 Task: Set the Currency to "USD (US Doller)" under new customer in creating a New Invoice.
Action: Mouse moved to (194, 23)
Screenshot: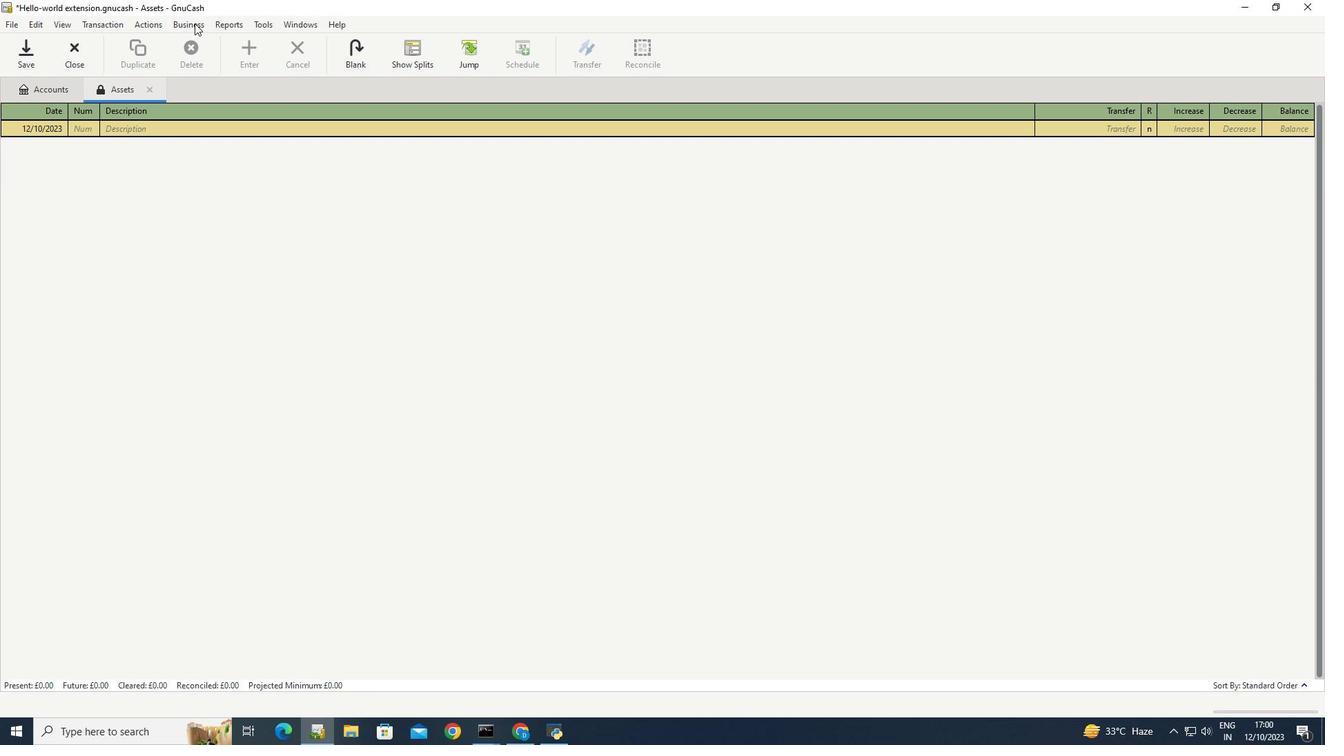 
Action: Mouse pressed left at (194, 23)
Screenshot: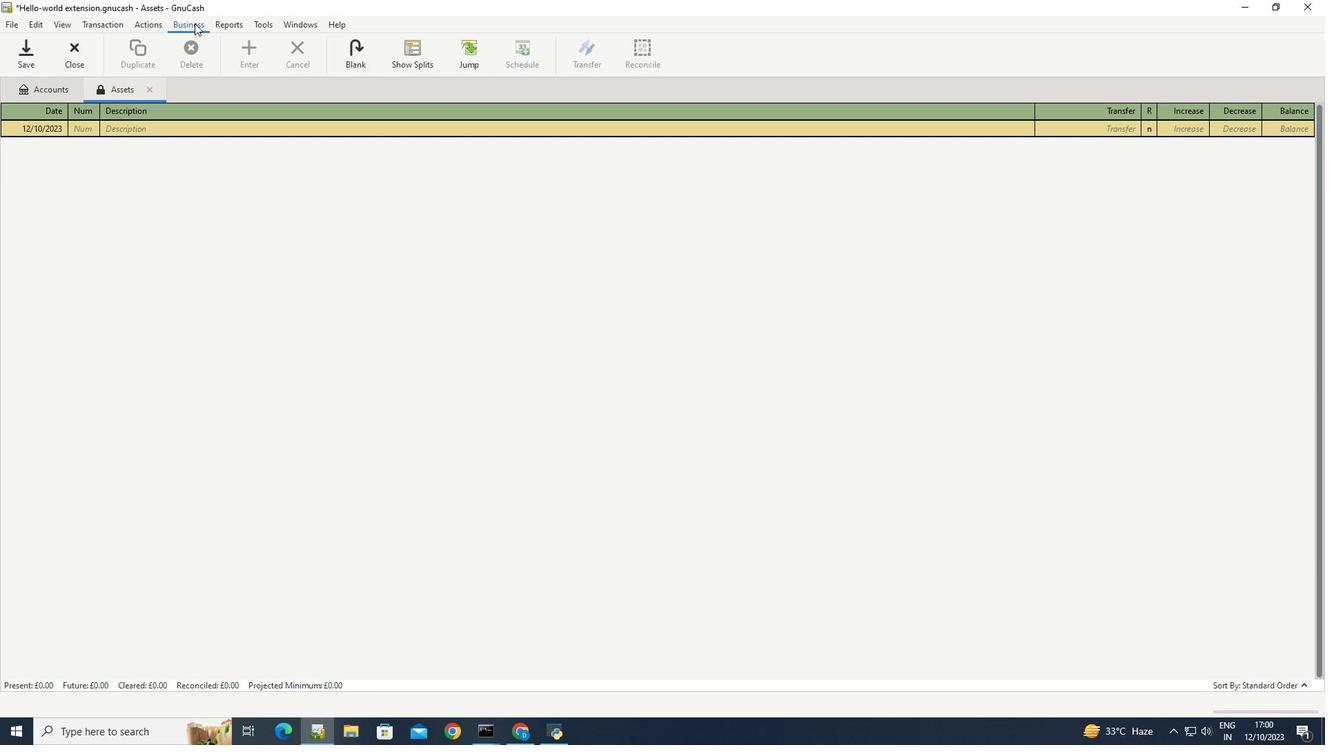 
Action: Mouse moved to (355, 93)
Screenshot: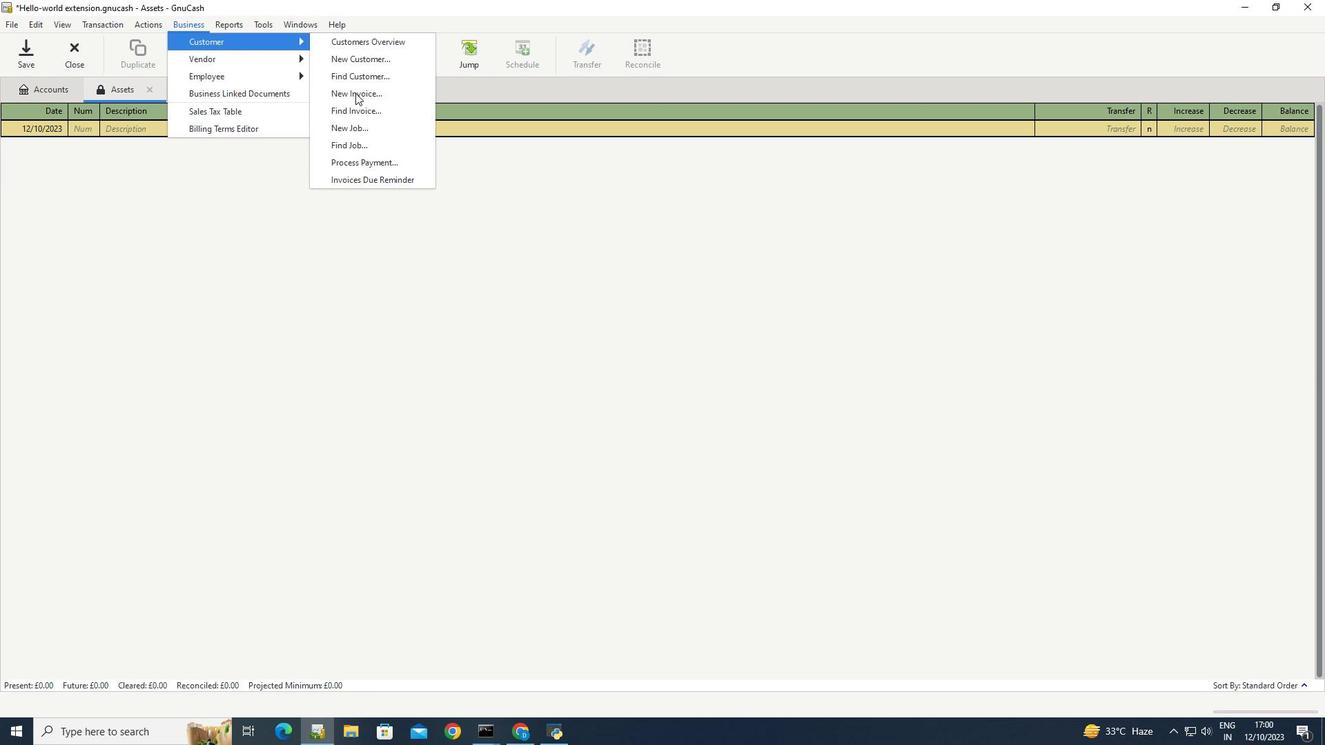 
Action: Mouse pressed left at (355, 93)
Screenshot: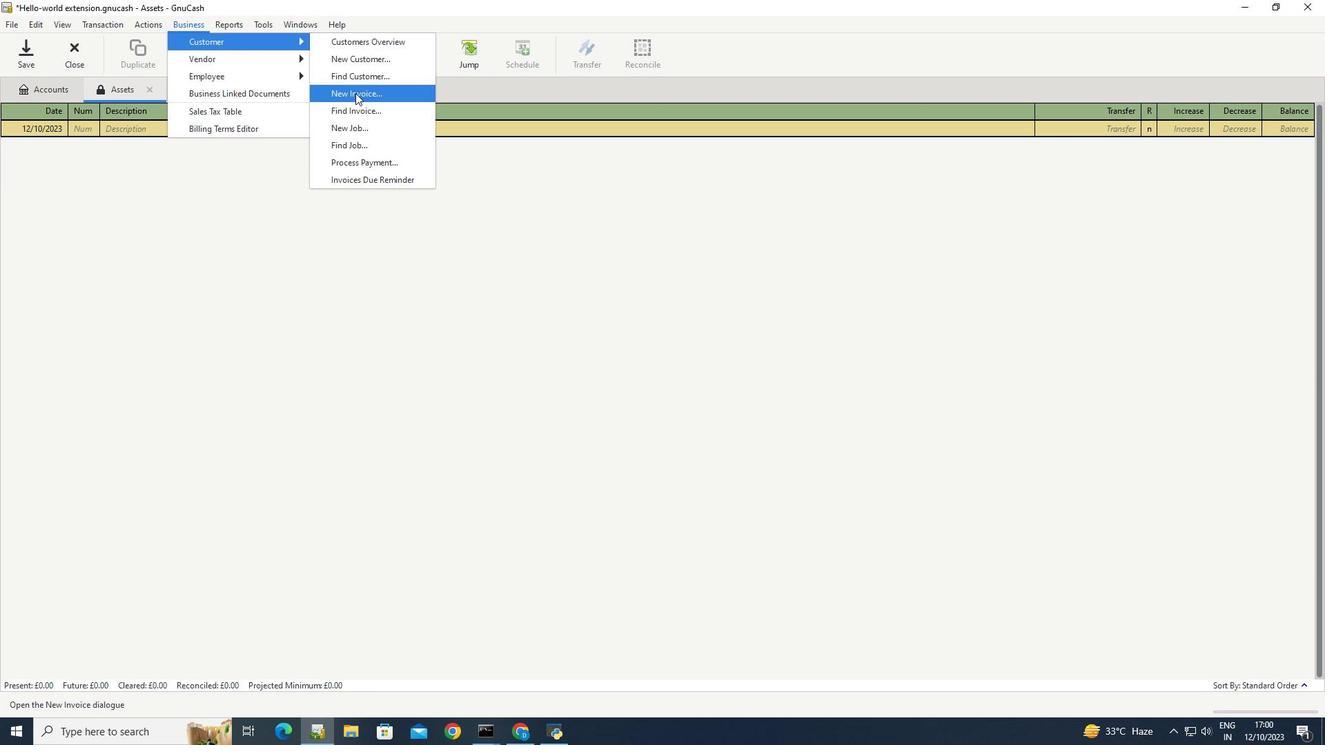 
Action: Mouse moved to (744, 365)
Screenshot: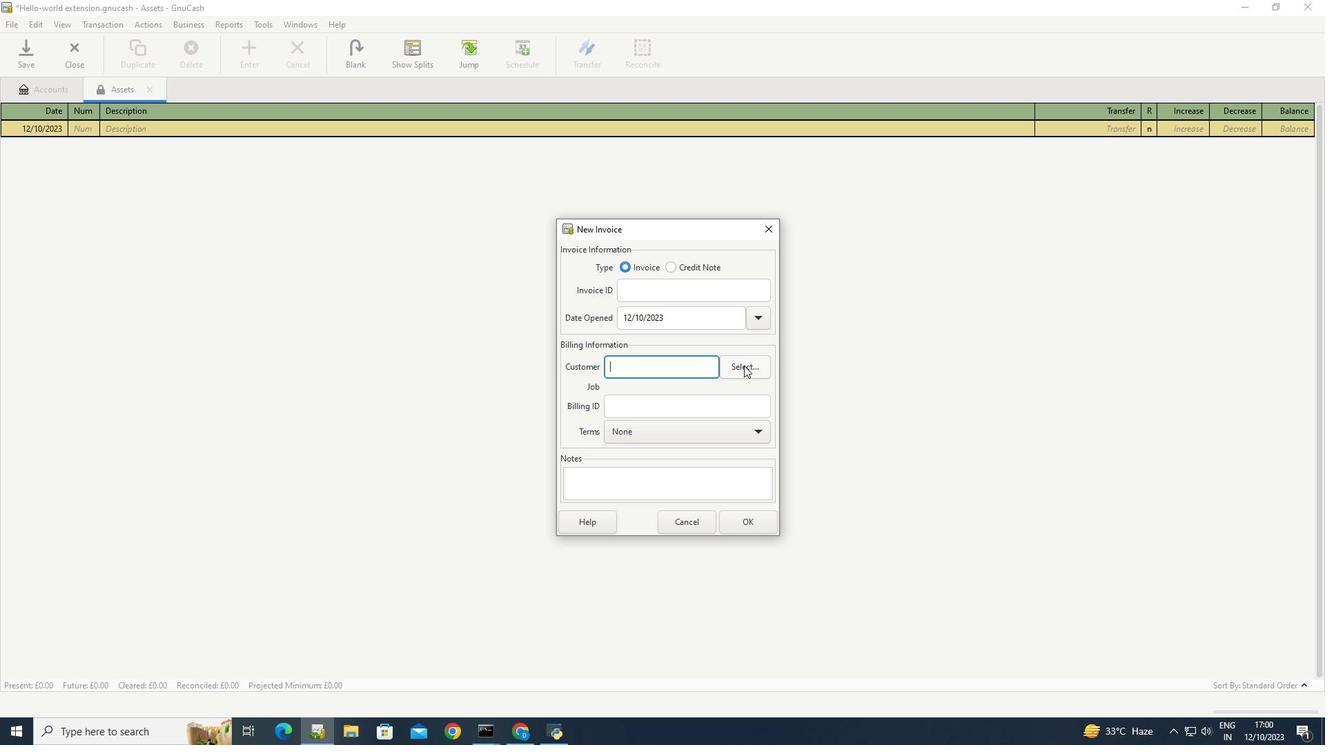 
Action: Mouse pressed left at (744, 365)
Screenshot: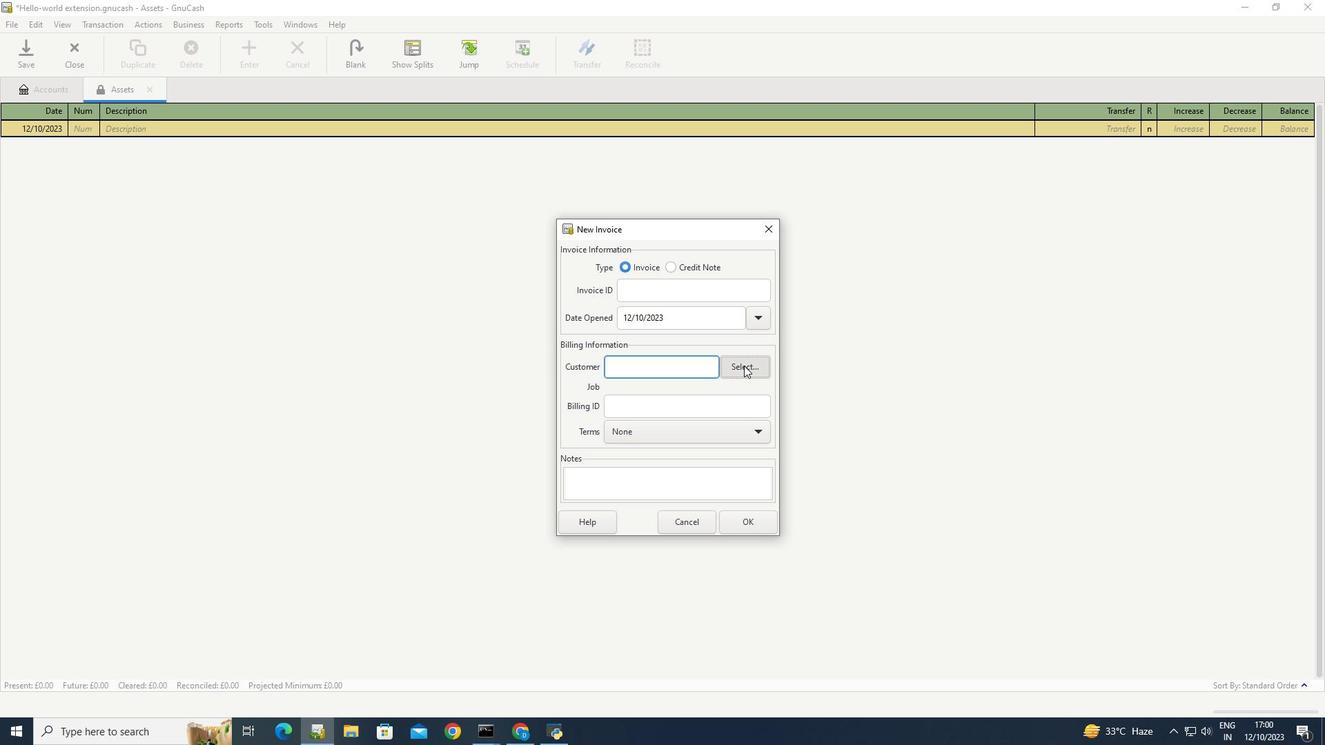 
Action: Mouse moved to (694, 470)
Screenshot: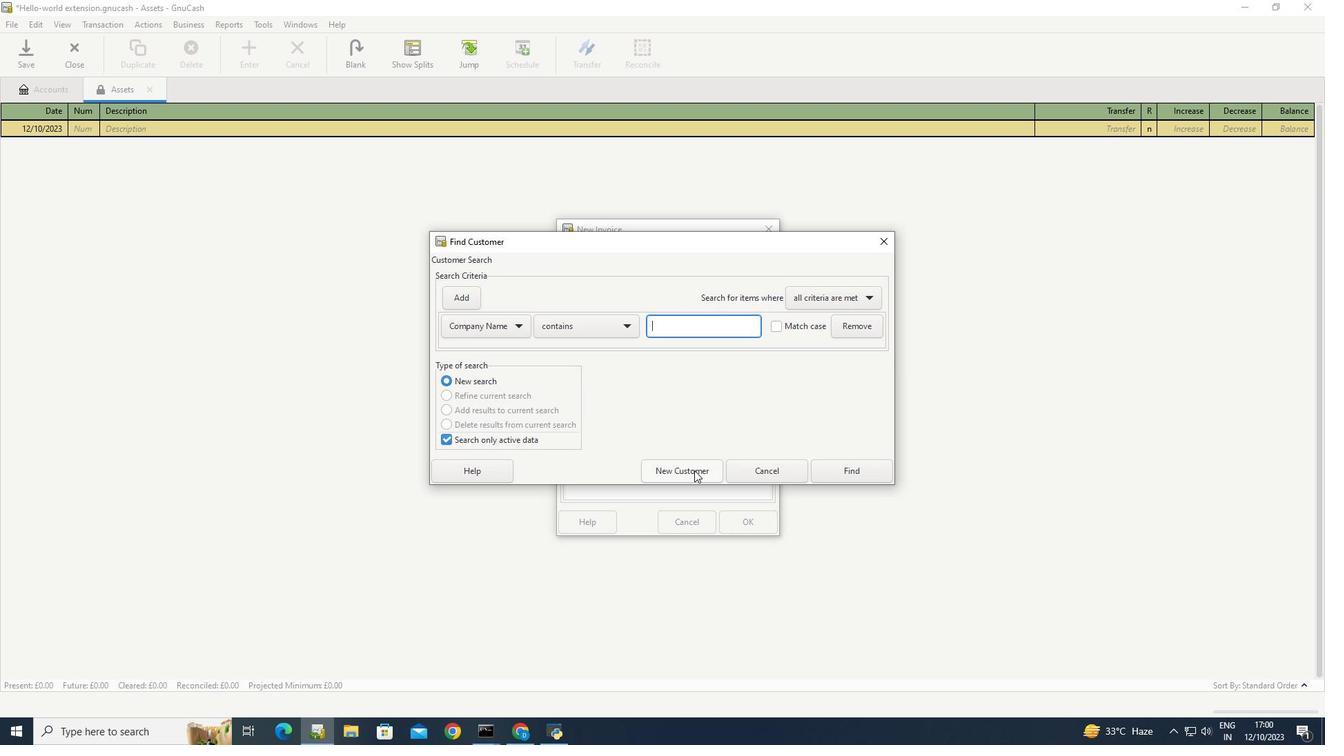 
Action: Mouse pressed left at (694, 470)
Screenshot: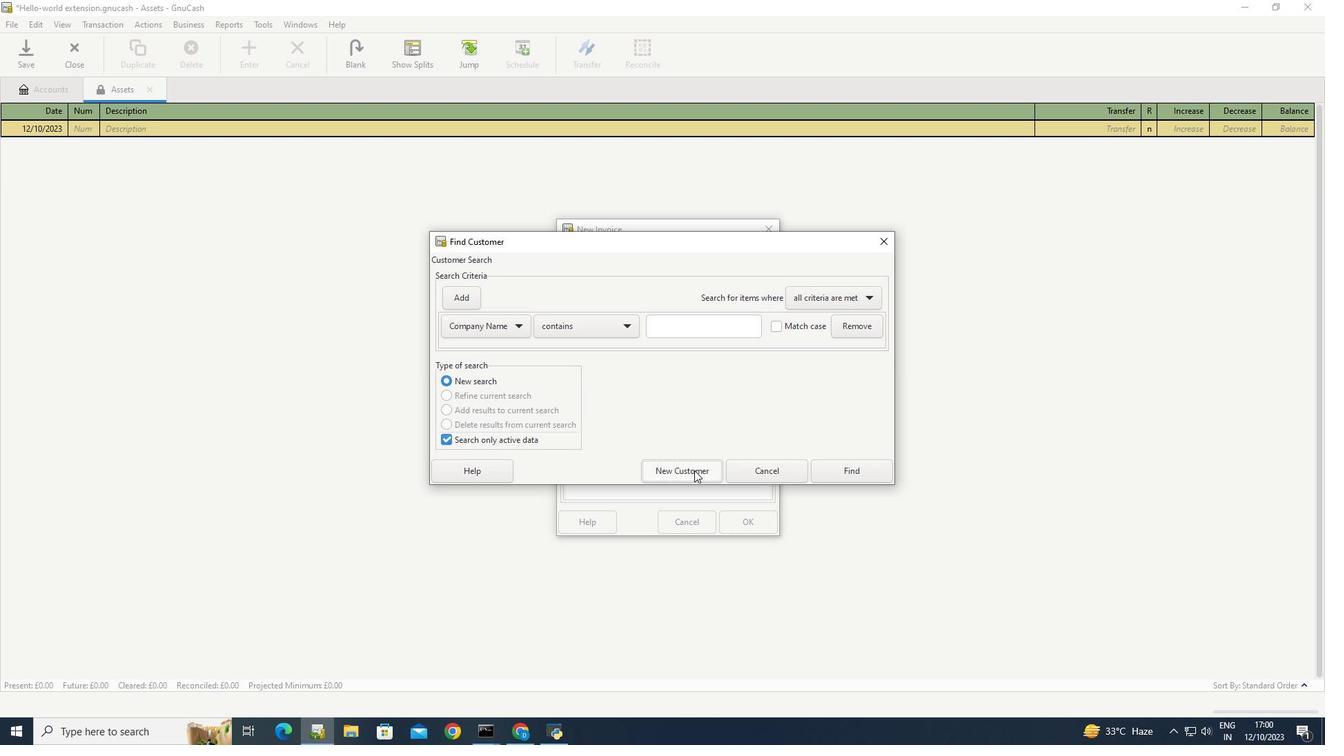 
Action: Mouse moved to (645, 197)
Screenshot: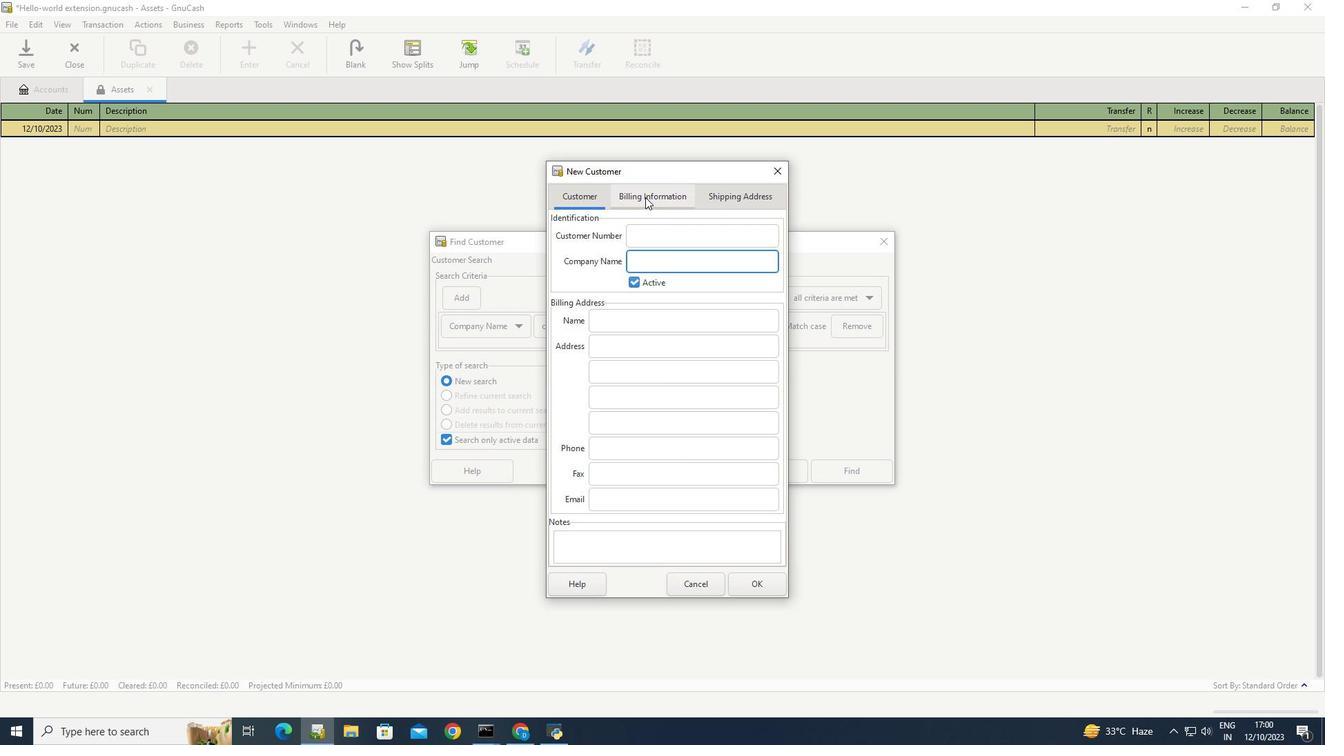
Action: Mouse pressed left at (645, 197)
Screenshot: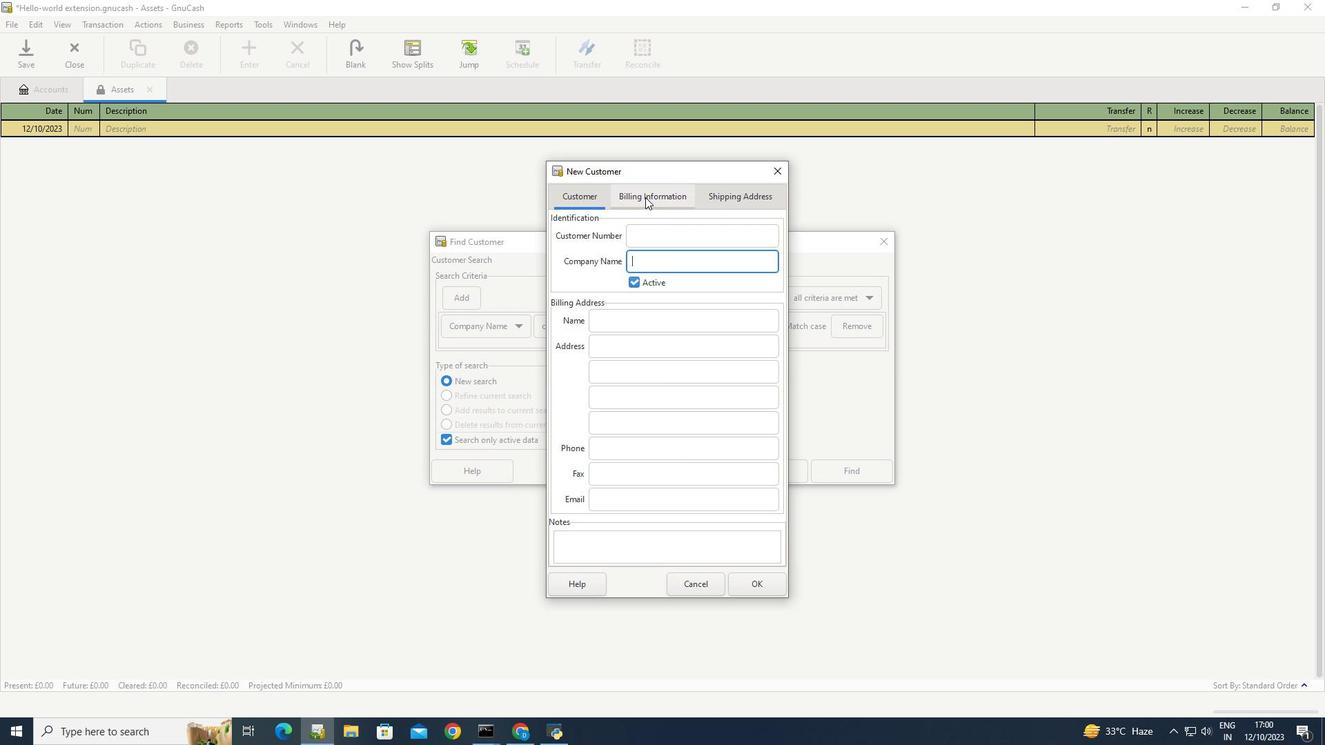 
Action: Mouse moved to (763, 238)
Screenshot: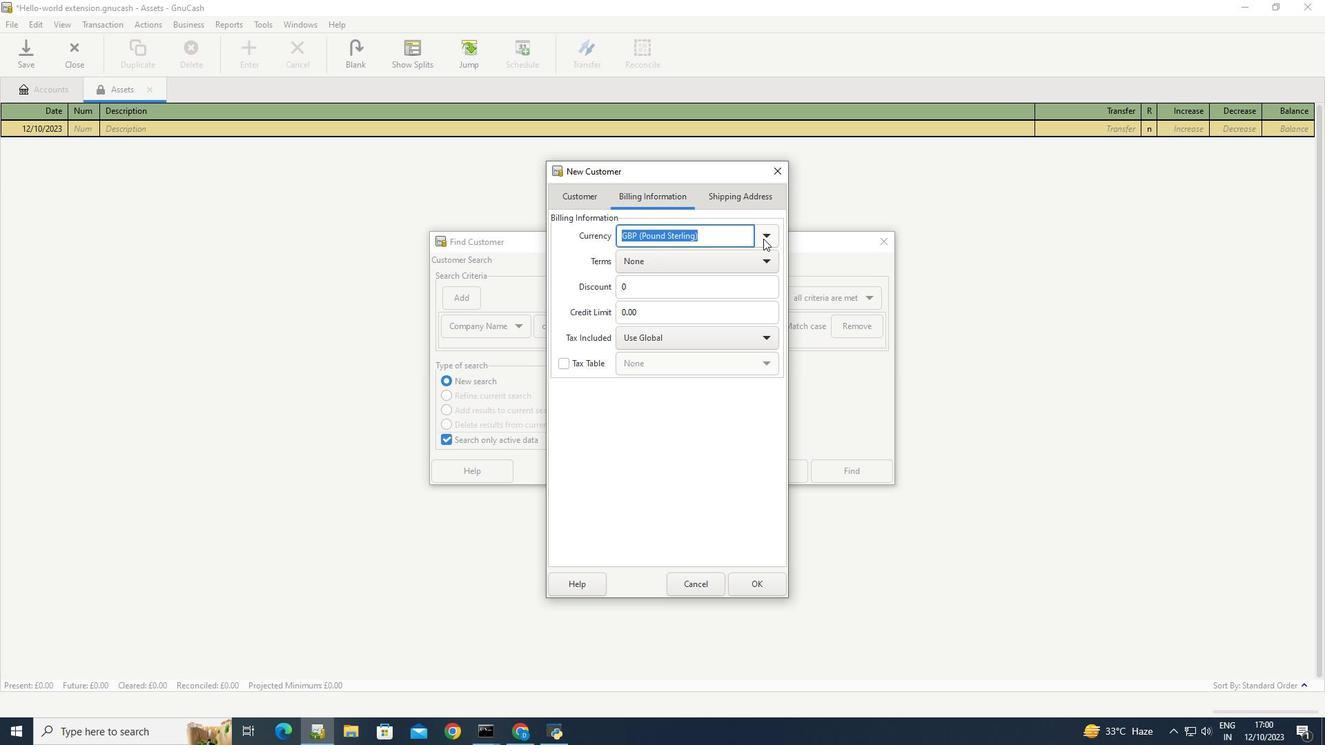 
Action: Mouse pressed left at (763, 238)
Screenshot: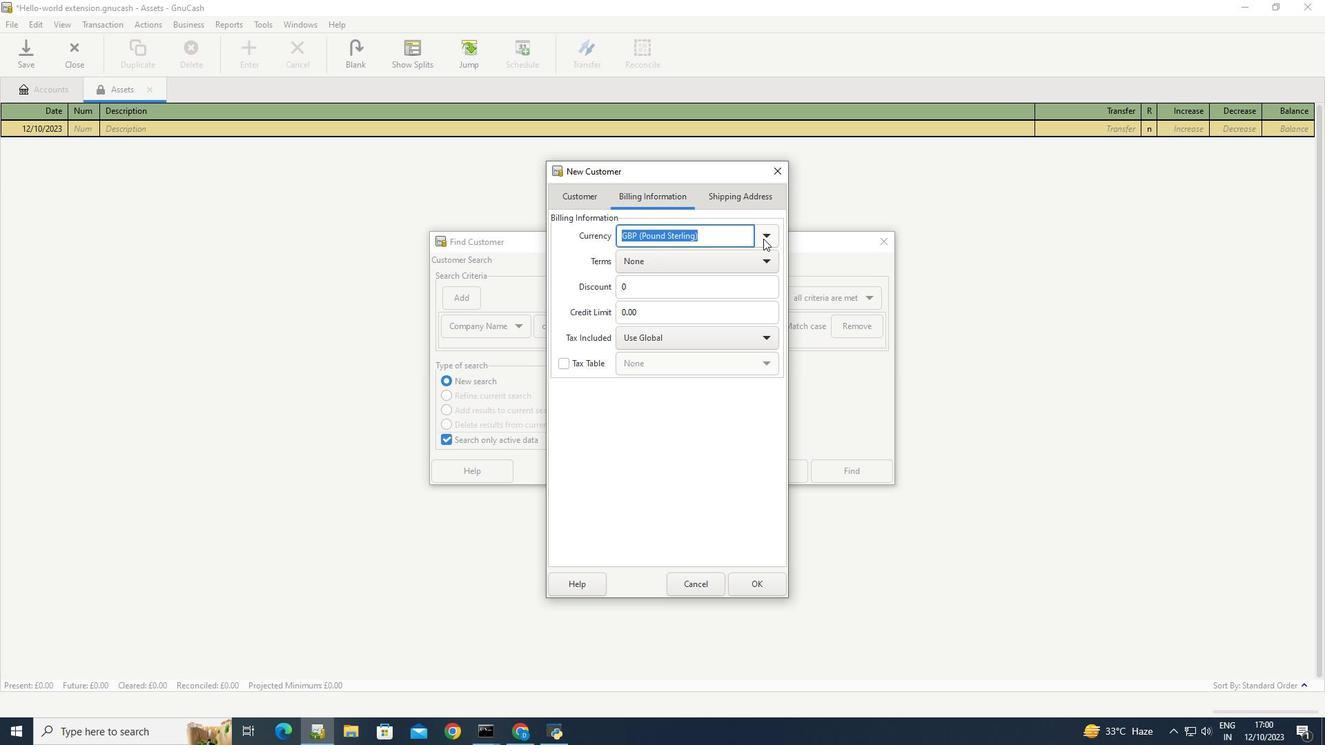 
Action: Mouse moved to (705, 488)
Screenshot: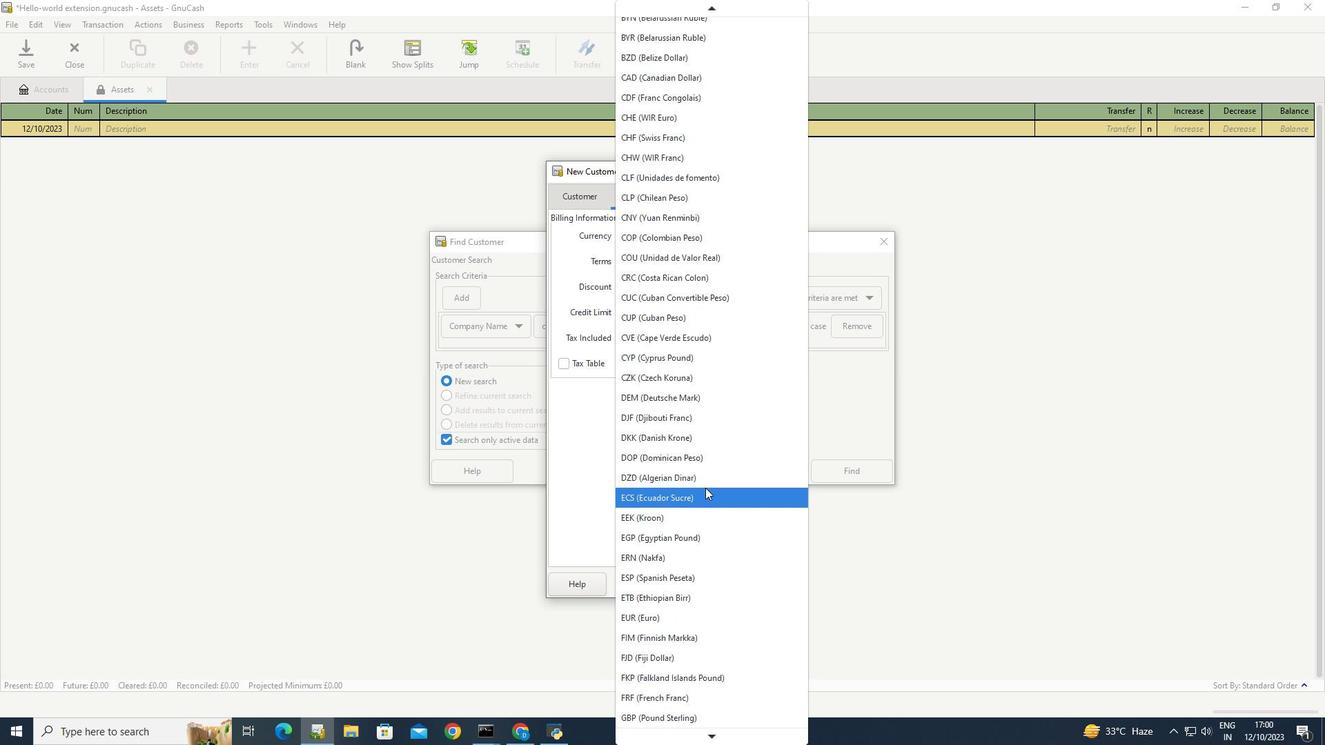 
Action: Mouse scrolled (705, 487) with delta (0, 0)
Screenshot: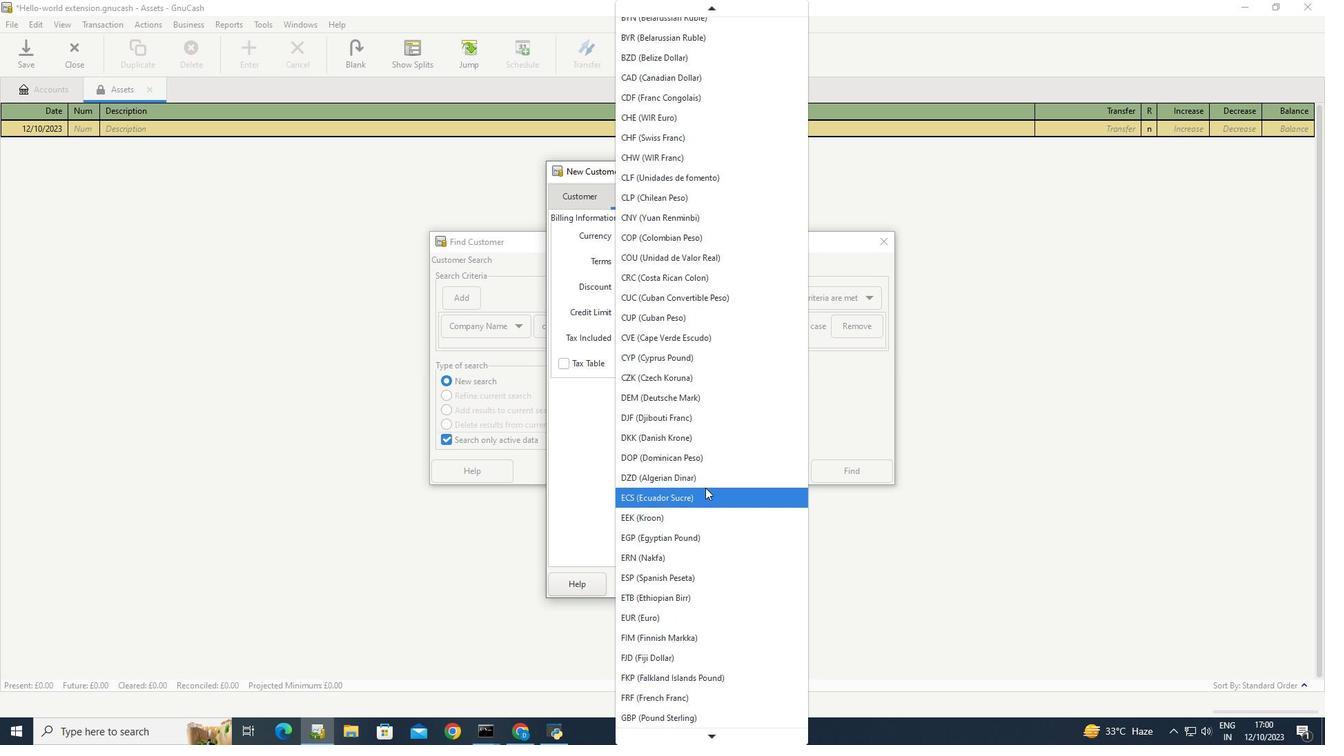 
Action: Mouse scrolled (705, 487) with delta (0, 0)
Screenshot: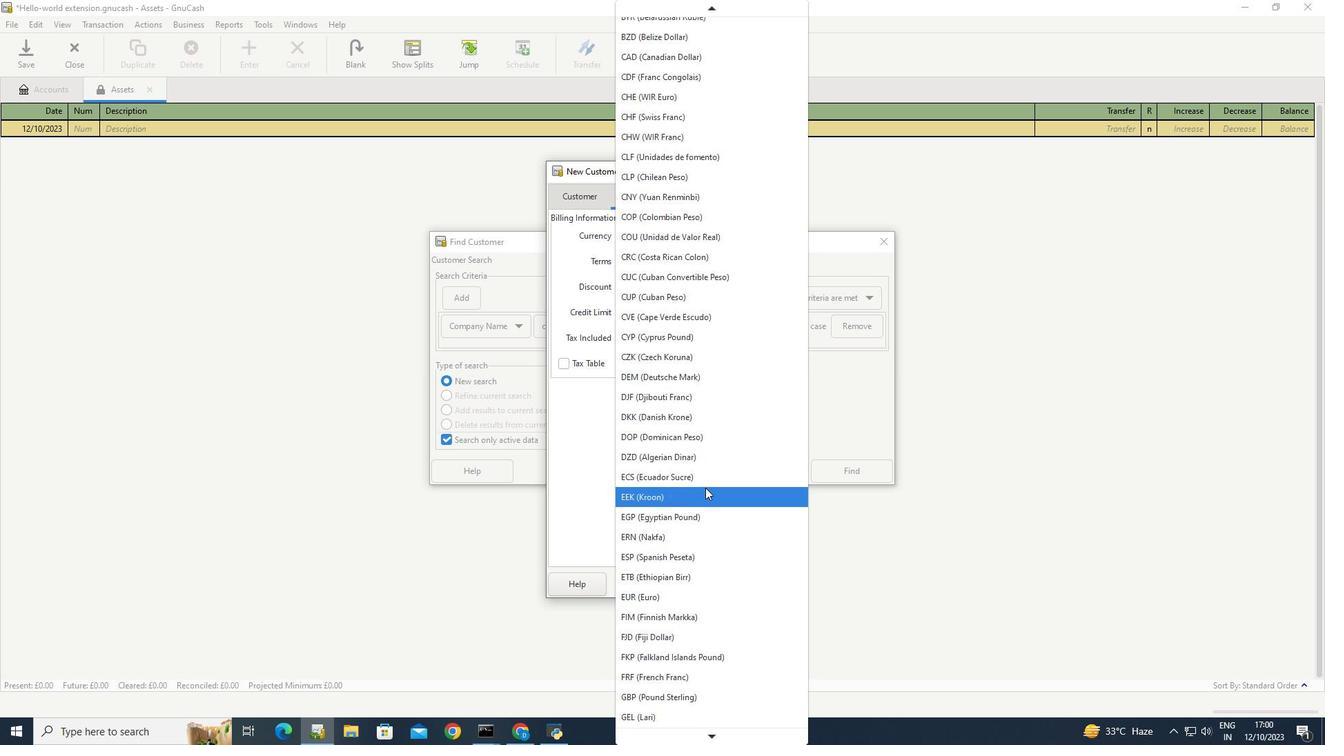 
Action: Mouse moved to (705, 488)
Screenshot: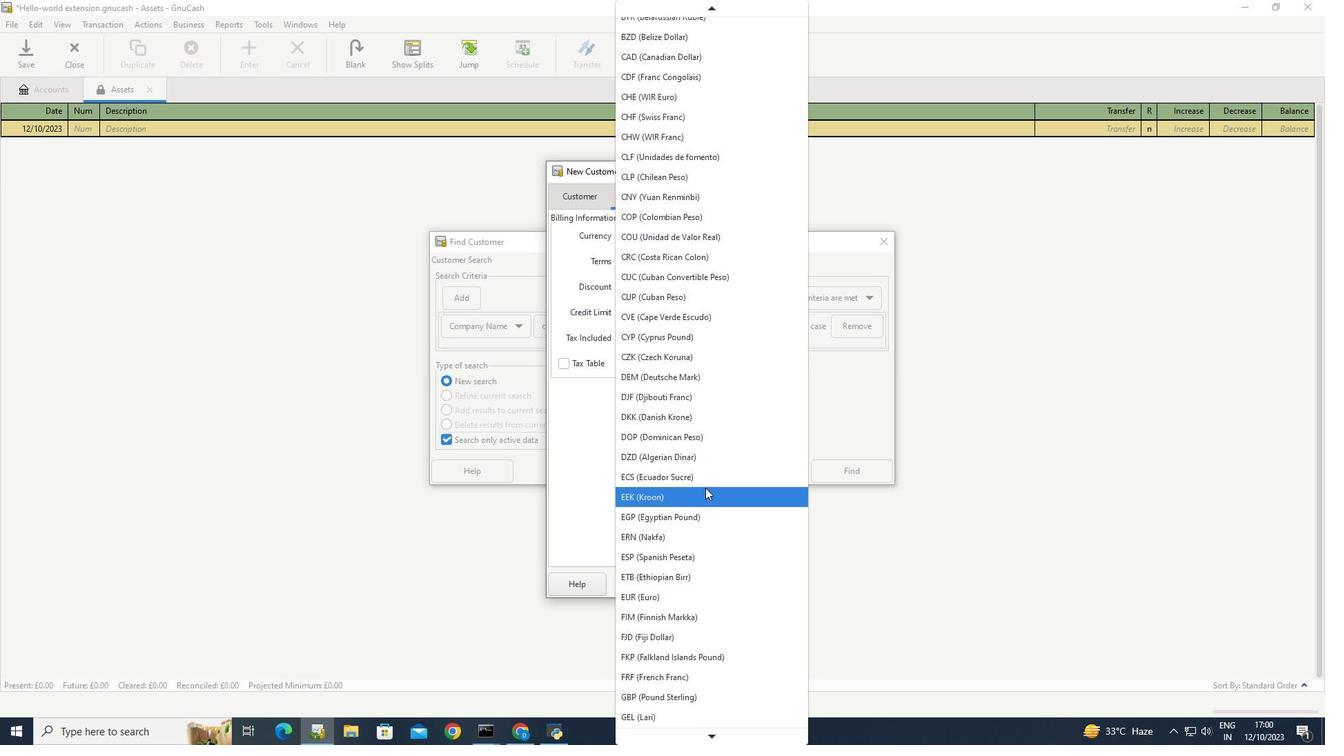 
Action: Mouse scrolled (705, 487) with delta (0, 0)
Screenshot: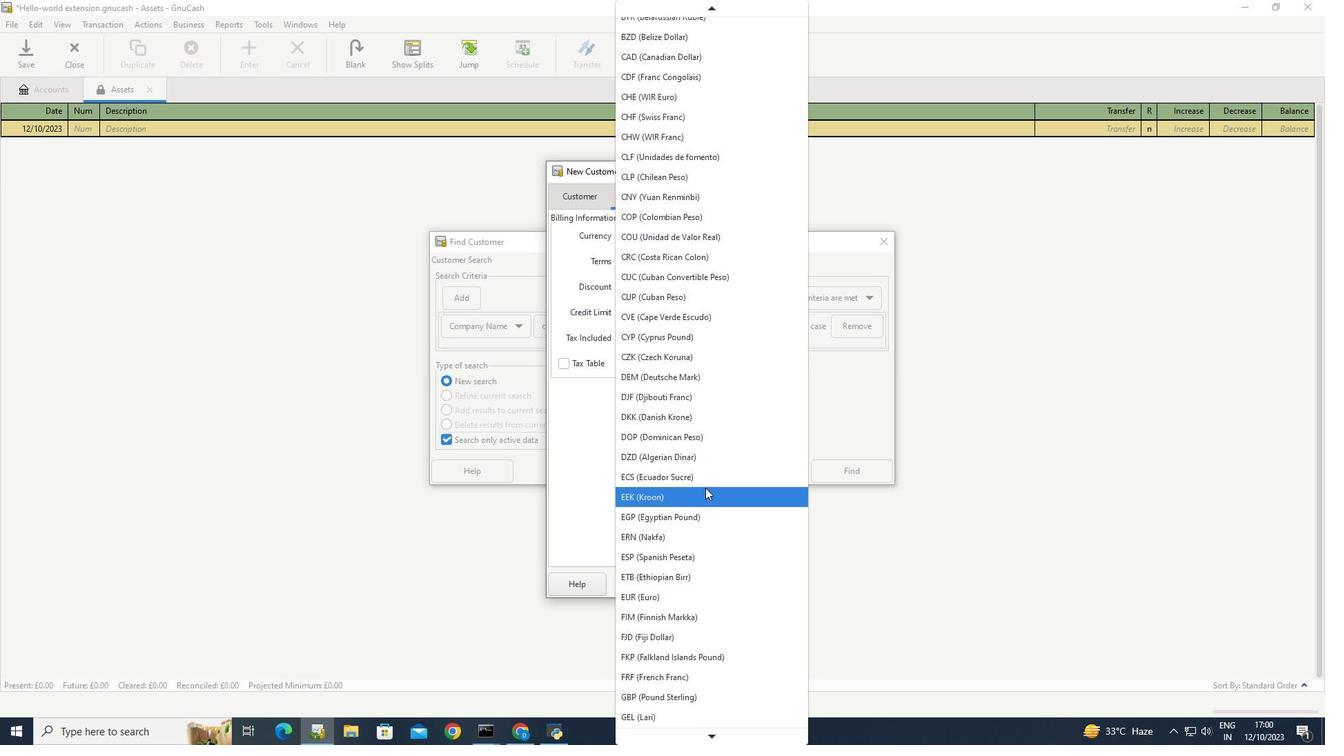 
Action: Mouse scrolled (705, 487) with delta (0, 0)
Screenshot: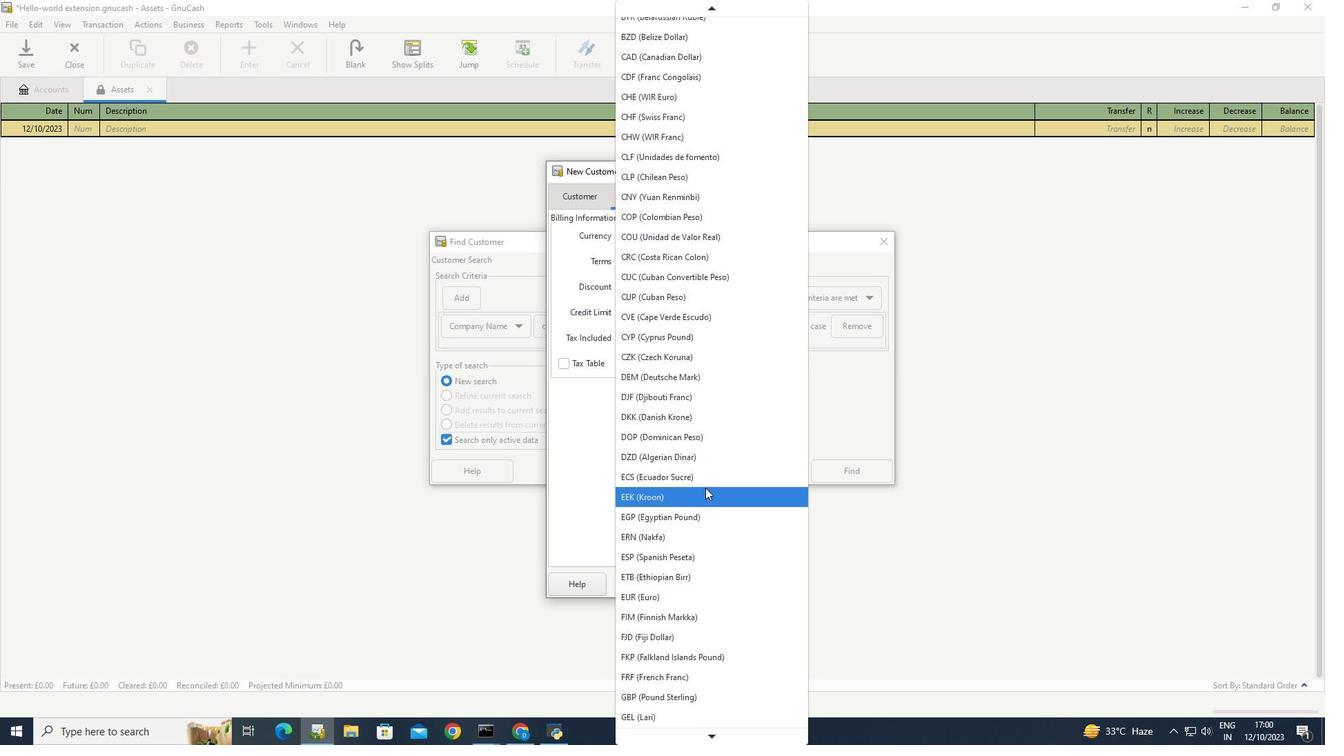 
Action: Mouse moved to (701, 485)
Screenshot: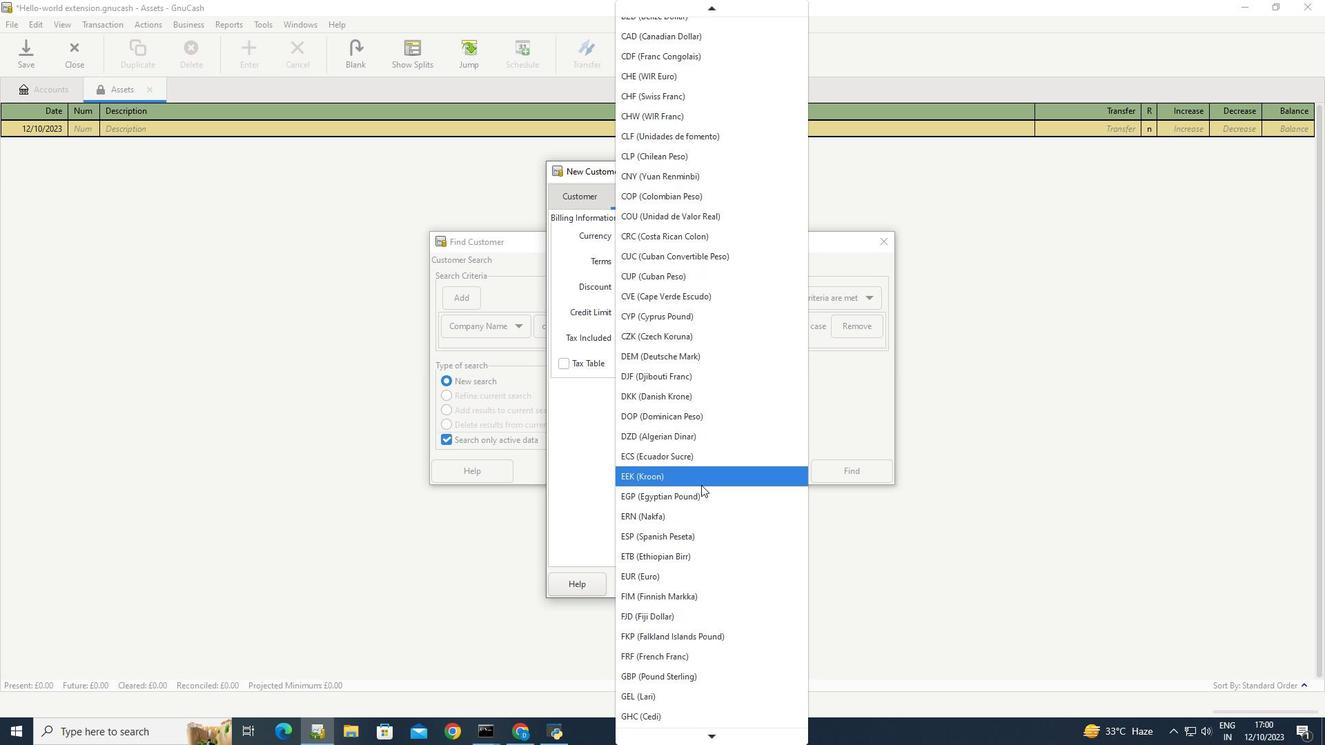
Action: Mouse scrolled (701, 484) with delta (0, 0)
Screenshot: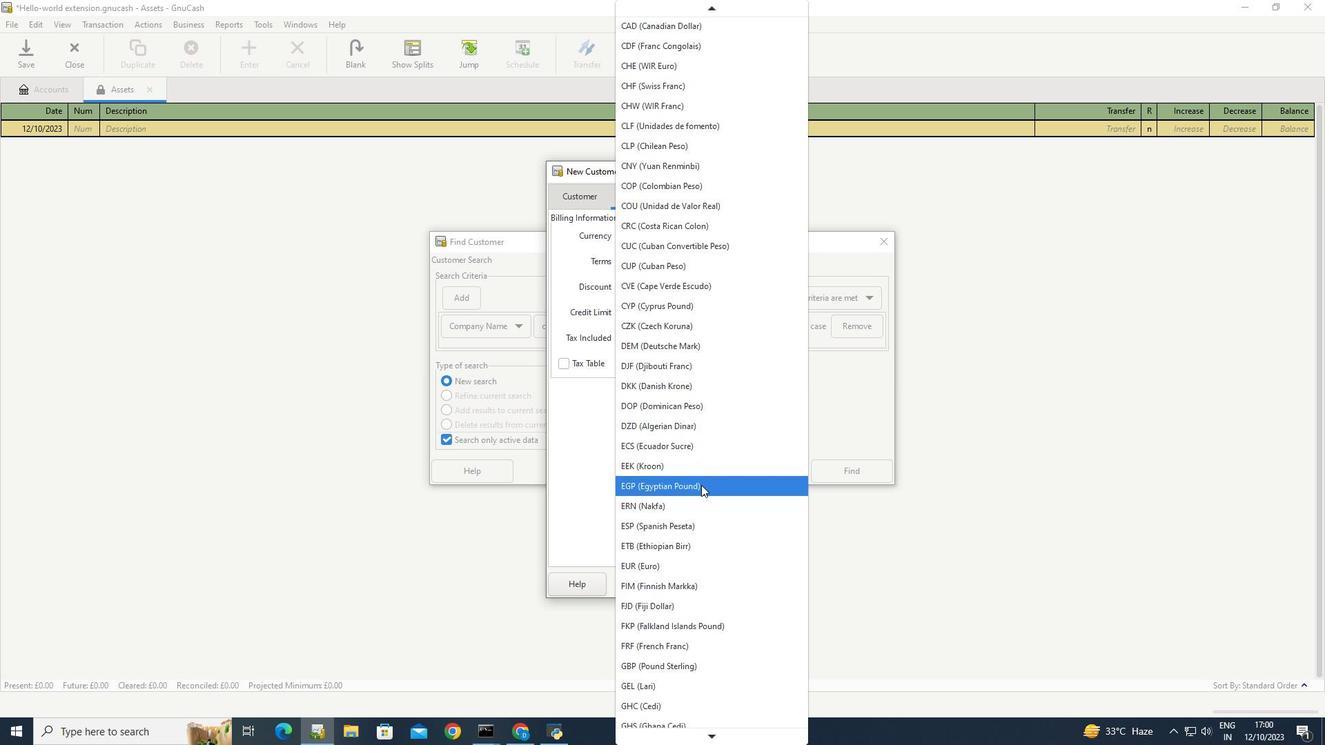 
Action: Mouse scrolled (701, 484) with delta (0, 0)
Screenshot: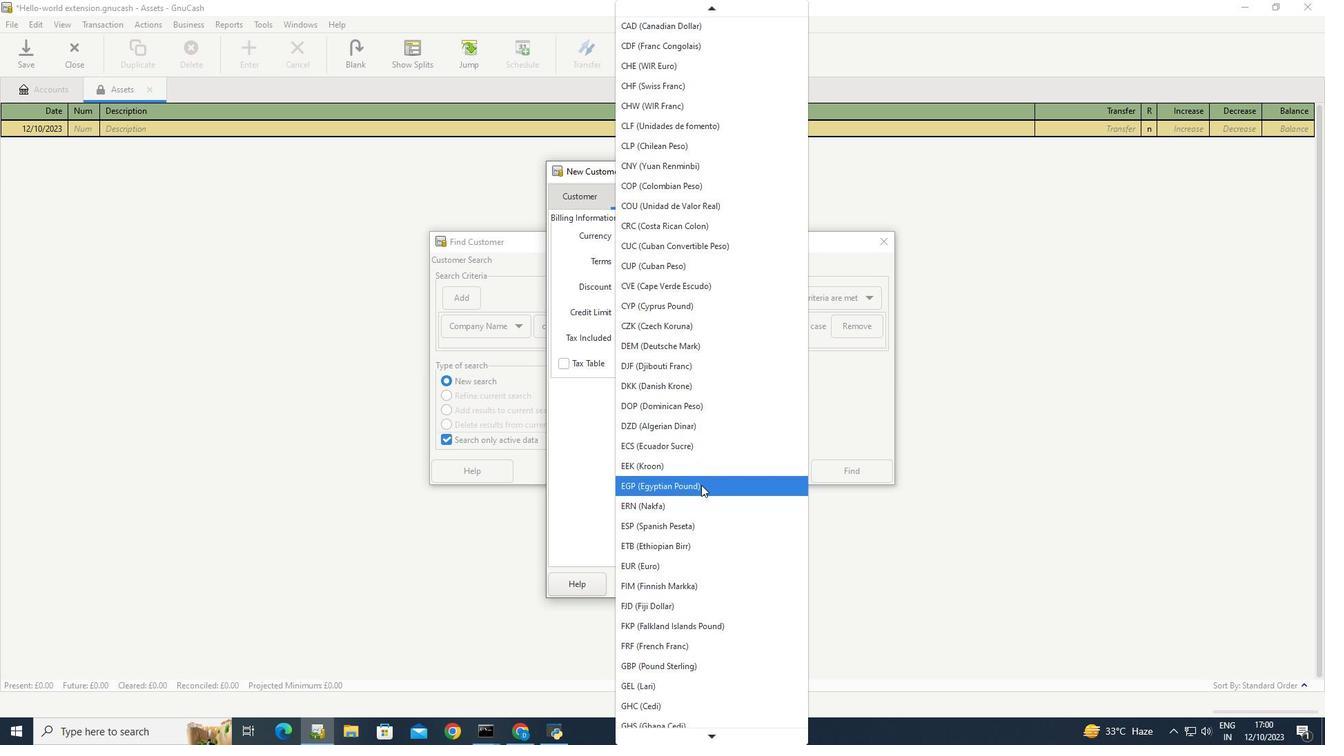 
Action: Mouse scrolled (701, 484) with delta (0, 0)
Screenshot: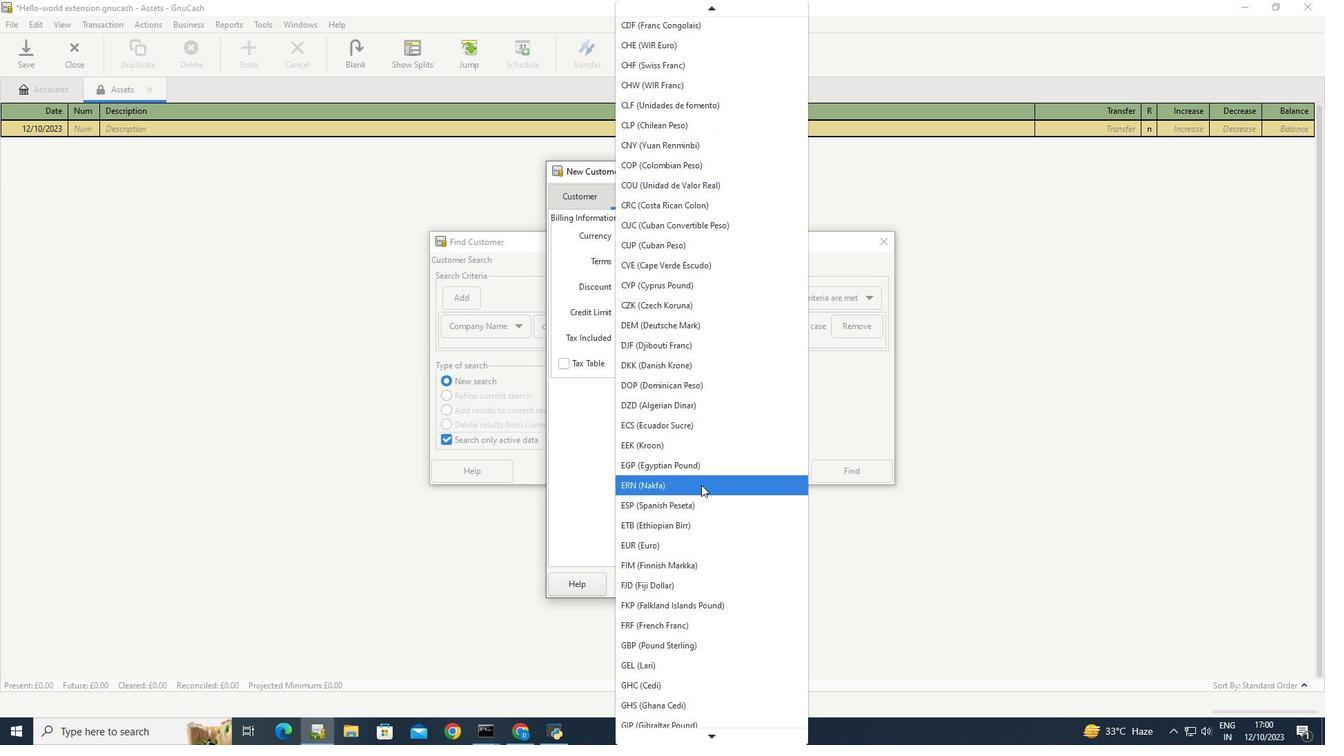 
Action: Mouse scrolled (701, 484) with delta (0, 0)
Screenshot: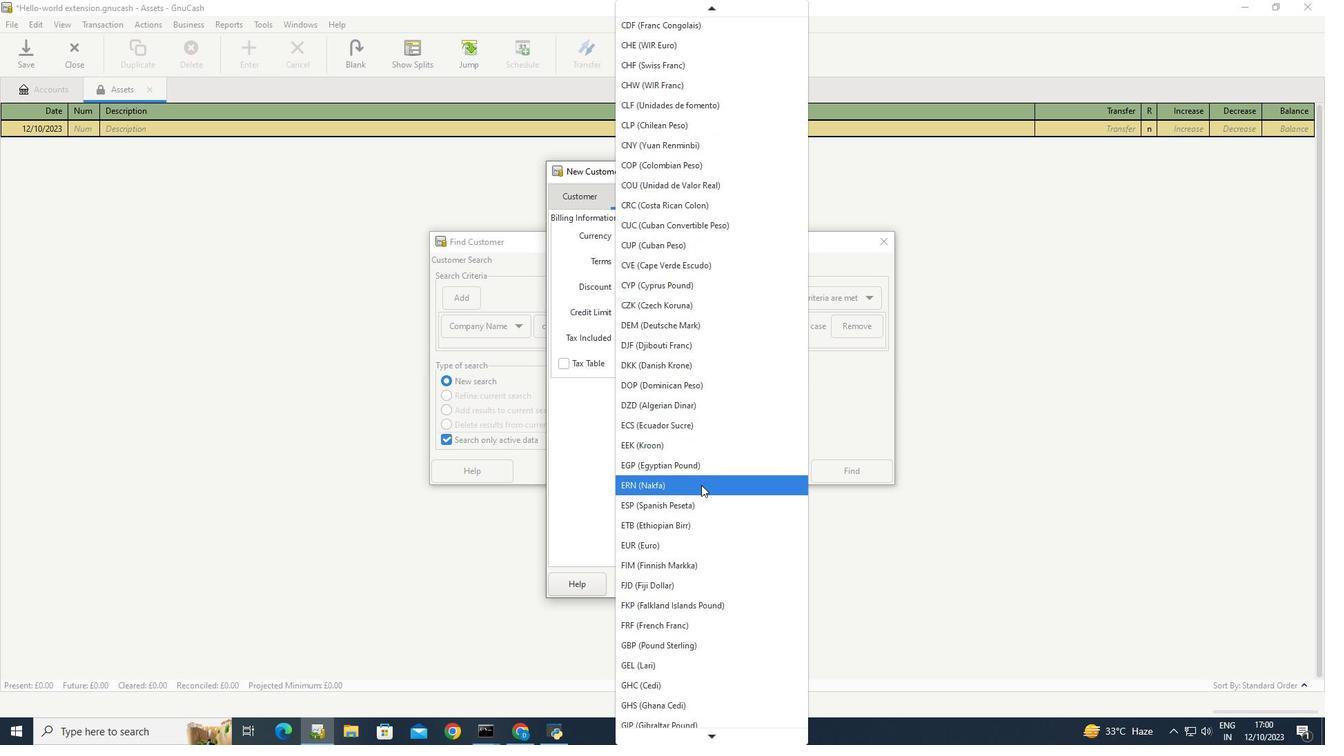 
Action: Mouse scrolled (701, 484) with delta (0, 0)
Screenshot: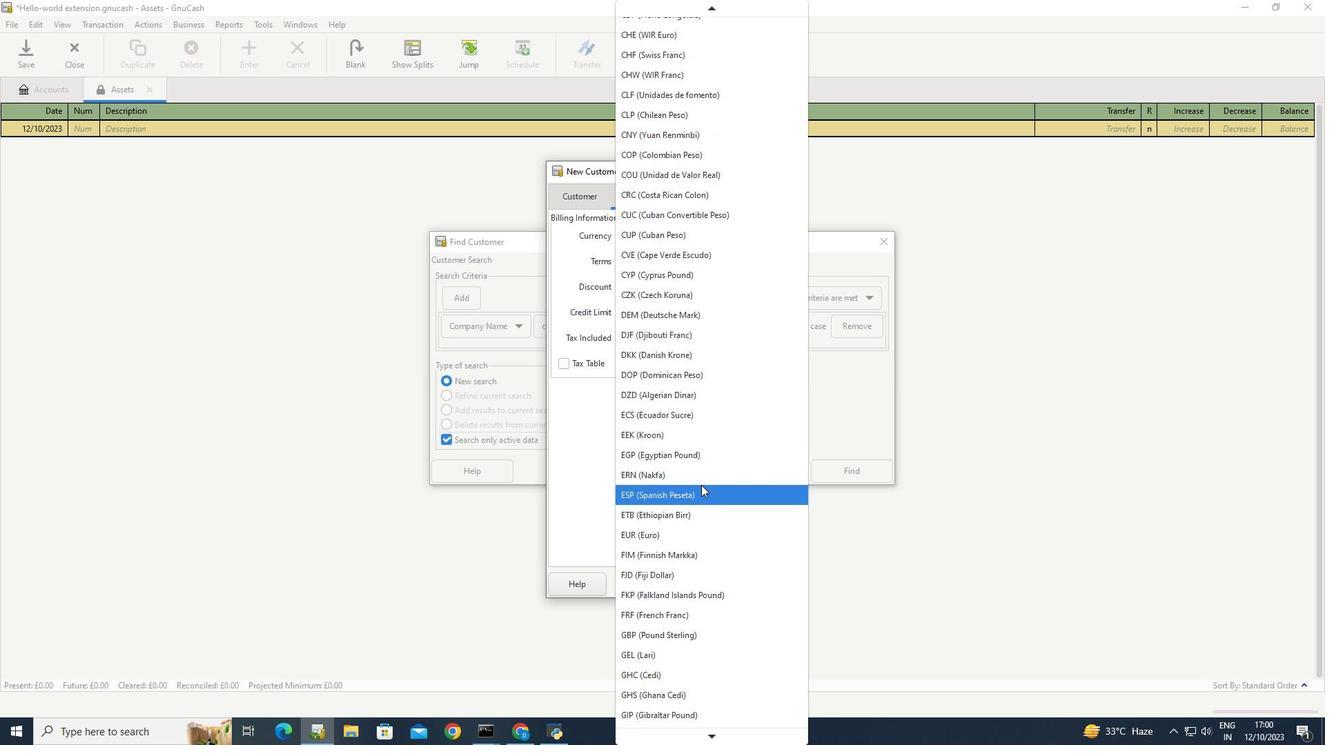 
Action: Mouse scrolled (701, 484) with delta (0, 0)
Screenshot: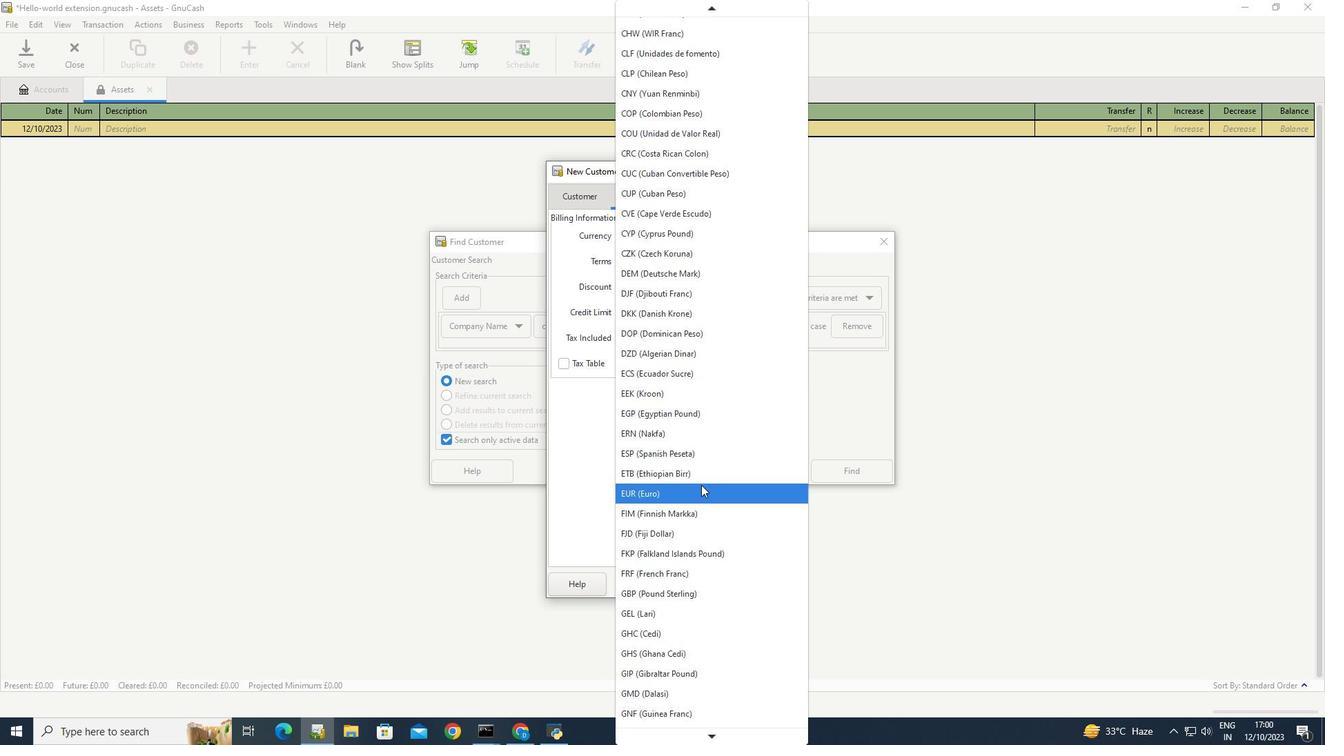 
Action: Mouse scrolled (701, 484) with delta (0, 0)
Screenshot: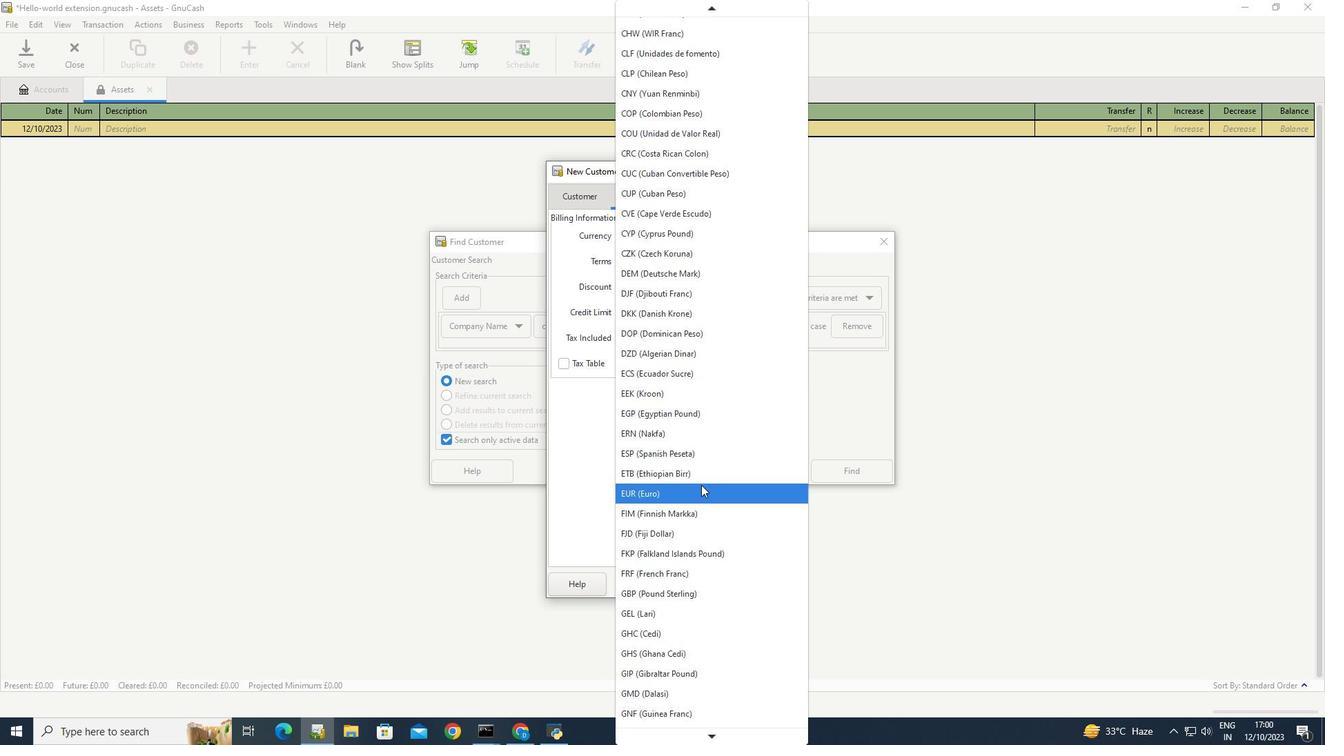 
Action: Mouse scrolled (701, 484) with delta (0, 0)
Screenshot: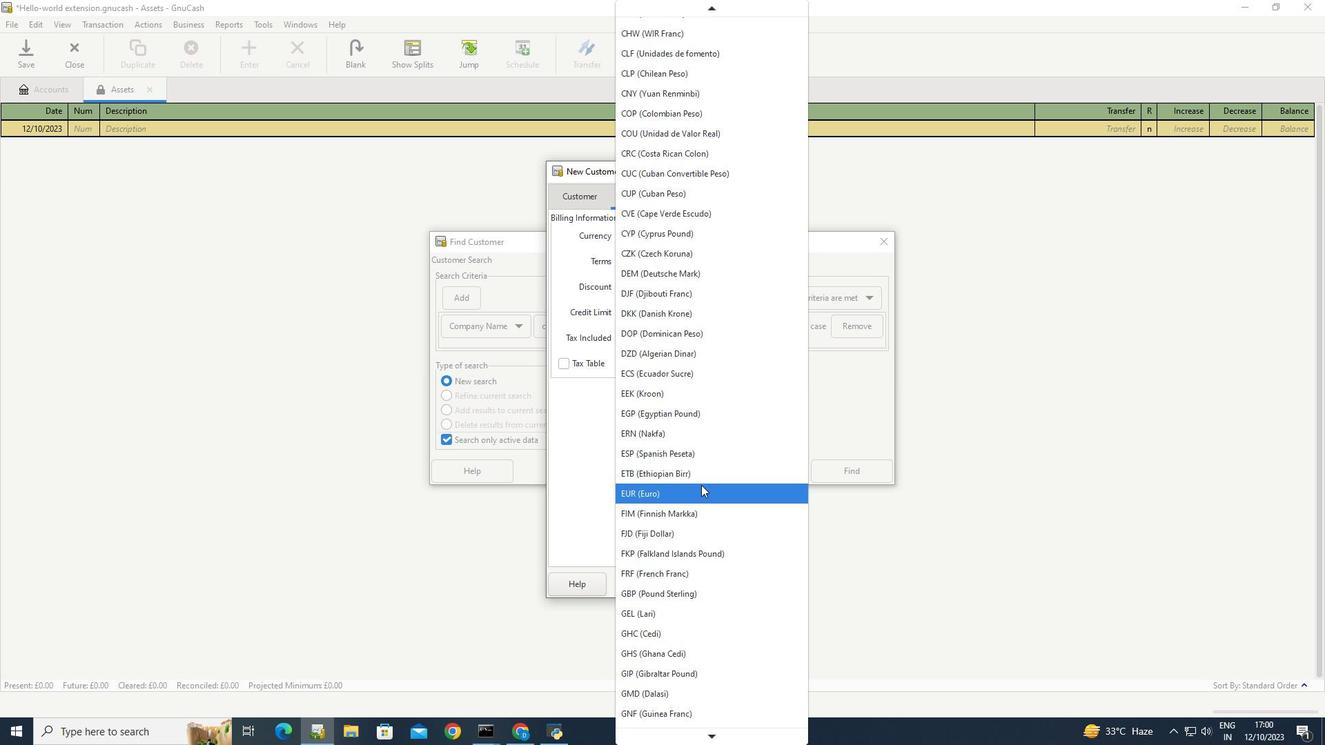 
Action: Mouse scrolled (701, 484) with delta (0, 0)
Screenshot: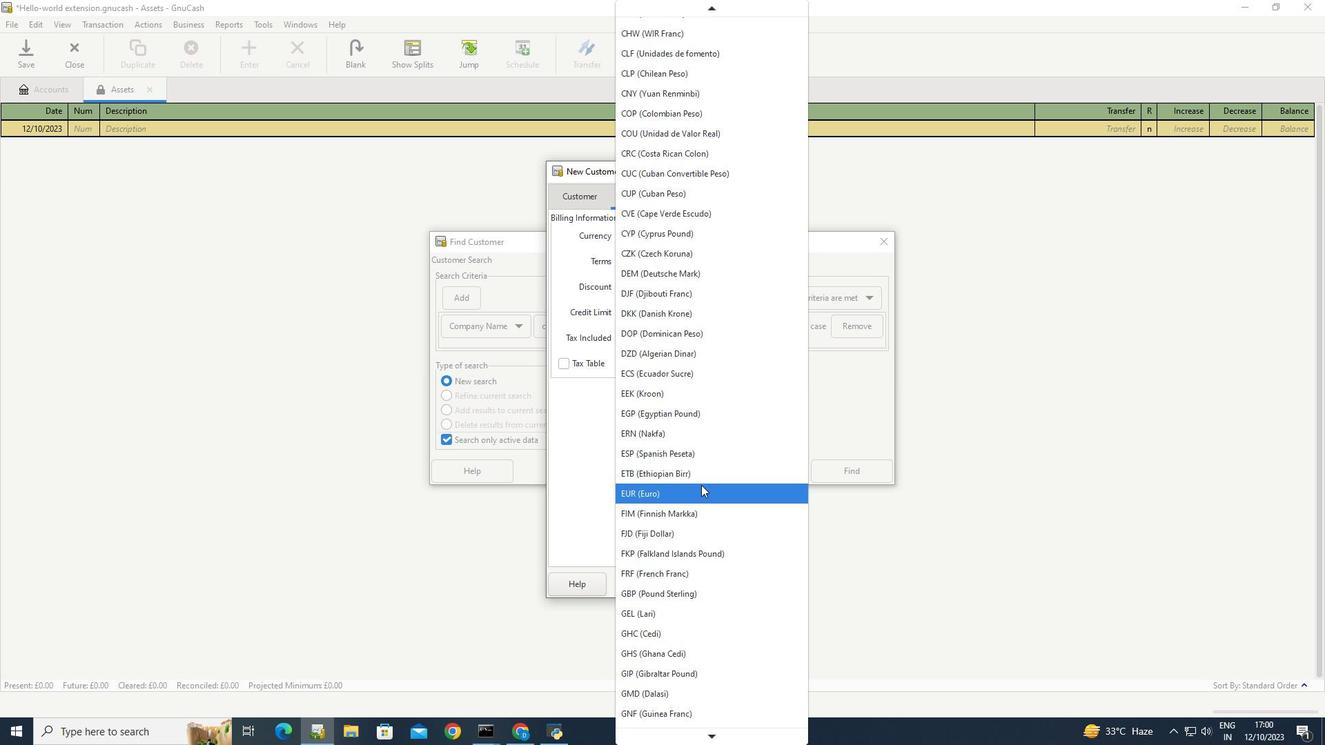 
Action: Mouse scrolled (701, 484) with delta (0, 0)
Screenshot: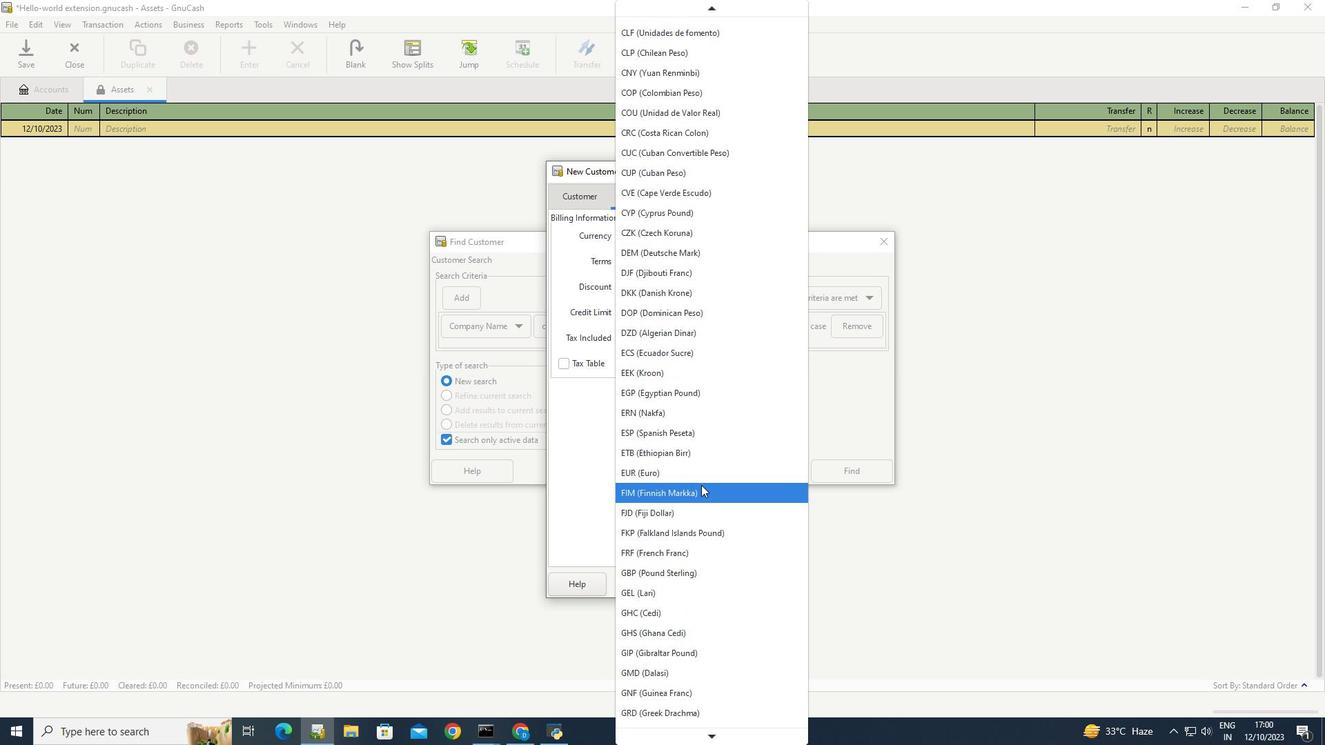 
Action: Mouse scrolled (701, 484) with delta (0, 0)
Screenshot: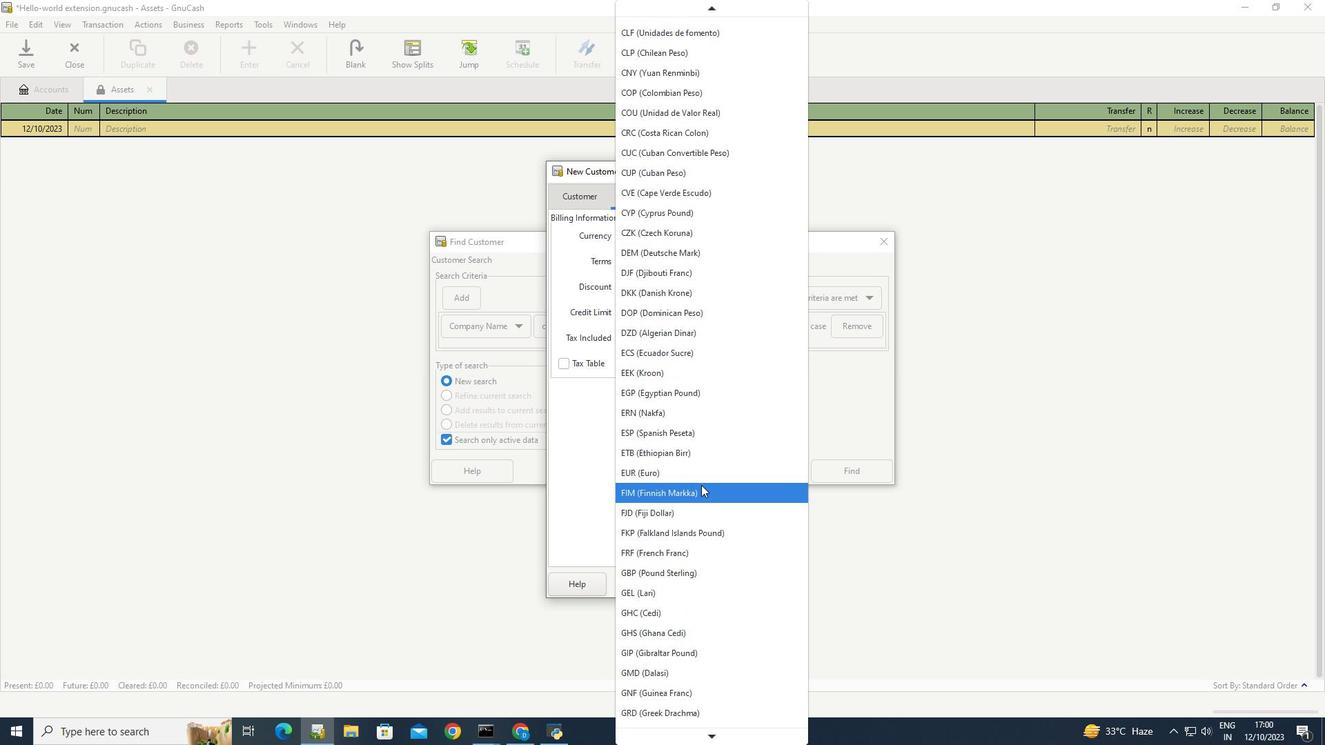 
Action: Mouse scrolled (701, 484) with delta (0, 0)
Screenshot: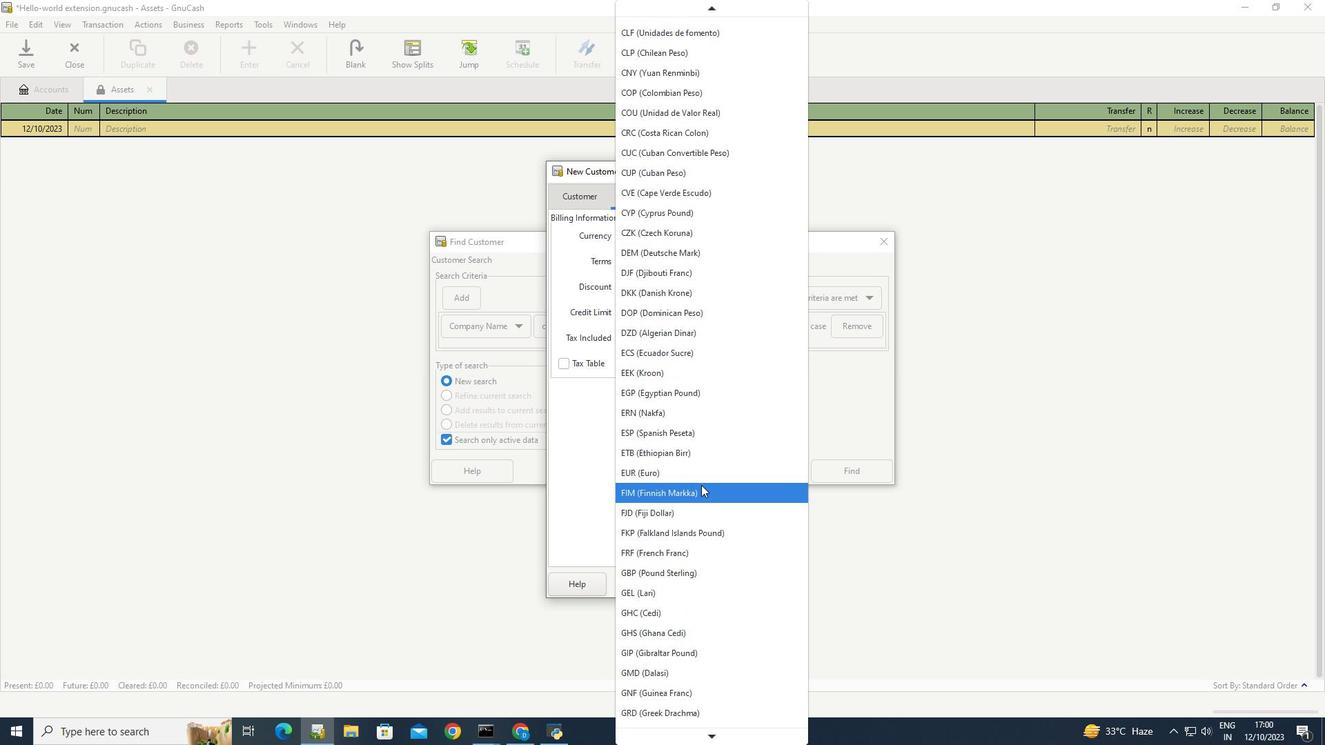 
Action: Mouse scrolled (701, 484) with delta (0, 0)
Screenshot: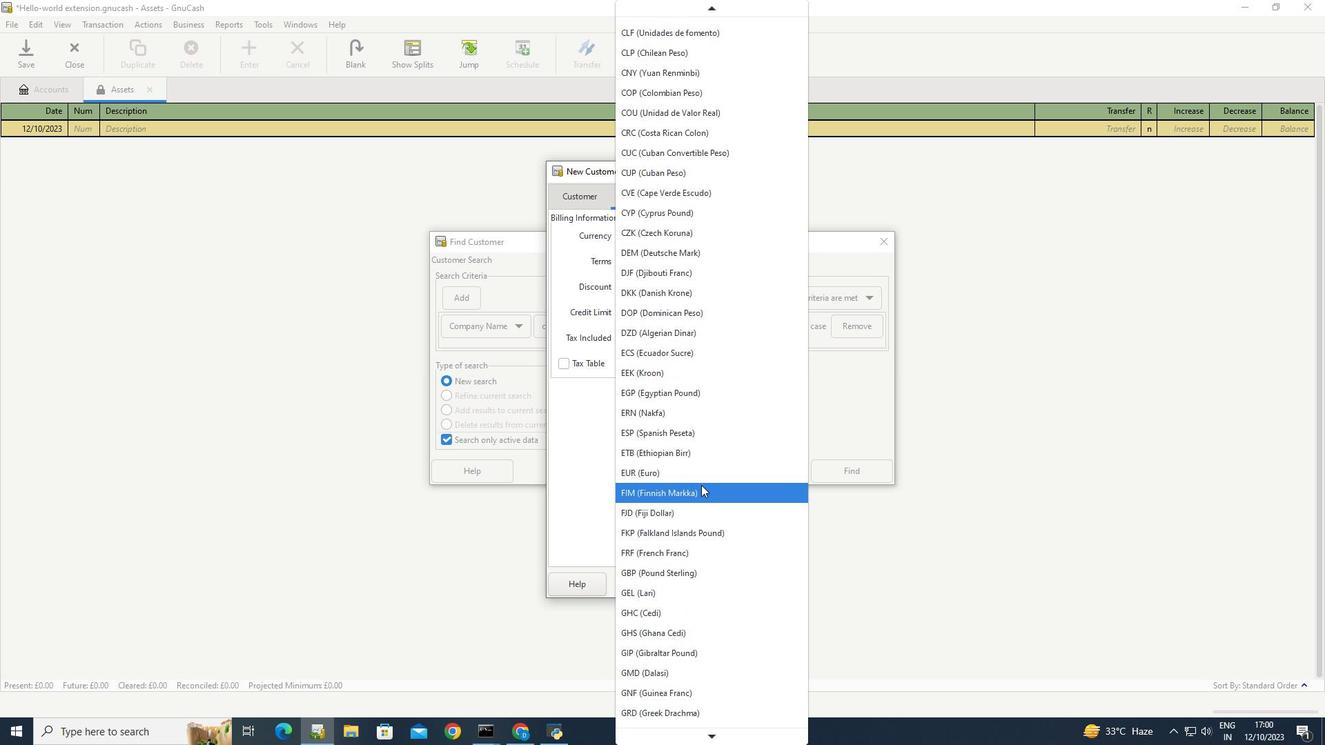 
Action: Mouse scrolled (701, 484) with delta (0, 0)
Screenshot: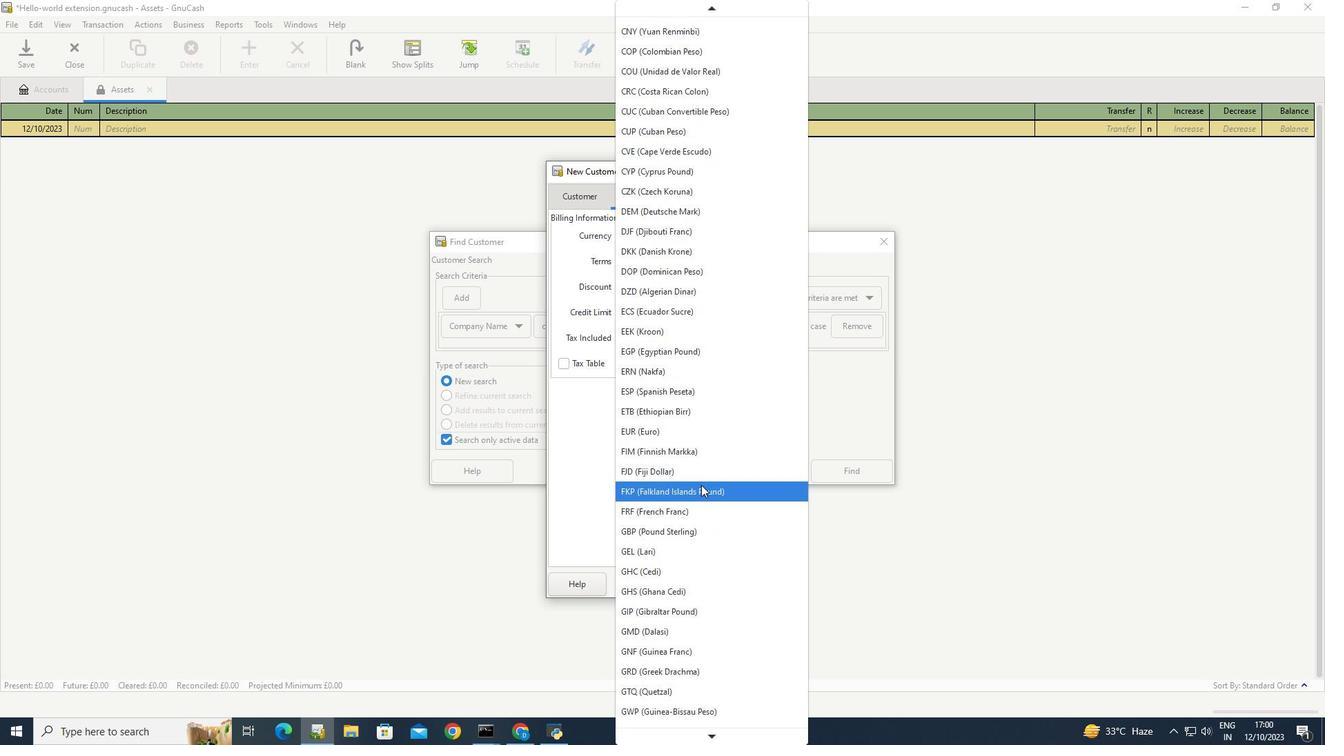 
Action: Mouse scrolled (701, 484) with delta (0, 0)
Screenshot: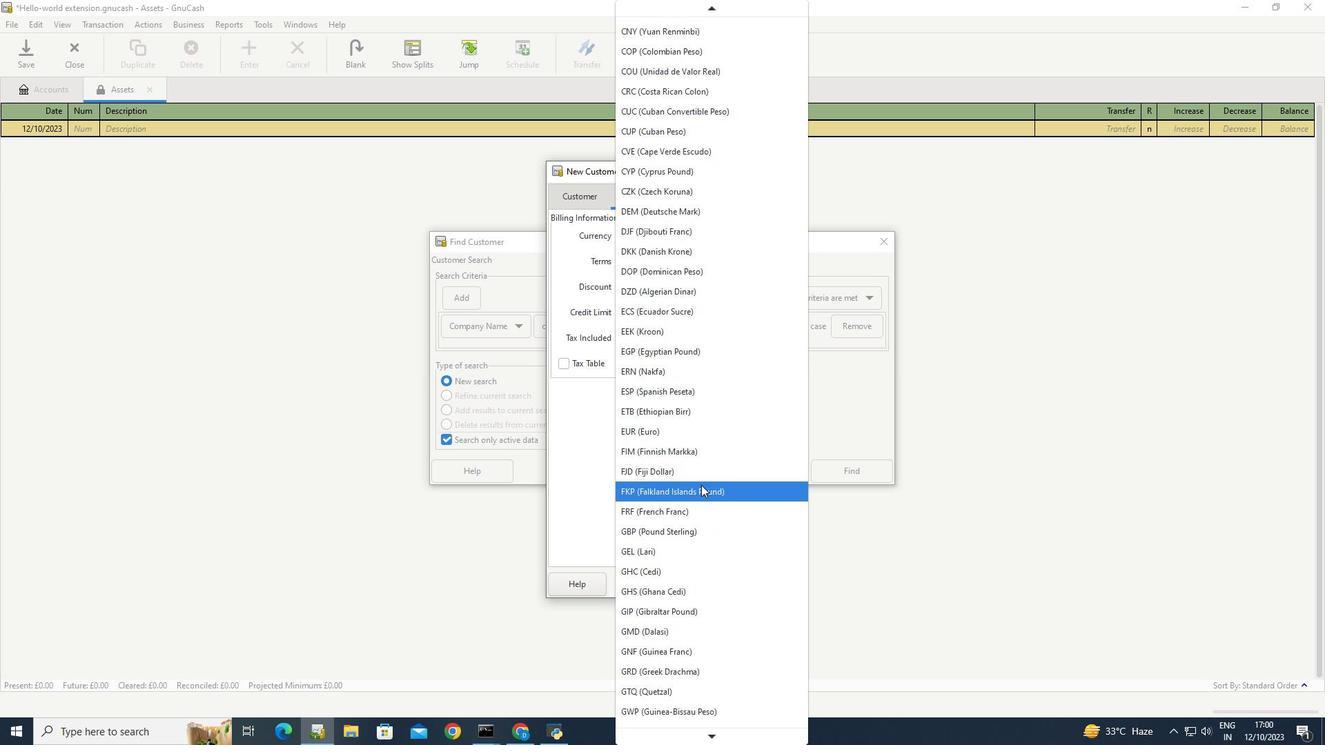 
Action: Mouse scrolled (701, 484) with delta (0, 0)
Screenshot: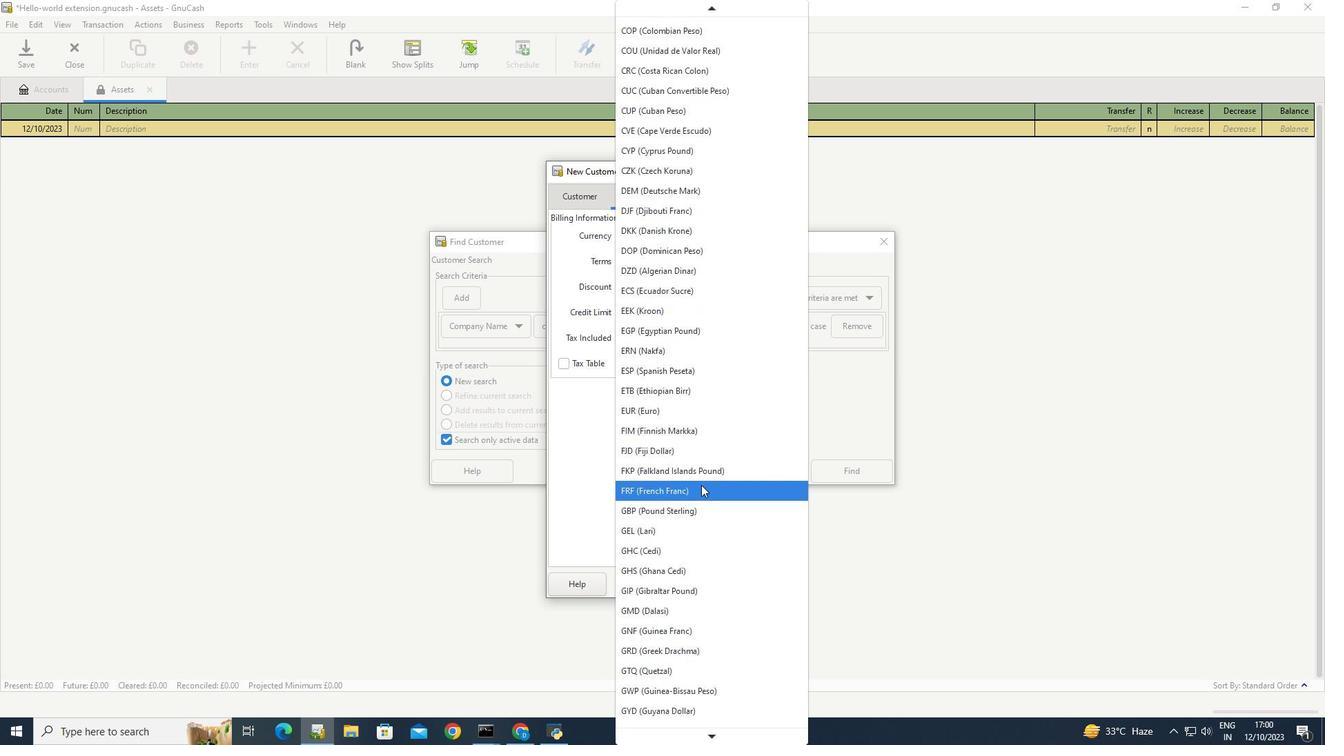 
Action: Mouse scrolled (701, 484) with delta (0, 0)
Screenshot: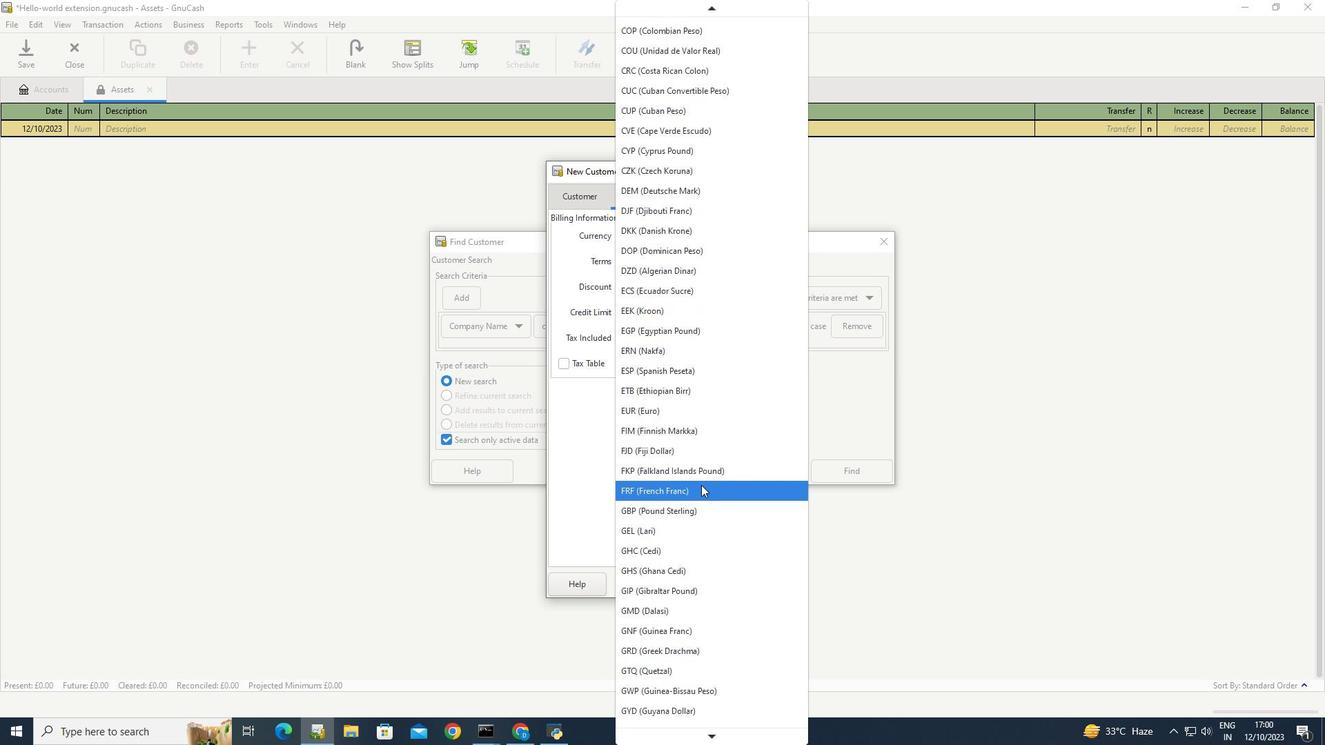 
Action: Mouse scrolled (701, 484) with delta (0, 0)
Screenshot: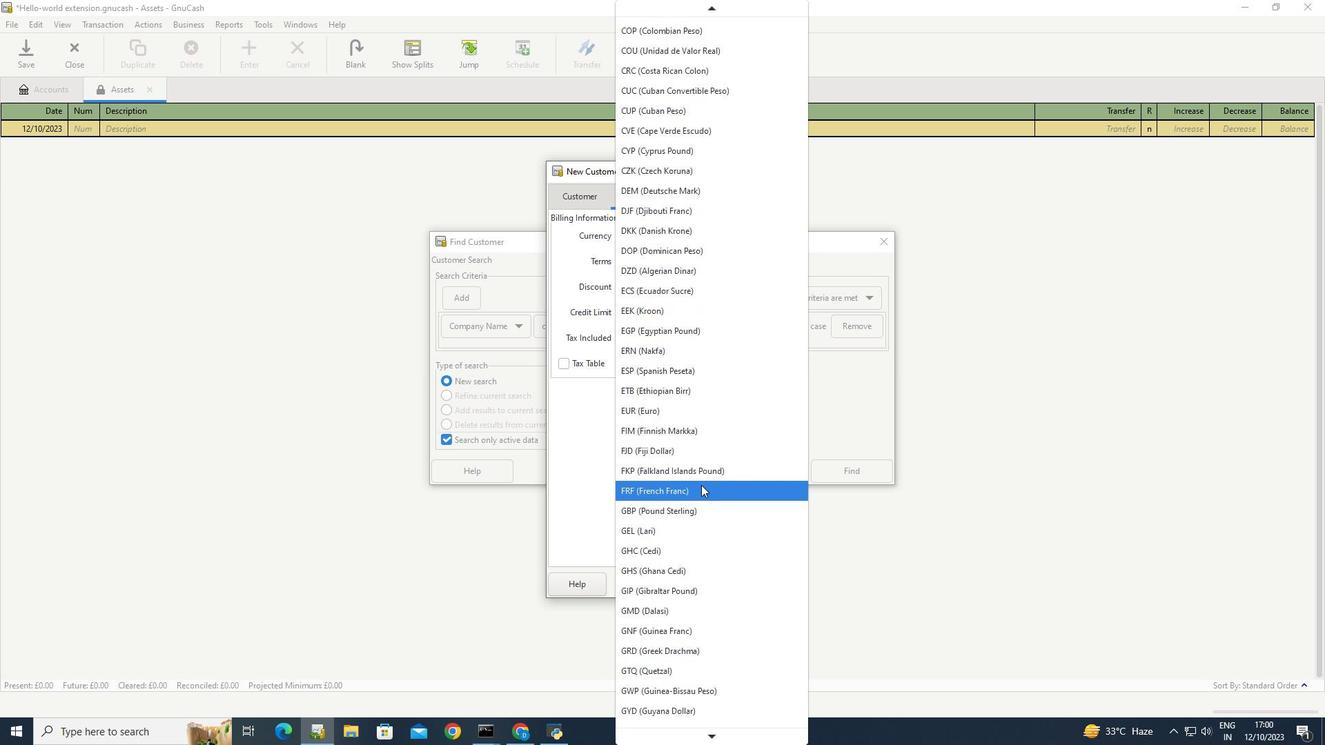 
Action: Mouse scrolled (701, 484) with delta (0, 0)
Screenshot: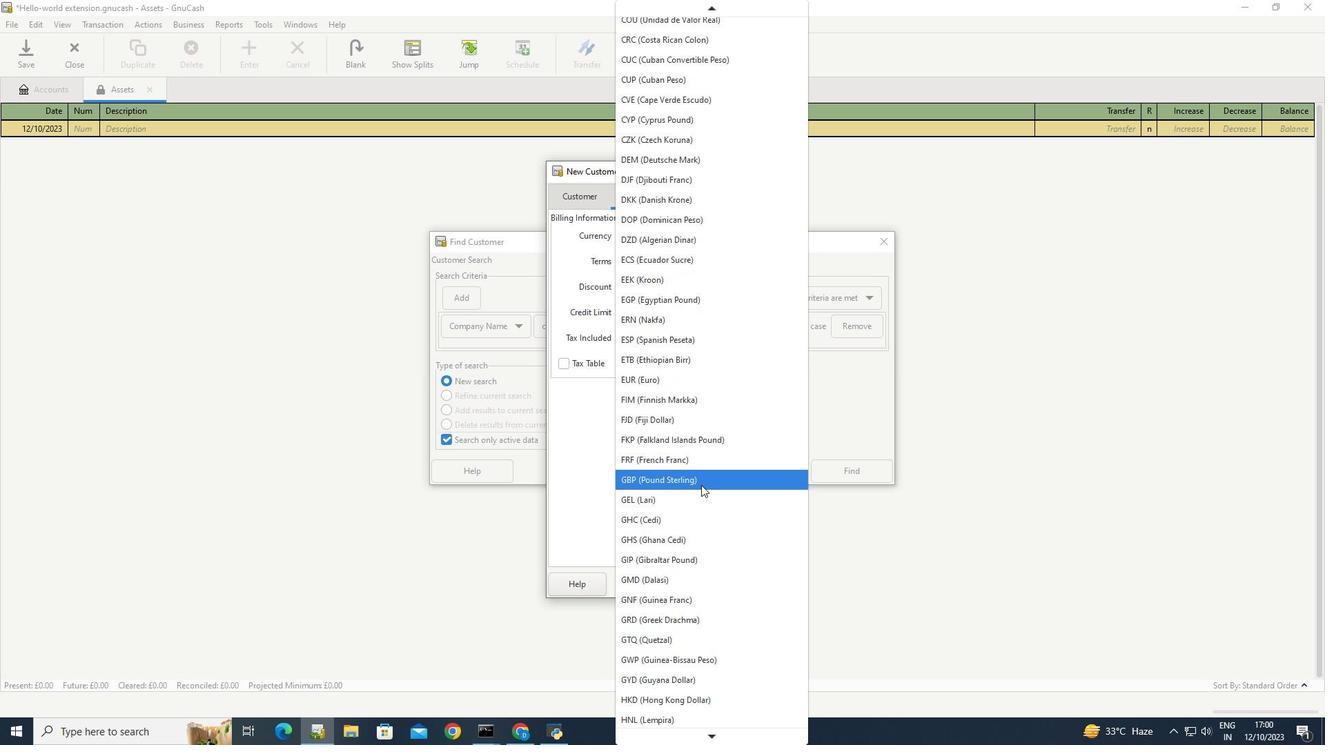 
Action: Mouse scrolled (701, 484) with delta (0, 0)
Screenshot: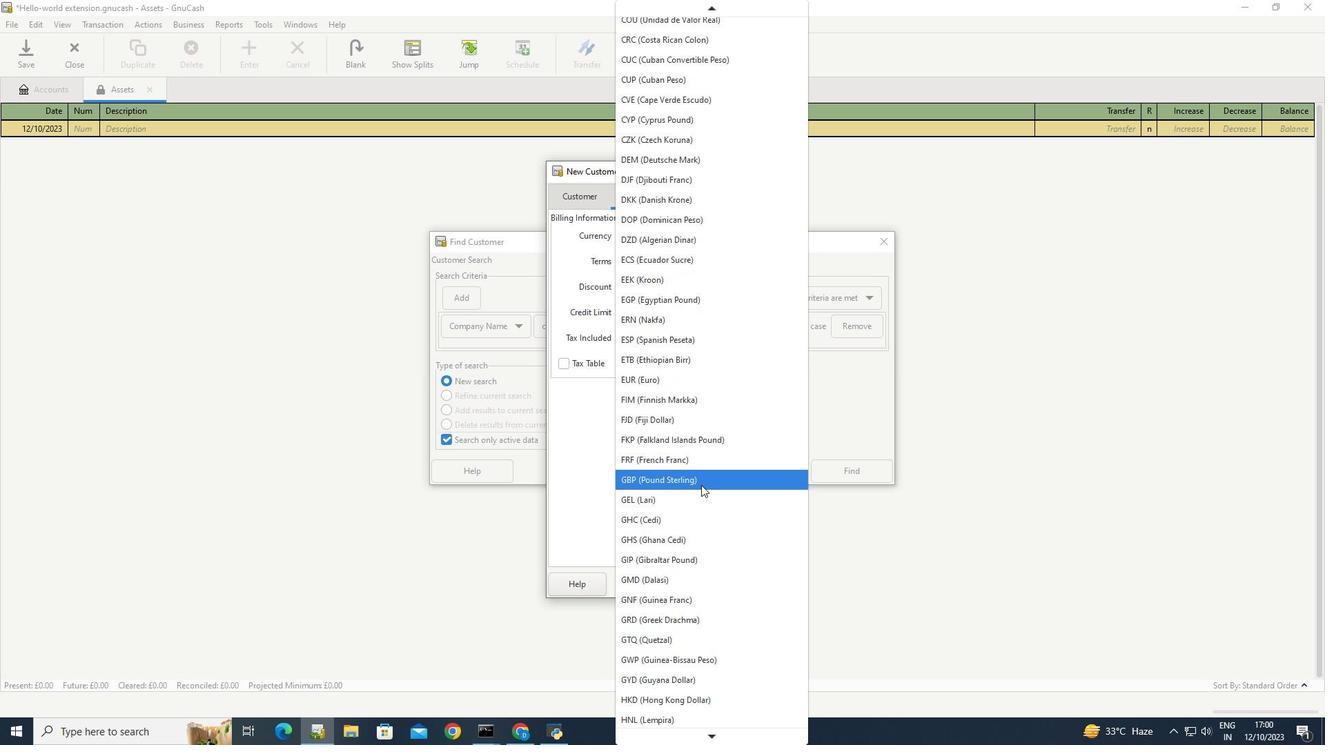 
Action: Mouse scrolled (701, 484) with delta (0, 0)
Screenshot: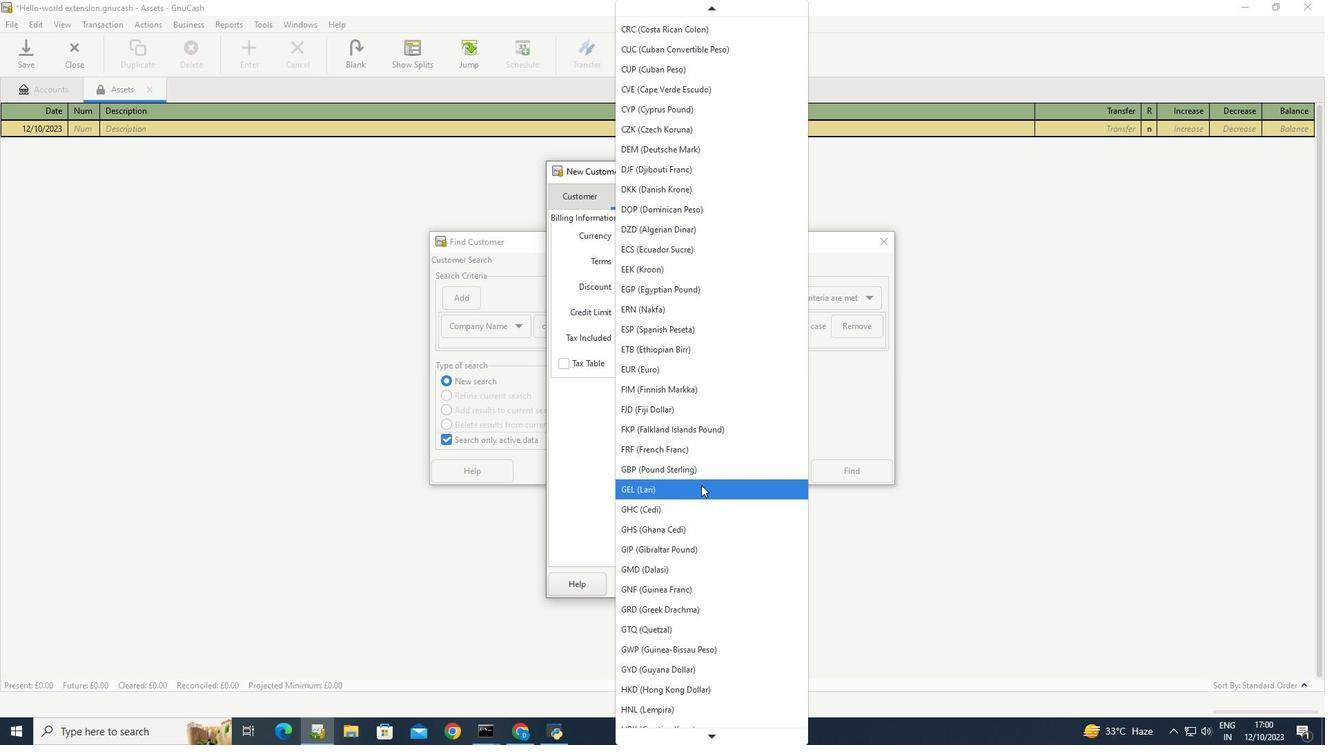 
Action: Mouse scrolled (701, 484) with delta (0, 0)
Screenshot: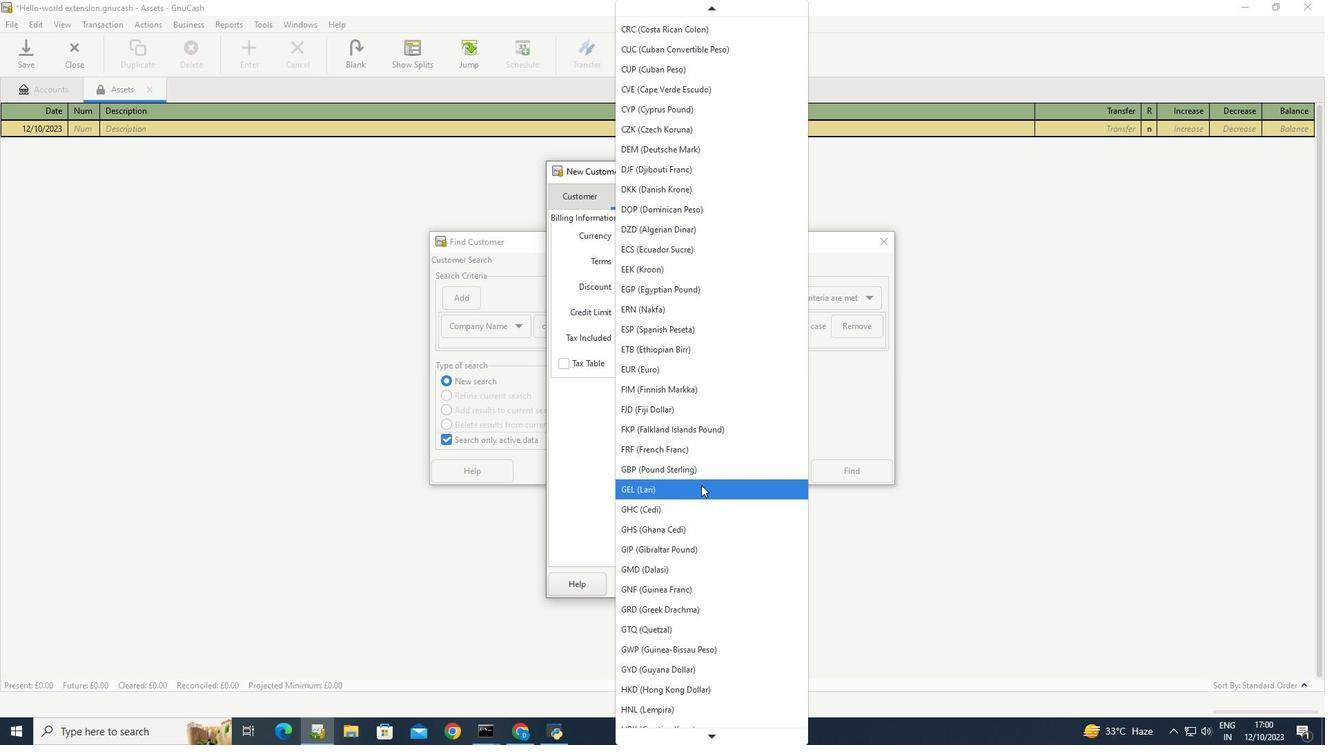 
Action: Mouse scrolled (701, 484) with delta (0, 0)
Screenshot: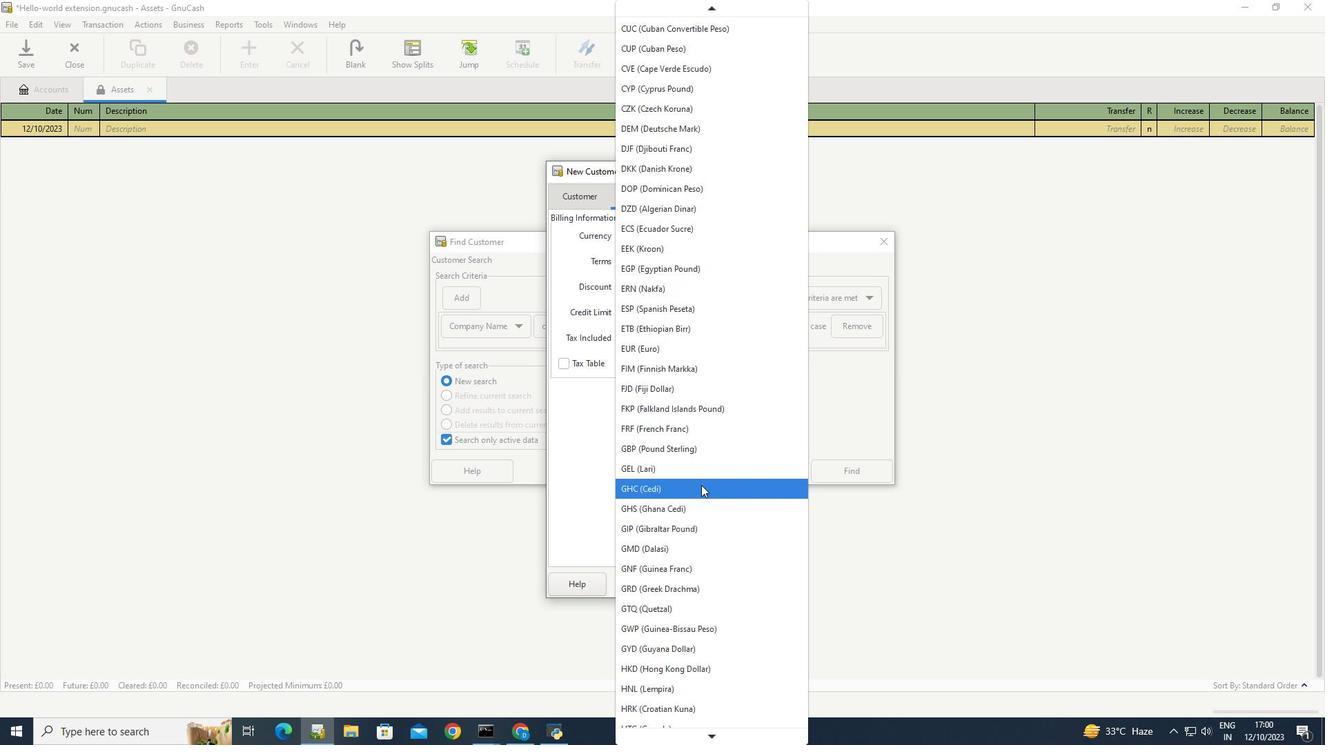 
Action: Mouse scrolled (701, 484) with delta (0, 0)
Screenshot: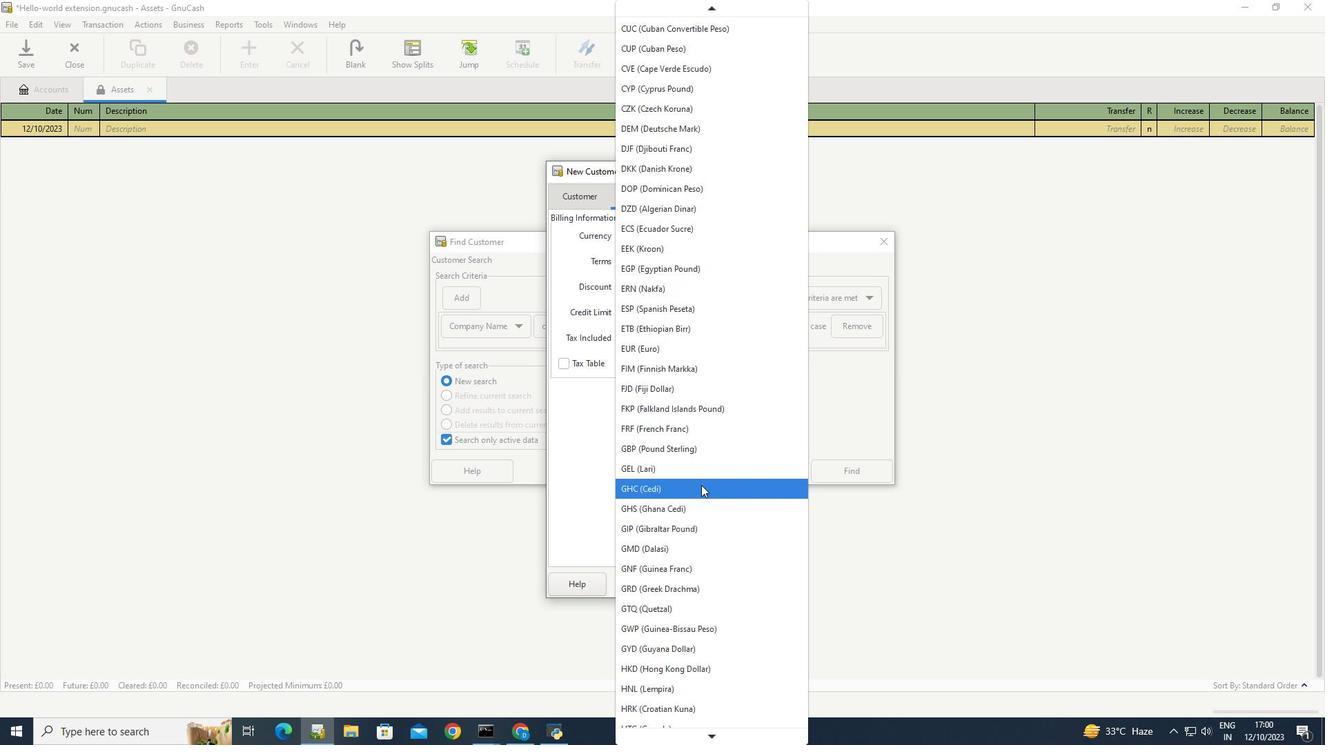 
Action: Mouse scrolled (701, 484) with delta (0, 0)
Screenshot: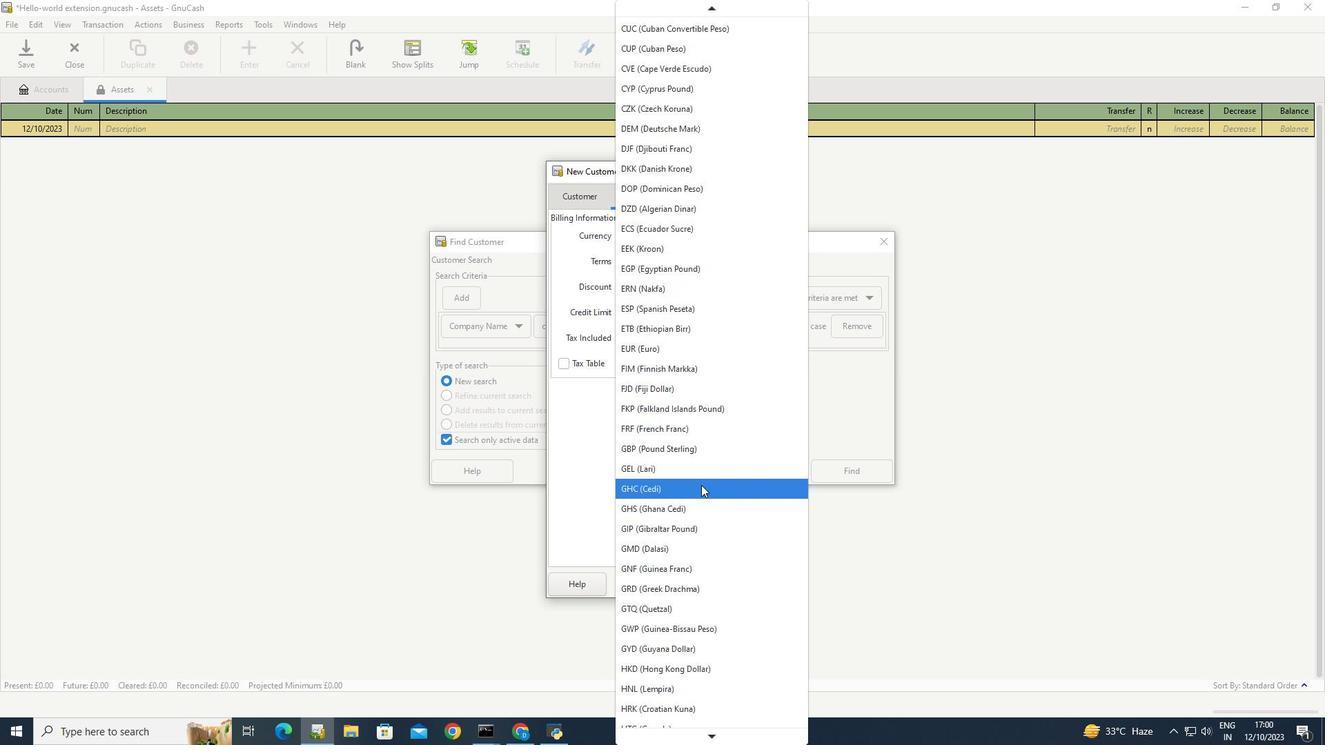 
Action: Mouse scrolled (701, 484) with delta (0, 0)
Screenshot: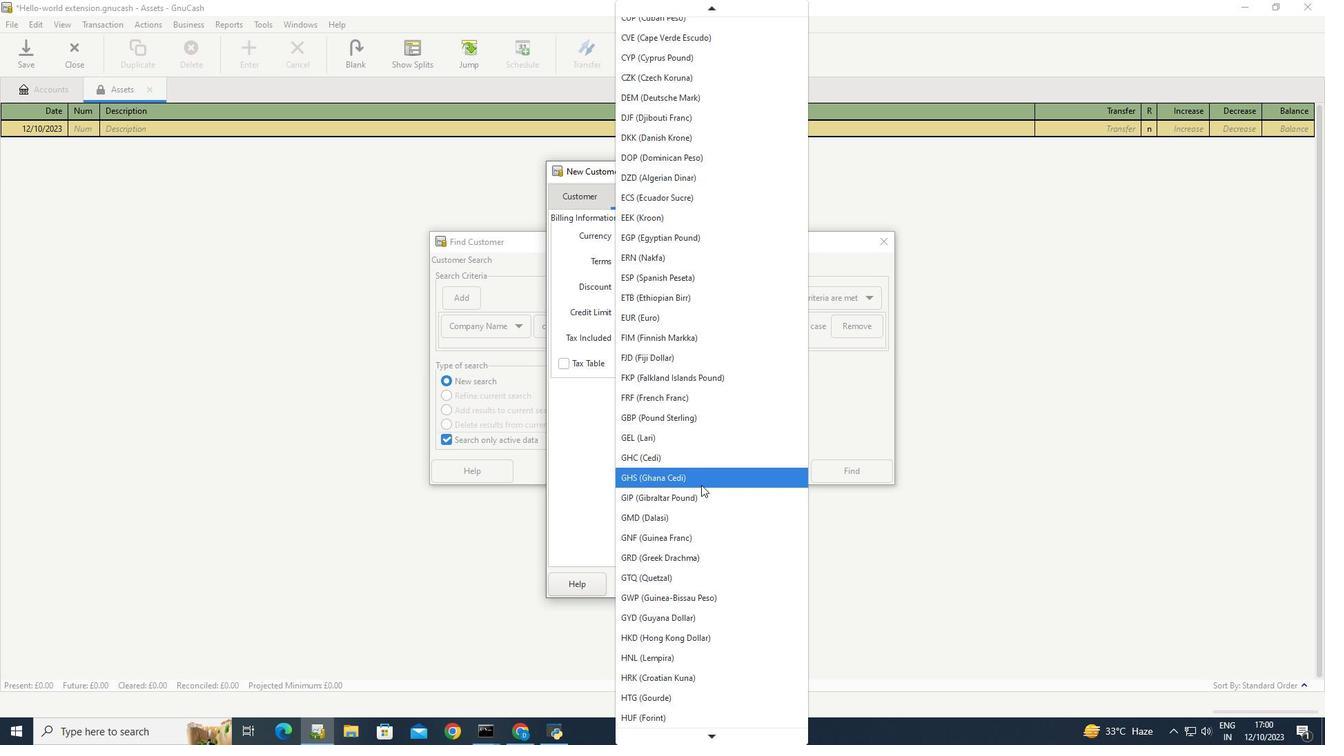 
Action: Mouse scrolled (701, 484) with delta (0, 0)
Screenshot: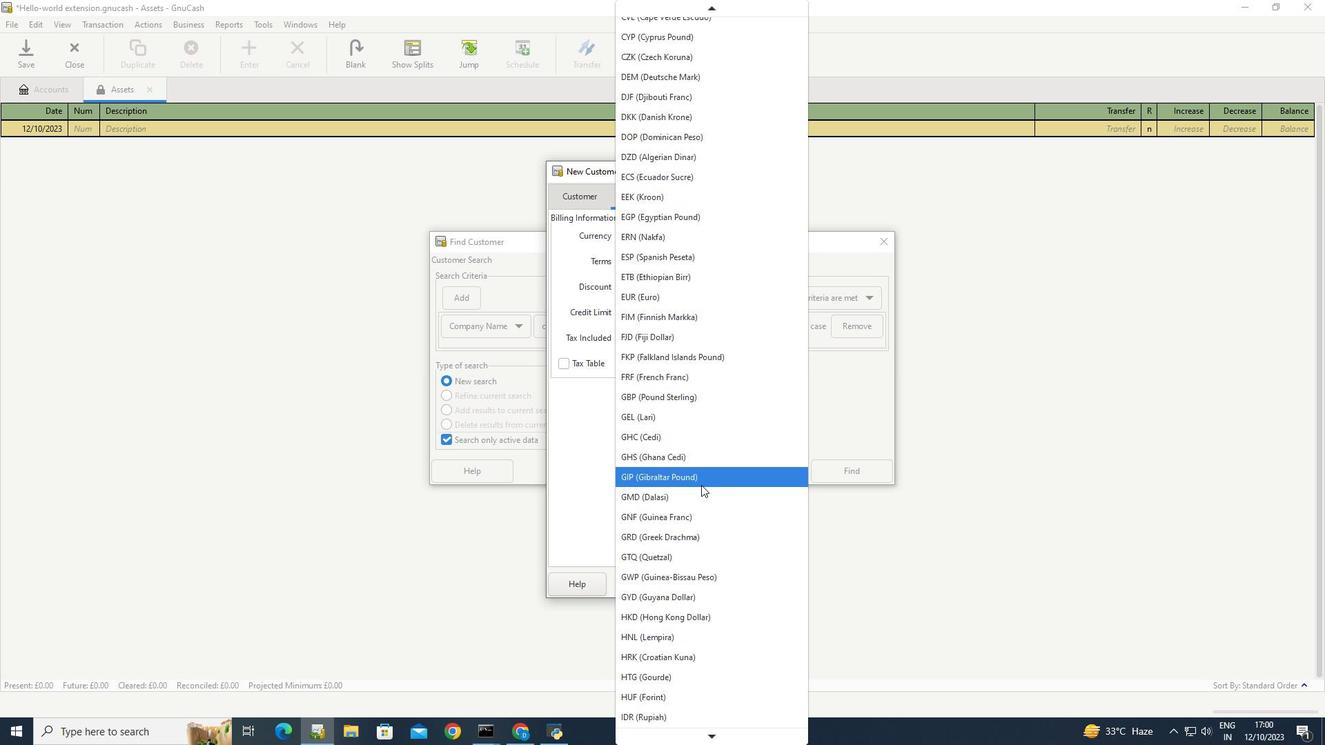 
Action: Mouse scrolled (701, 484) with delta (0, 0)
Screenshot: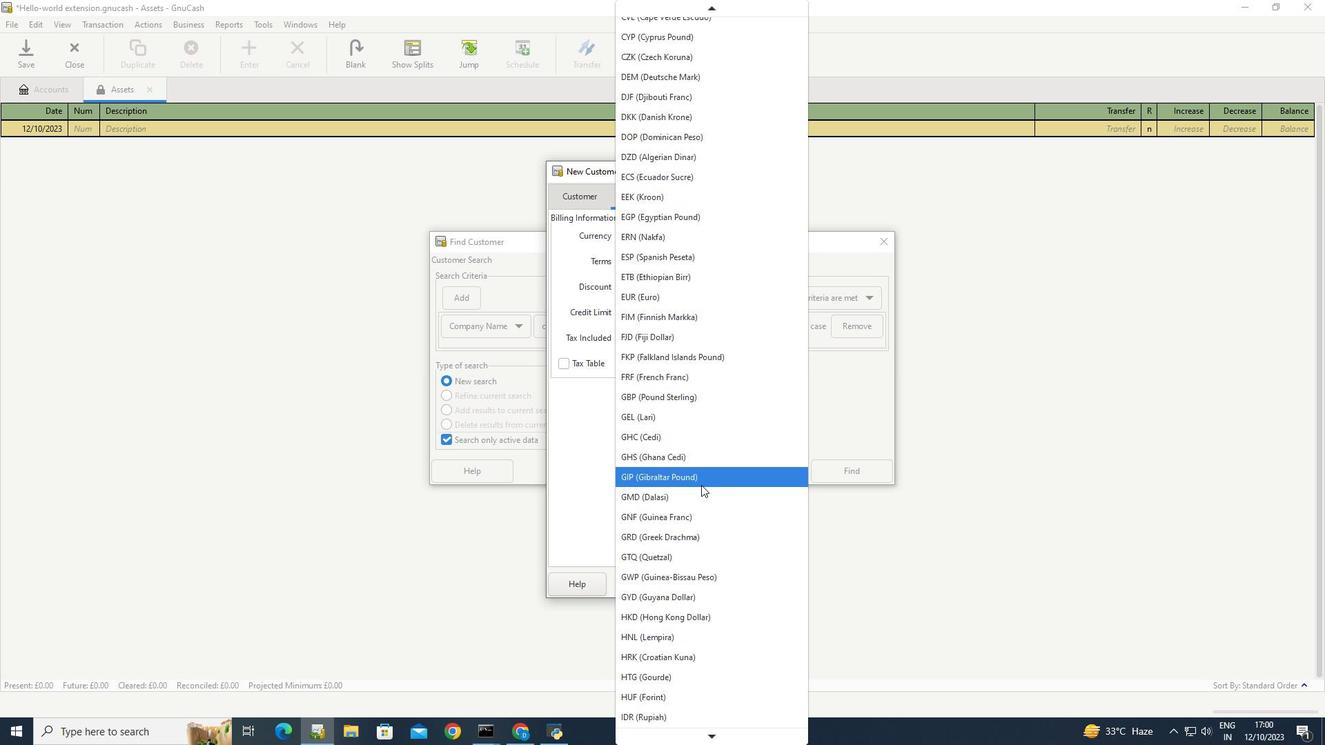 
Action: Mouse scrolled (701, 484) with delta (0, 0)
Screenshot: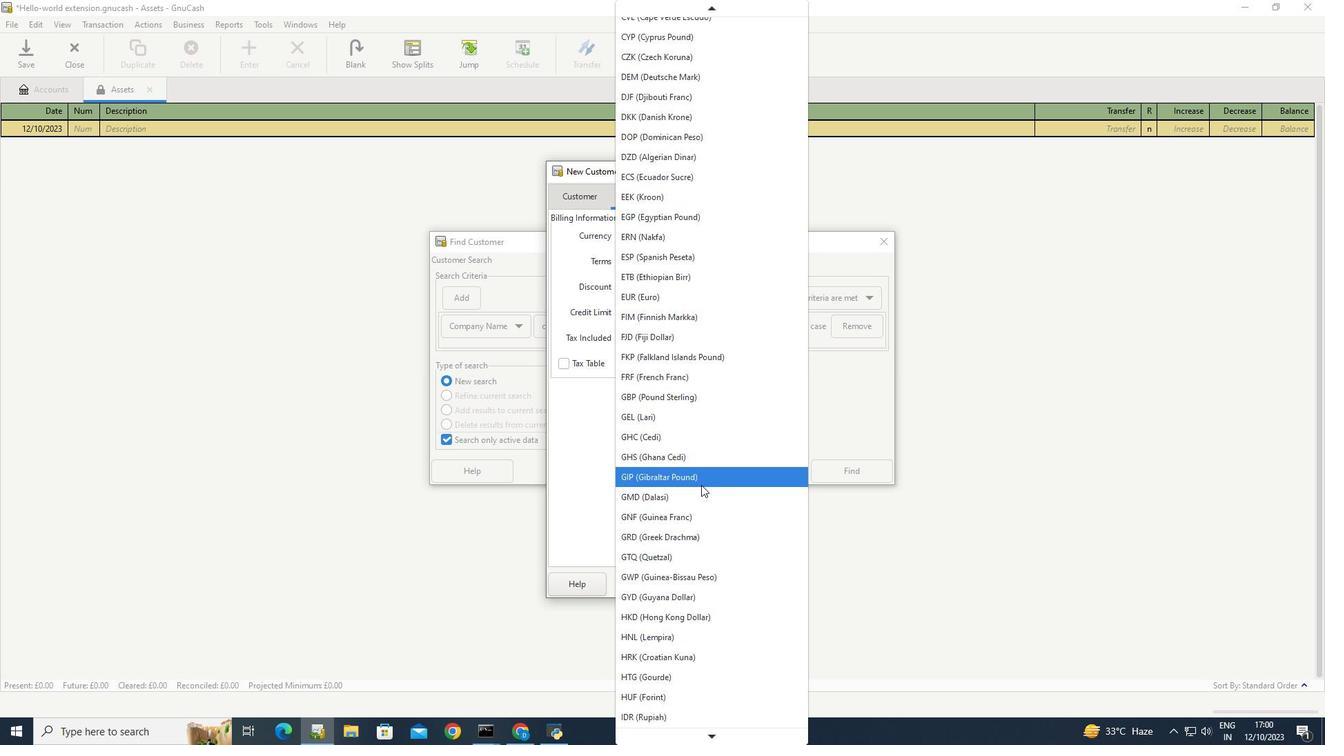 
Action: Mouse scrolled (701, 484) with delta (0, 0)
Screenshot: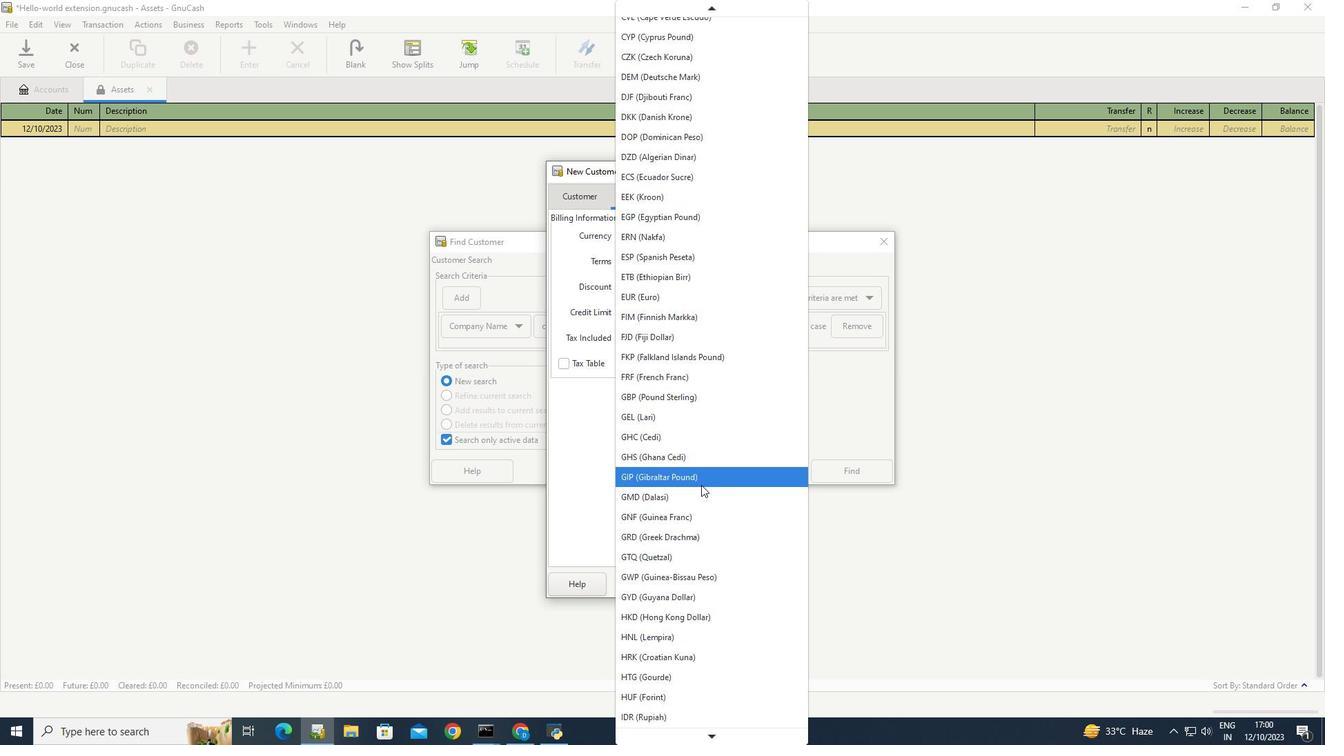 
Action: Mouse scrolled (701, 484) with delta (0, 0)
Screenshot: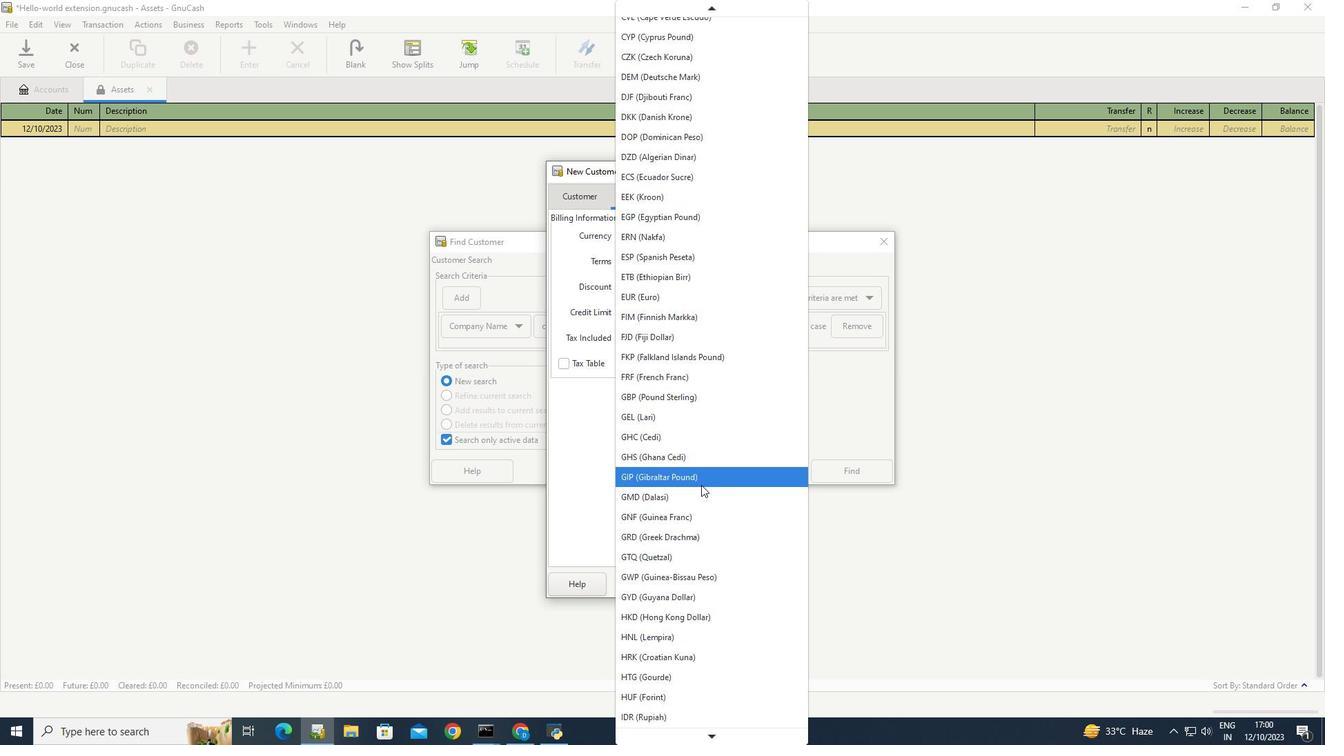 
Action: Mouse scrolled (701, 484) with delta (0, 0)
Screenshot: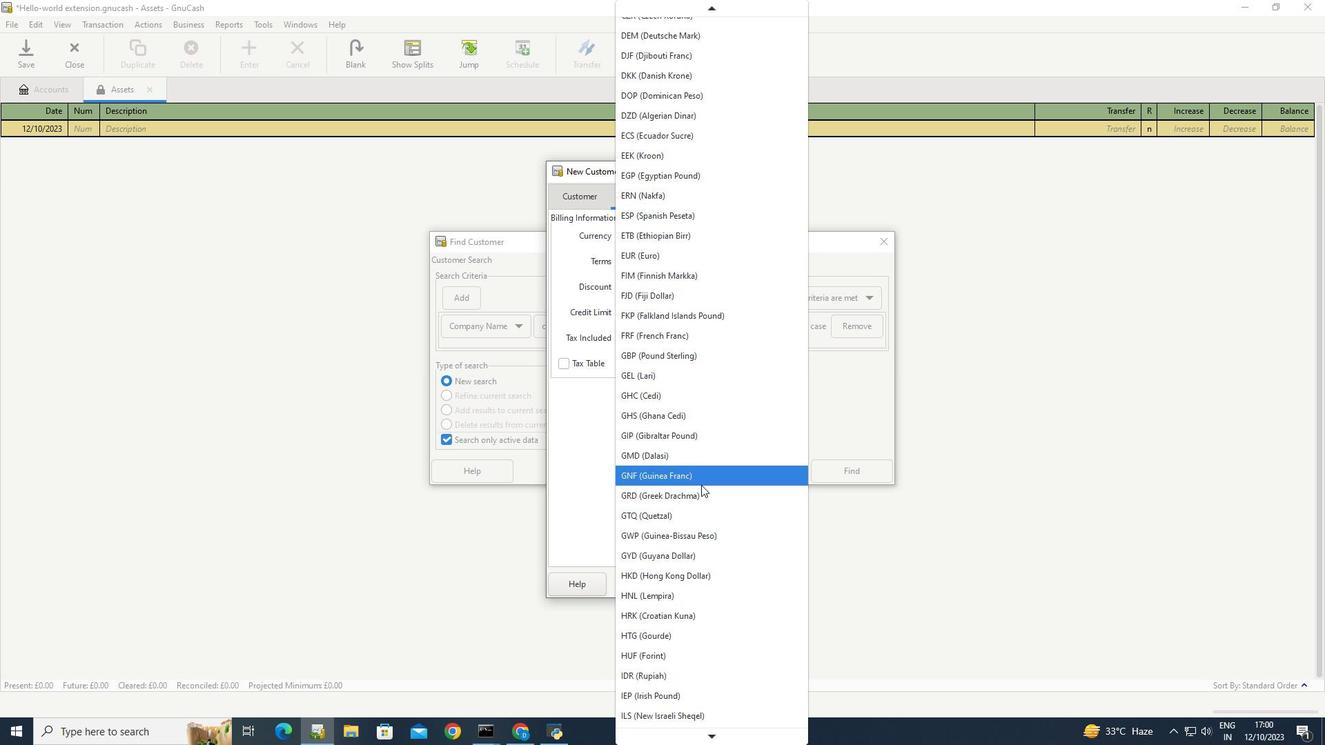 
Action: Mouse scrolled (701, 484) with delta (0, 0)
Screenshot: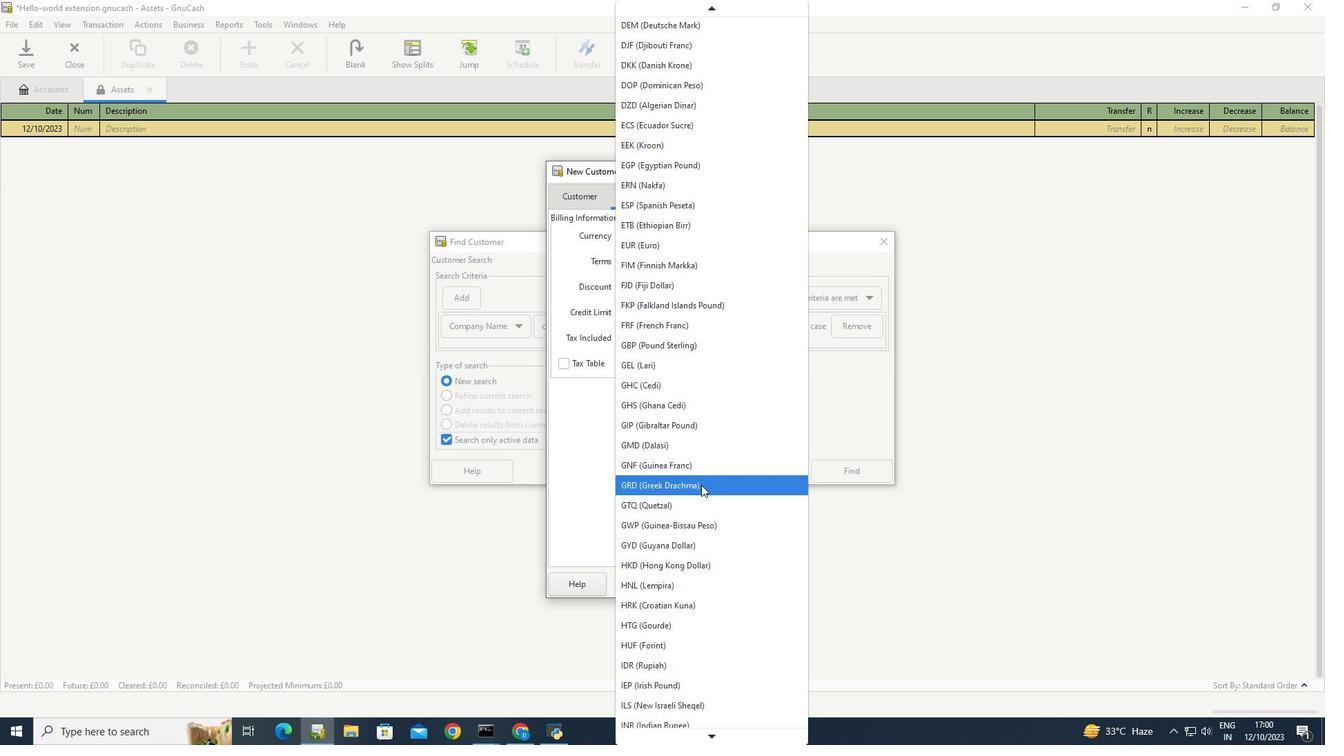 
Action: Mouse scrolled (701, 484) with delta (0, 0)
Screenshot: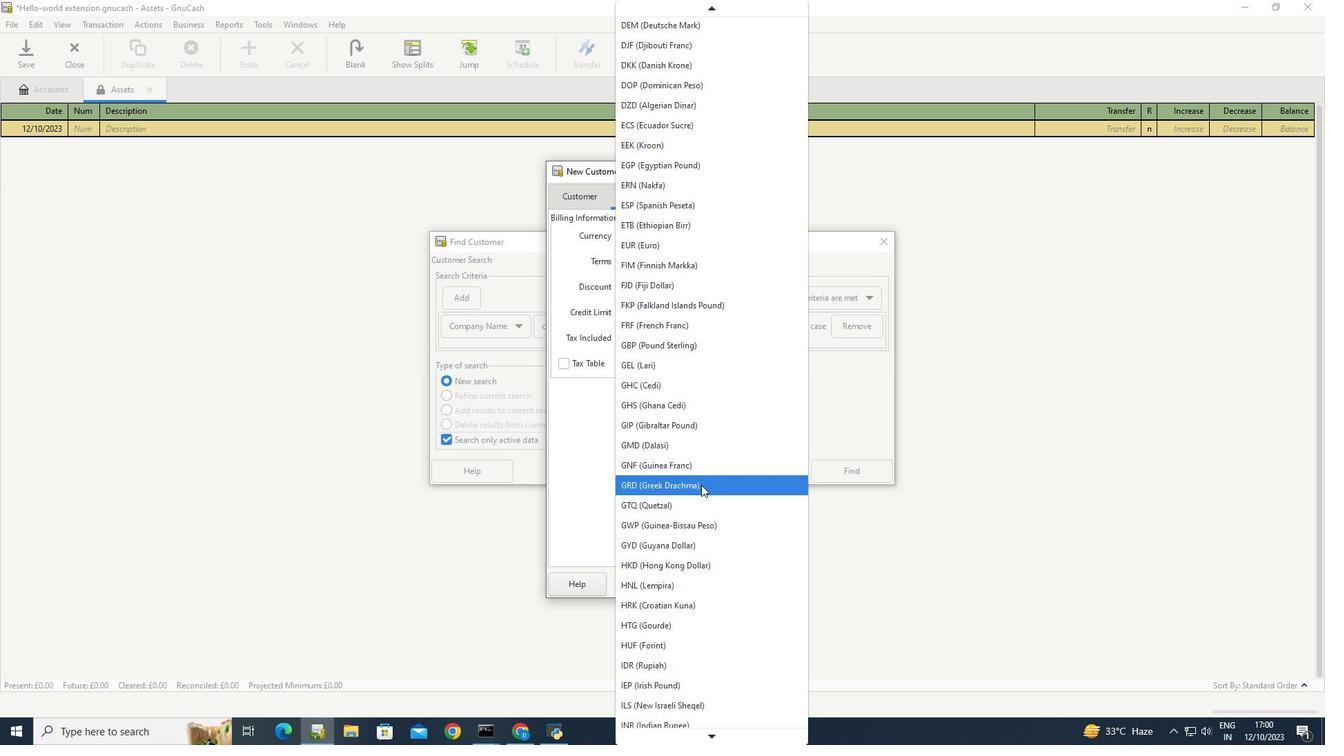 
Action: Mouse scrolled (701, 484) with delta (0, 0)
Screenshot: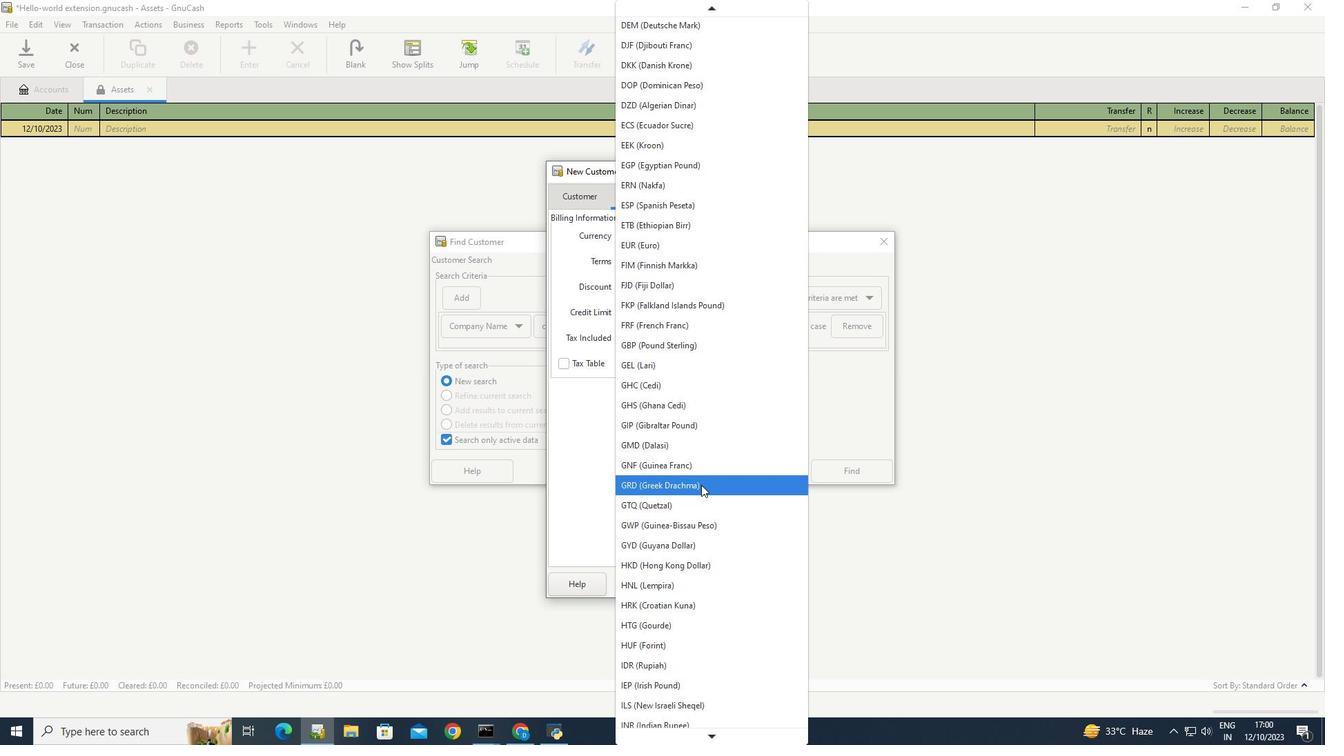 
Action: Mouse scrolled (701, 484) with delta (0, 0)
Screenshot: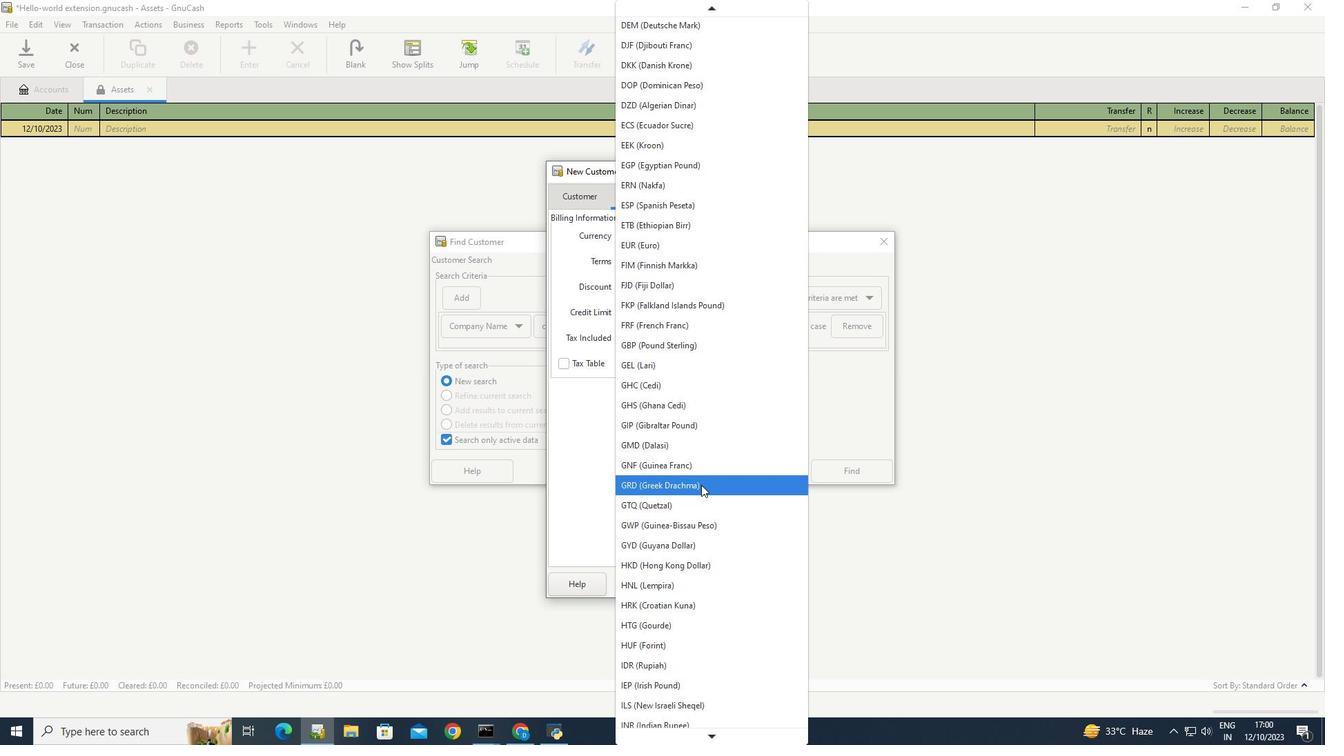 
Action: Mouse scrolled (701, 484) with delta (0, 0)
Screenshot: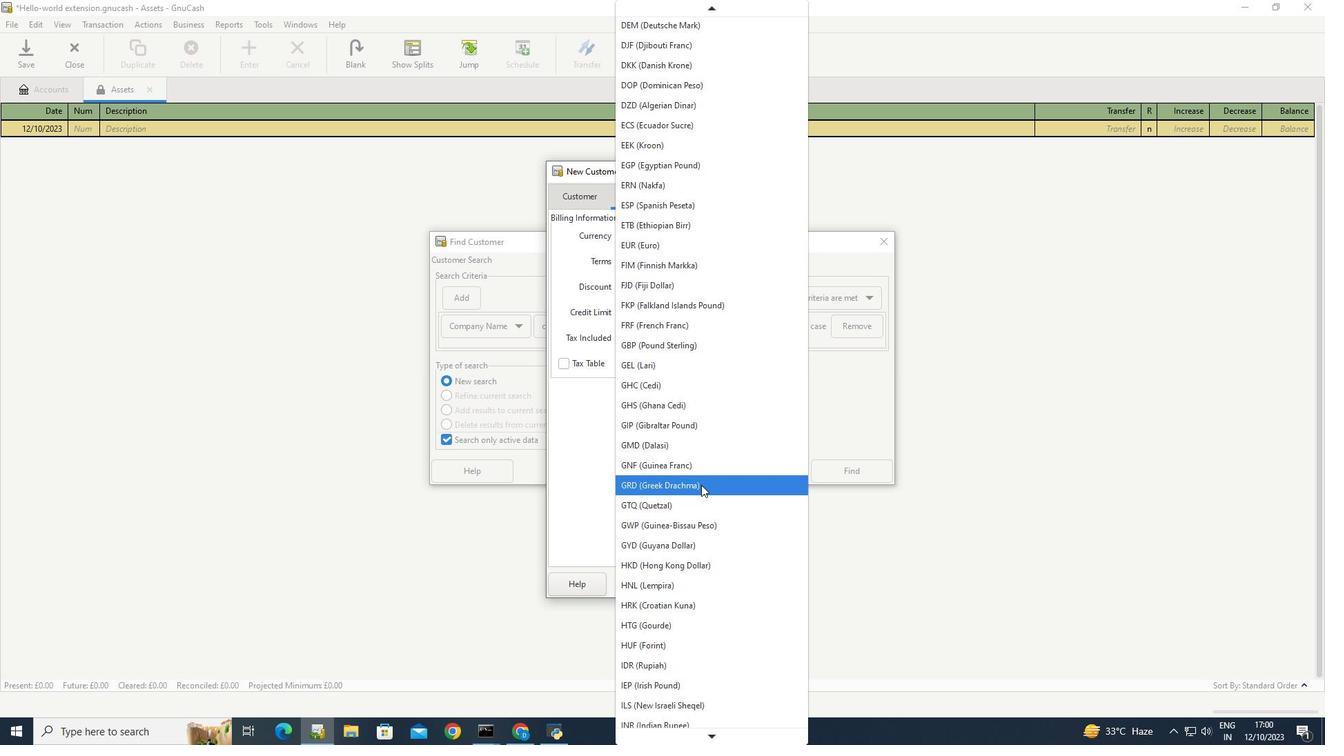
Action: Mouse scrolled (701, 484) with delta (0, 0)
Screenshot: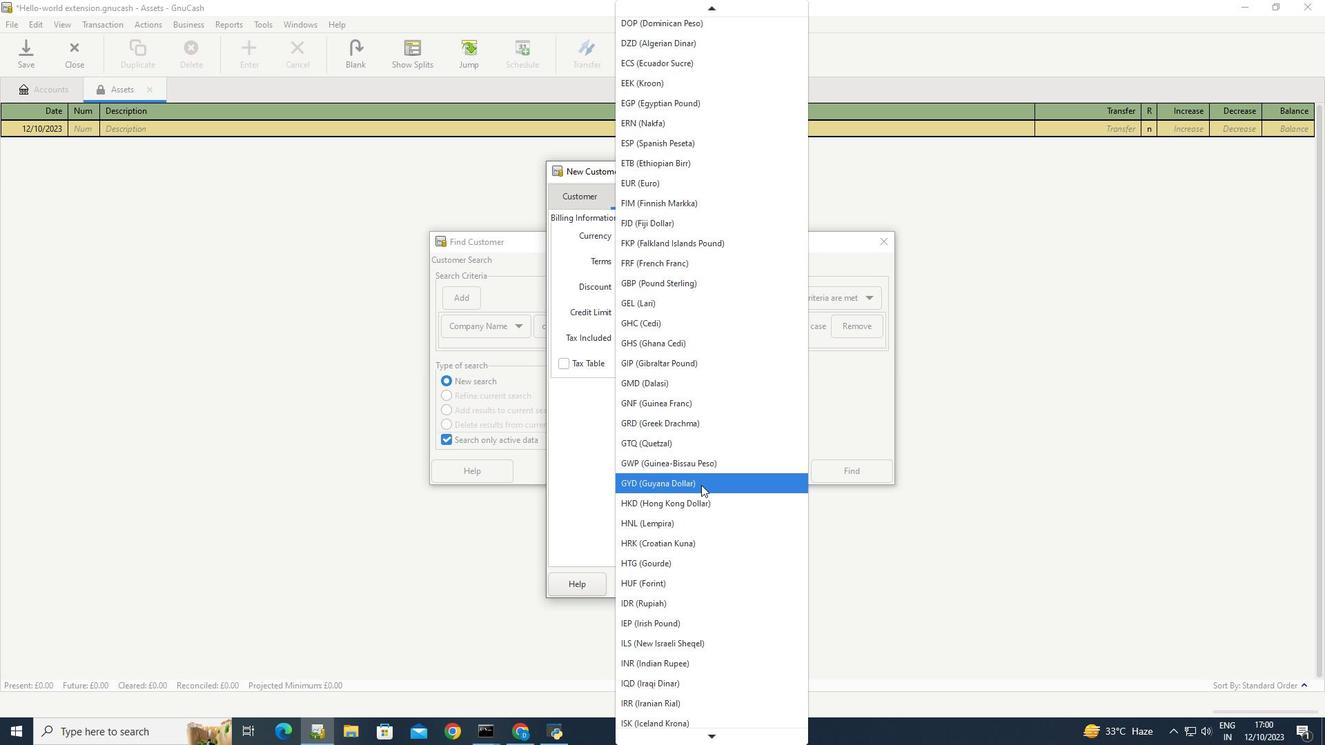
Action: Mouse scrolled (701, 484) with delta (0, 0)
Screenshot: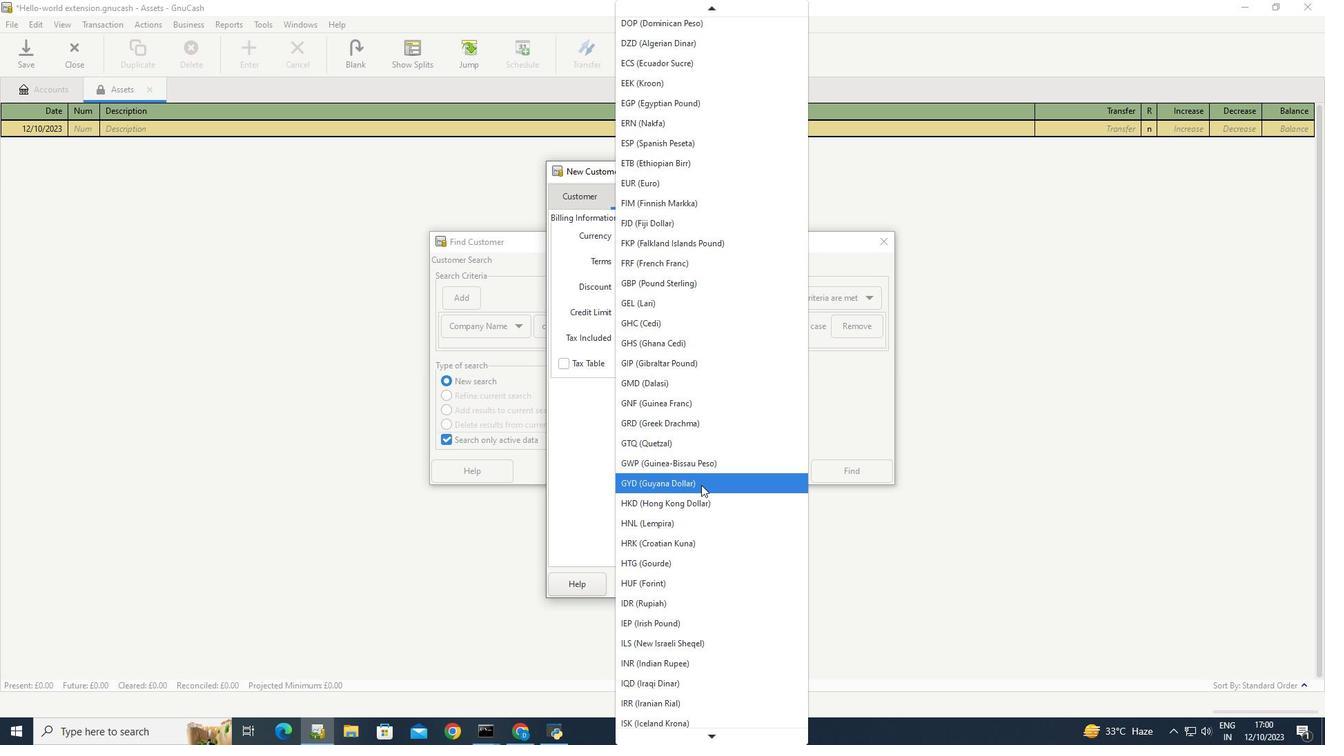 
Action: Mouse scrolled (701, 484) with delta (0, 0)
Screenshot: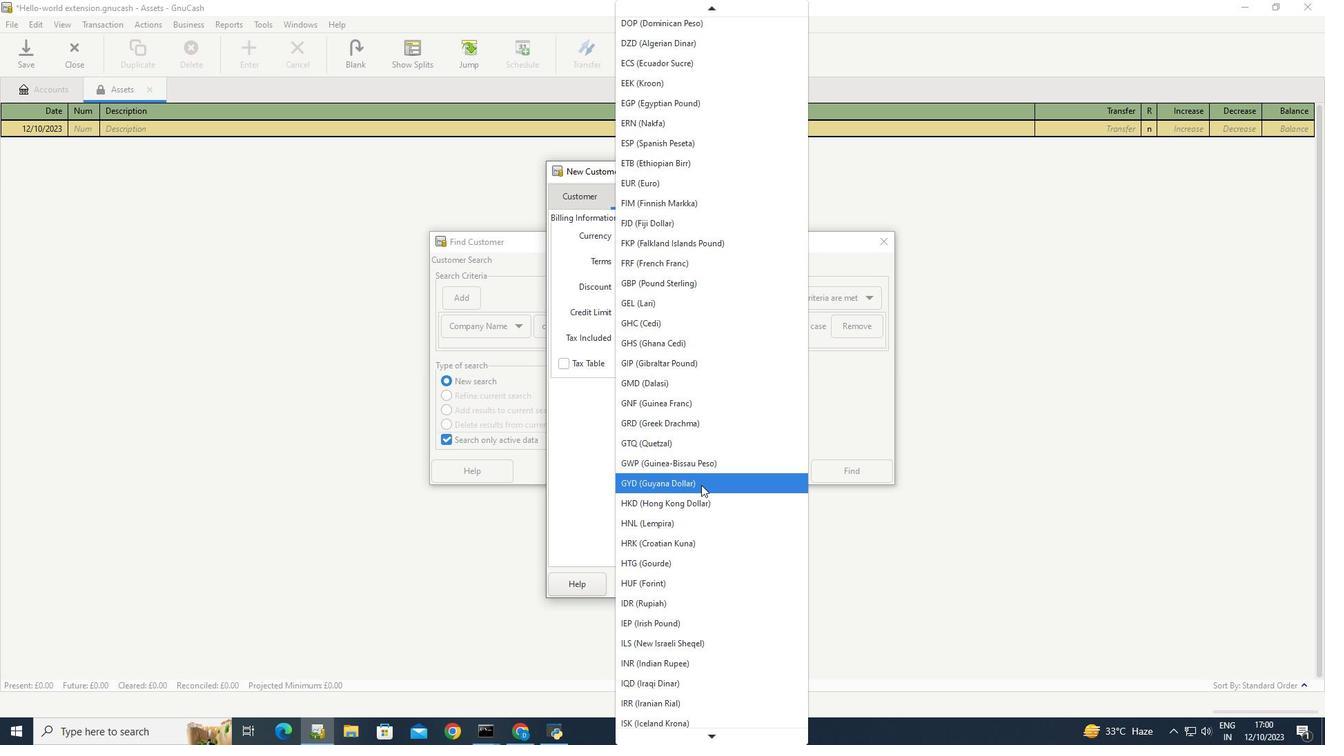 
Action: Mouse scrolled (701, 484) with delta (0, 0)
Screenshot: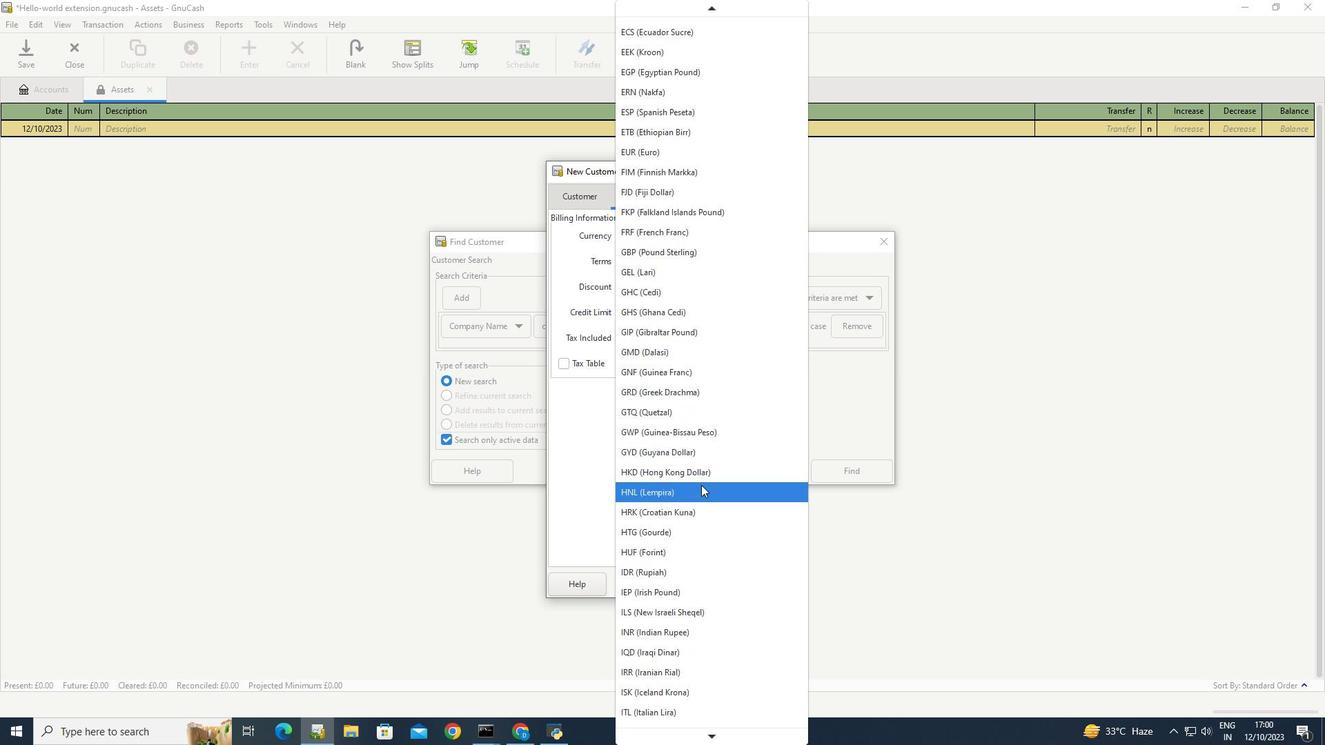 
Action: Mouse scrolled (701, 484) with delta (0, 0)
Screenshot: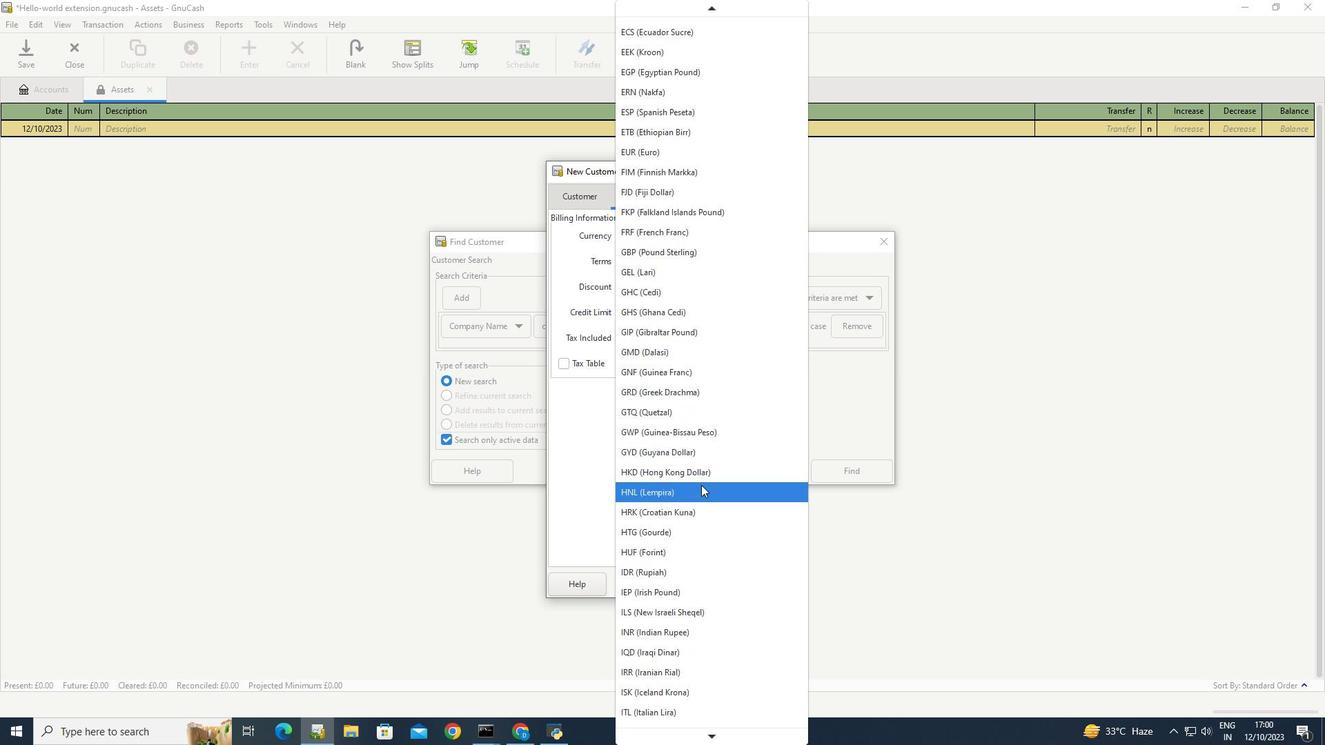 
Action: Mouse scrolled (701, 484) with delta (0, 0)
Screenshot: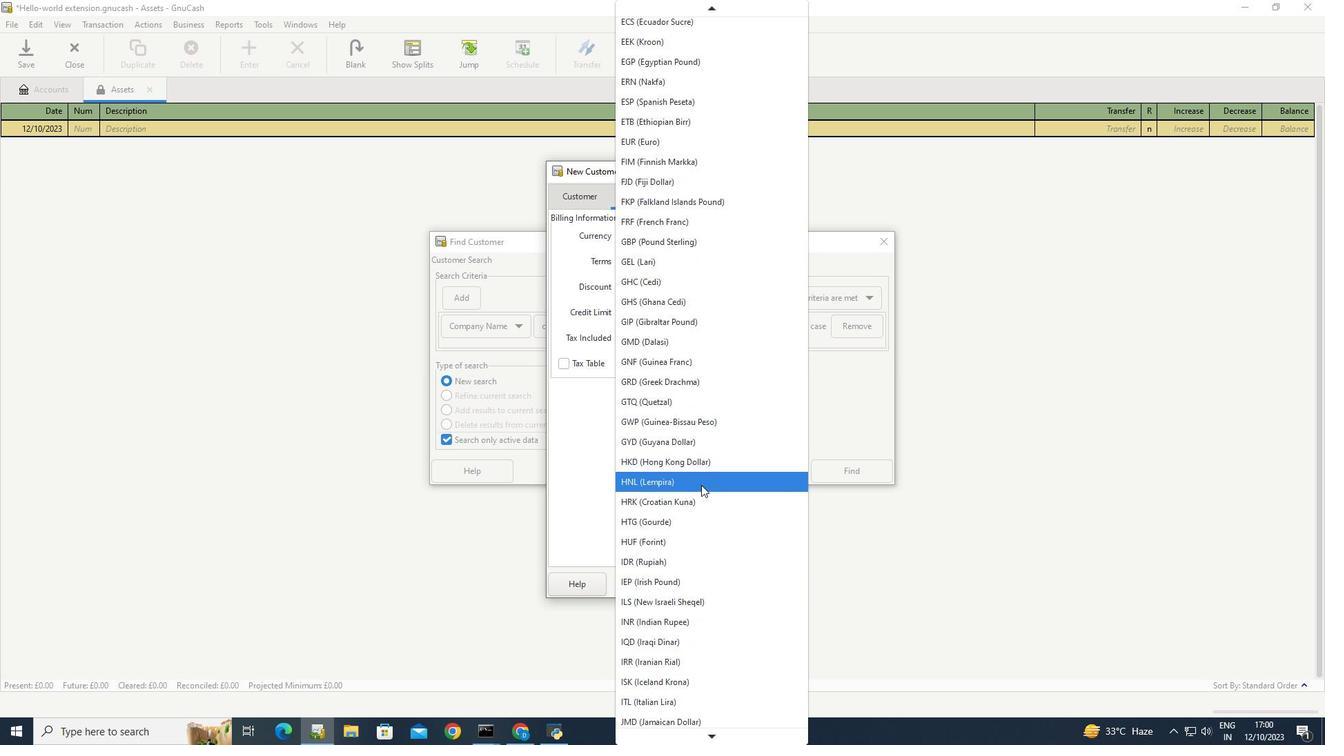 
Action: Mouse scrolled (701, 484) with delta (0, 0)
Screenshot: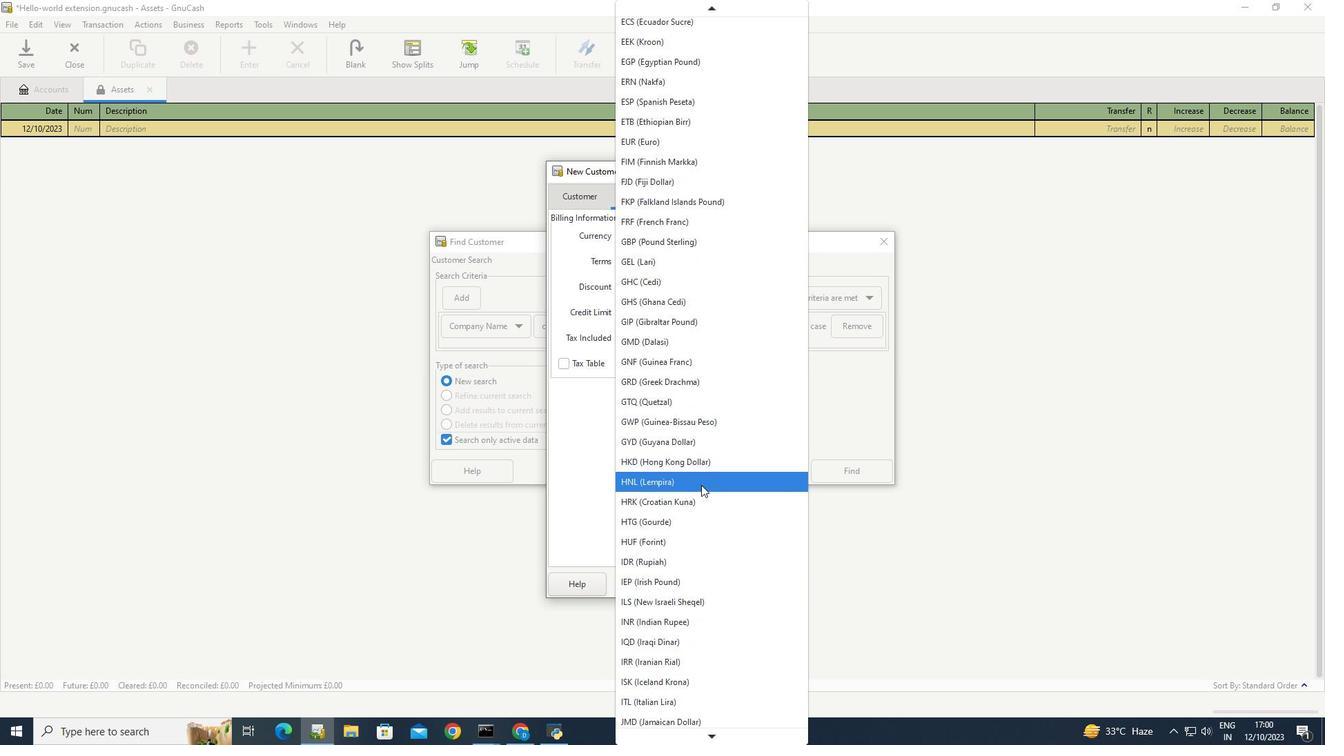
Action: Mouse scrolled (701, 484) with delta (0, 0)
Screenshot: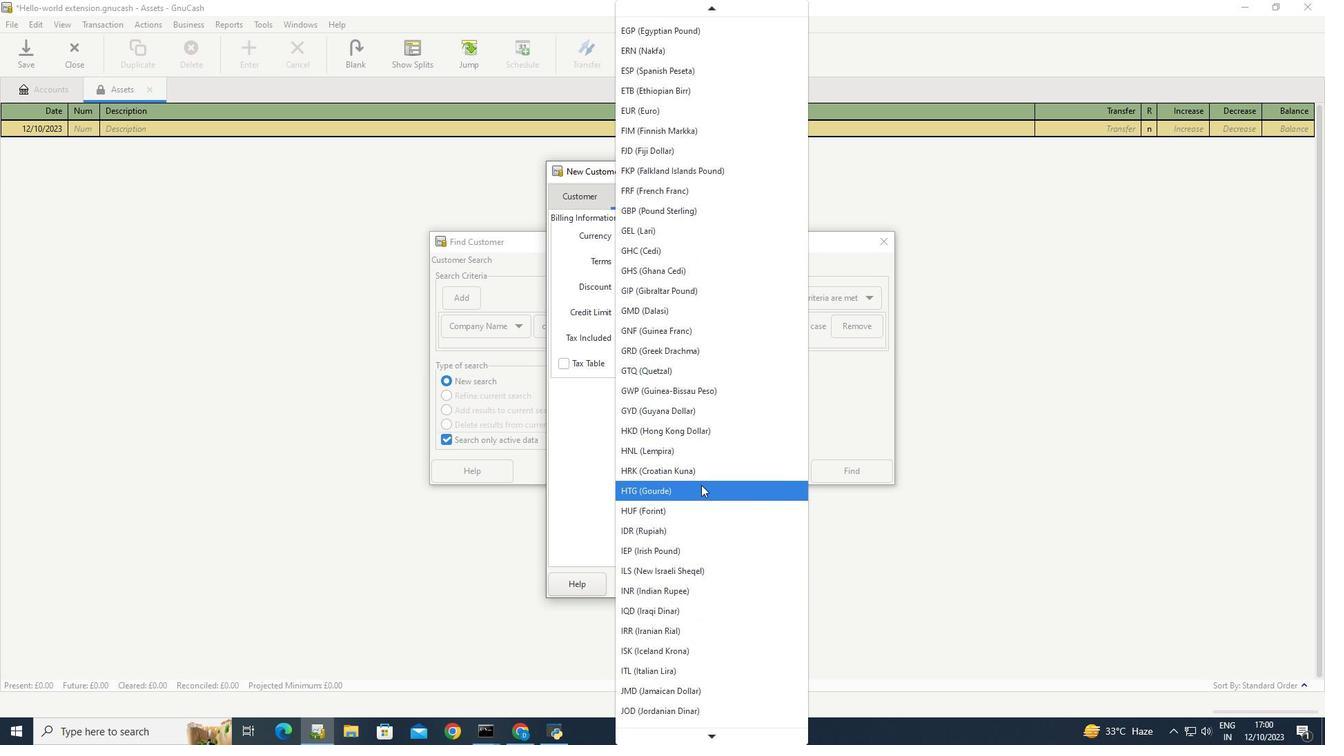 
Action: Mouse scrolled (701, 484) with delta (0, 0)
Screenshot: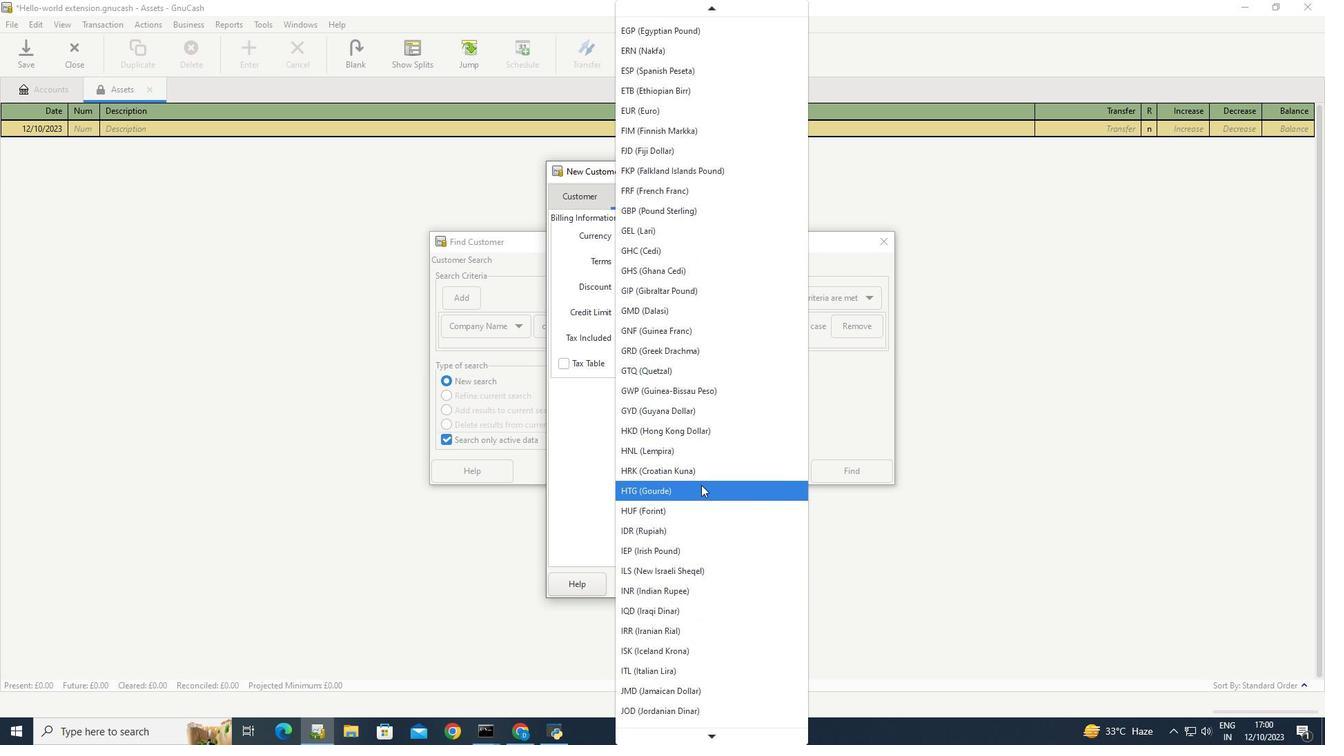 
Action: Mouse scrolled (701, 484) with delta (0, 0)
Screenshot: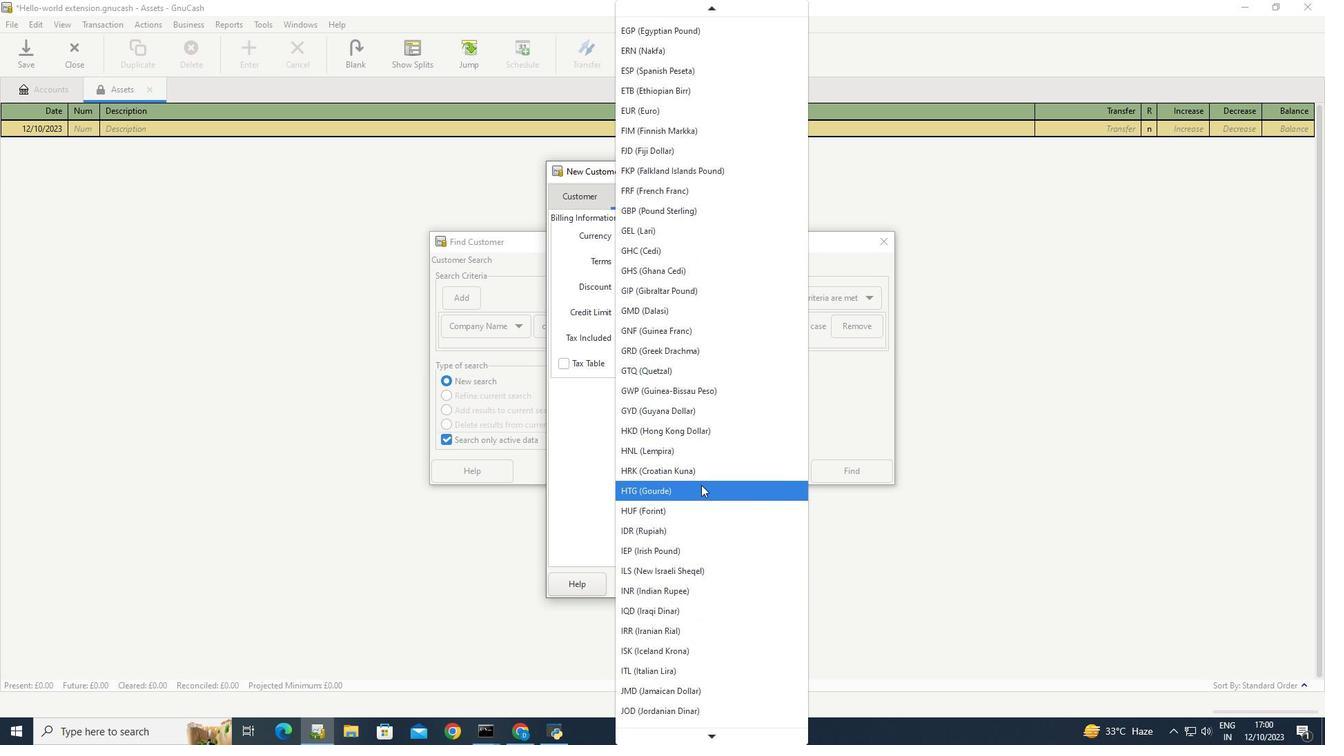 
Action: Mouse scrolled (701, 484) with delta (0, 0)
Screenshot: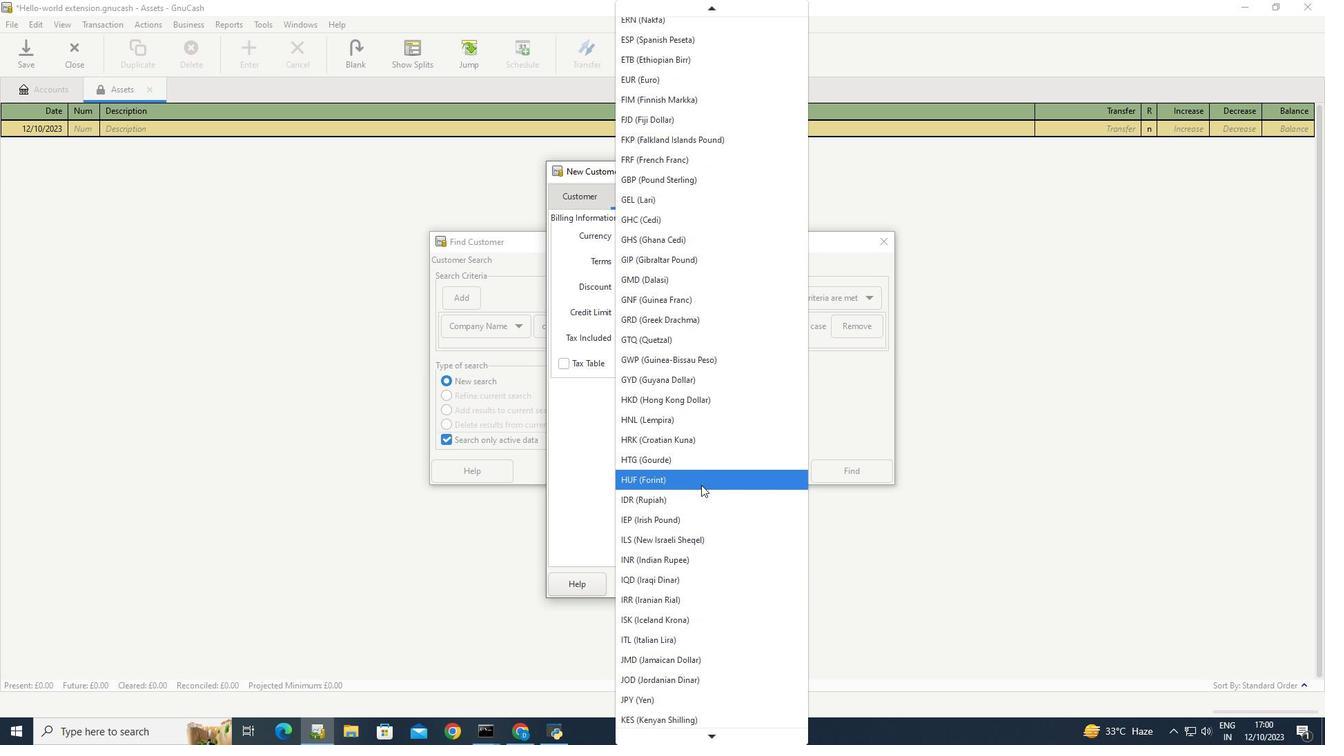 
Action: Mouse scrolled (701, 484) with delta (0, 0)
Screenshot: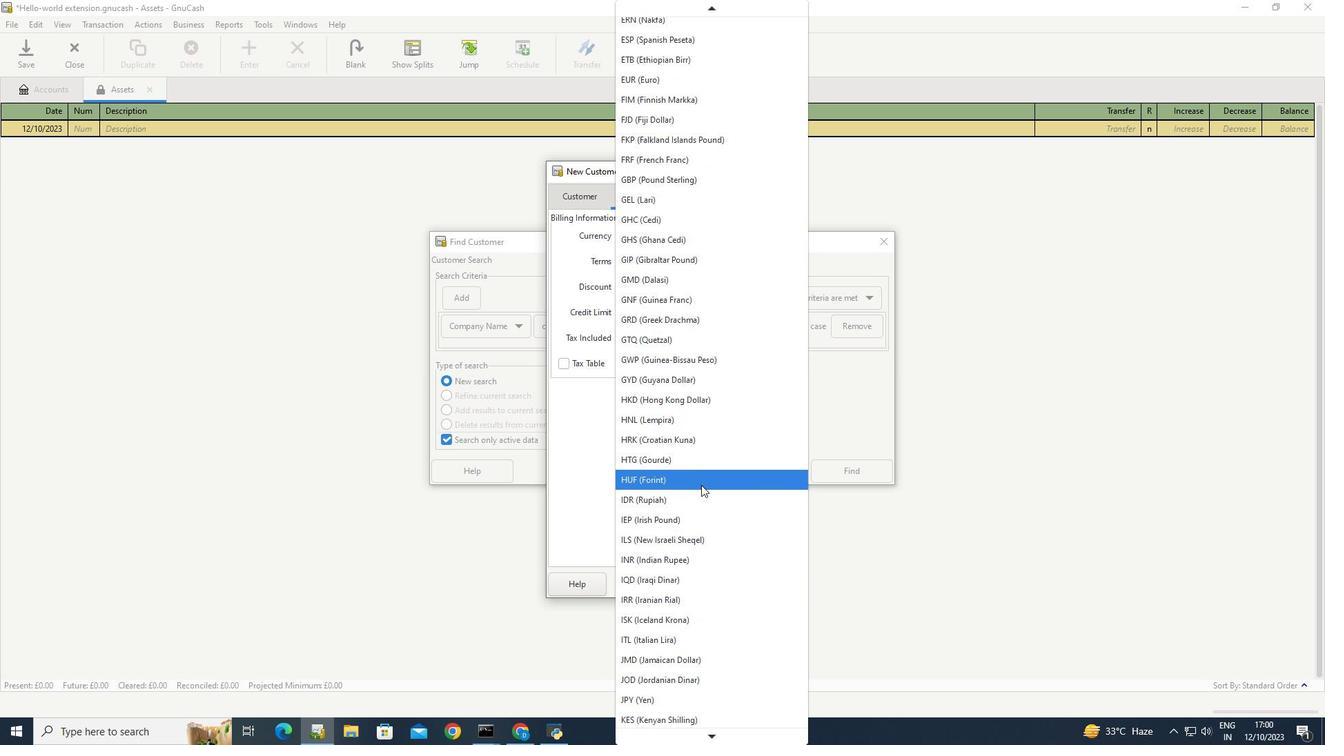 
Action: Mouse scrolled (701, 484) with delta (0, 0)
Screenshot: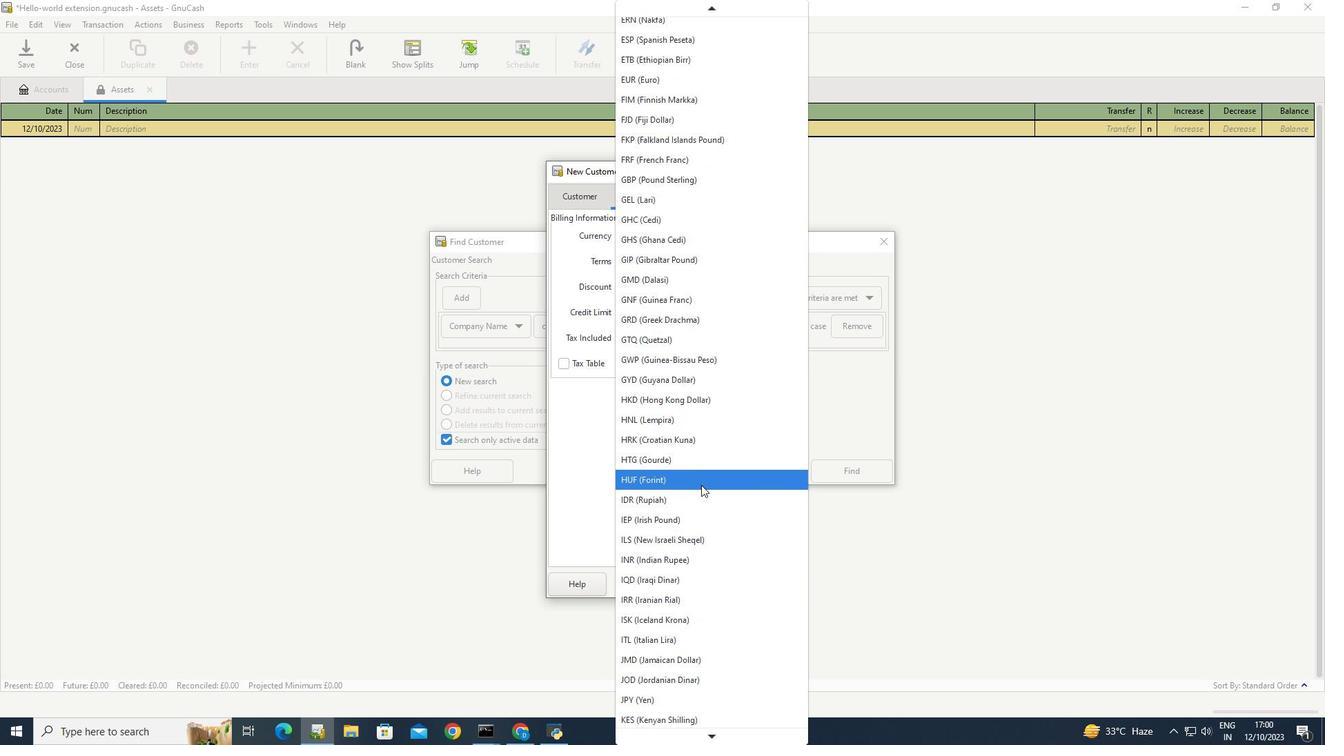 
Action: Mouse scrolled (701, 484) with delta (0, 0)
Screenshot: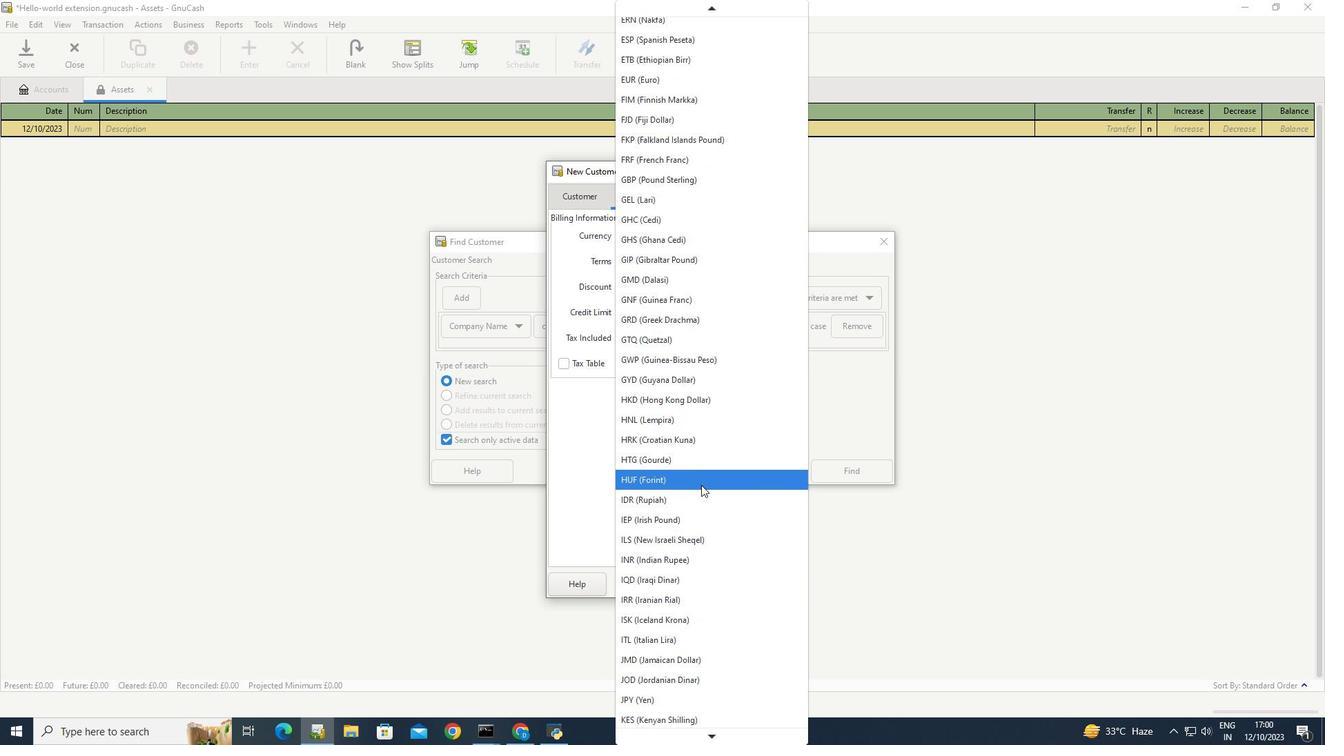 
Action: Mouse scrolled (701, 484) with delta (0, 0)
Screenshot: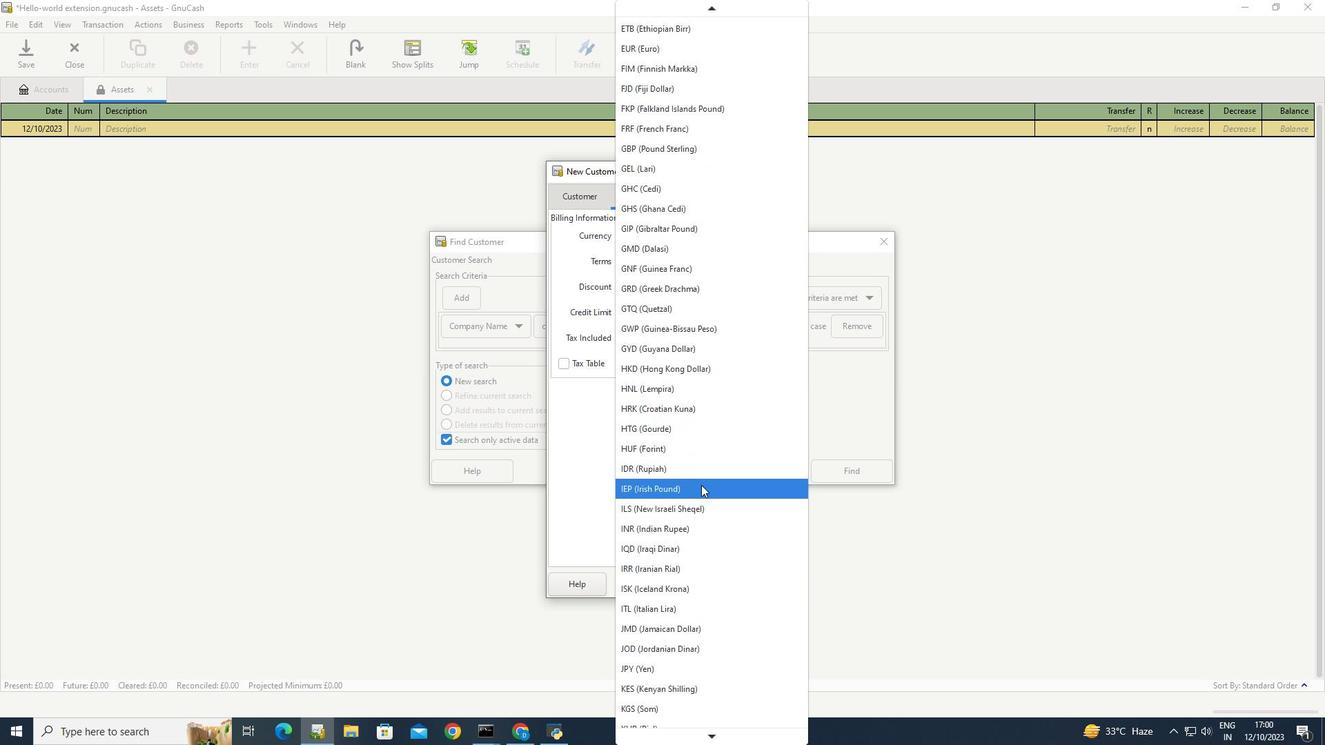
Action: Mouse scrolled (701, 484) with delta (0, 0)
Screenshot: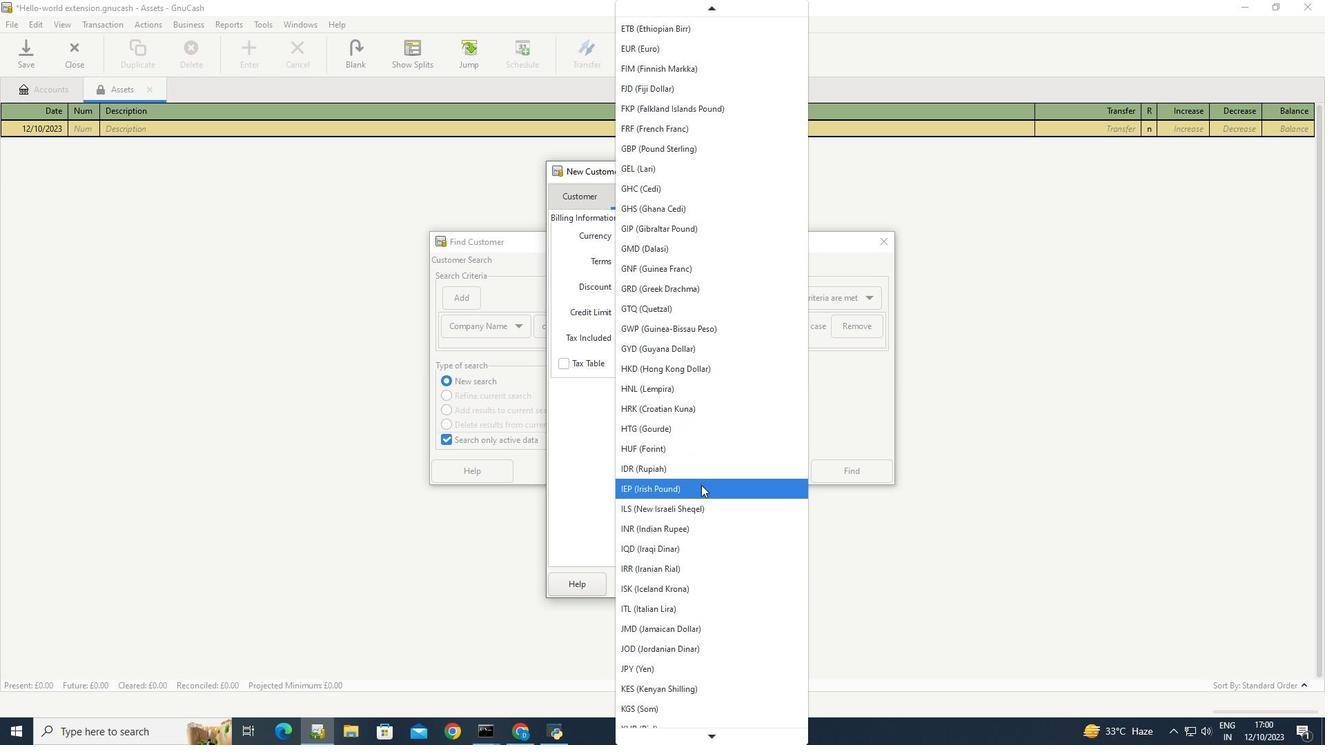 
Action: Mouse scrolled (701, 484) with delta (0, 0)
Screenshot: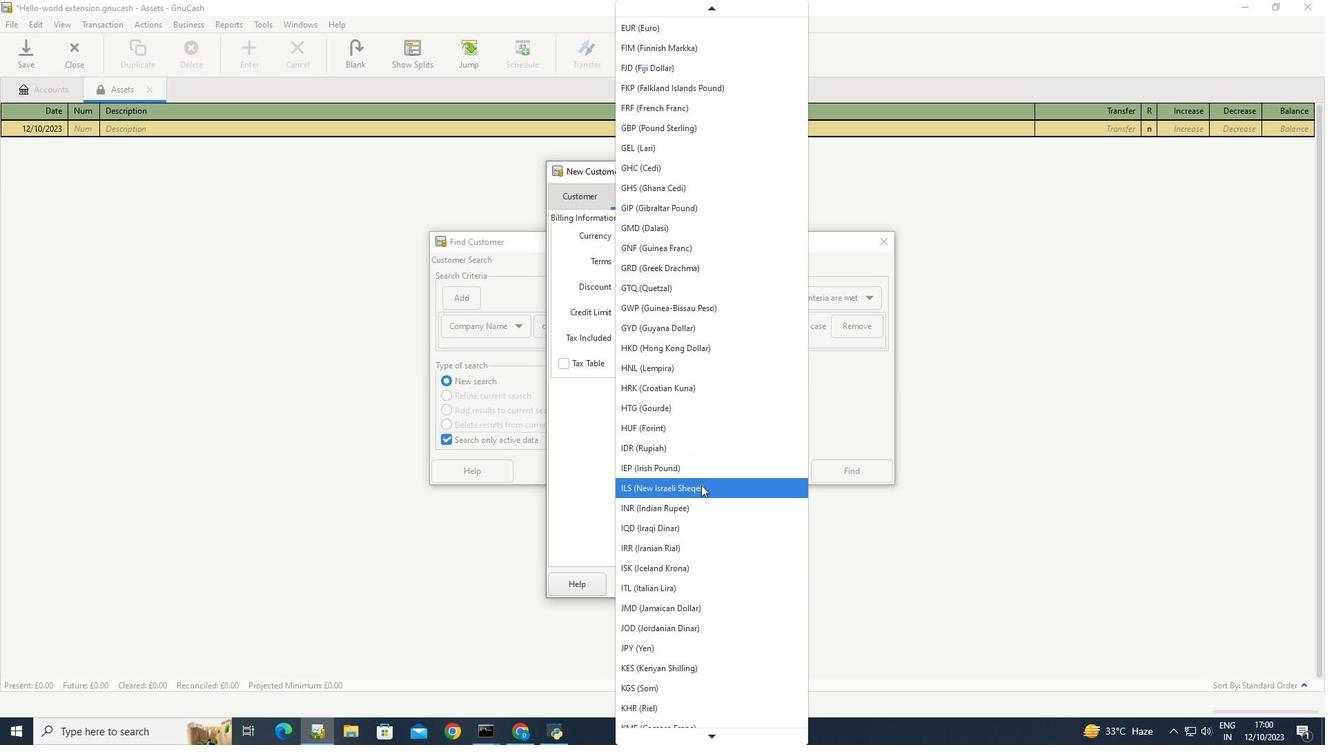 
Action: Mouse scrolled (701, 484) with delta (0, 0)
Screenshot: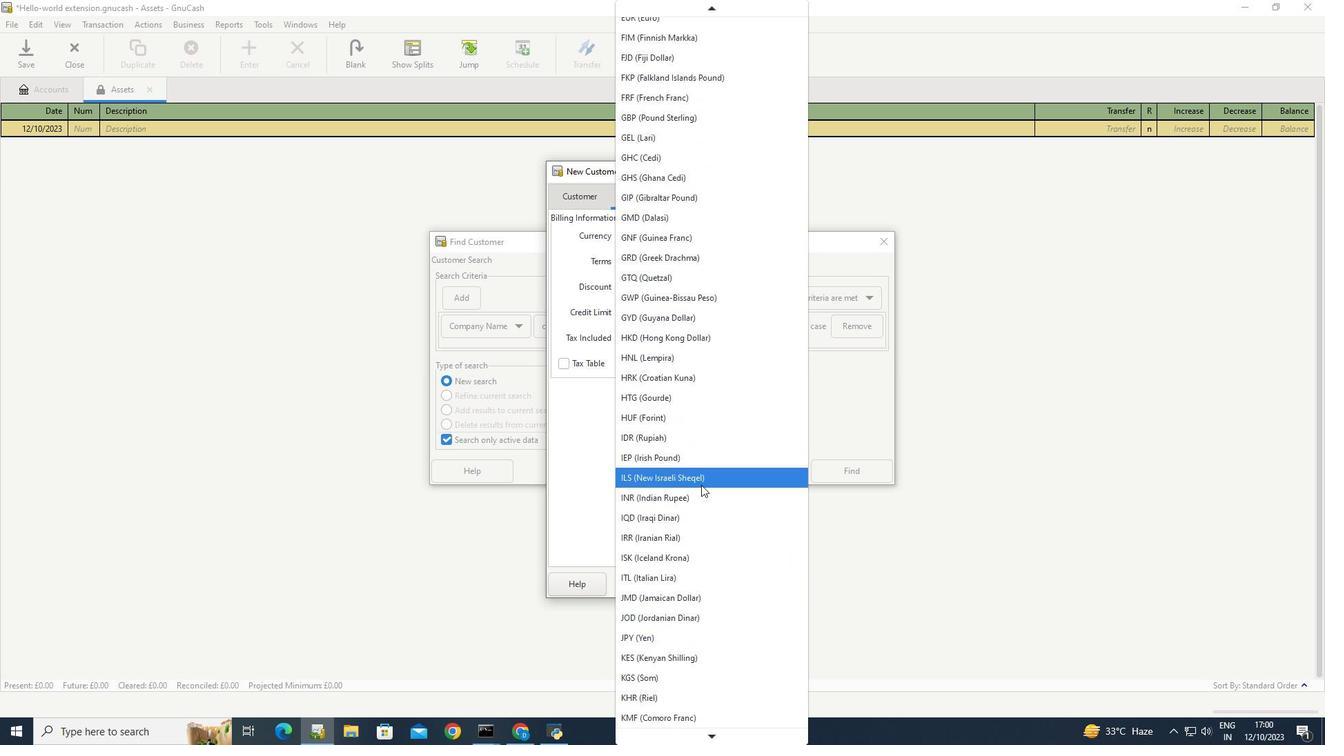 
Action: Mouse scrolled (701, 484) with delta (0, 0)
Screenshot: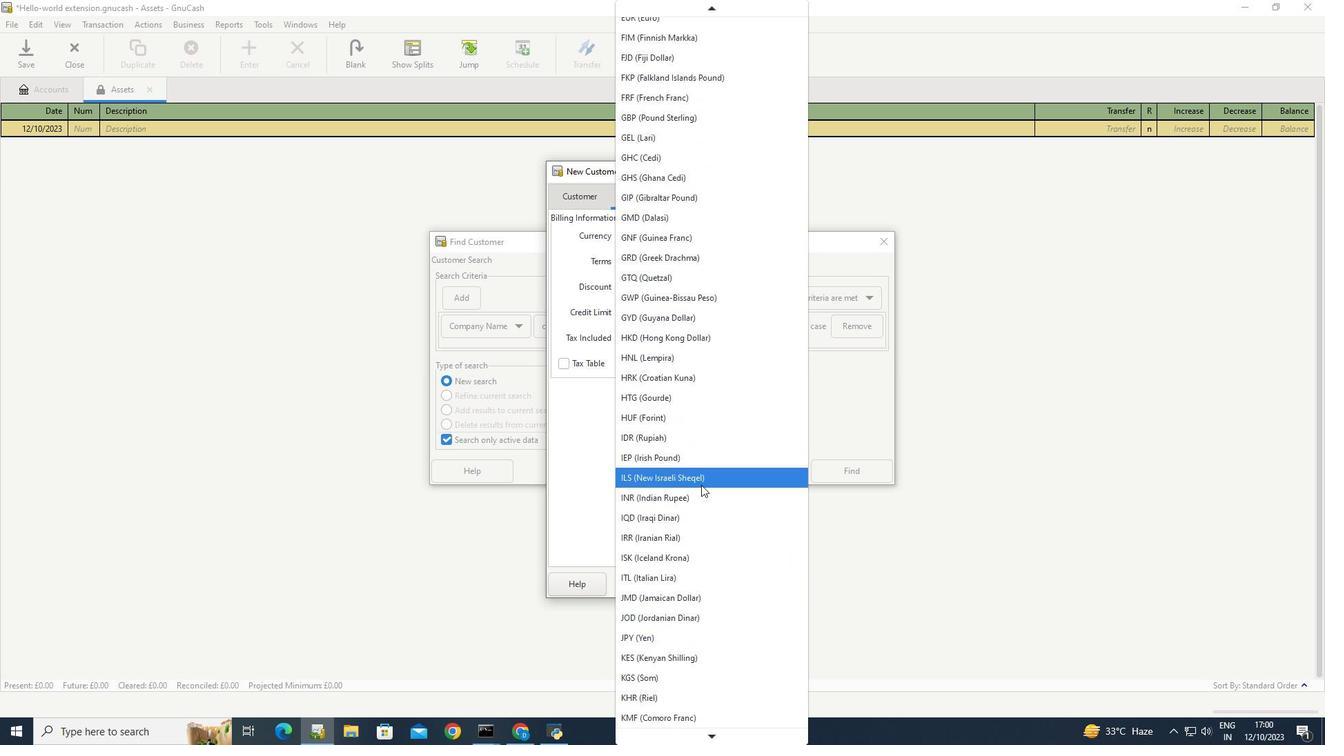 
Action: Mouse scrolled (701, 484) with delta (0, 0)
Screenshot: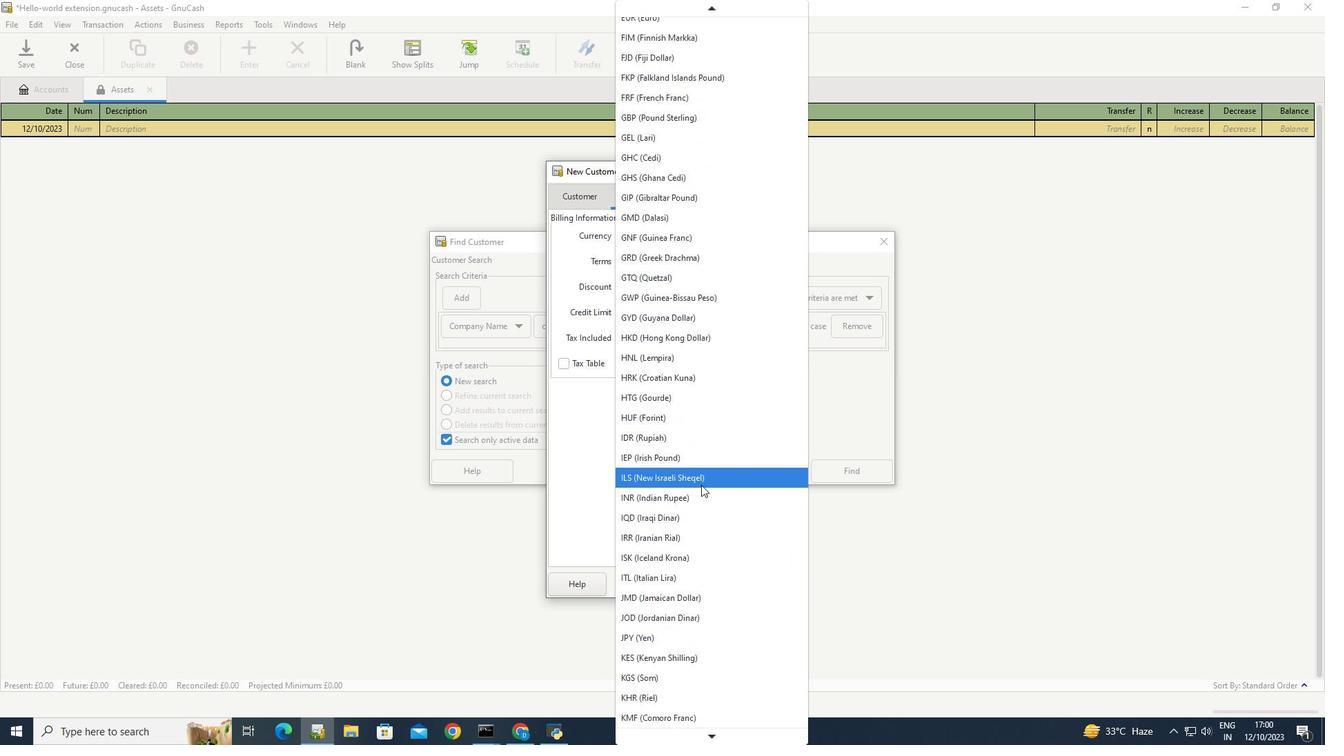 
Action: Mouse scrolled (701, 484) with delta (0, 0)
Screenshot: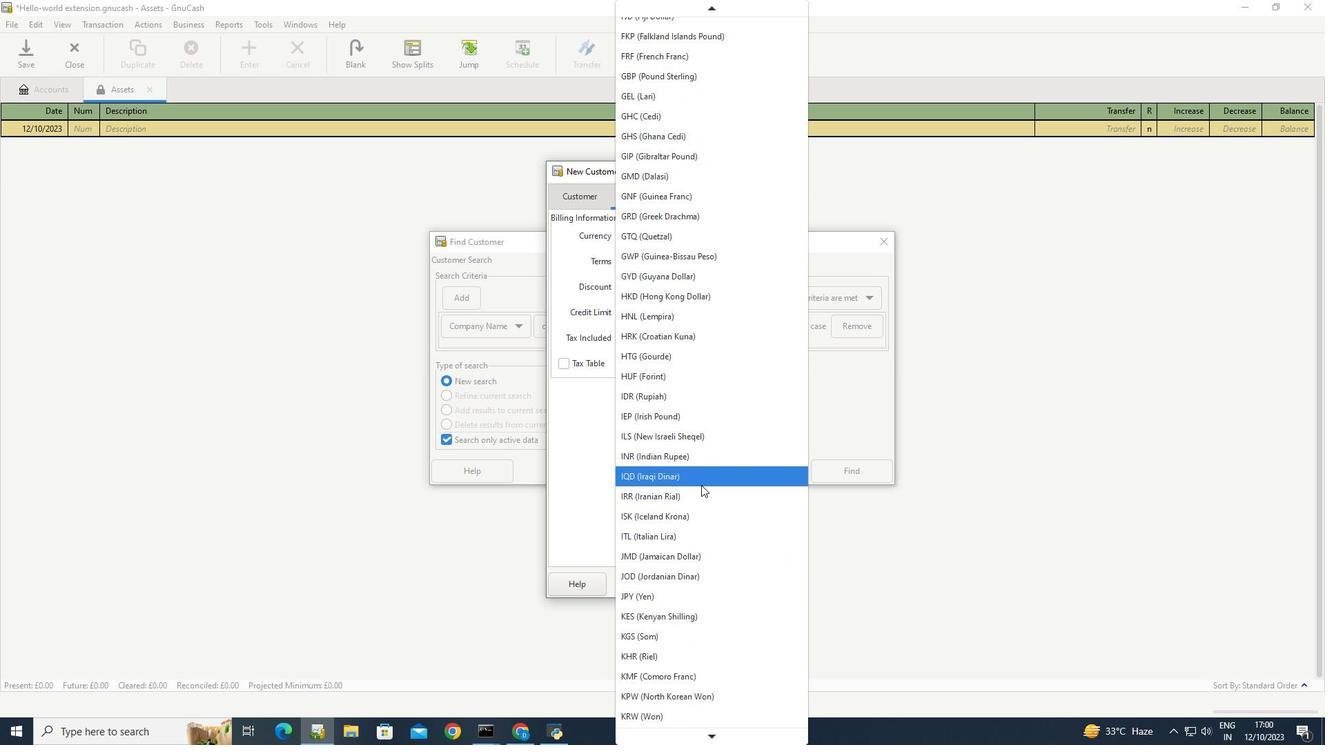 
Action: Mouse scrolled (701, 484) with delta (0, 0)
Screenshot: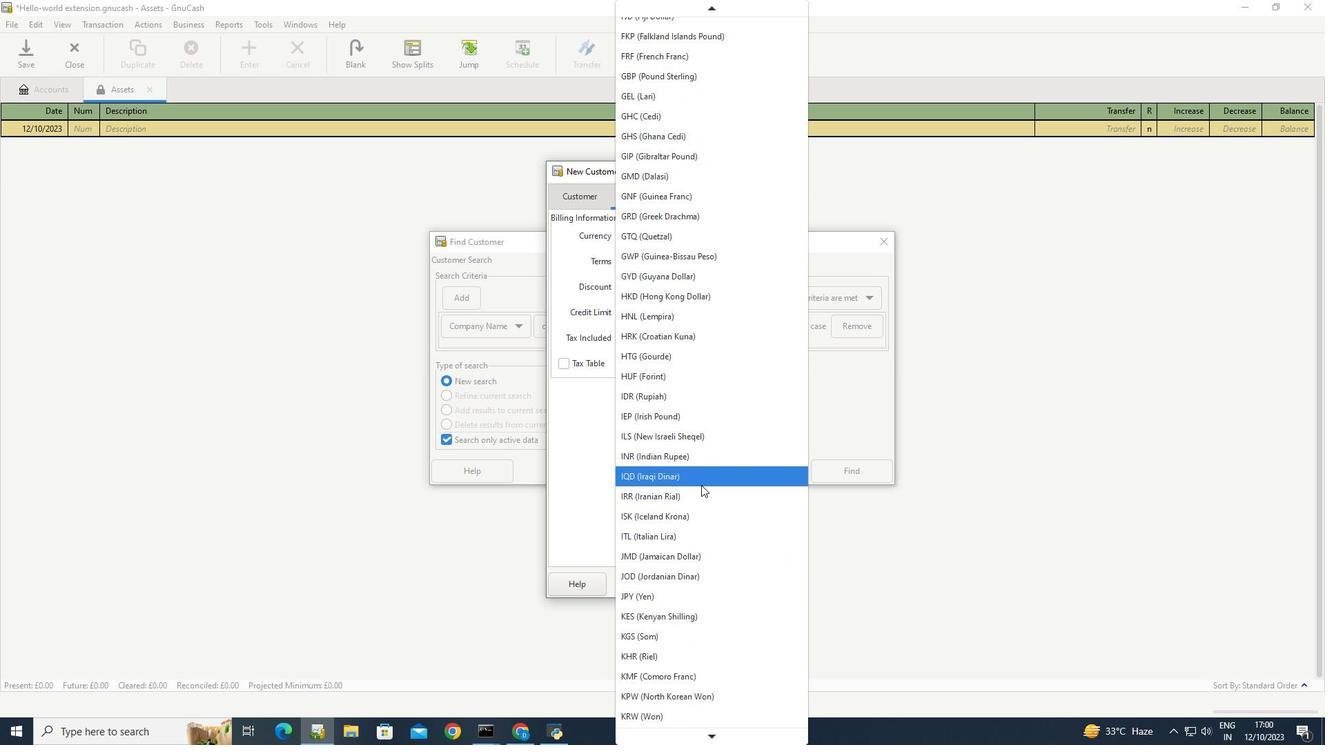 
Action: Mouse scrolled (701, 484) with delta (0, 0)
Screenshot: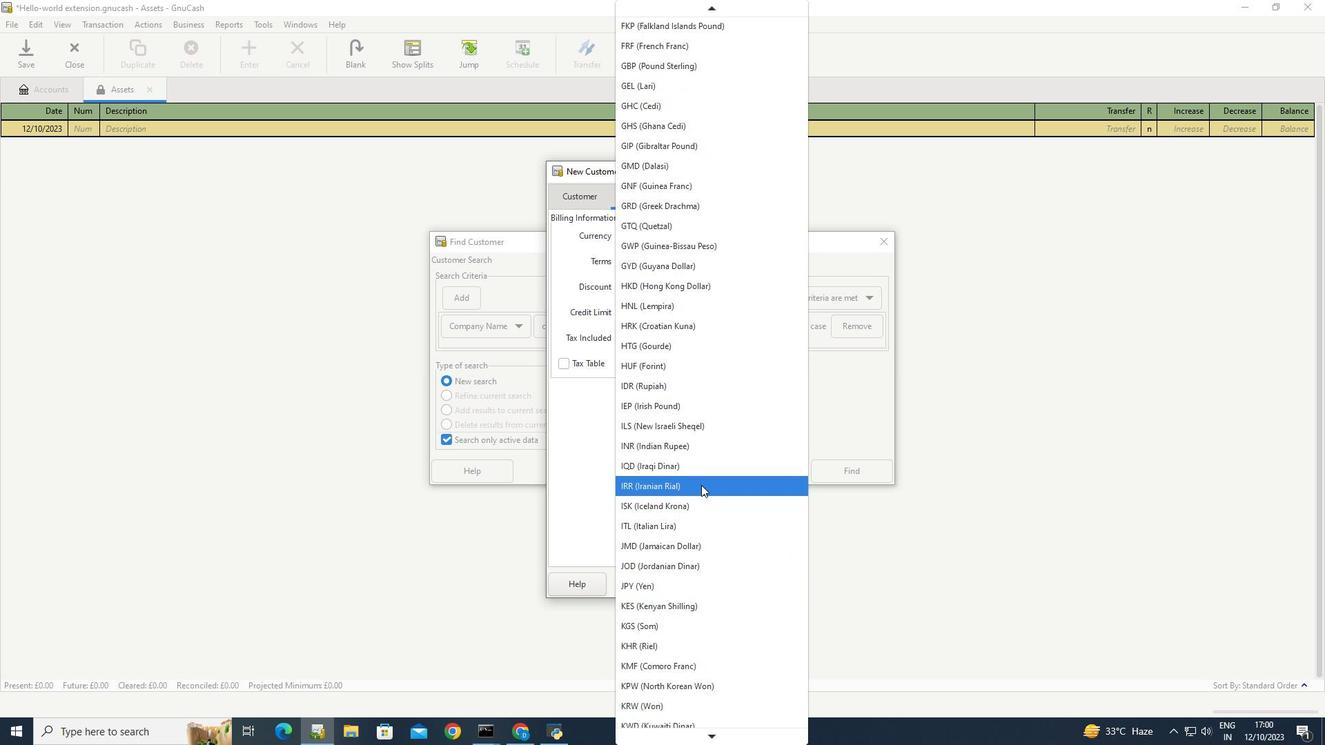
Action: Mouse scrolled (701, 484) with delta (0, 0)
Screenshot: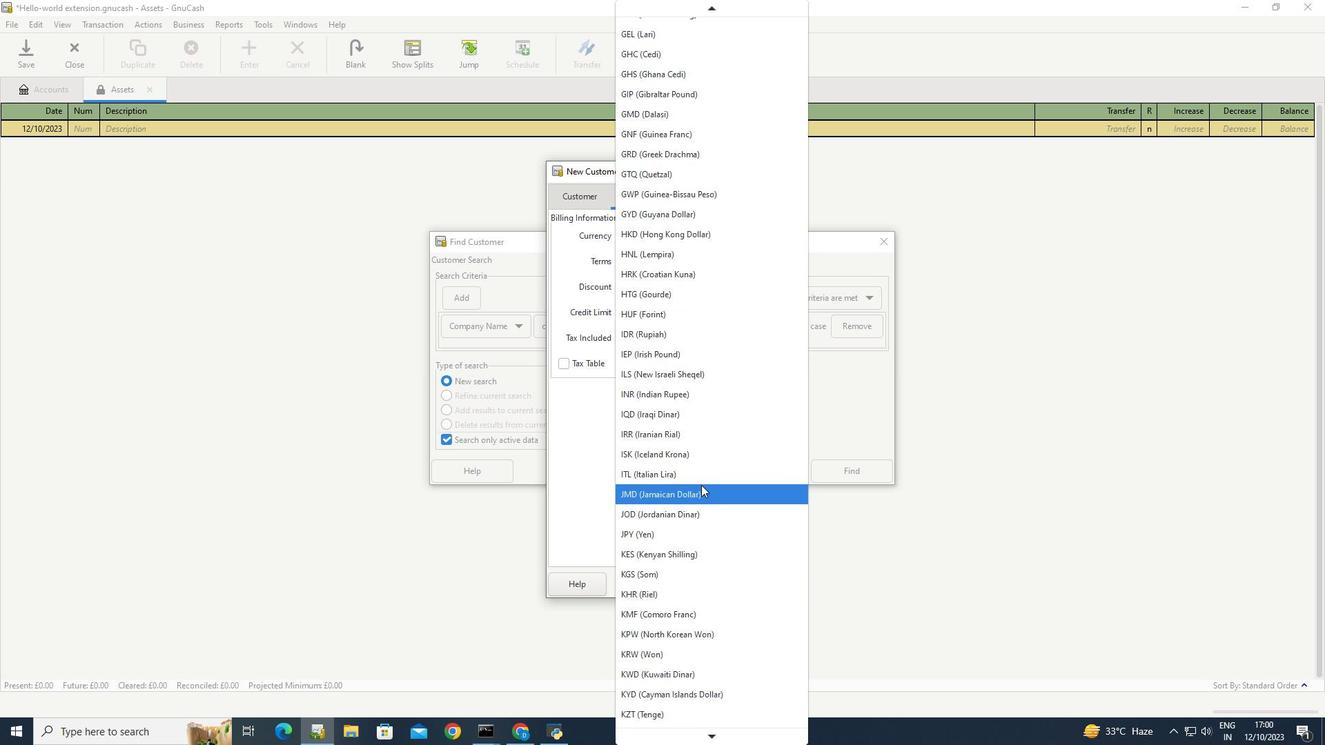 
Action: Mouse scrolled (701, 484) with delta (0, 0)
Screenshot: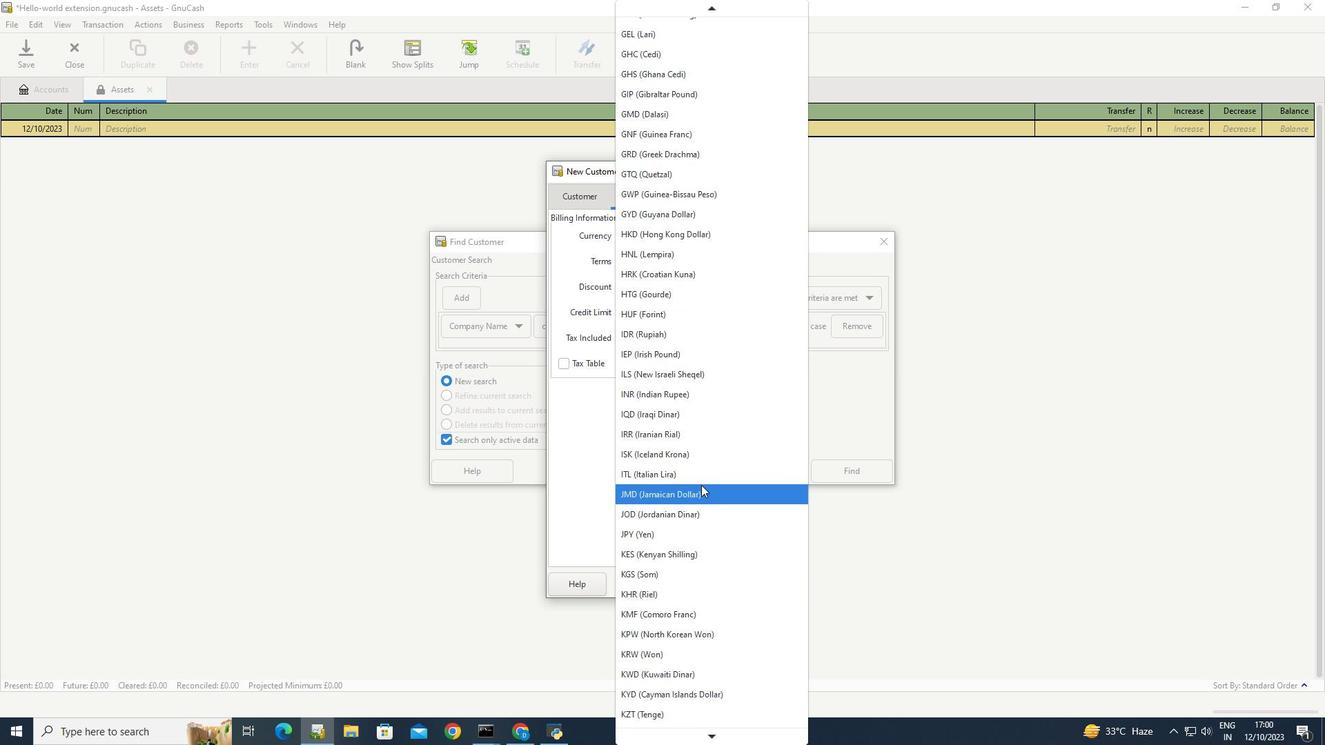 
Action: Mouse scrolled (701, 484) with delta (0, 0)
Screenshot: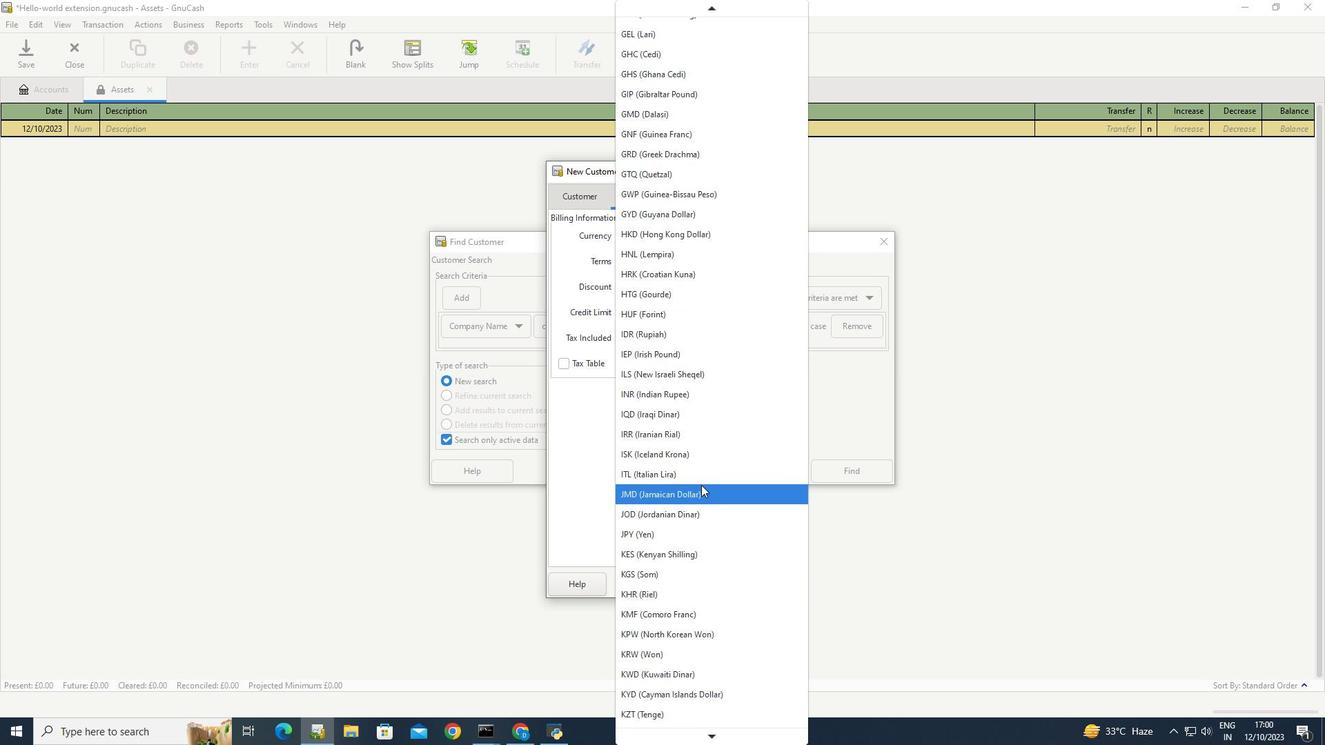 
Action: Mouse scrolled (701, 484) with delta (0, 0)
Screenshot: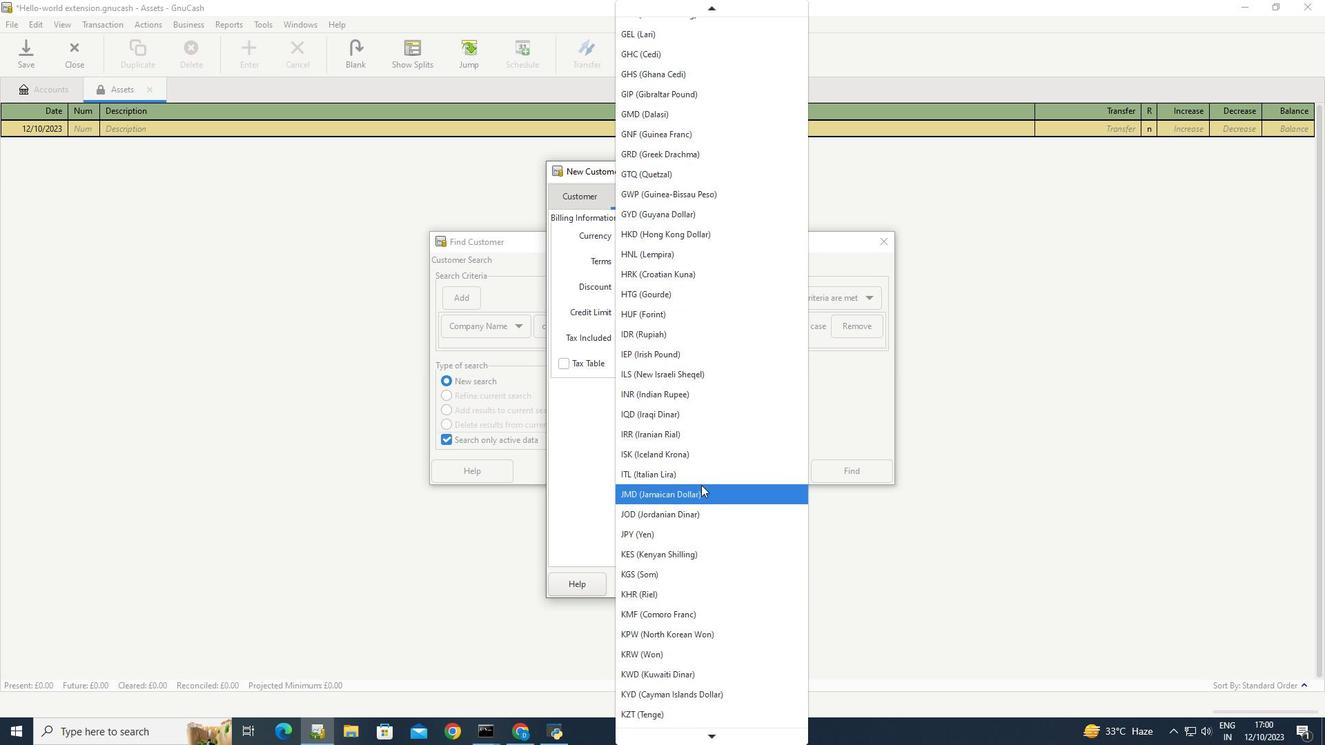 
Action: Mouse scrolled (701, 484) with delta (0, 0)
Screenshot: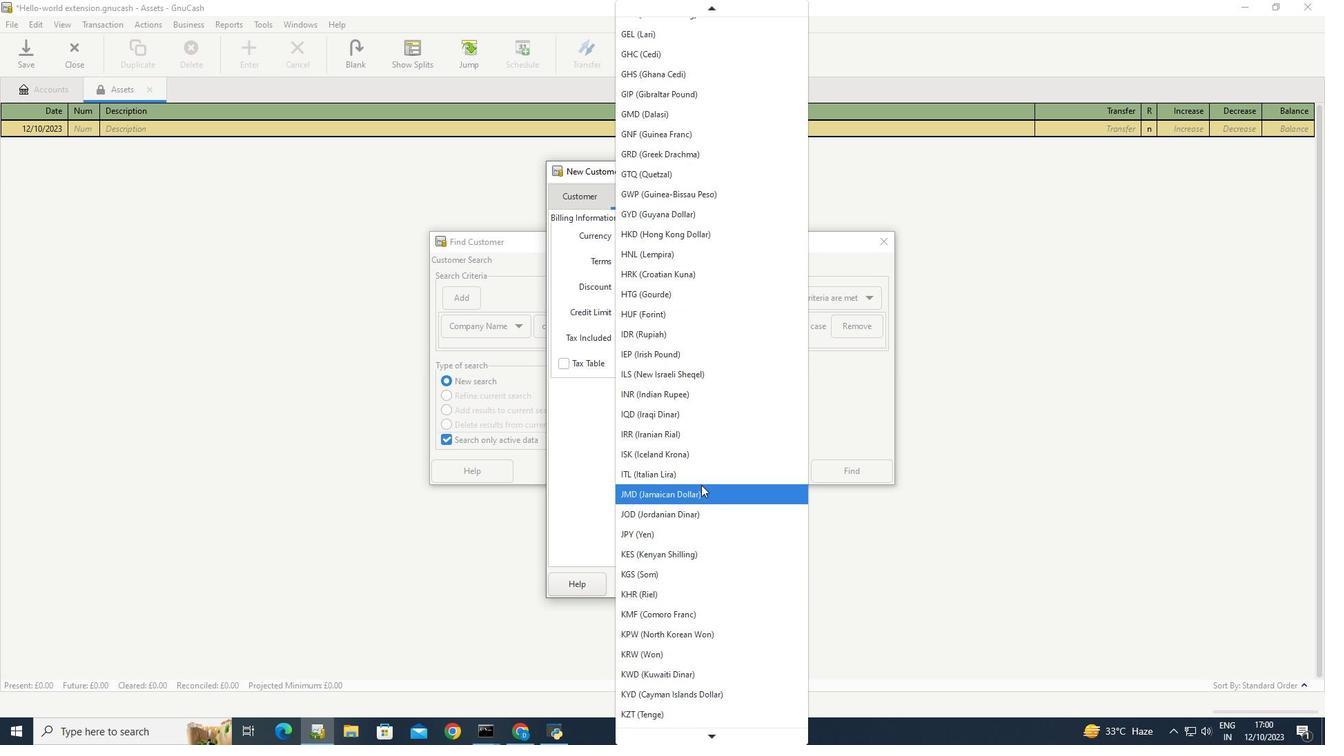 
Action: Mouse scrolled (701, 484) with delta (0, 0)
Screenshot: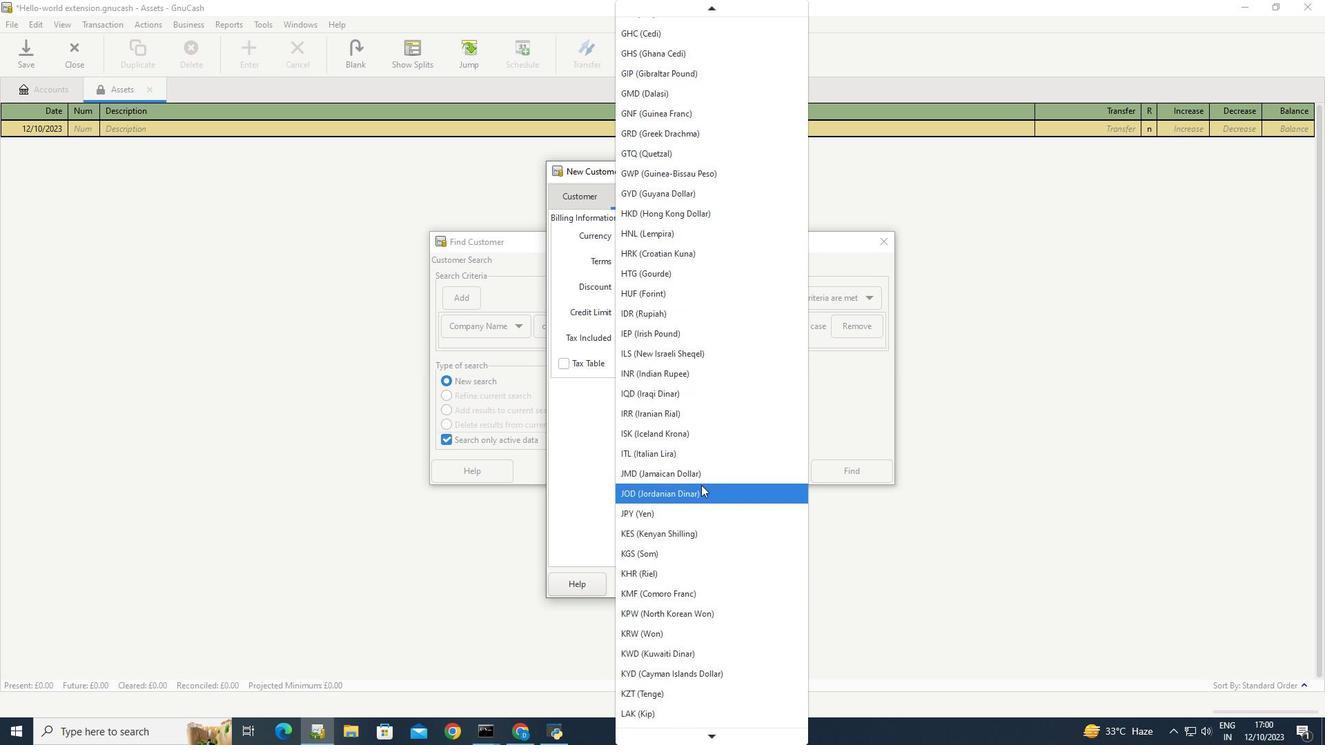 
Action: Mouse scrolled (701, 484) with delta (0, 0)
Screenshot: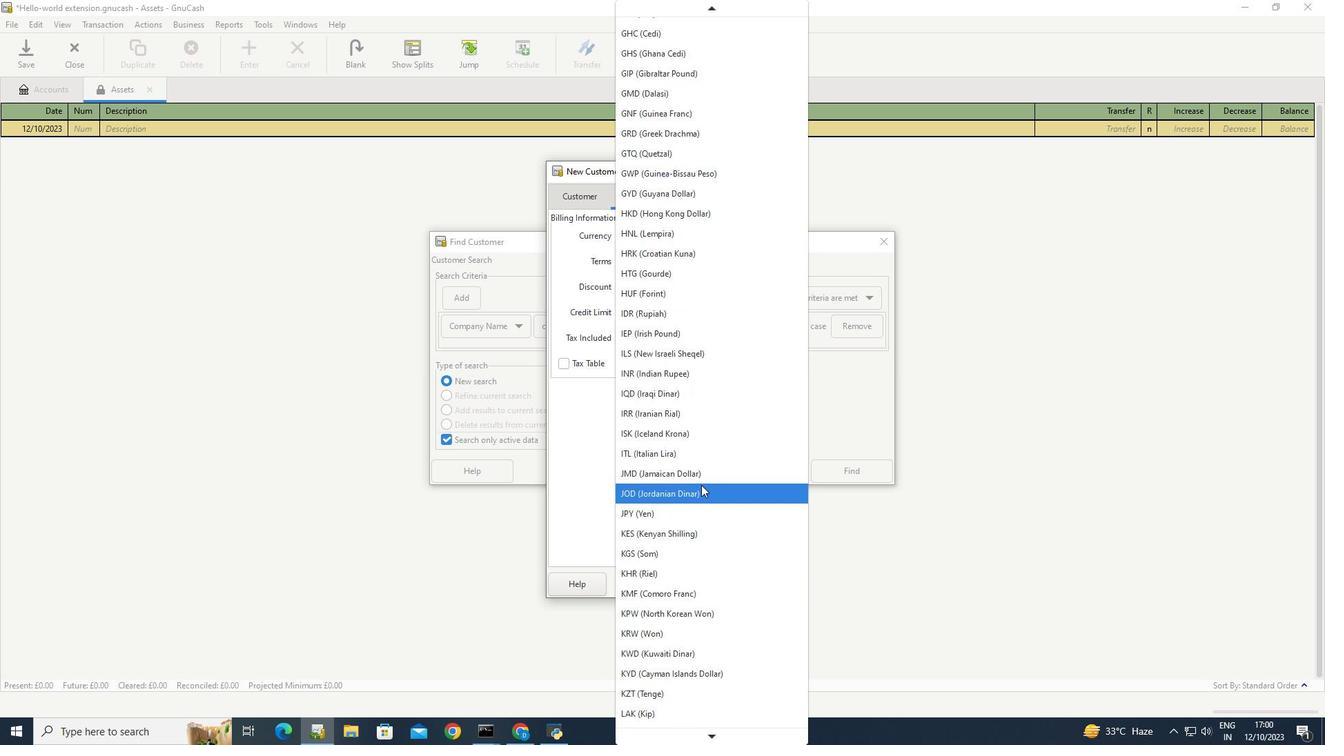 
Action: Mouse scrolled (701, 484) with delta (0, 0)
Screenshot: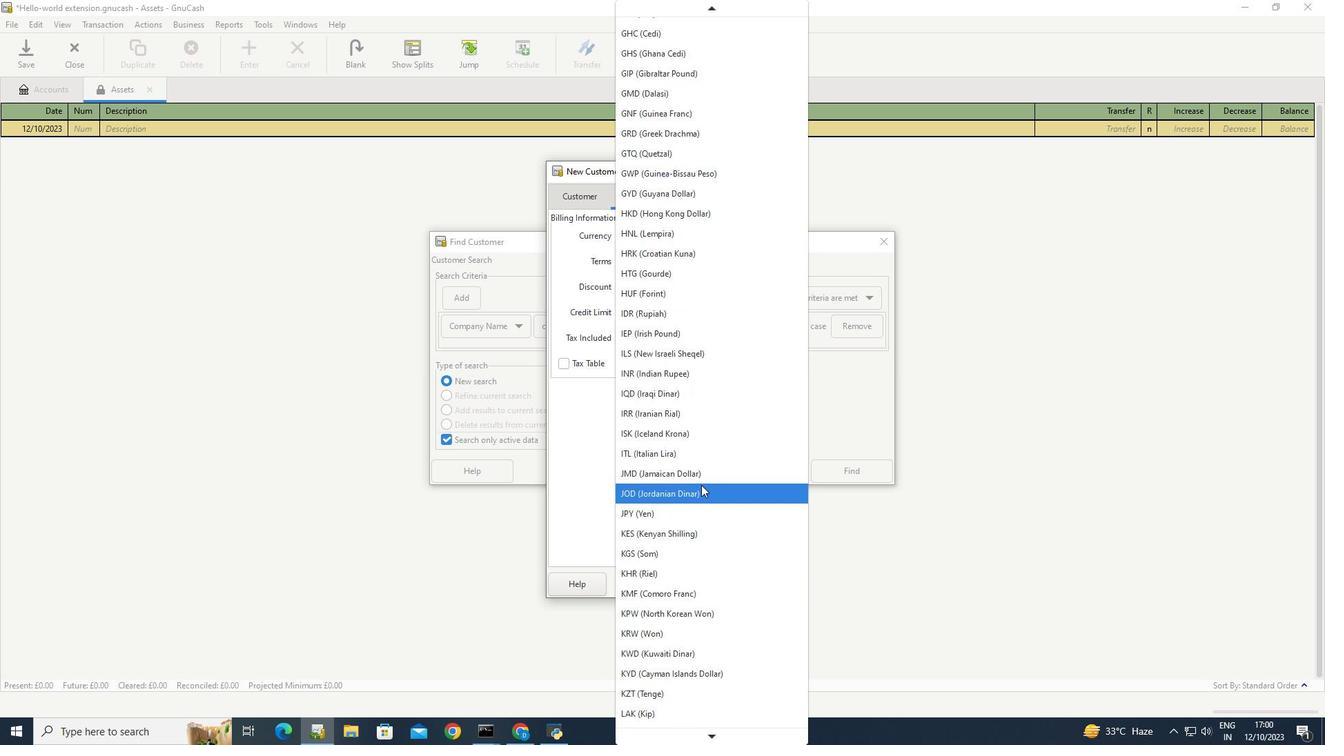 
Action: Mouse scrolled (701, 484) with delta (0, 0)
Screenshot: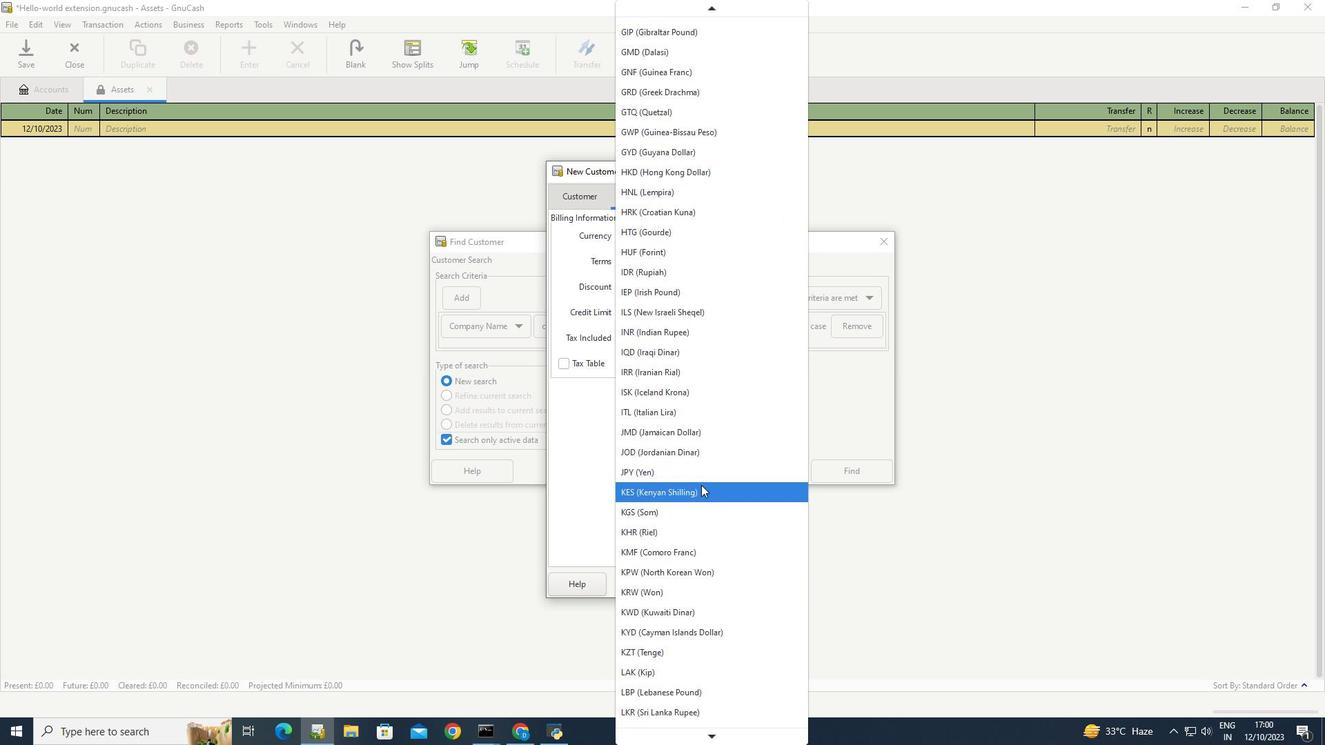 
Action: Mouse scrolled (701, 484) with delta (0, 0)
Screenshot: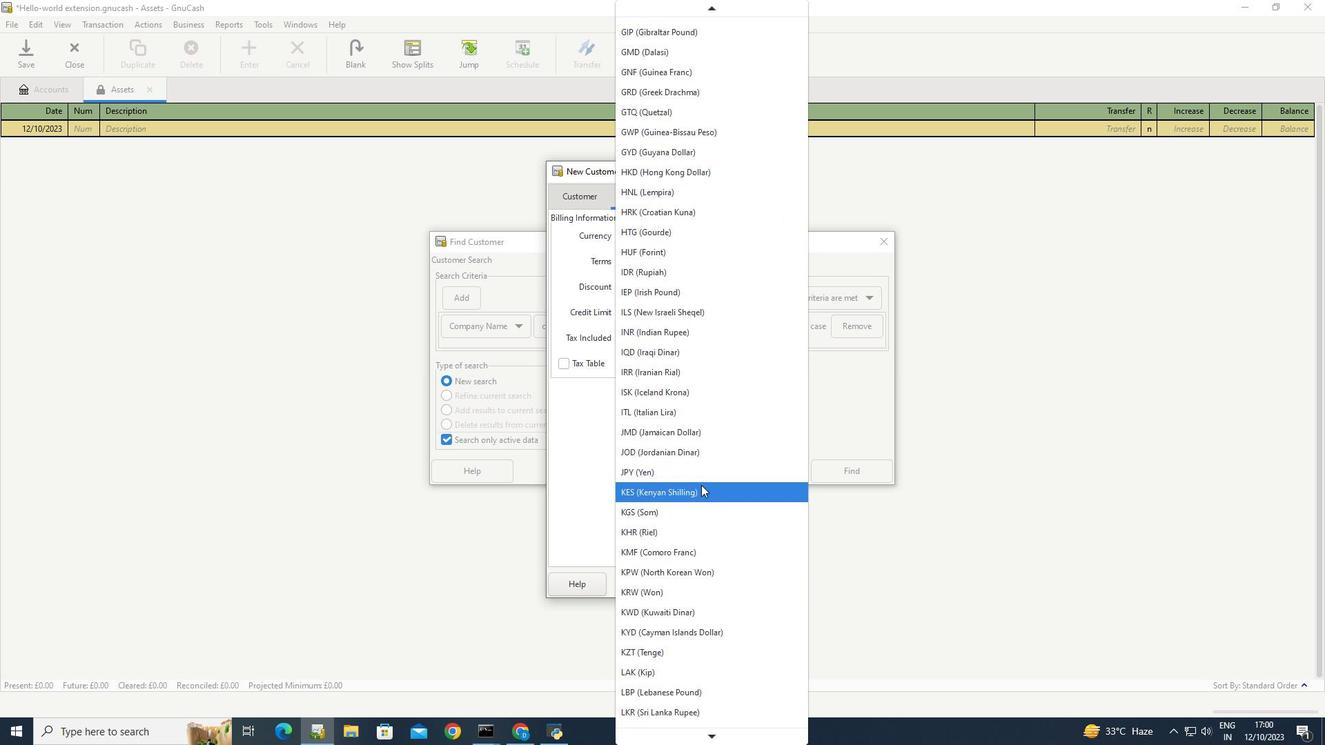
Action: Mouse scrolled (701, 484) with delta (0, 0)
Screenshot: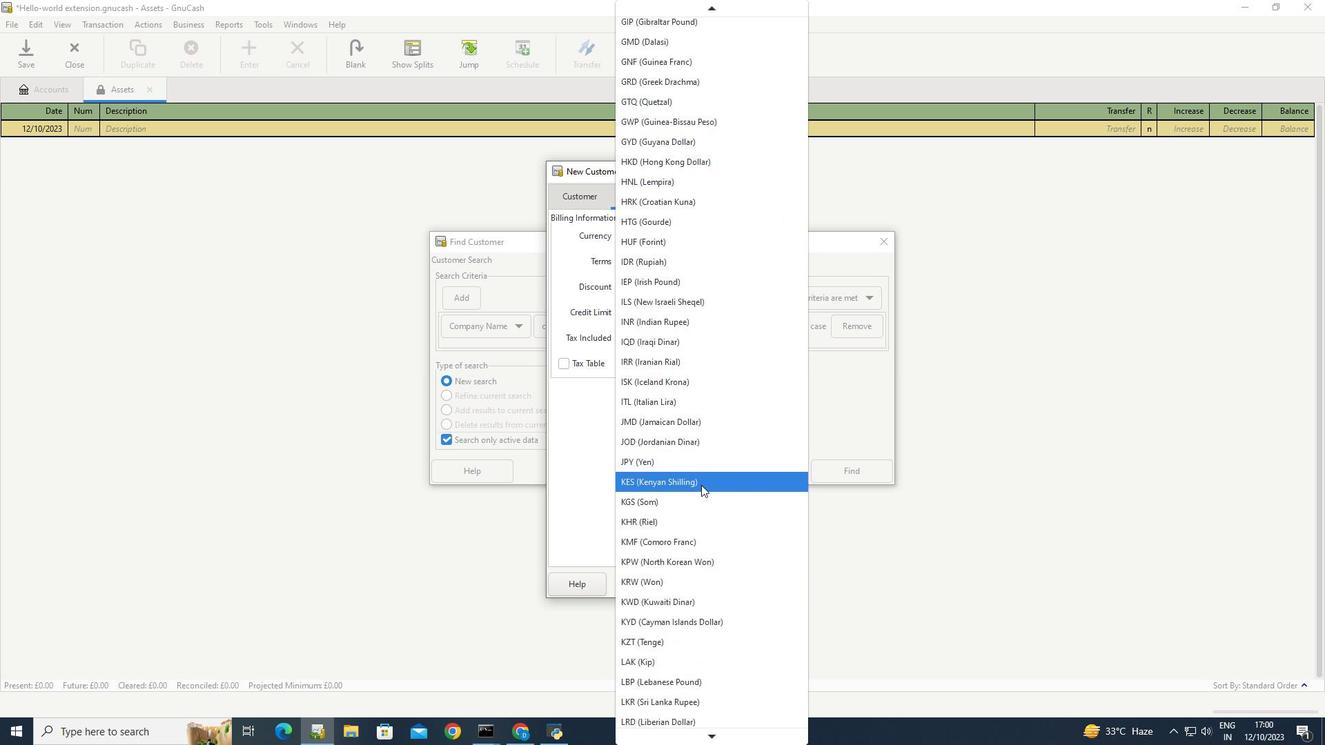 
Action: Mouse scrolled (701, 484) with delta (0, 0)
Screenshot: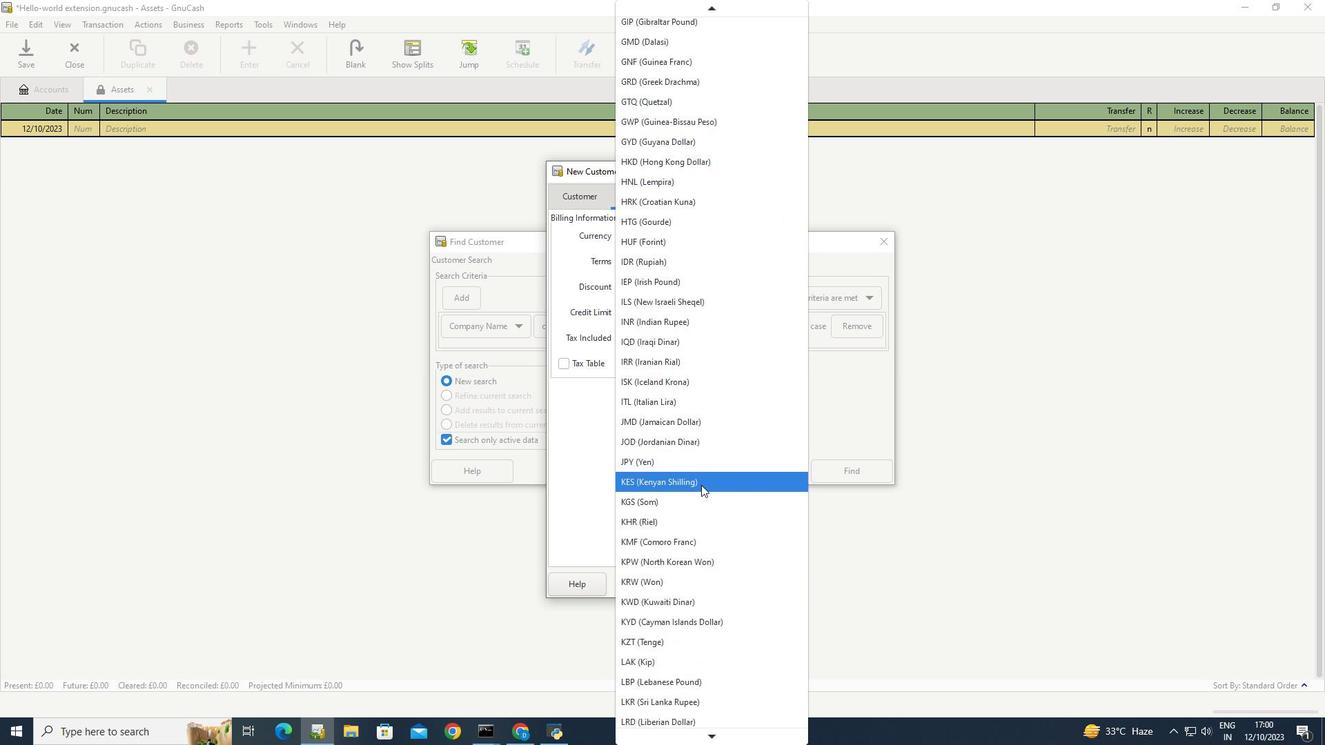 
Action: Mouse scrolled (701, 484) with delta (0, 0)
Screenshot: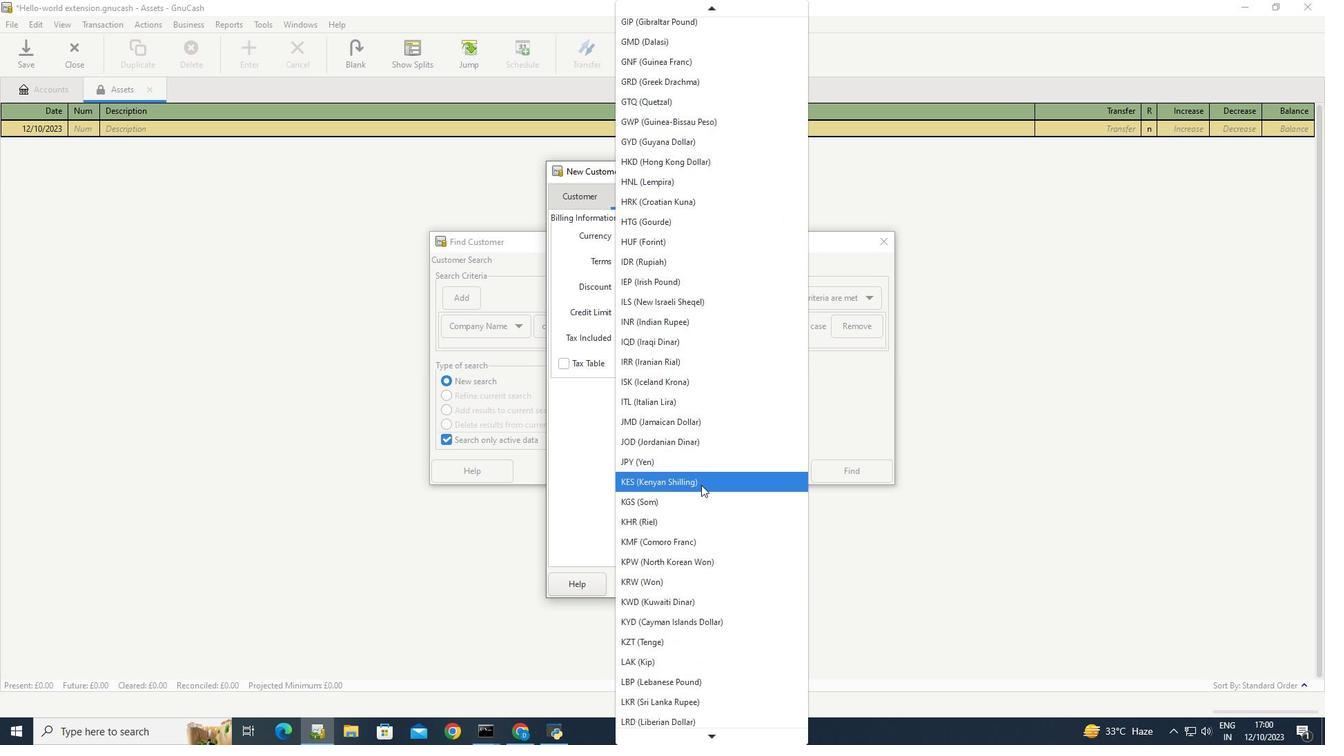
Action: Mouse scrolled (701, 484) with delta (0, 0)
Screenshot: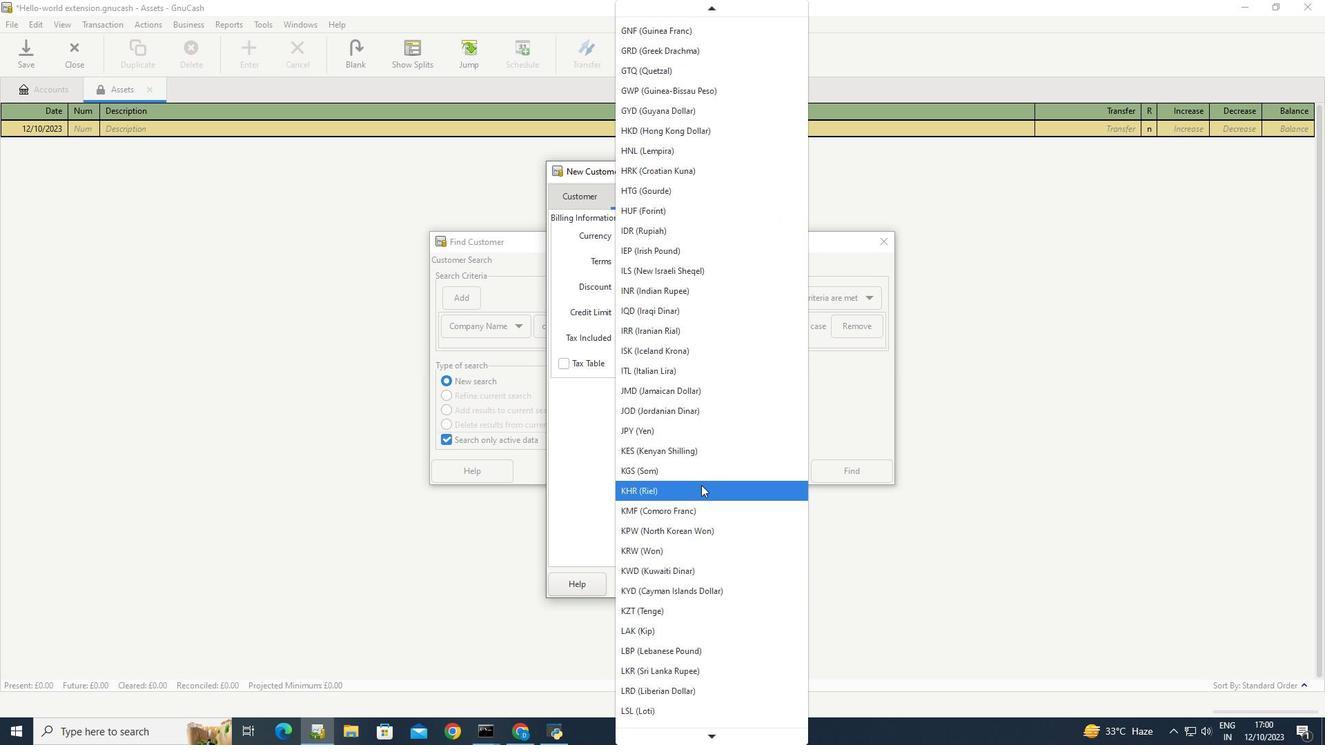 
Action: Mouse scrolled (701, 484) with delta (0, 0)
Screenshot: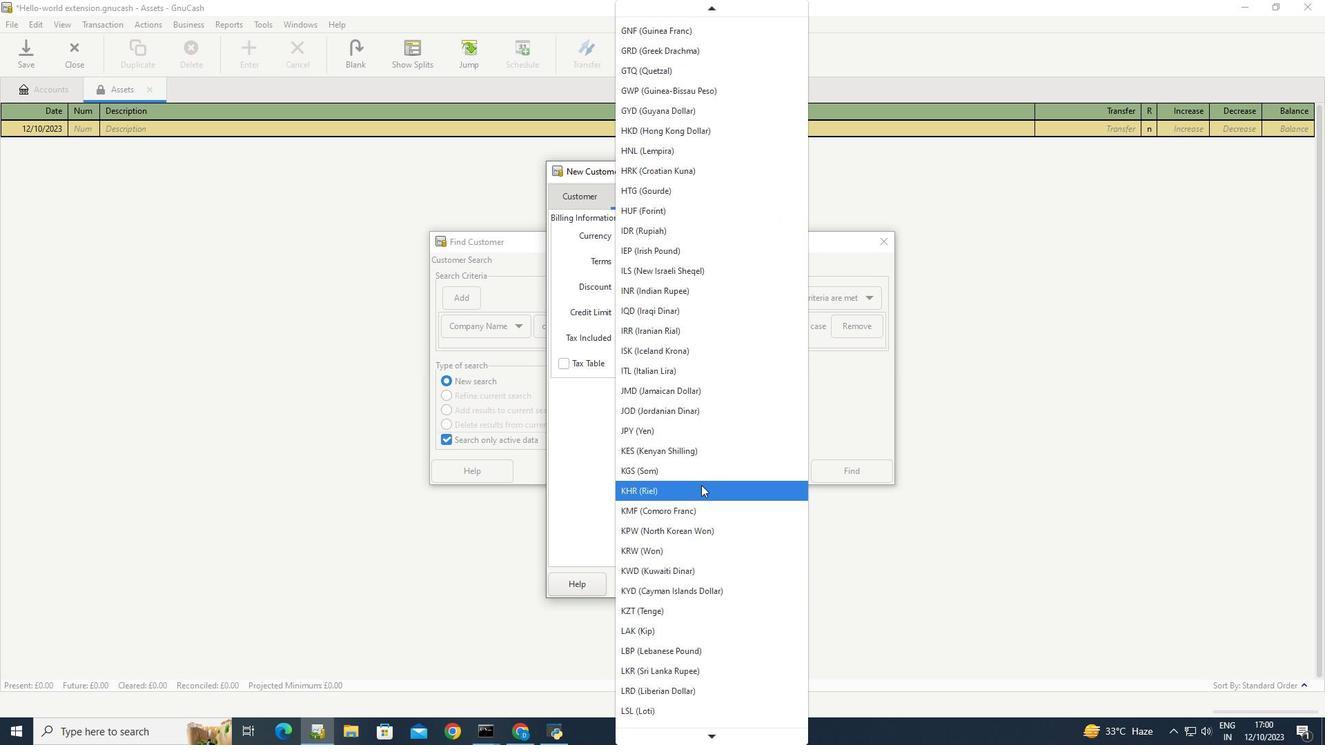 
Action: Mouse scrolled (701, 484) with delta (0, 0)
Screenshot: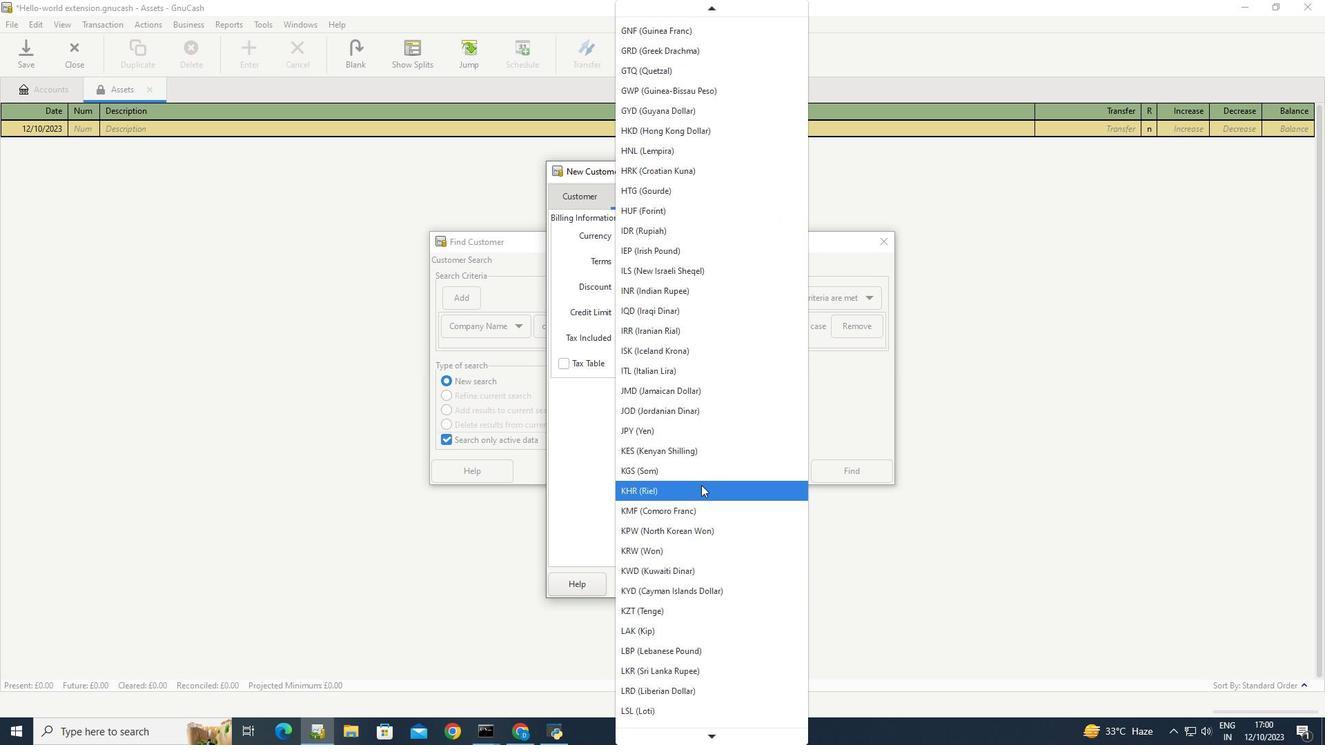 
Action: Mouse scrolled (701, 484) with delta (0, 0)
Screenshot: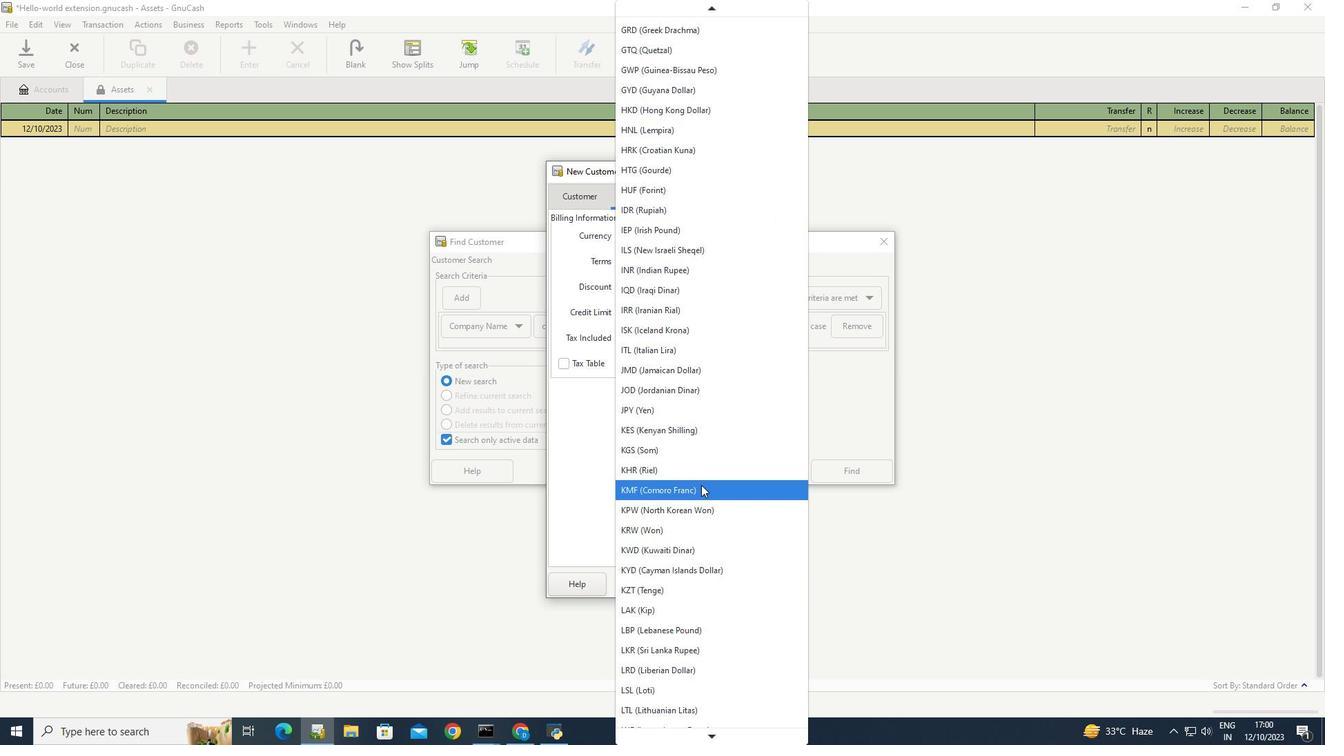 
Action: Mouse scrolled (701, 484) with delta (0, 0)
Screenshot: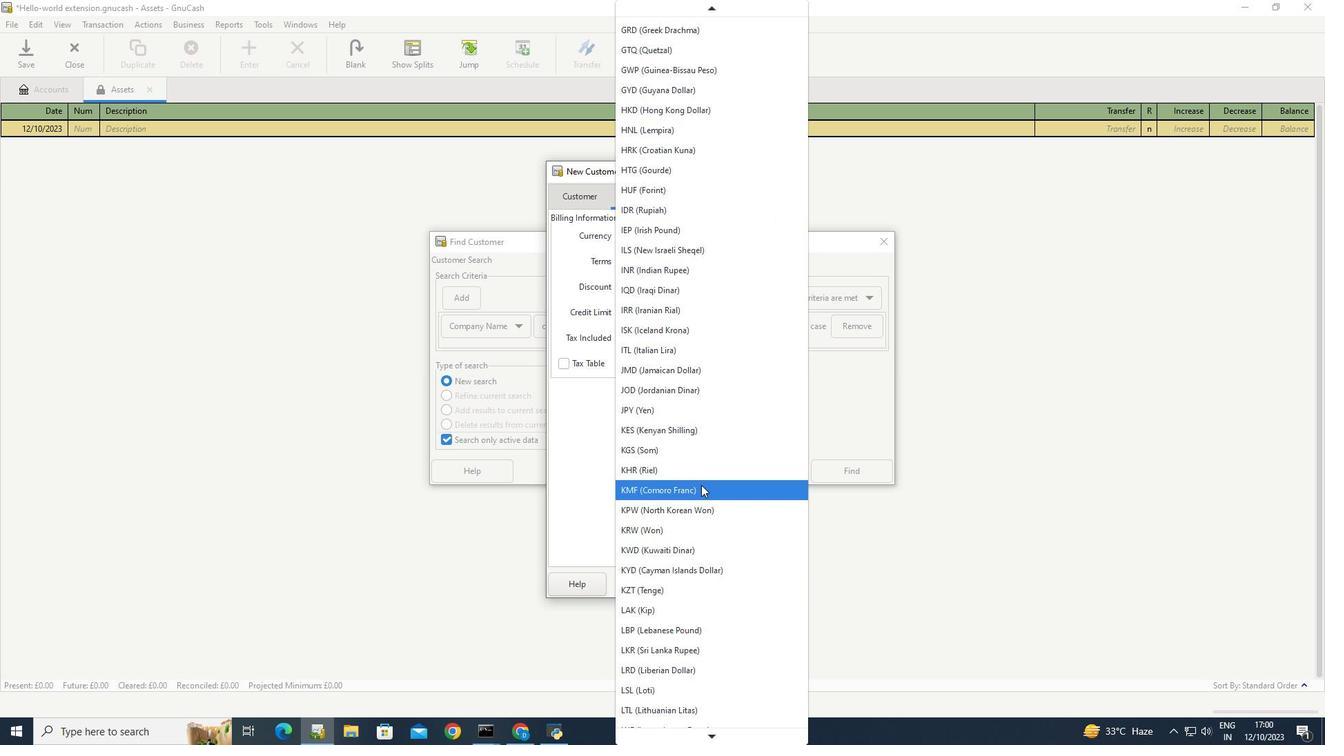 
Action: Mouse scrolled (701, 484) with delta (0, 0)
Screenshot: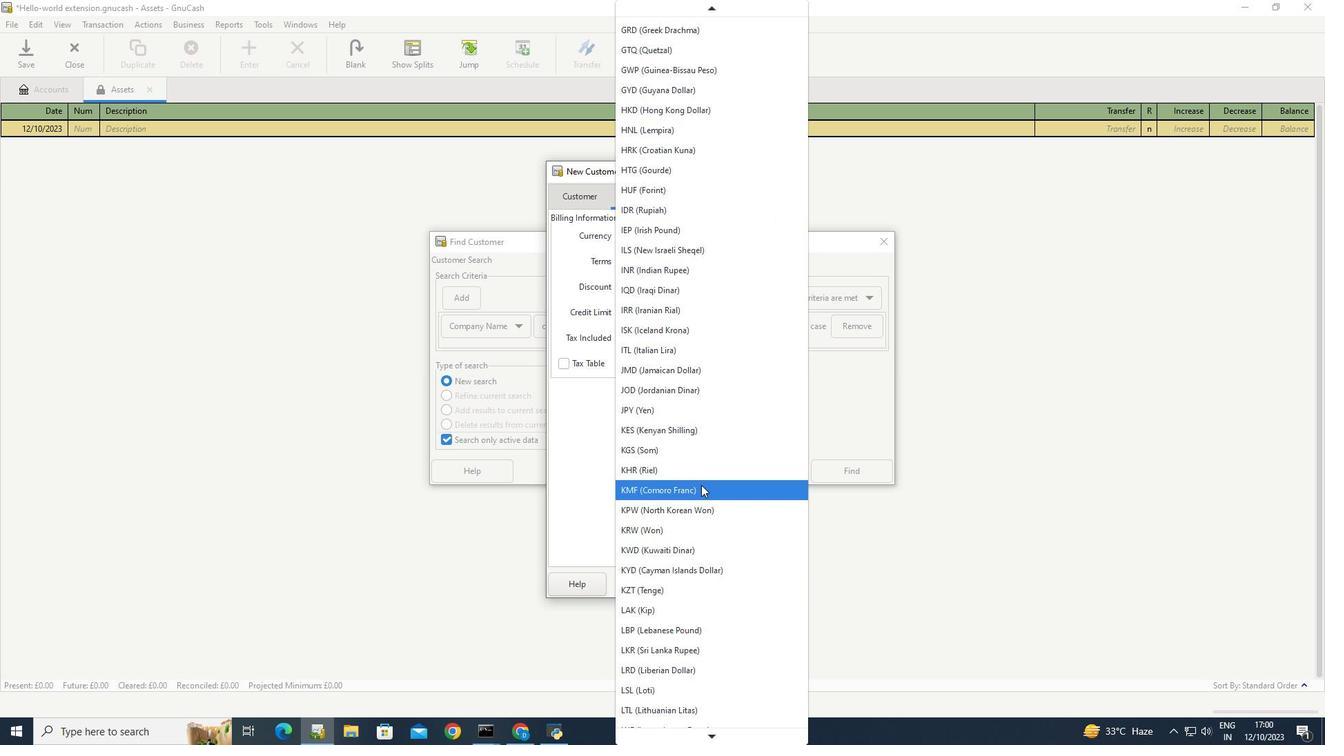 
Action: Mouse scrolled (701, 484) with delta (0, 0)
Screenshot: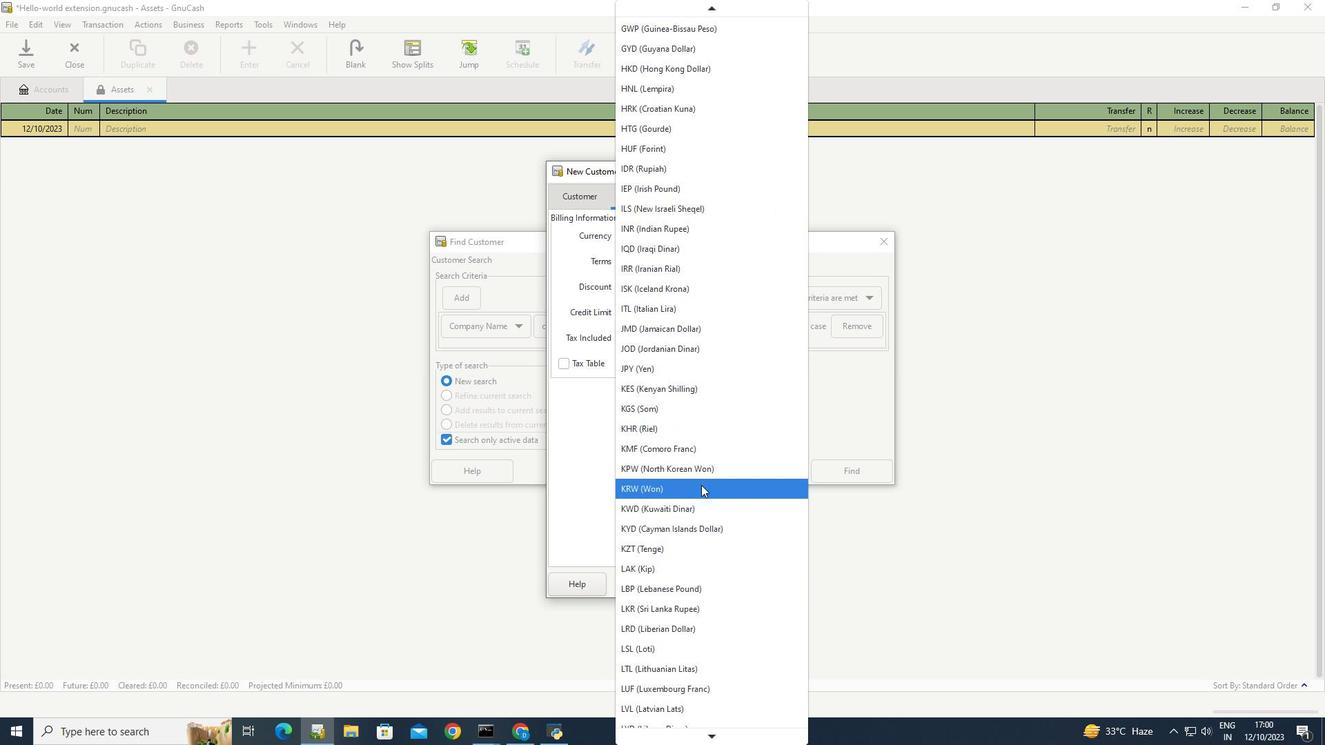 
Action: Mouse scrolled (701, 484) with delta (0, 0)
Screenshot: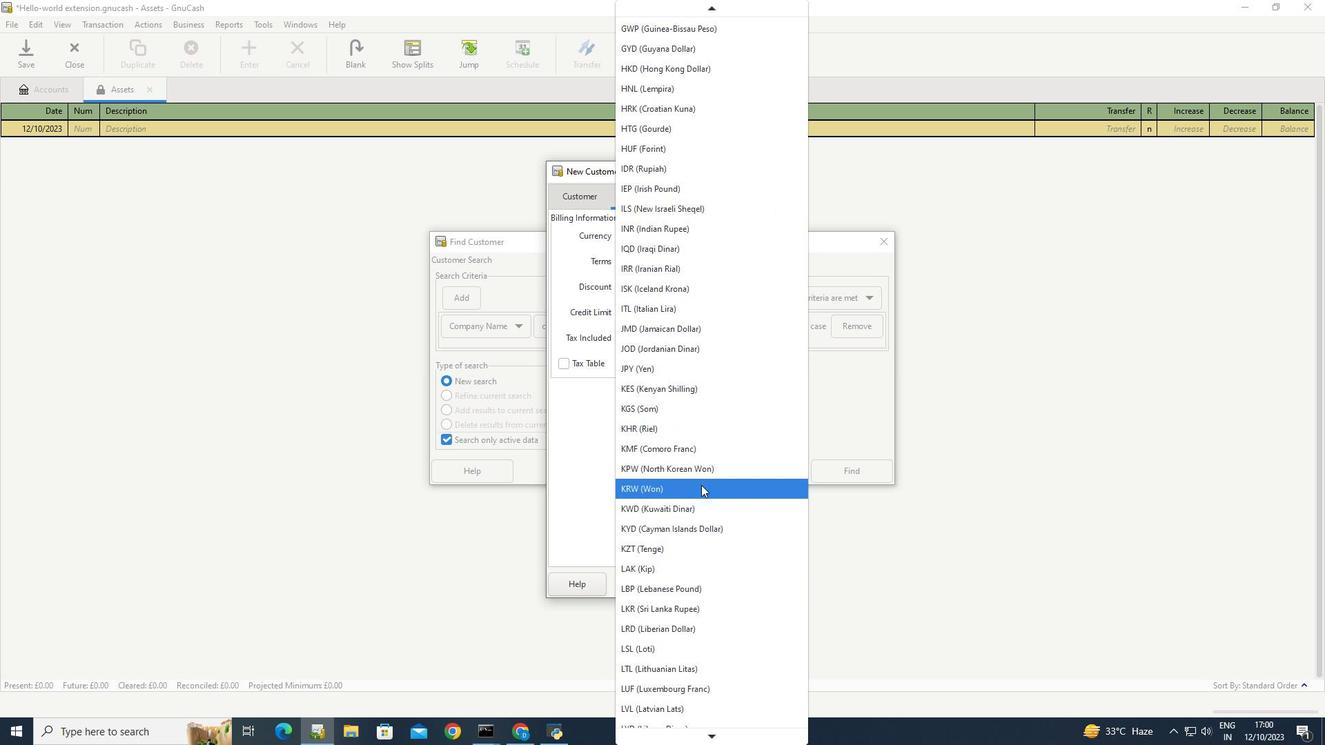 
Action: Mouse scrolled (701, 484) with delta (0, 0)
Screenshot: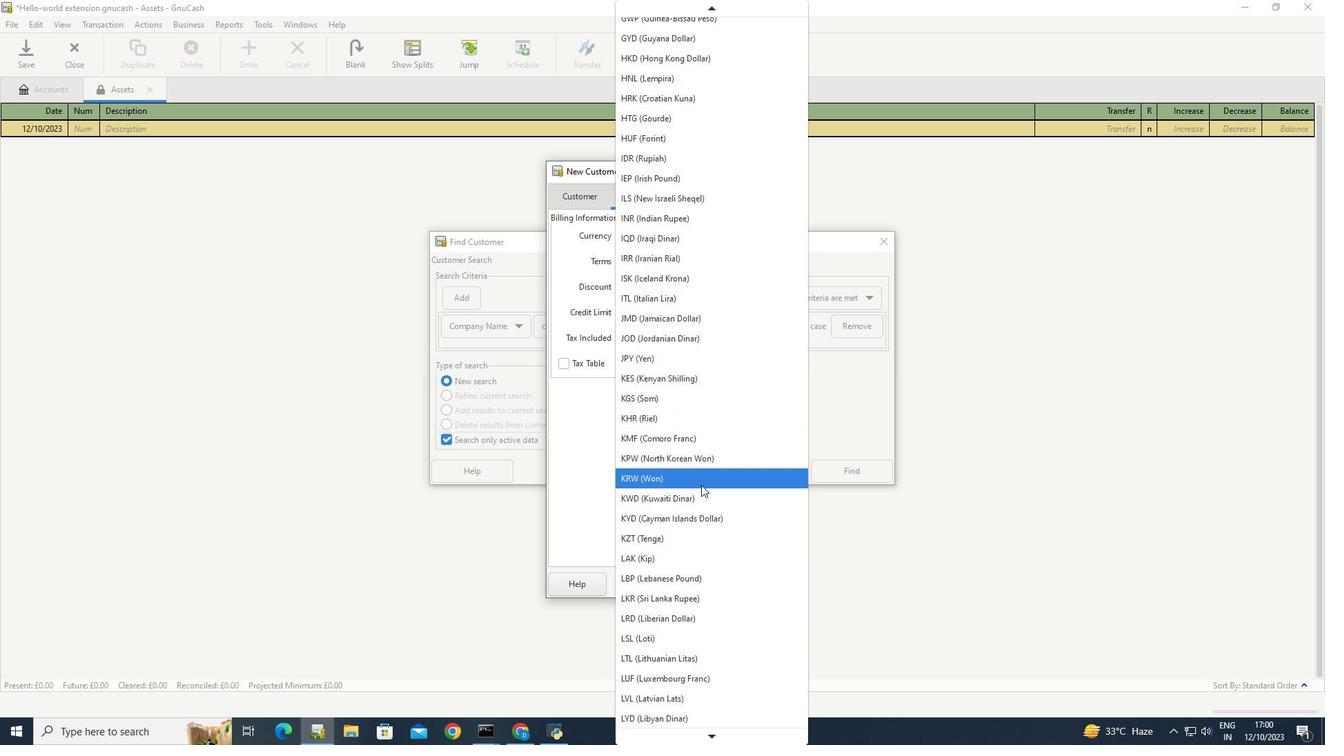 
Action: Mouse scrolled (701, 484) with delta (0, 0)
Screenshot: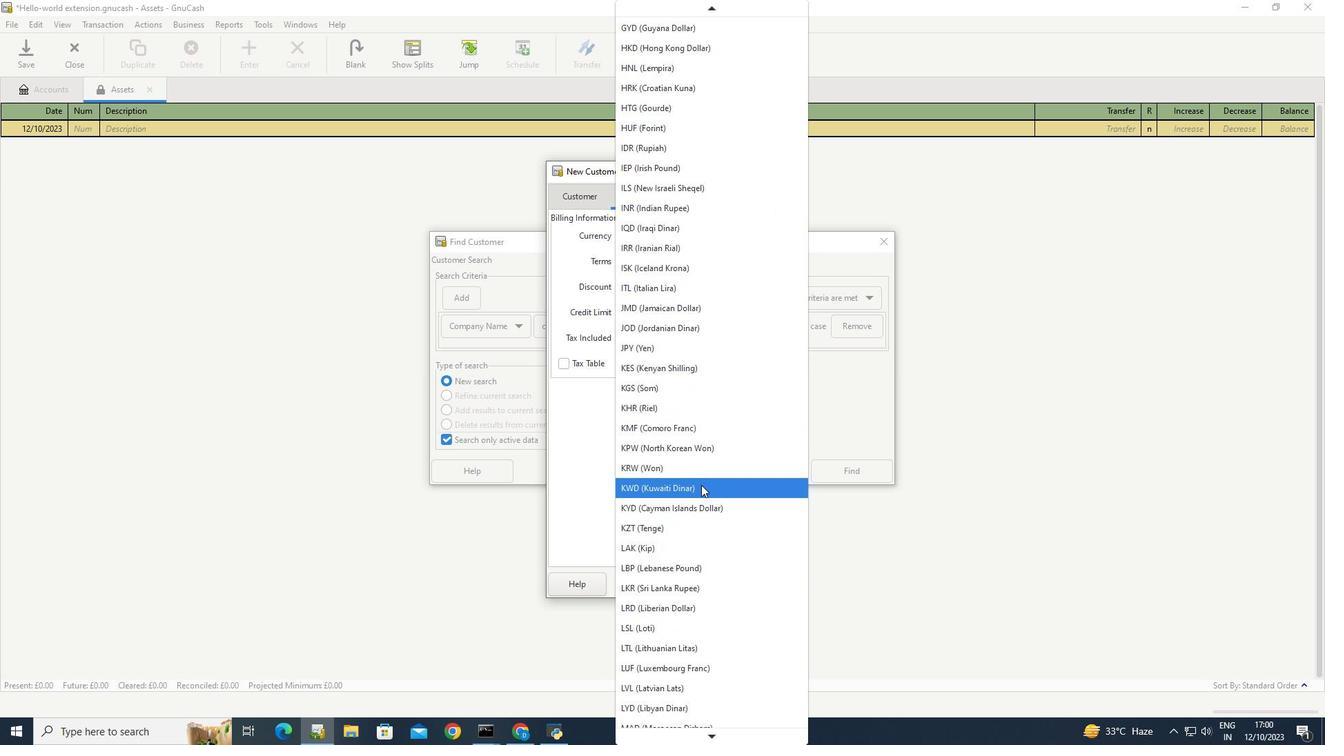 
Action: Mouse scrolled (701, 484) with delta (0, 0)
Screenshot: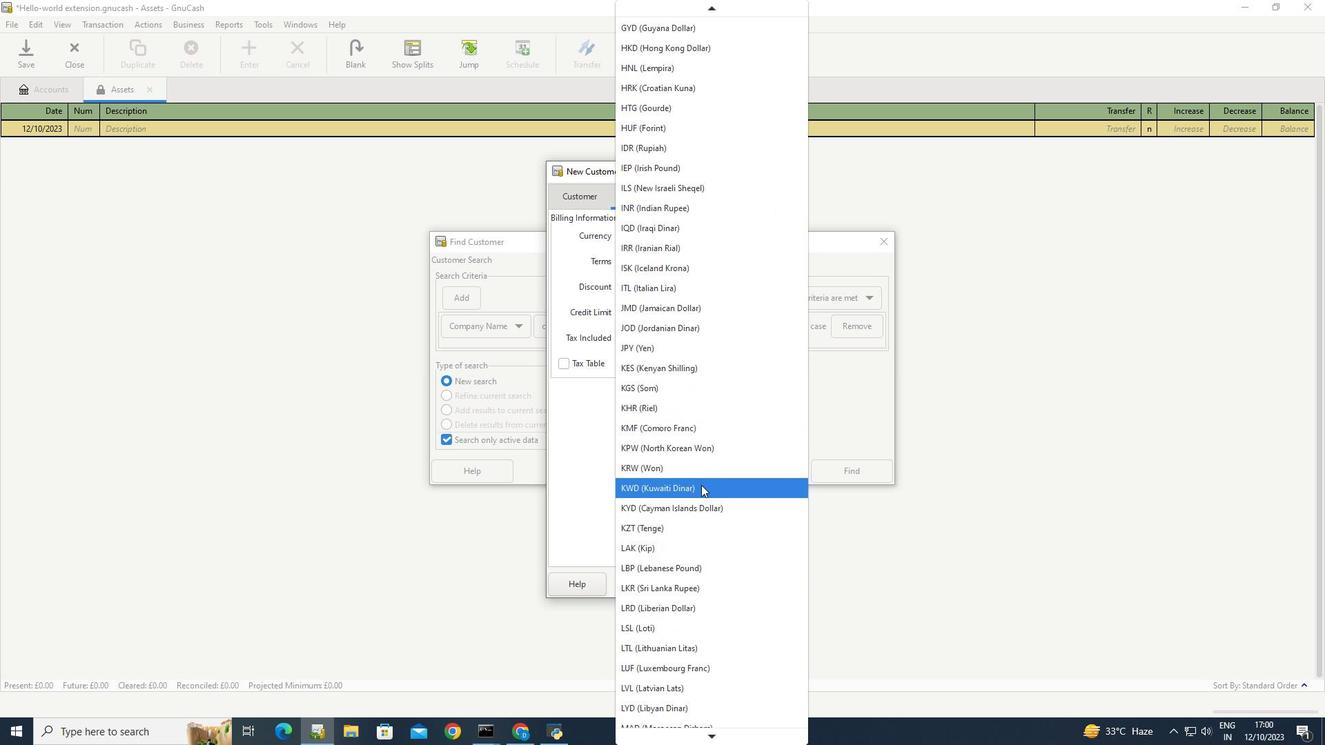 
Action: Mouse scrolled (701, 484) with delta (0, 0)
Screenshot: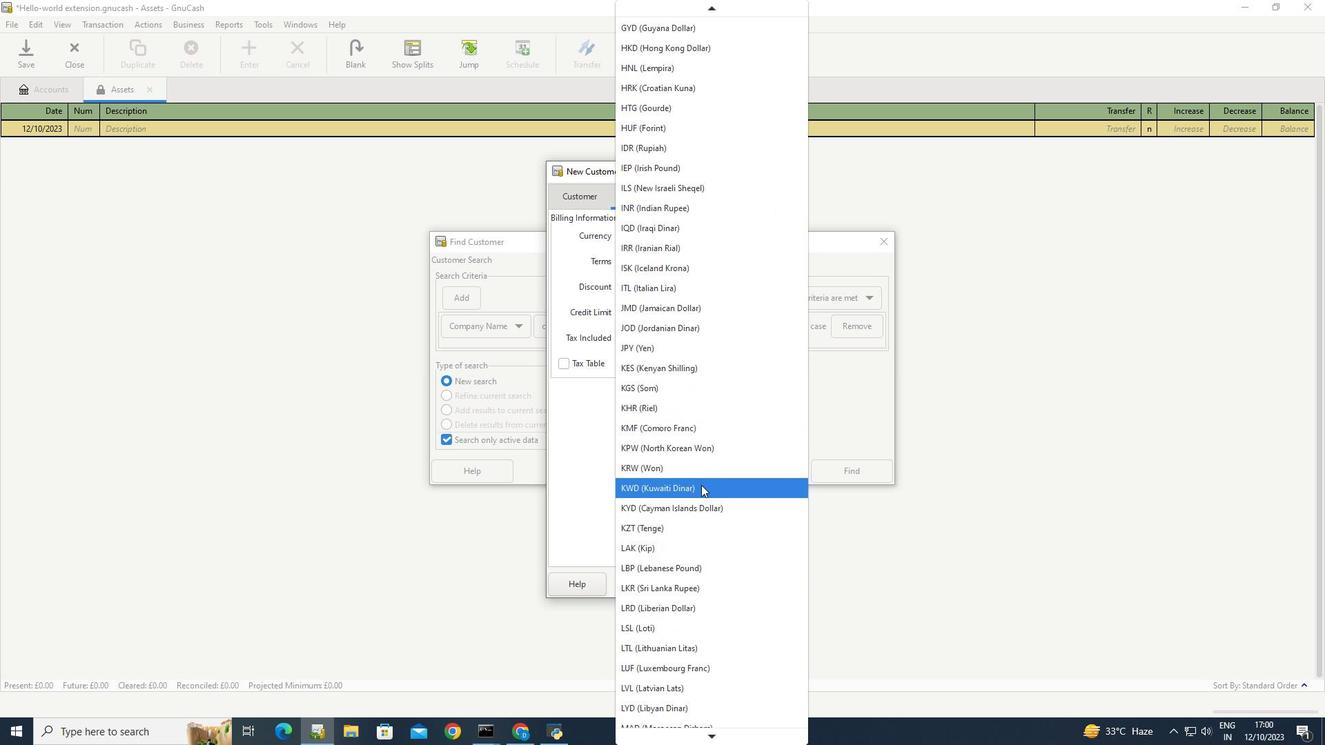 
Action: Mouse scrolled (701, 484) with delta (0, 0)
Screenshot: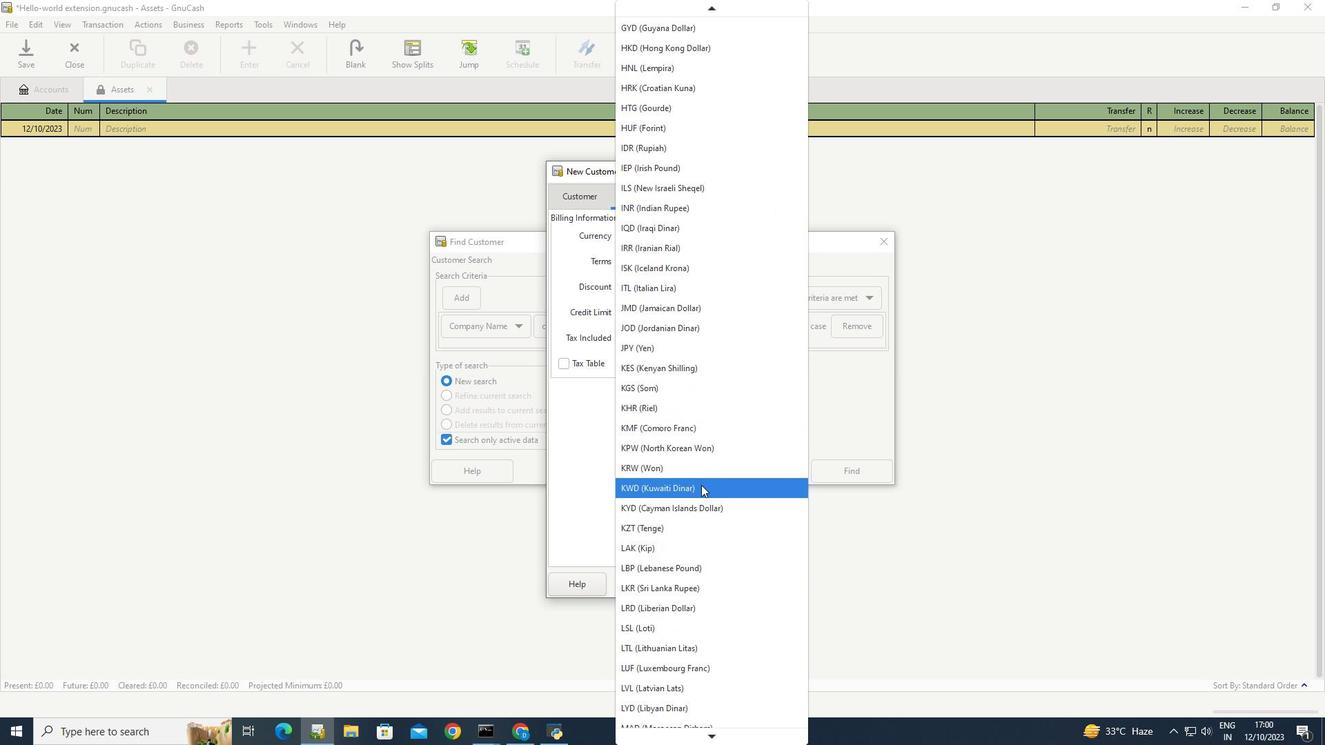 
Action: Mouse scrolled (701, 484) with delta (0, 0)
Screenshot: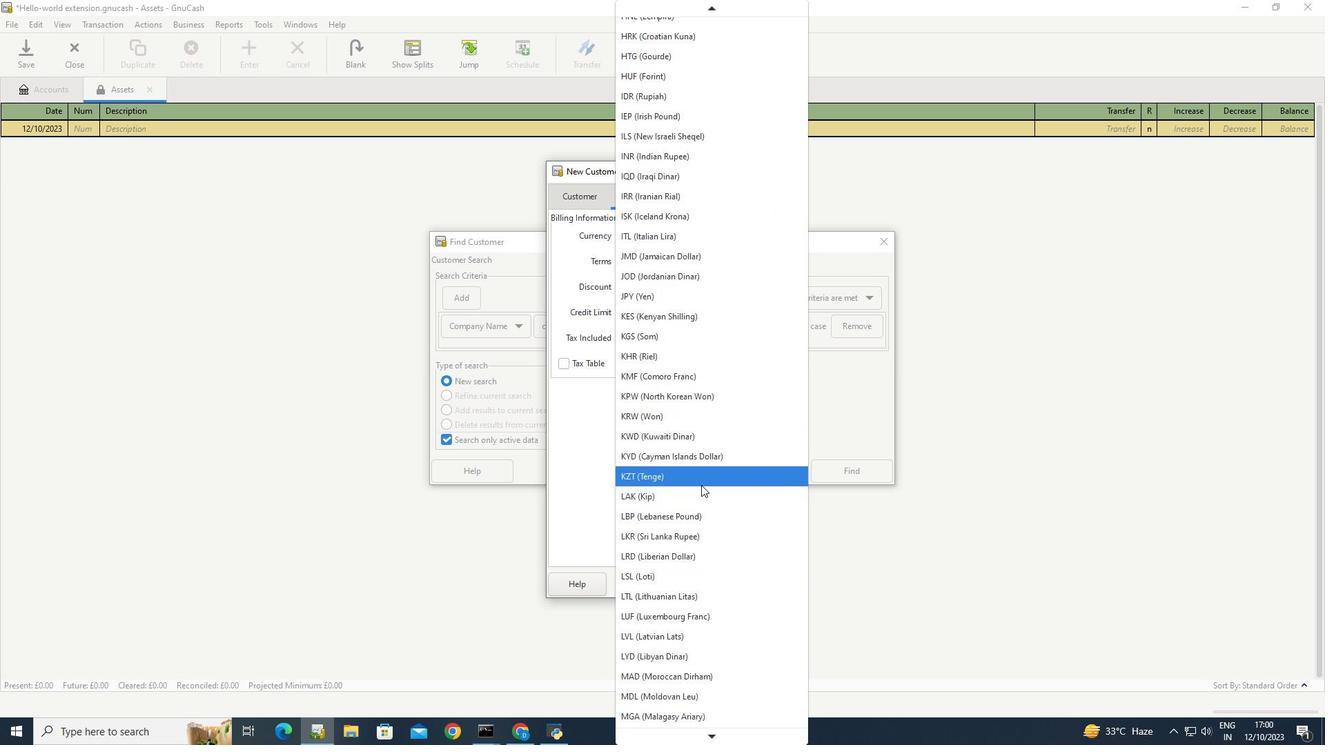 
Action: Mouse scrolled (701, 484) with delta (0, 0)
Screenshot: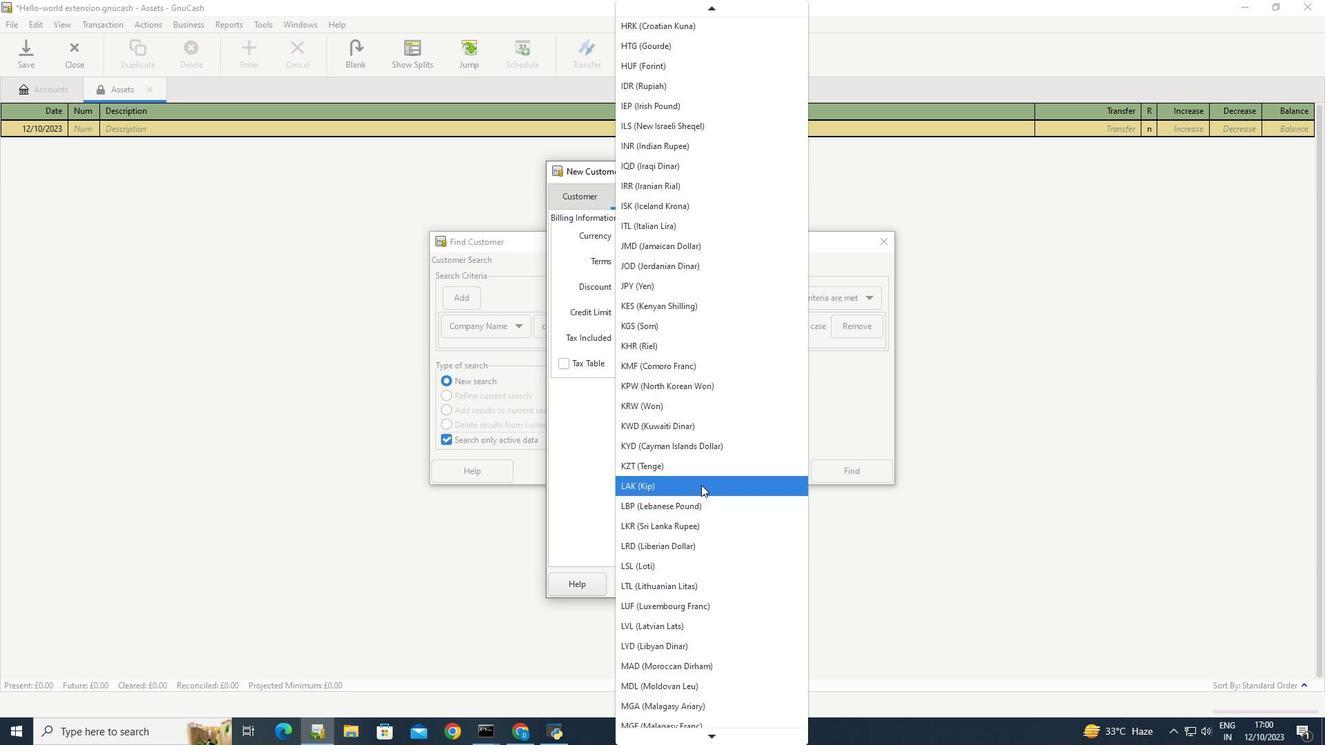 
Action: Mouse scrolled (701, 484) with delta (0, 0)
Screenshot: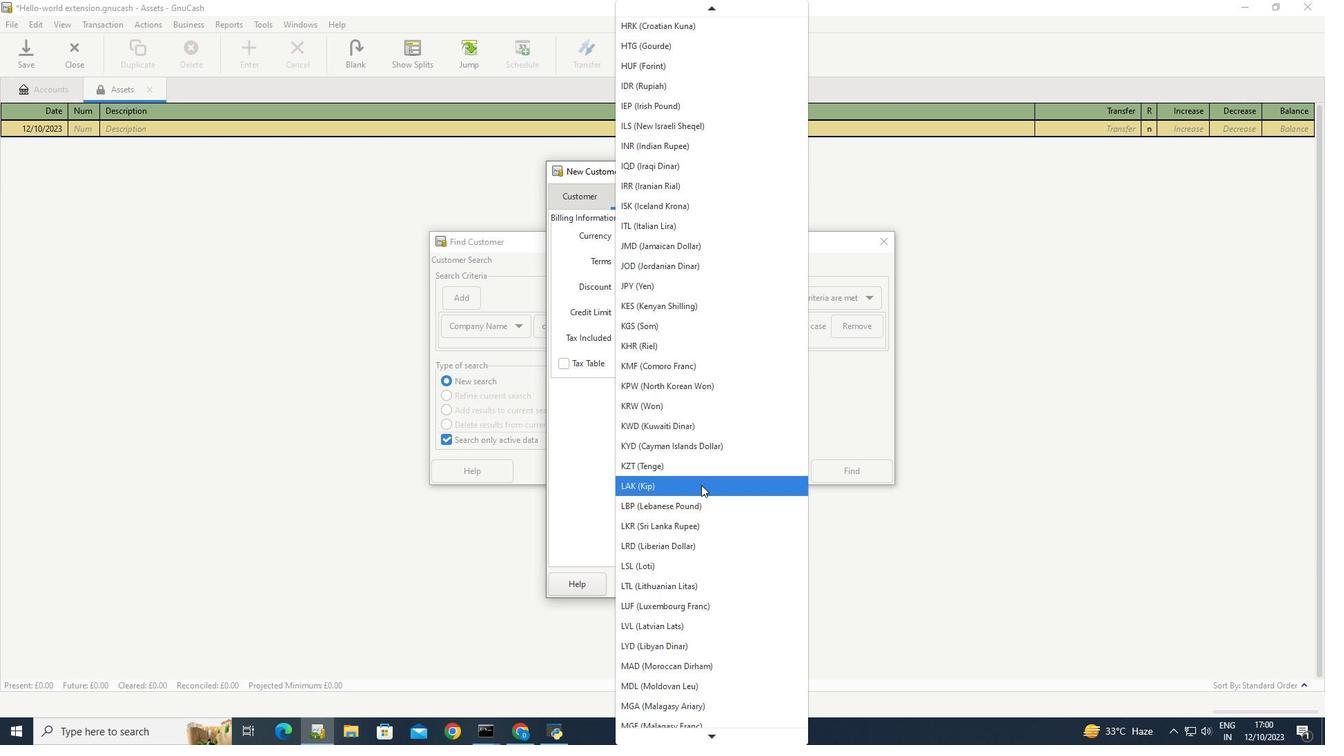 
Action: Mouse scrolled (701, 484) with delta (0, 0)
Screenshot: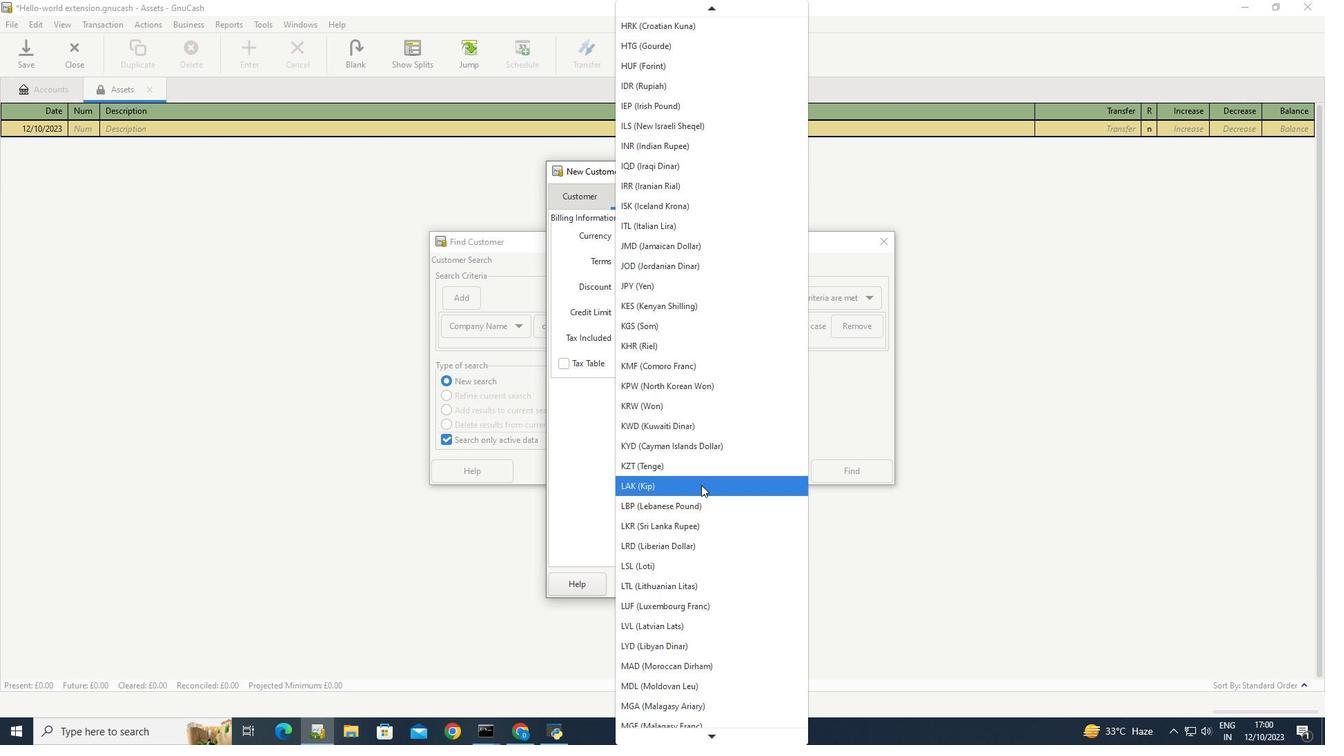 
Action: Mouse scrolled (701, 484) with delta (0, 0)
Screenshot: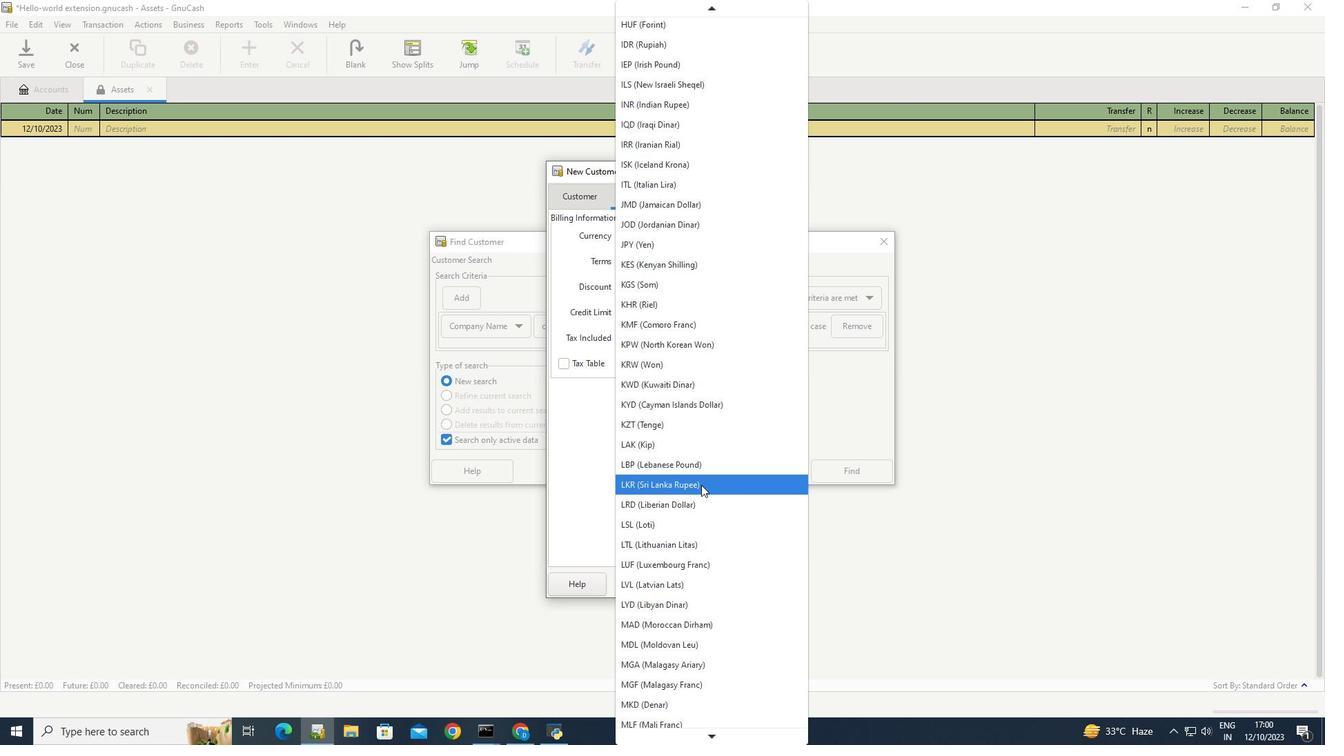 
Action: Mouse scrolled (701, 484) with delta (0, 0)
Screenshot: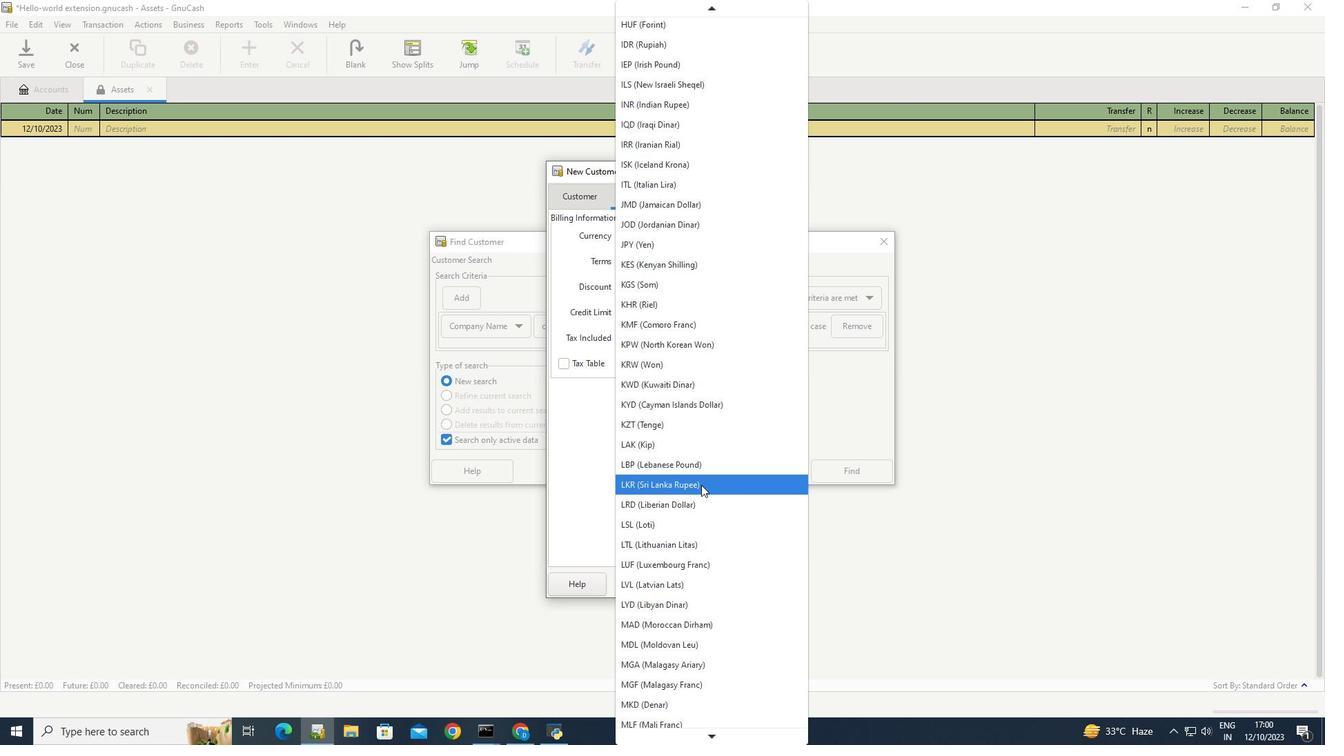 
Action: Mouse scrolled (701, 484) with delta (0, 0)
Screenshot: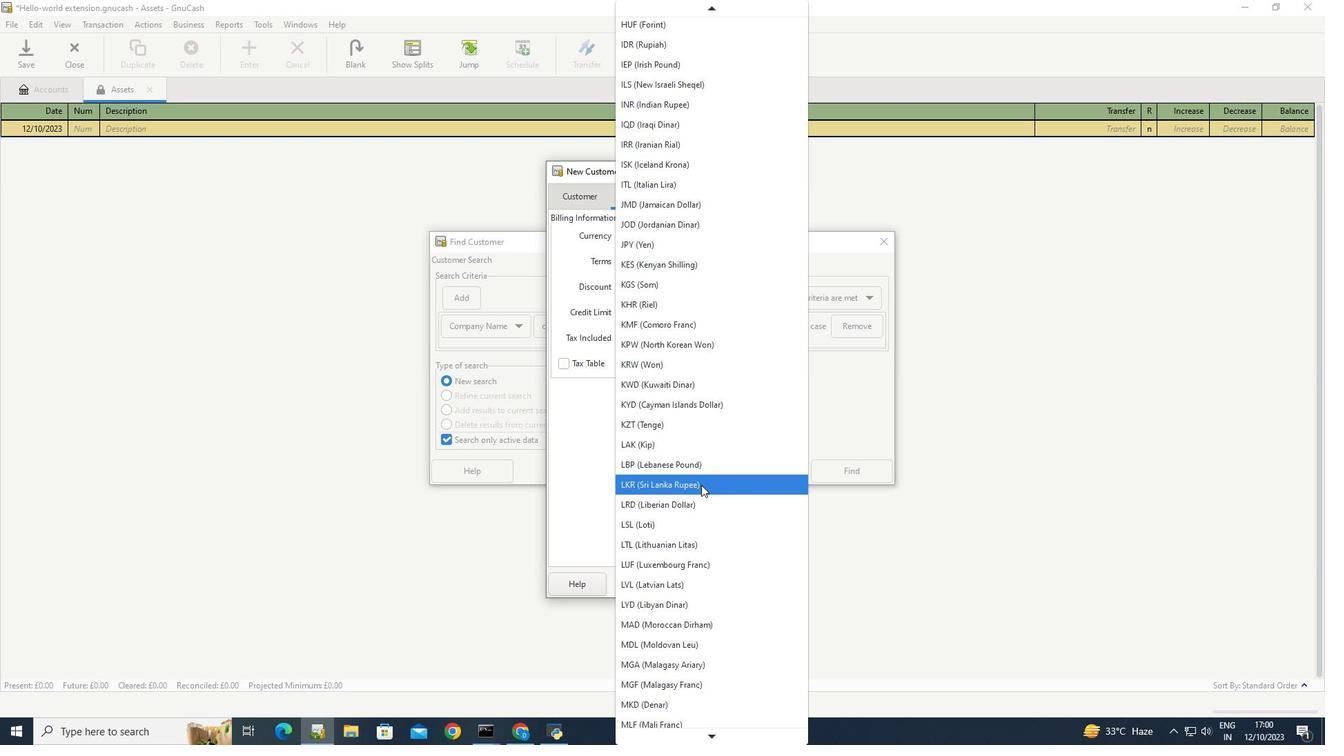 
Action: Mouse scrolled (701, 484) with delta (0, 0)
Screenshot: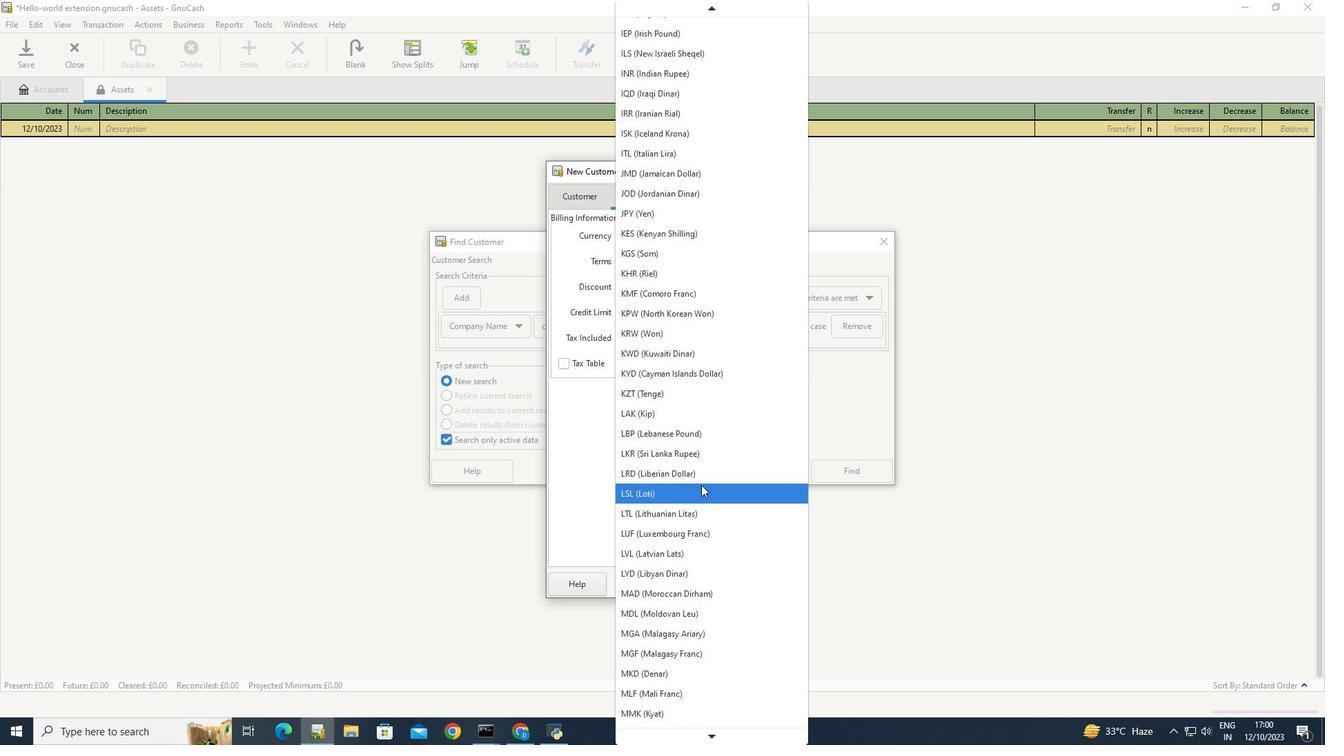 
Action: Mouse scrolled (701, 484) with delta (0, 0)
Screenshot: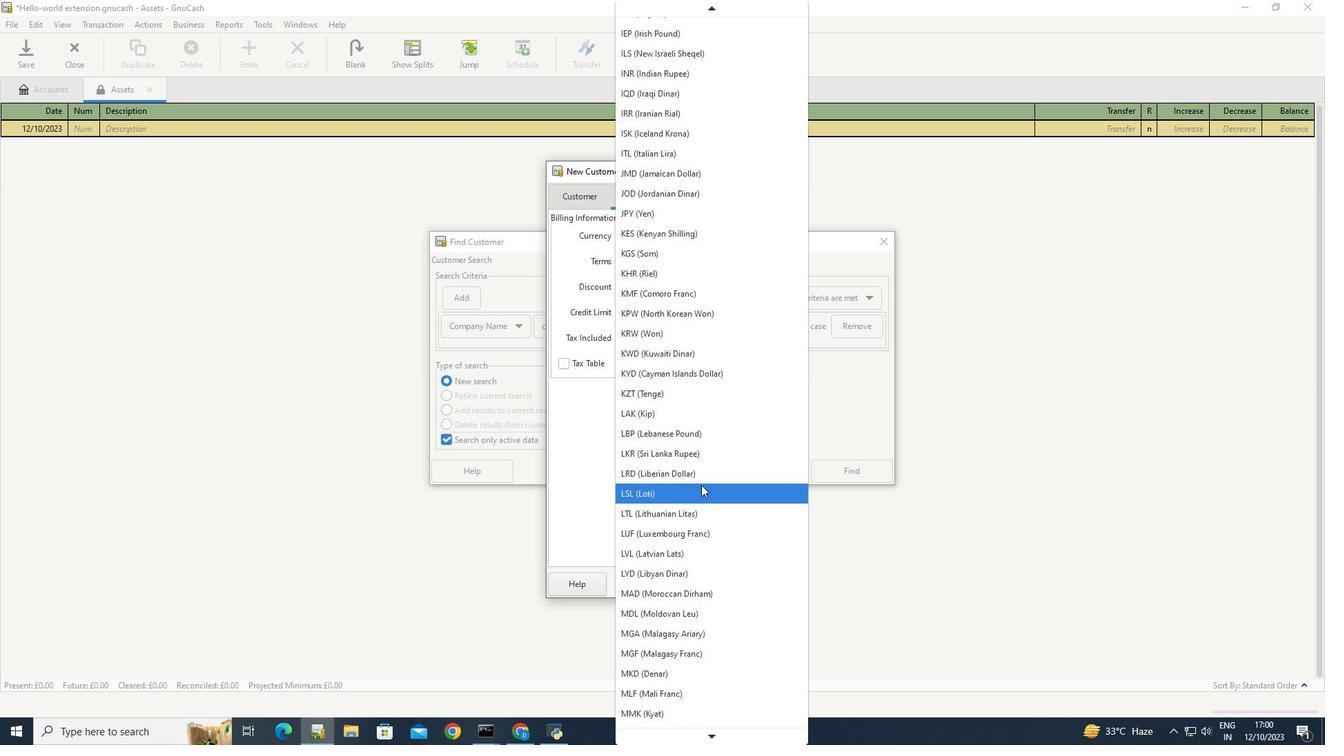 
Action: Mouse scrolled (701, 484) with delta (0, 0)
Screenshot: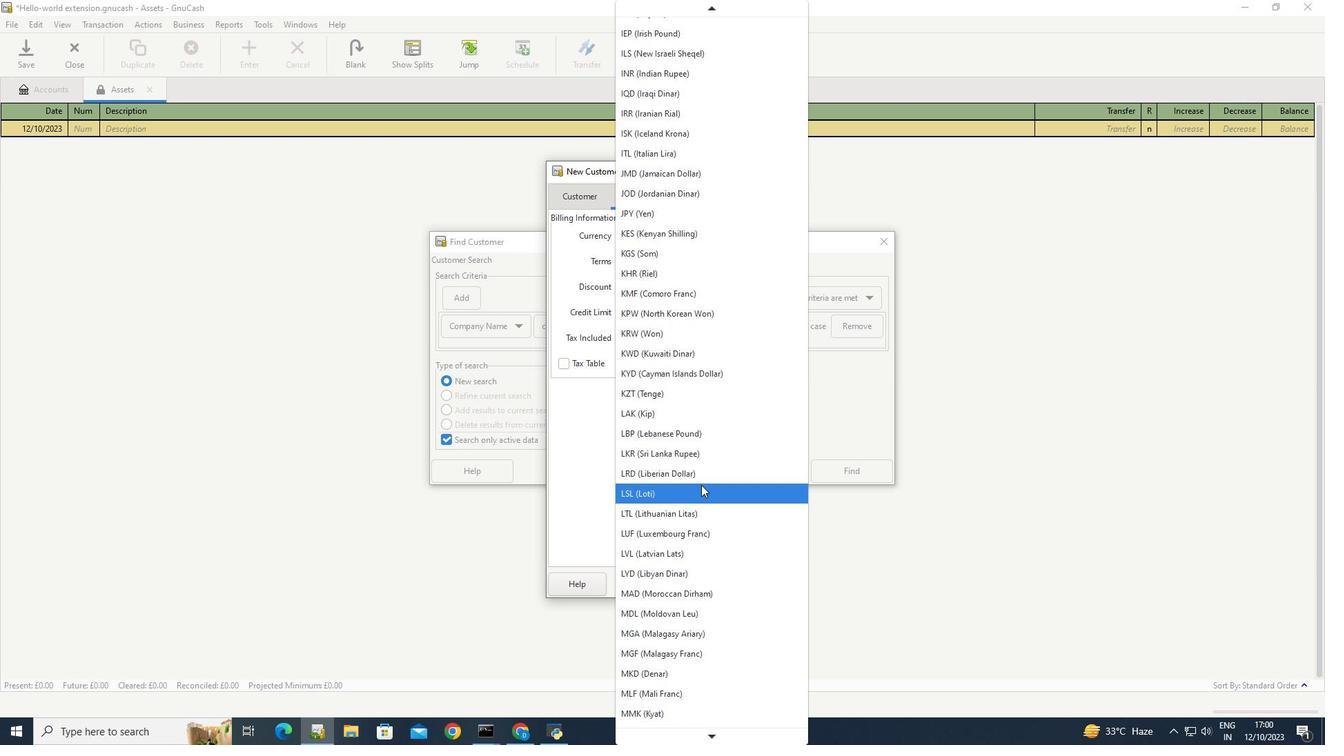 
Action: Mouse scrolled (701, 484) with delta (0, 0)
Screenshot: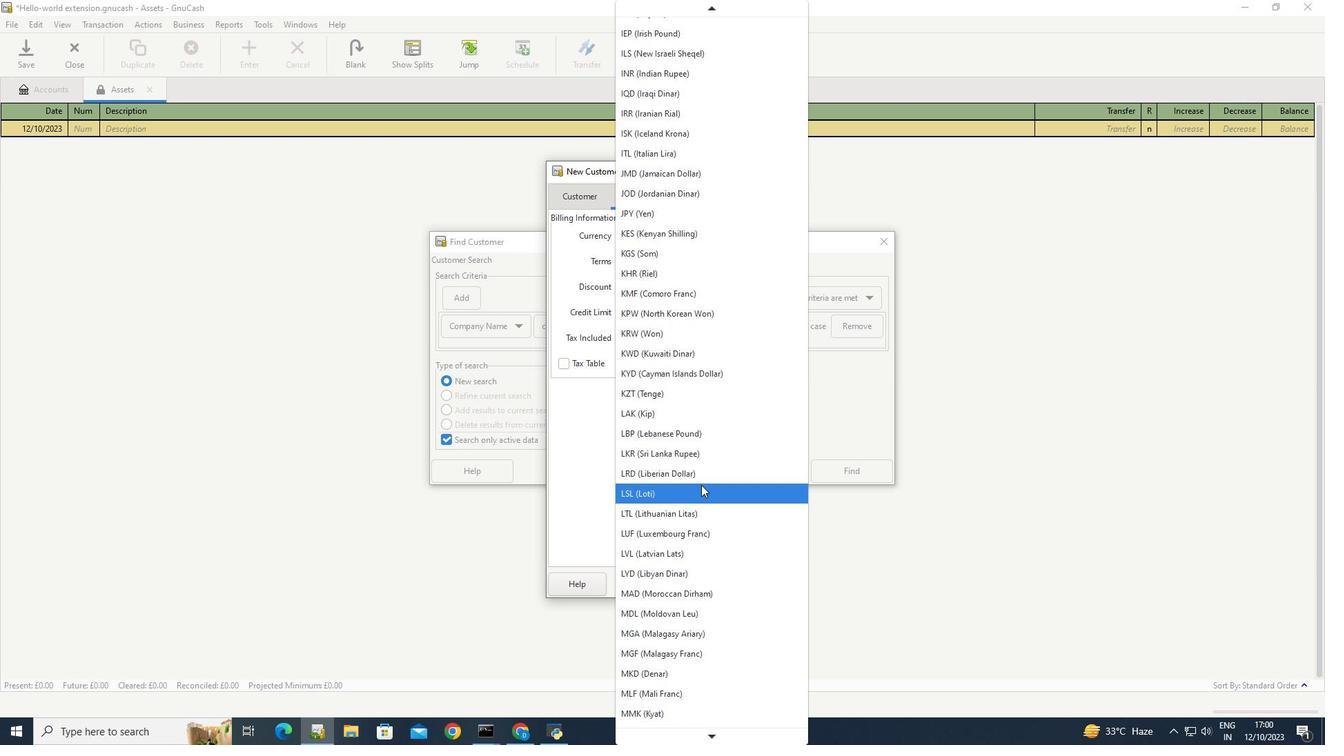 
Action: Mouse scrolled (701, 484) with delta (0, 0)
Screenshot: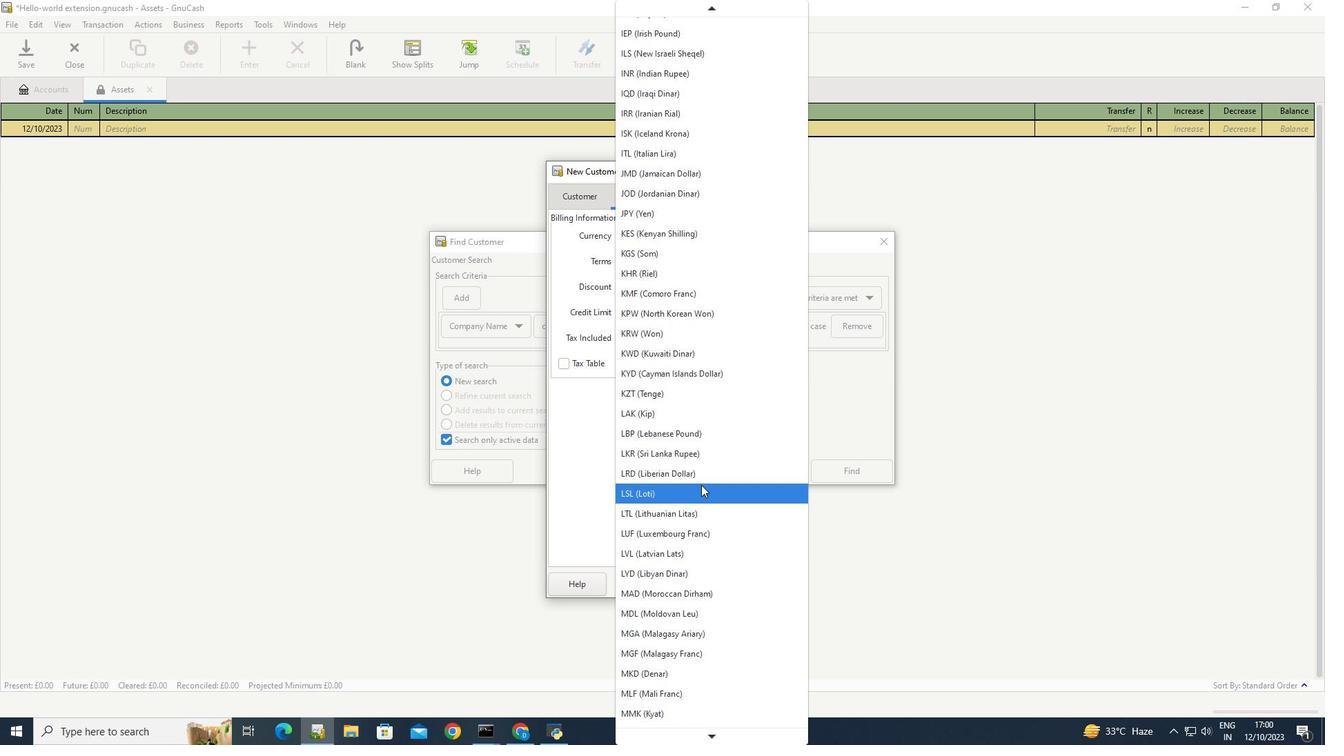 
Action: Mouse scrolled (701, 484) with delta (0, 0)
Screenshot: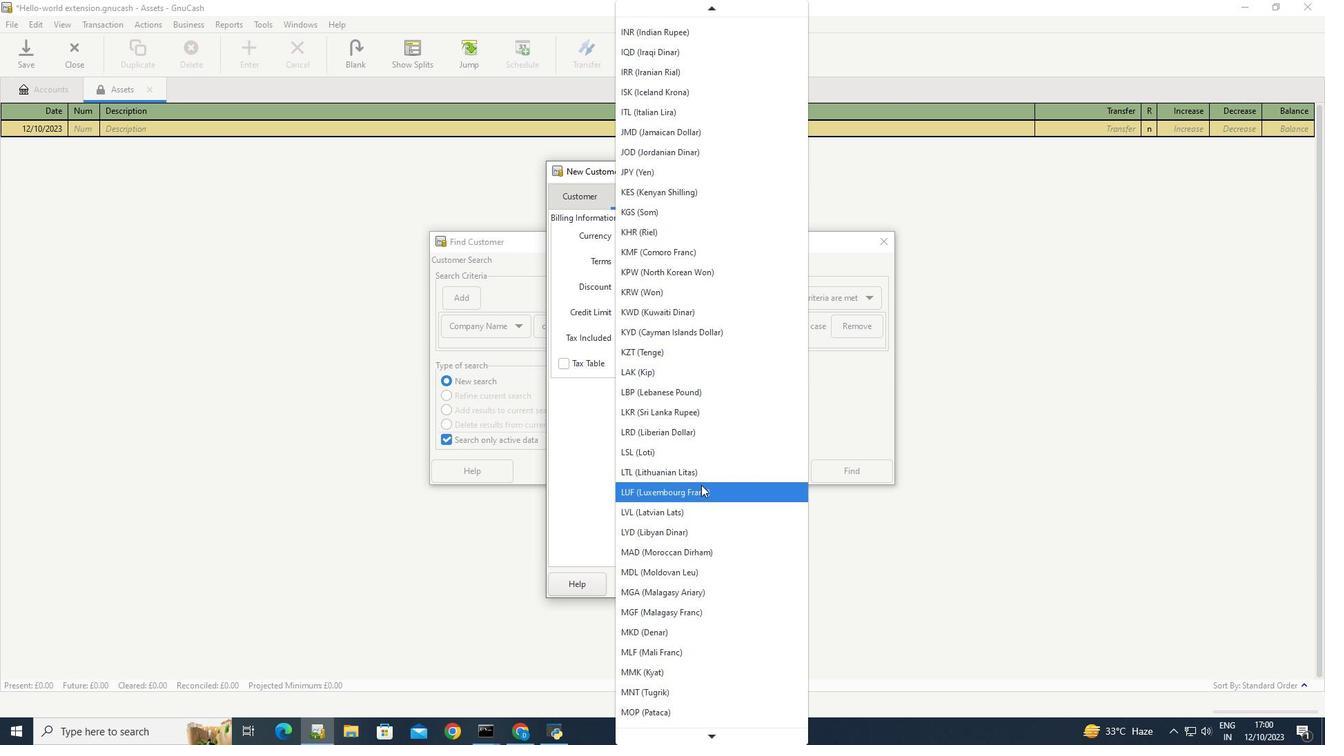 
Action: Mouse scrolled (701, 484) with delta (0, 0)
Screenshot: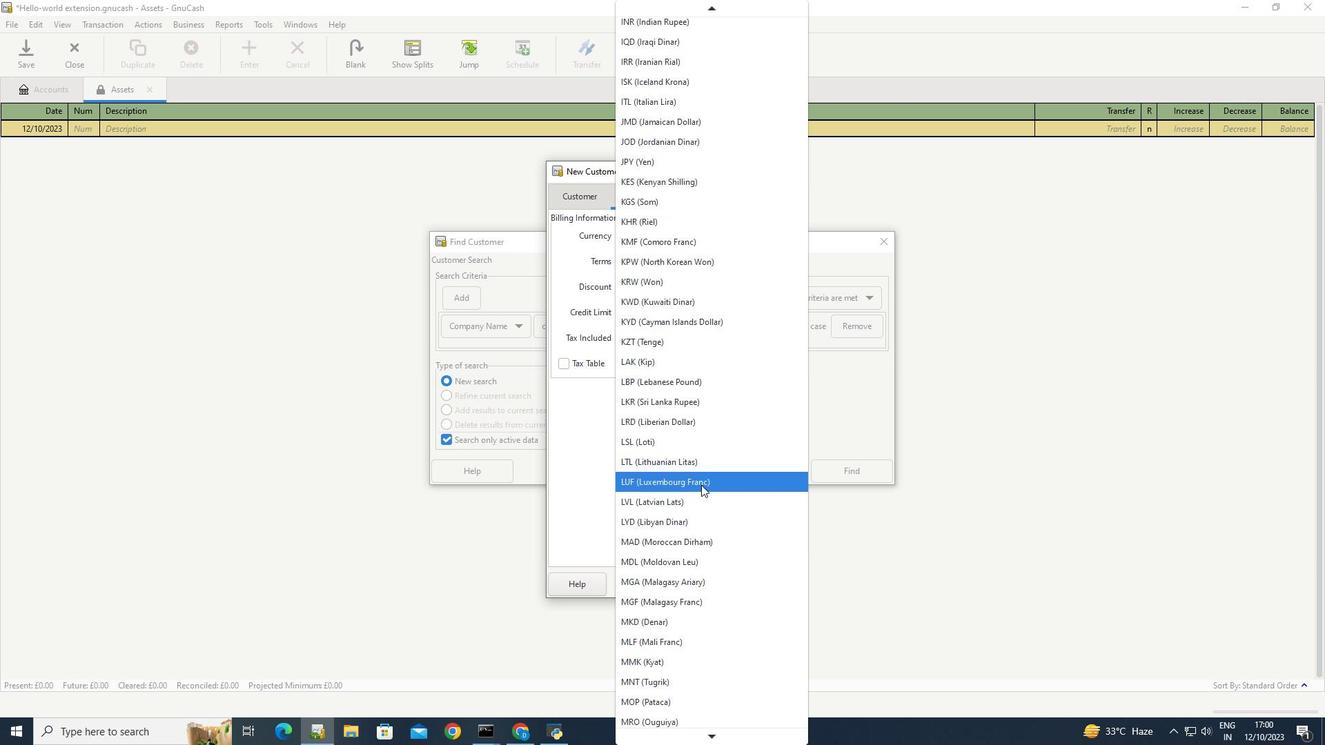 
Action: Mouse scrolled (701, 484) with delta (0, 0)
Screenshot: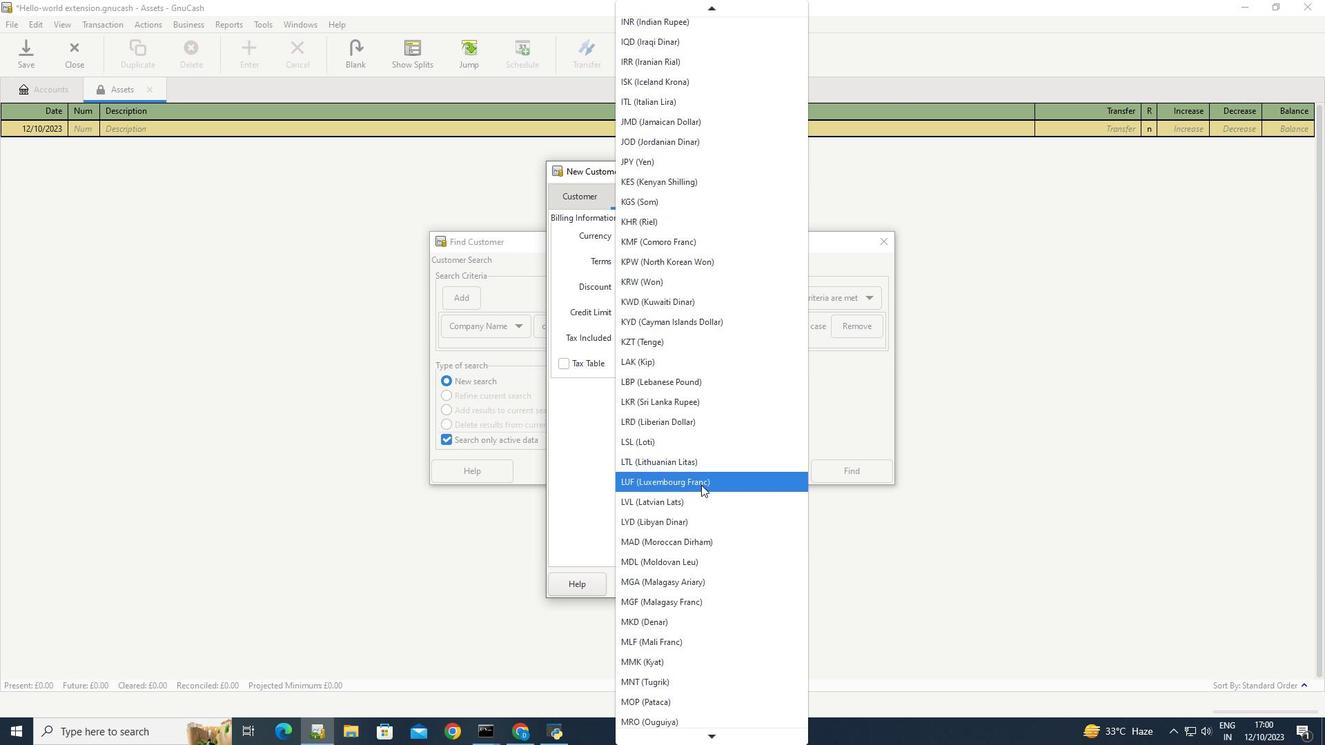
Action: Mouse scrolled (701, 484) with delta (0, 0)
Screenshot: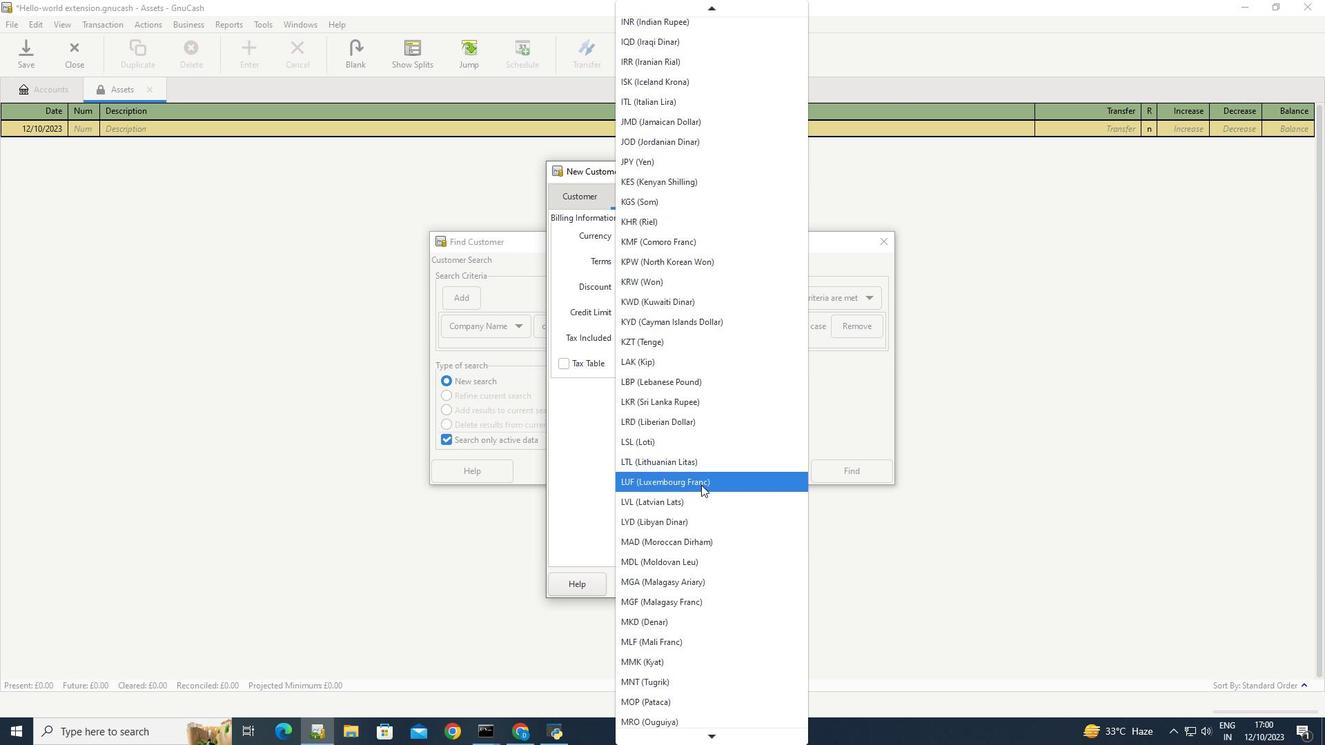 
Action: Mouse scrolled (701, 484) with delta (0, 0)
Screenshot: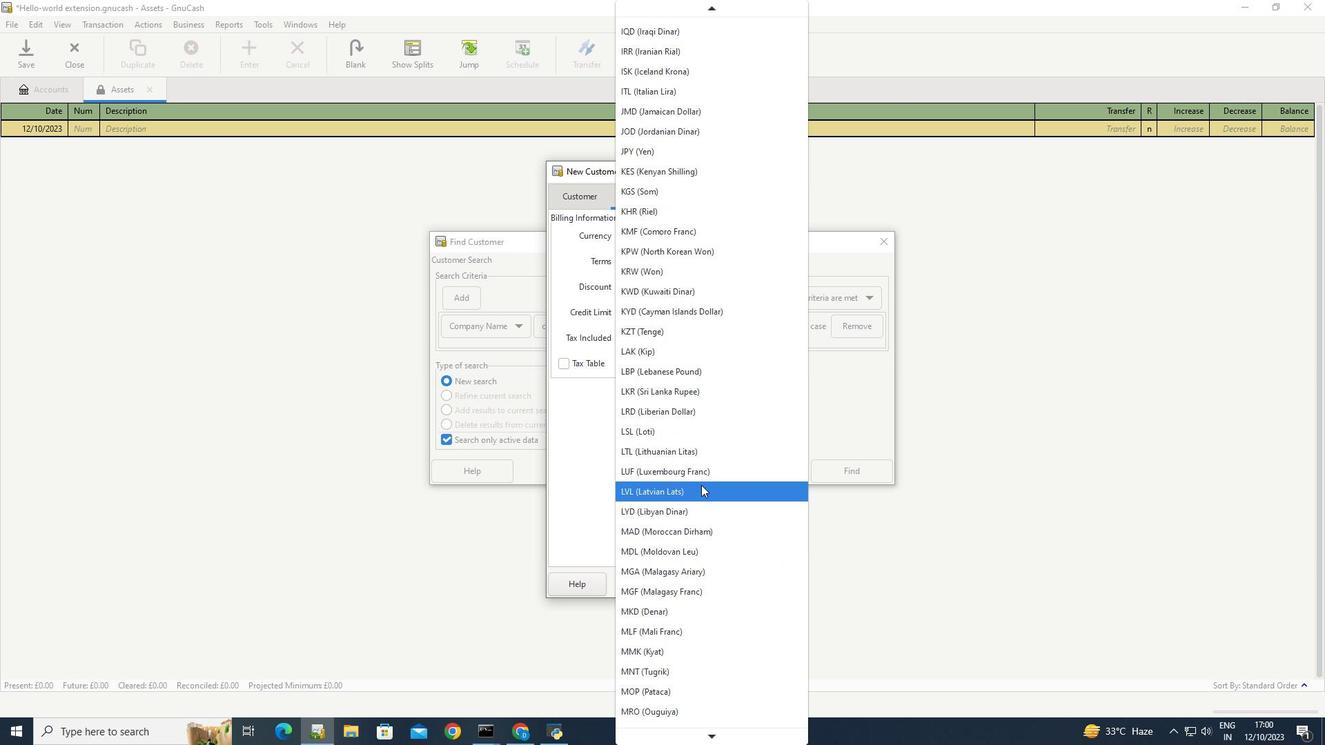 
Action: Mouse scrolled (701, 484) with delta (0, 0)
Screenshot: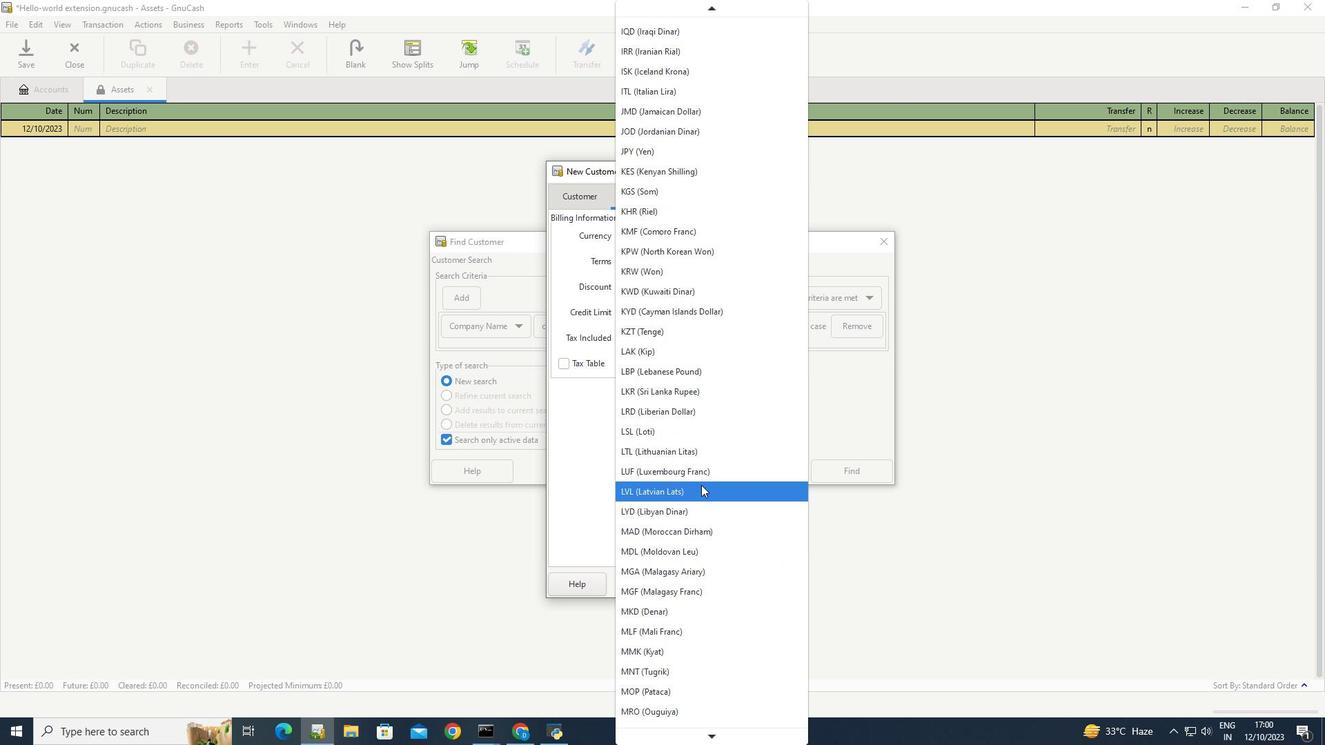 
Action: Mouse scrolled (701, 484) with delta (0, 0)
Screenshot: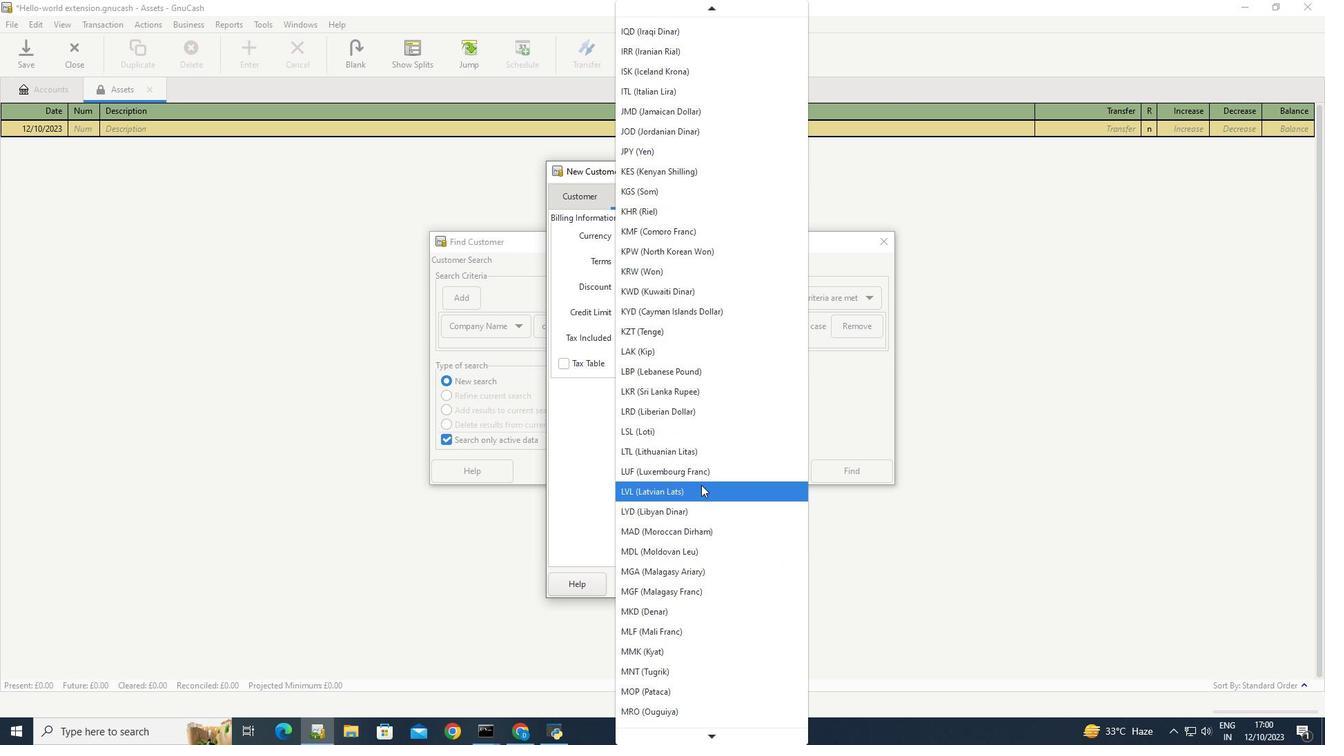 
Action: Mouse scrolled (701, 484) with delta (0, 0)
Screenshot: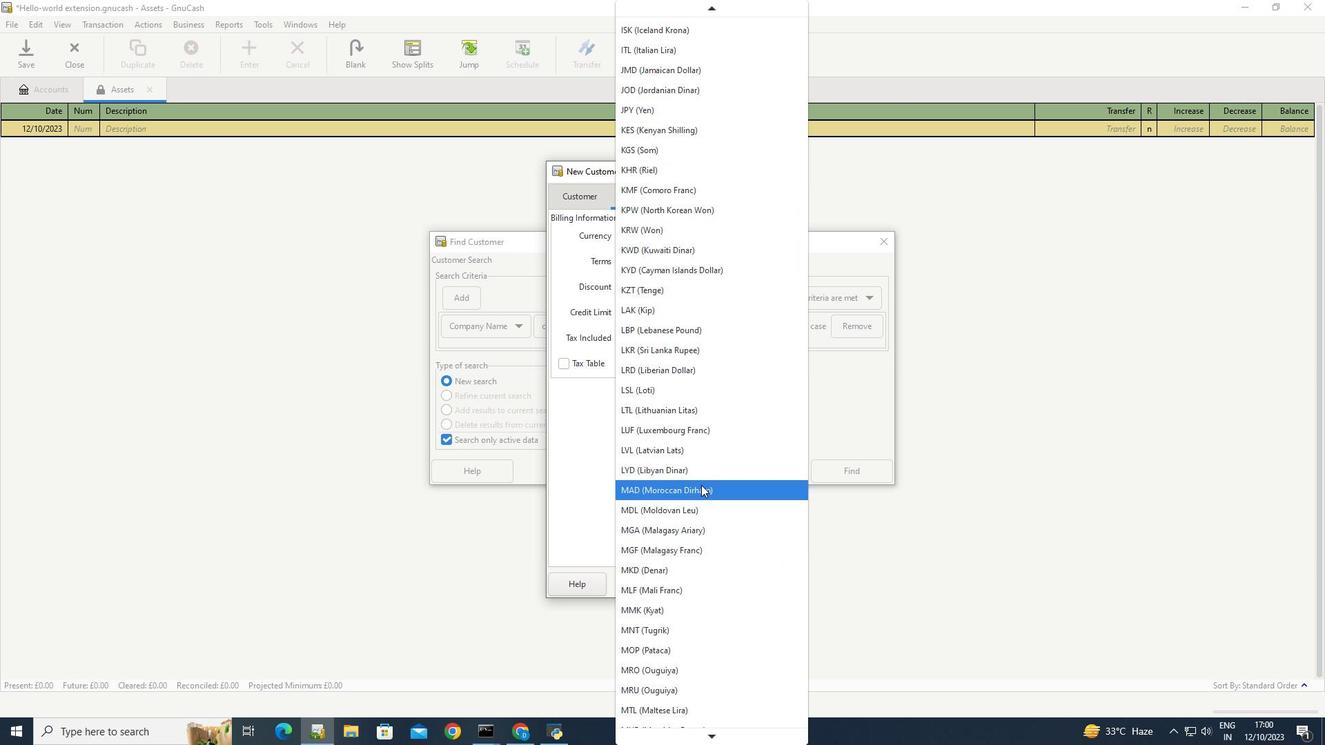 
Action: Mouse scrolled (701, 484) with delta (0, 0)
Screenshot: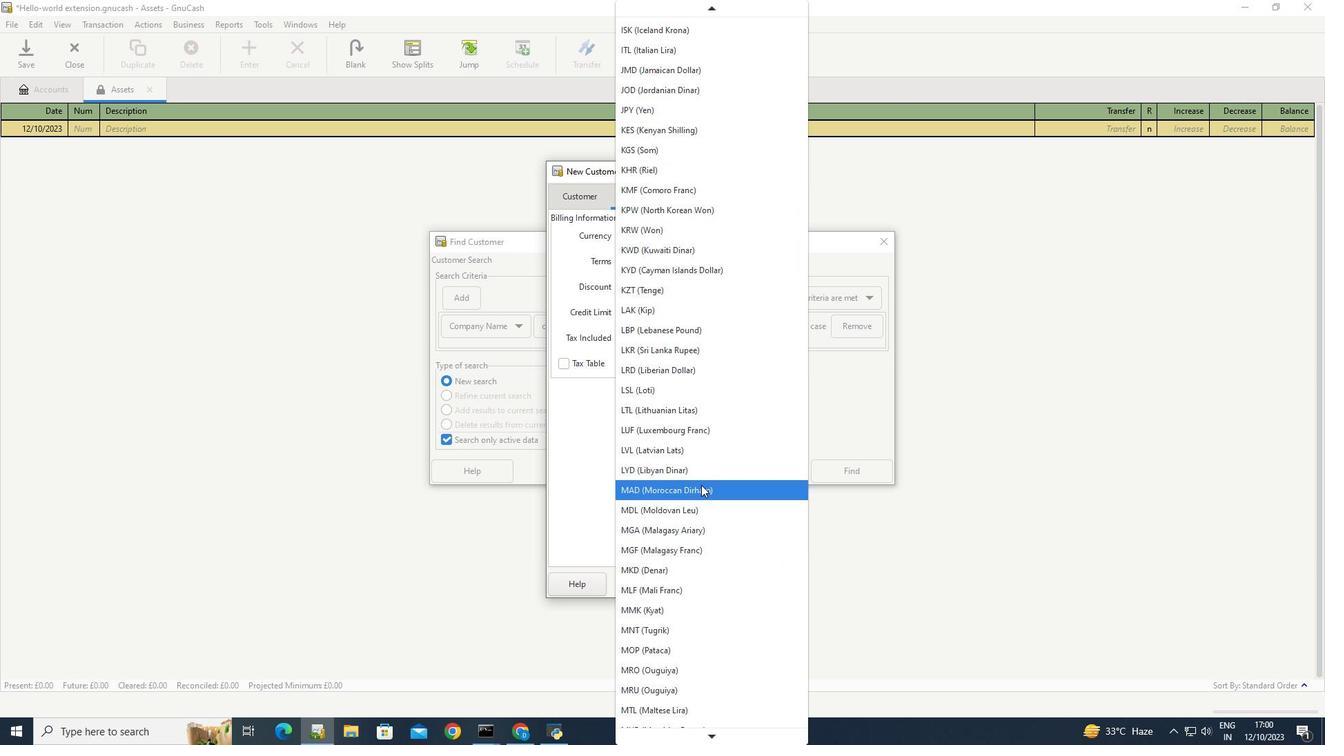 
Action: Mouse scrolled (701, 484) with delta (0, 0)
Screenshot: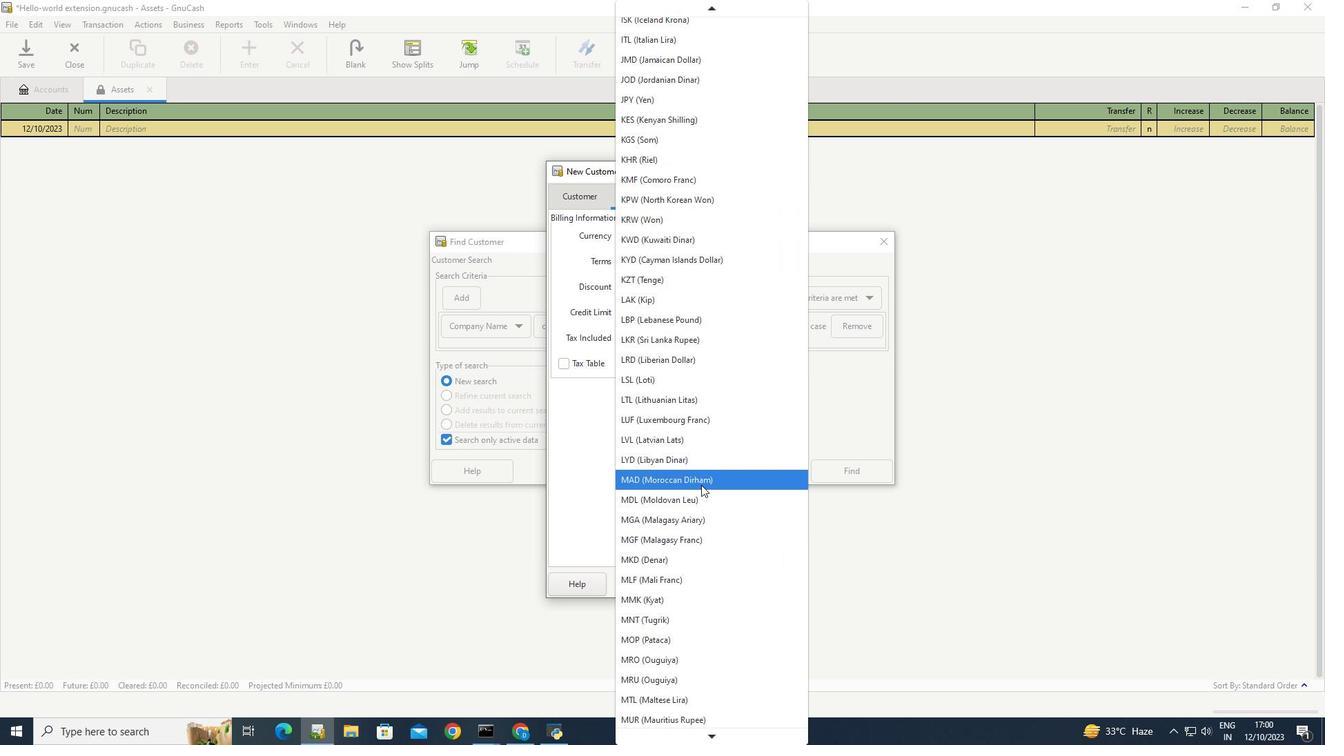 
Action: Mouse scrolled (701, 484) with delta (0, 0)
Screenshot: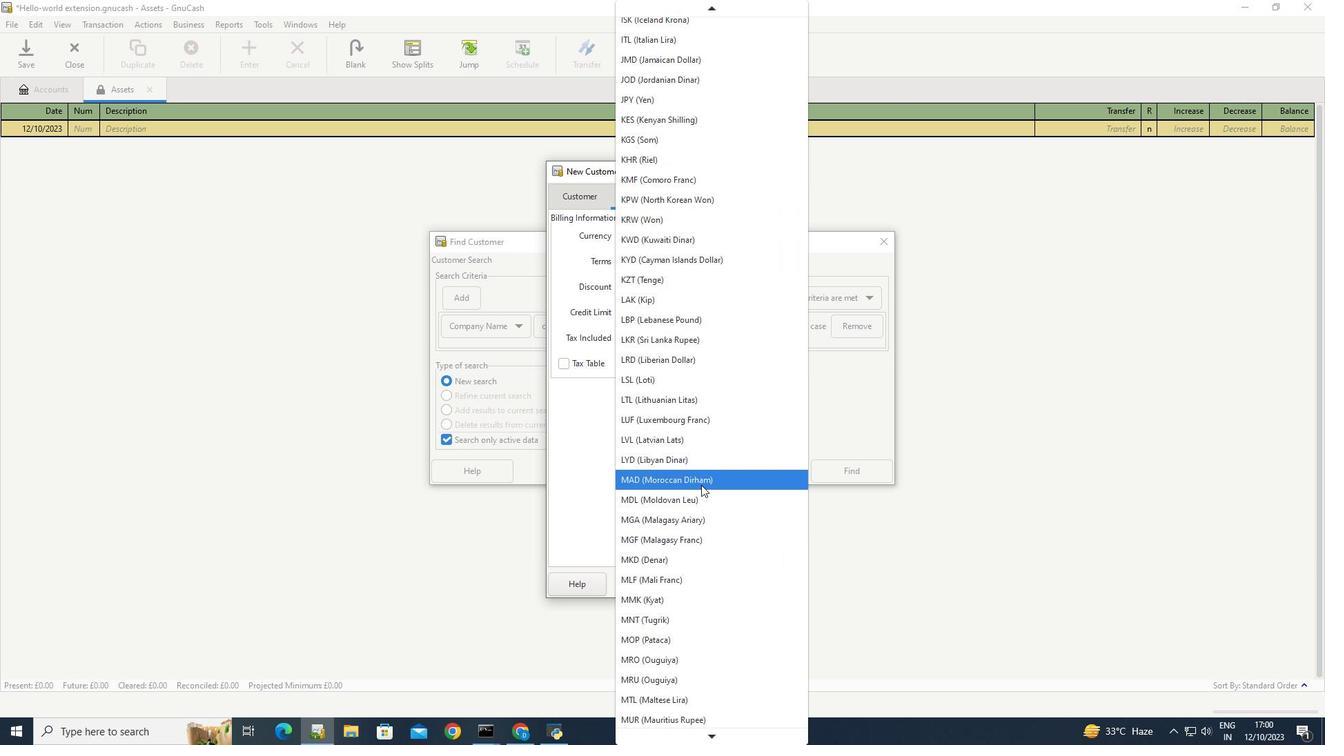 
Action: Mouse scrolled (701, 484) with delta (0, 0)
Screenshot: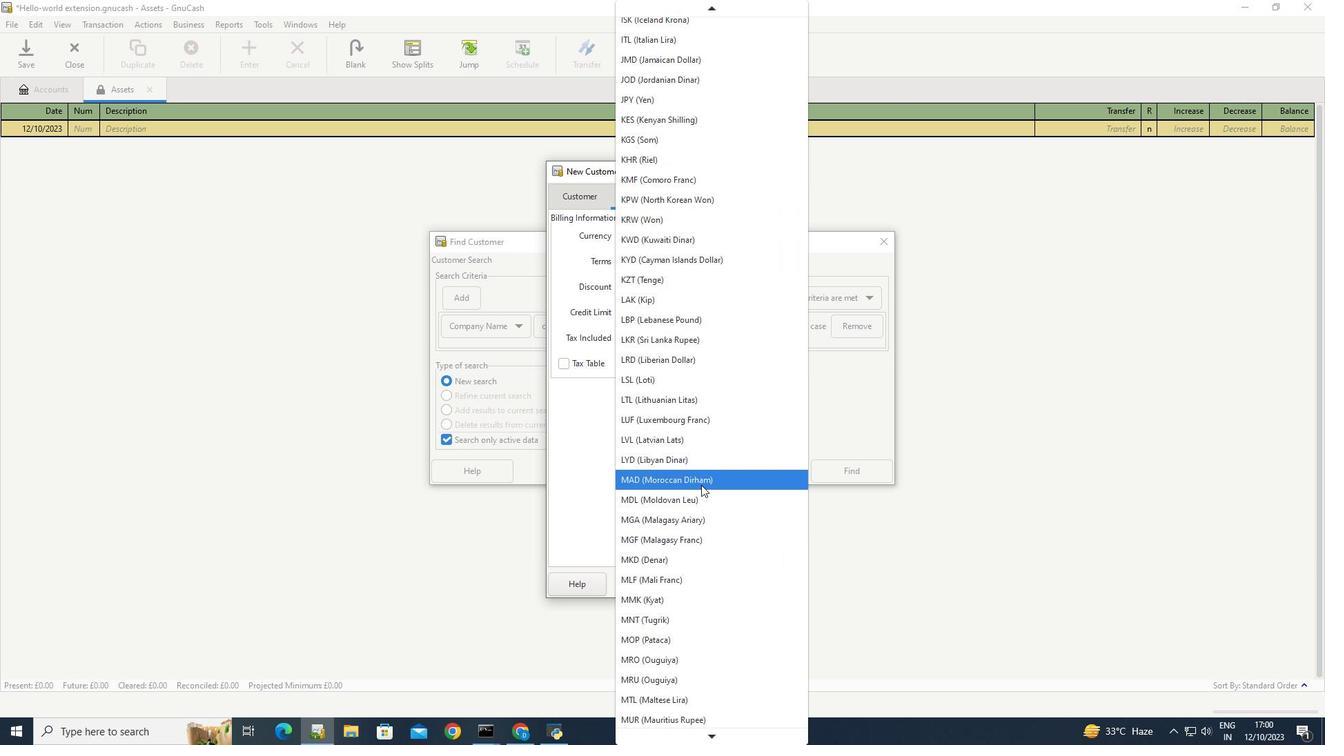 
Action: Mouse scrolled (701, 484) with delta (0, 0)
Screenshot: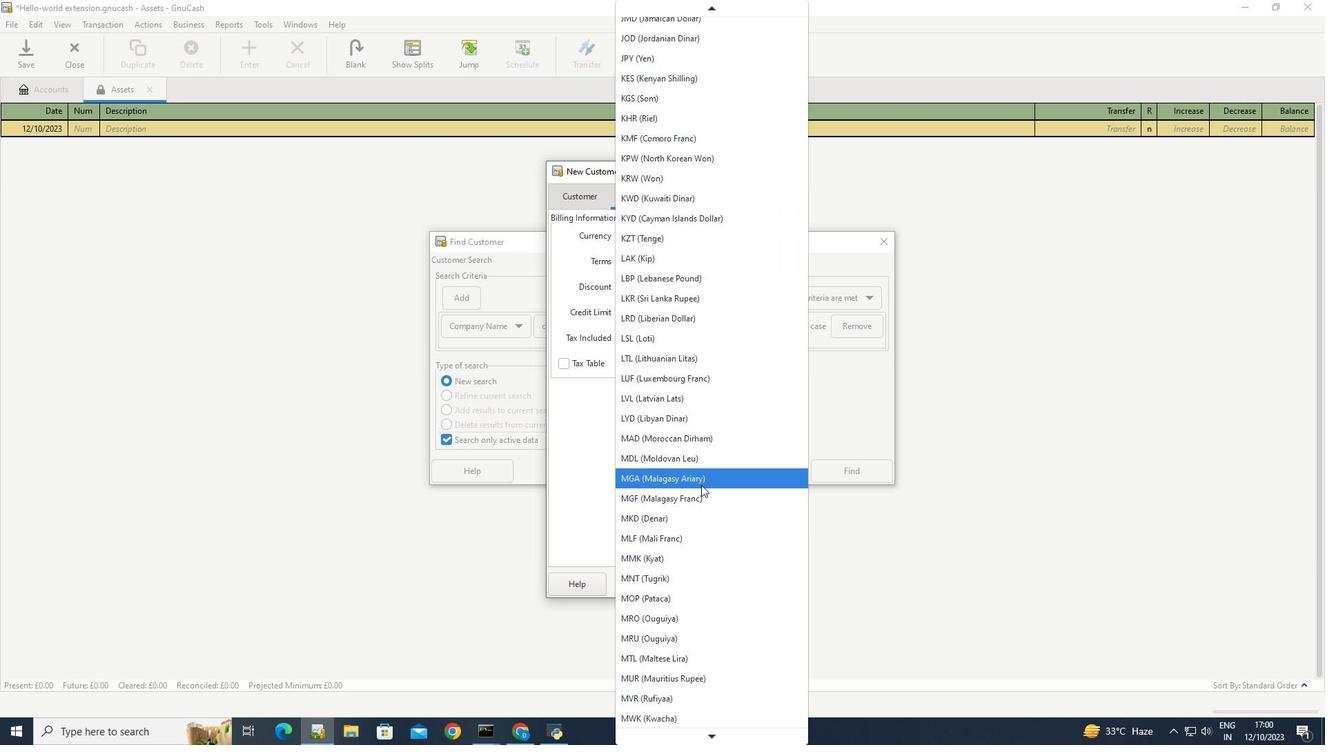 
Action: Mouse scrolled (701, 484) with delta (0, 0)
Screenshot: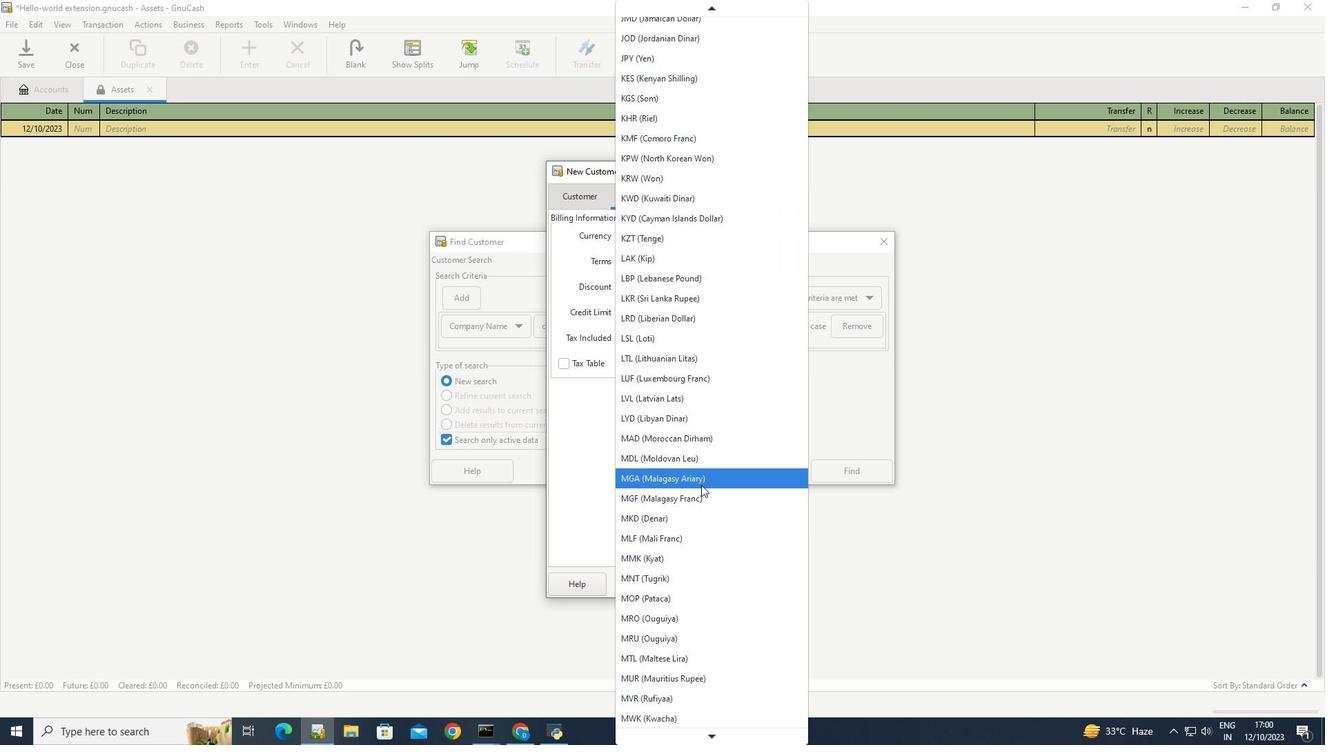 
Action: Mouse scrolled (701, 484) with delta (0, 0)
Screenshot: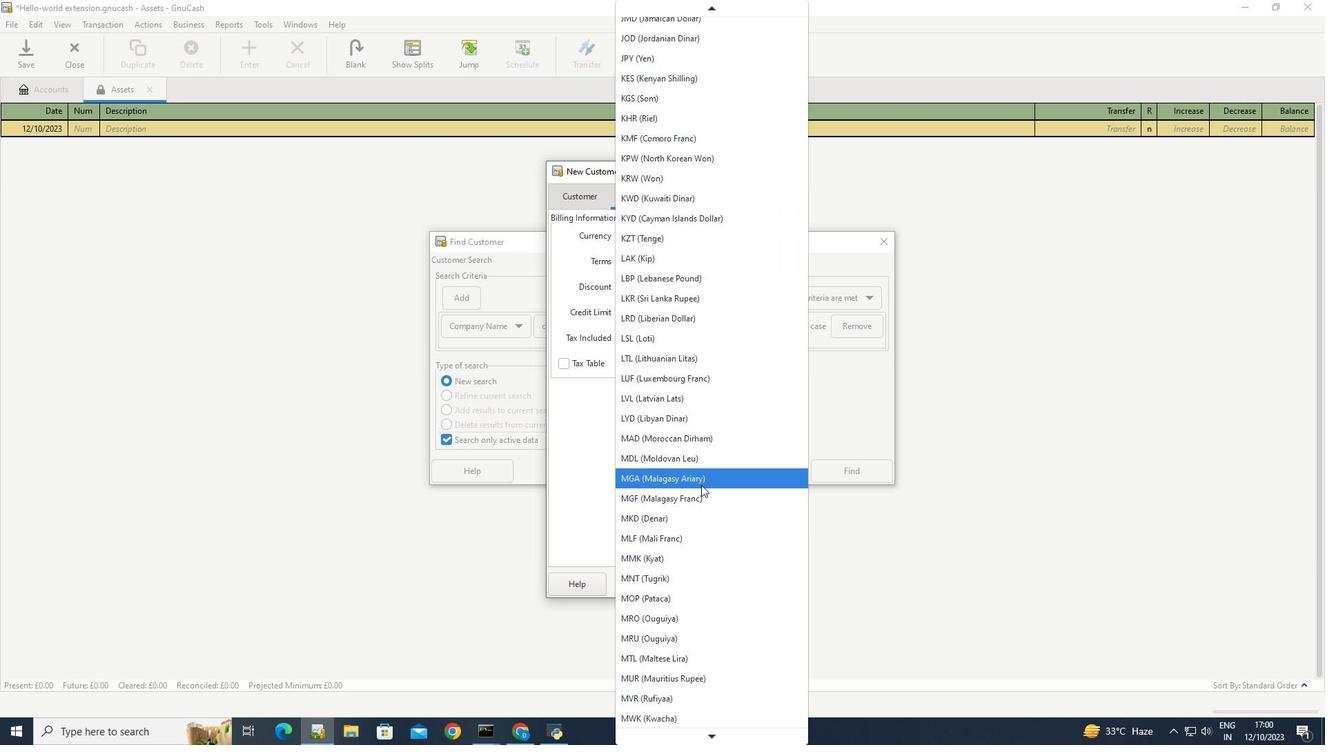 
Action: Mouse scrolled (701, 484) with delta (0, 0)
Screenshot: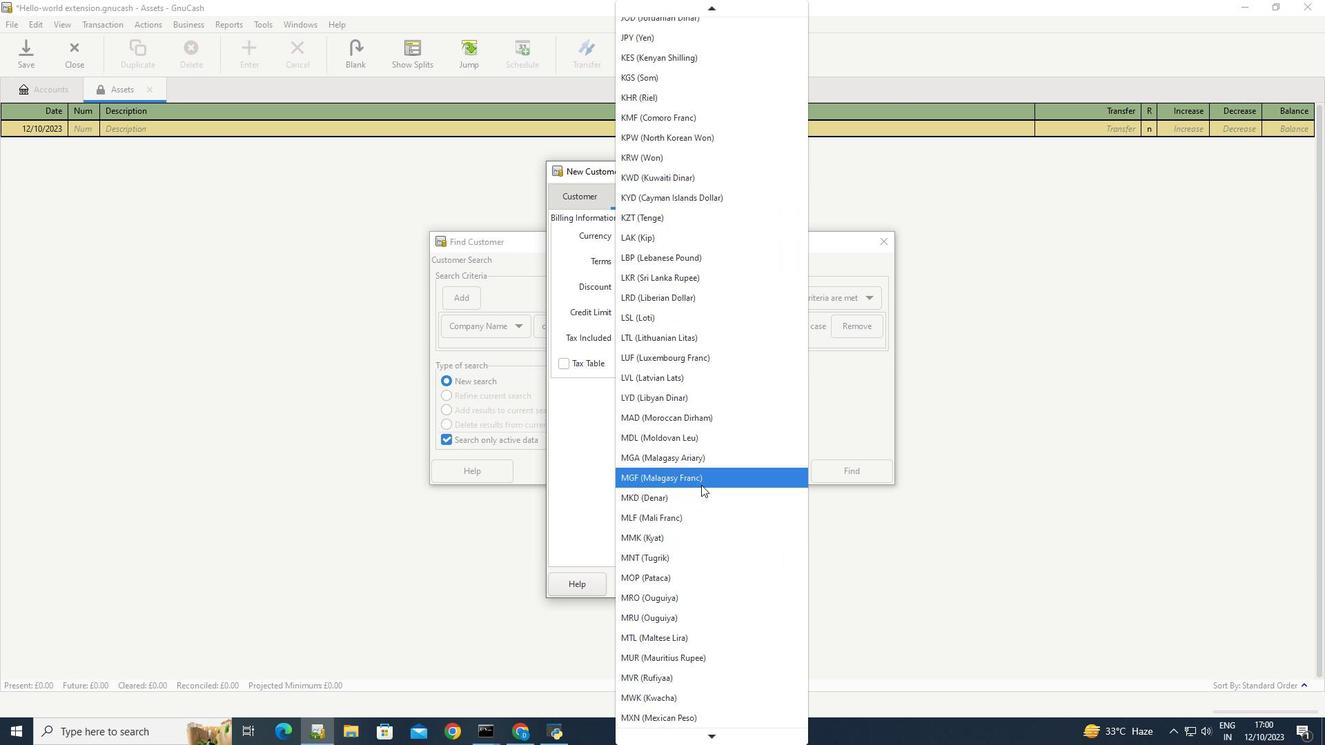 
Action: Mouse scrolled (701, 484) with delta (0, 0)
Screenshot: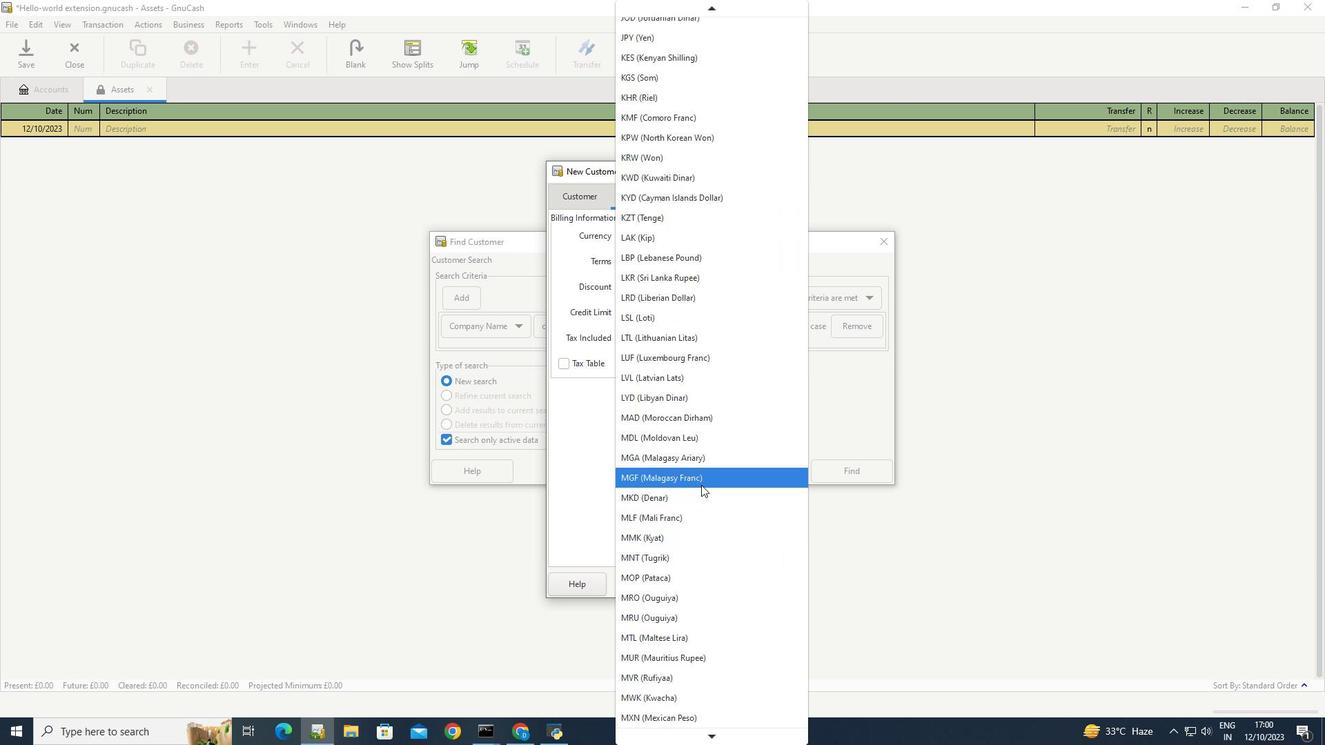 
Action: Mouse scrolled (701, 484) with delta (0, 0)
Screenshot: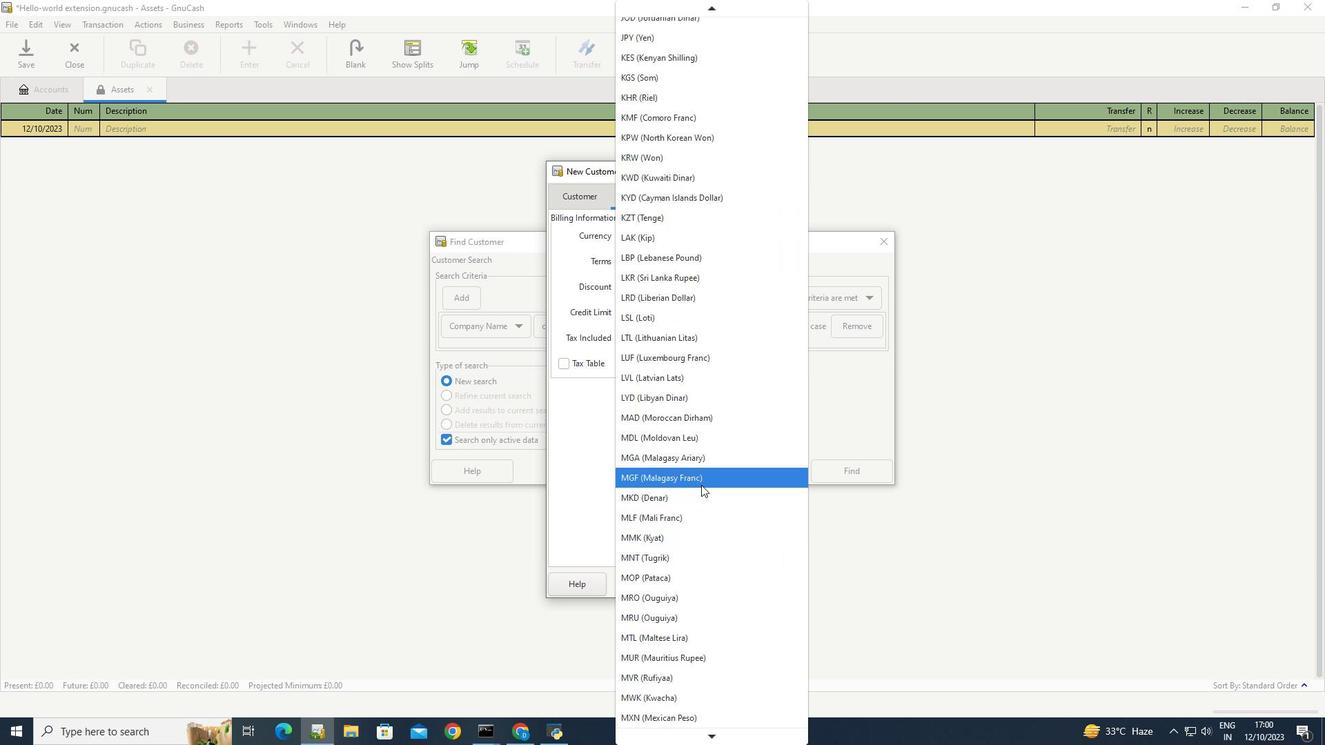 
Action: Mouse scrolled (701, 484) with delta (0, 0)
Screenshot: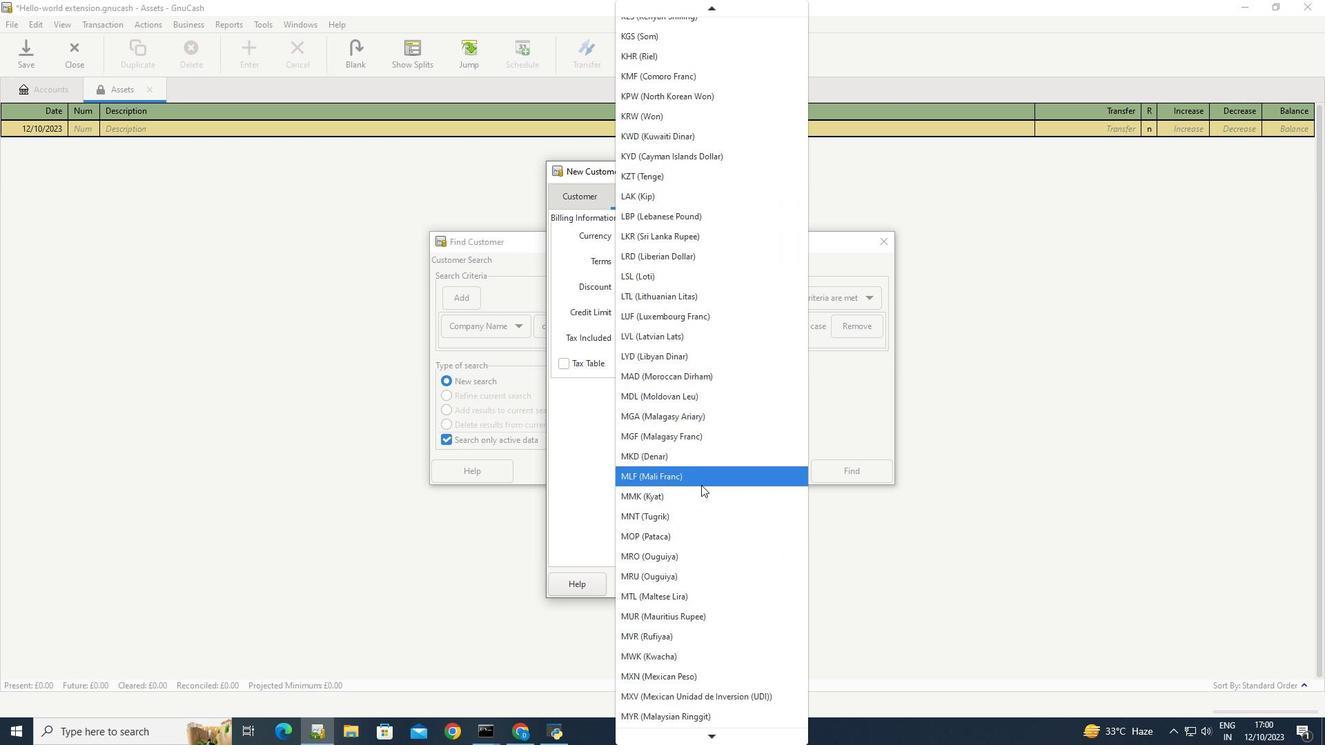 
Action: Mouse scrolled (701, 484) with delta (0, 0)
Screenshot: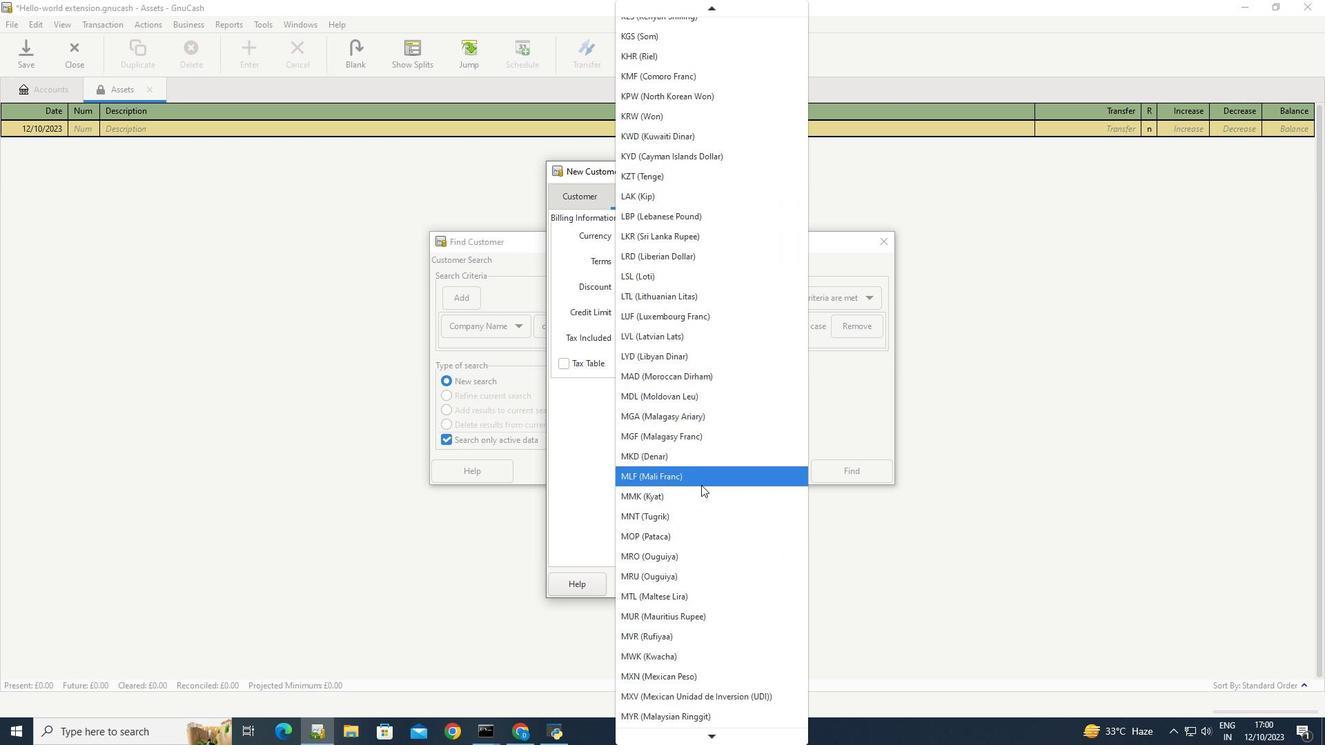 
Action: Mouse scrolled (701, 484) with delta (0, 0)
Screenshot: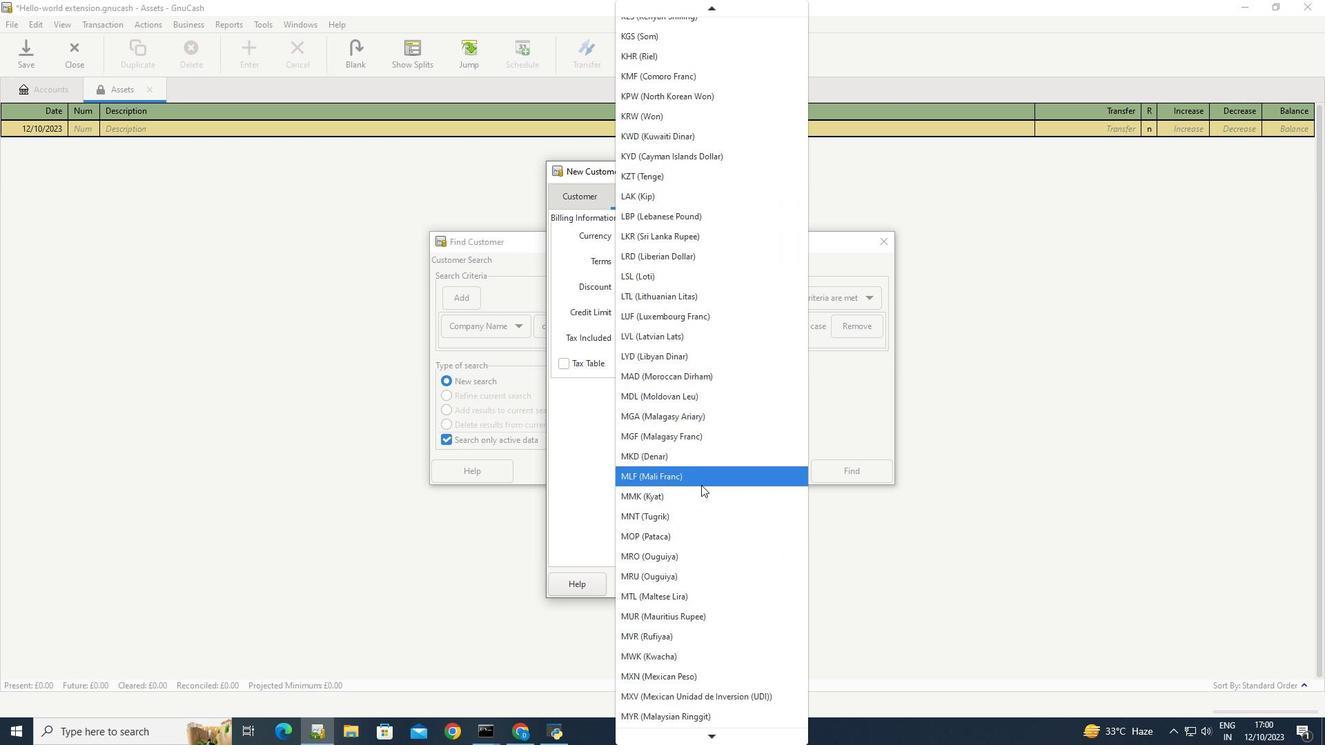 
Action: Mouse scrolled (701, 484) with delta (0, 0)
Screenshot: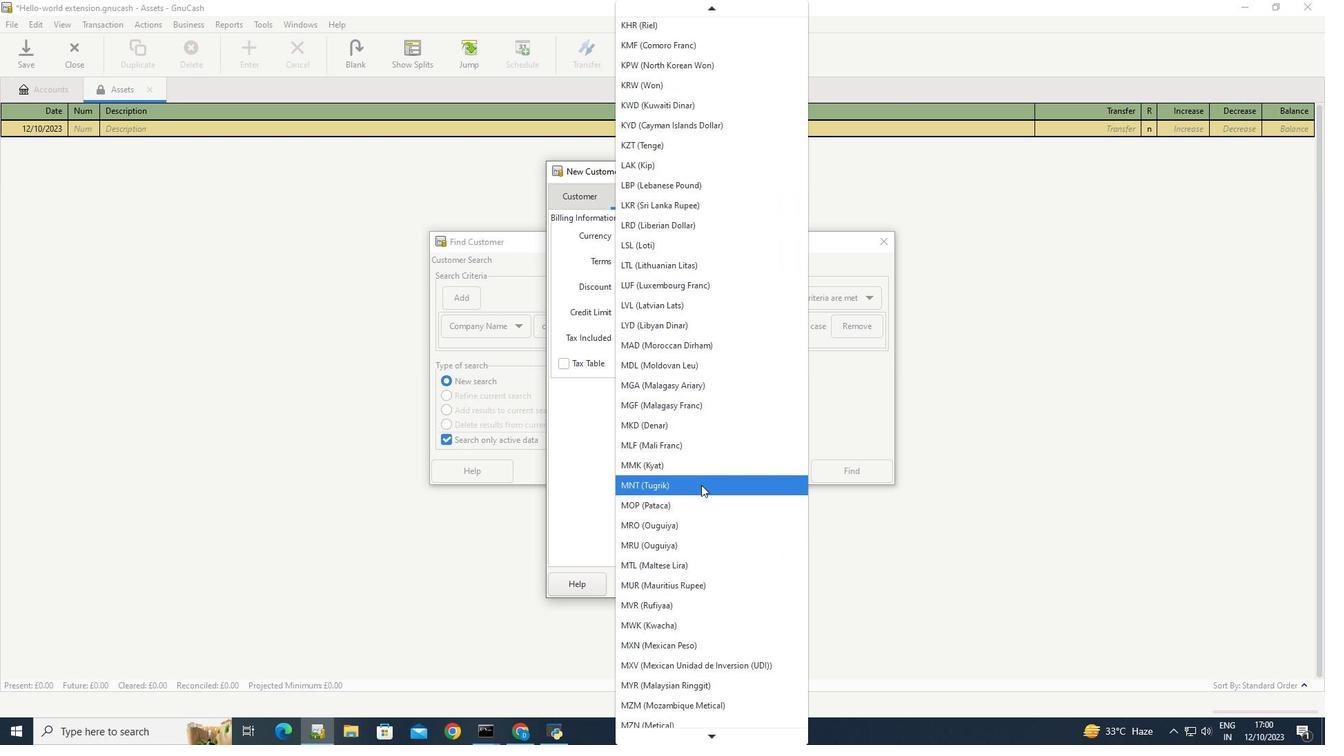 
Action: Mouse scrolled (701, 484) with delta (0, 0)
Screenshot: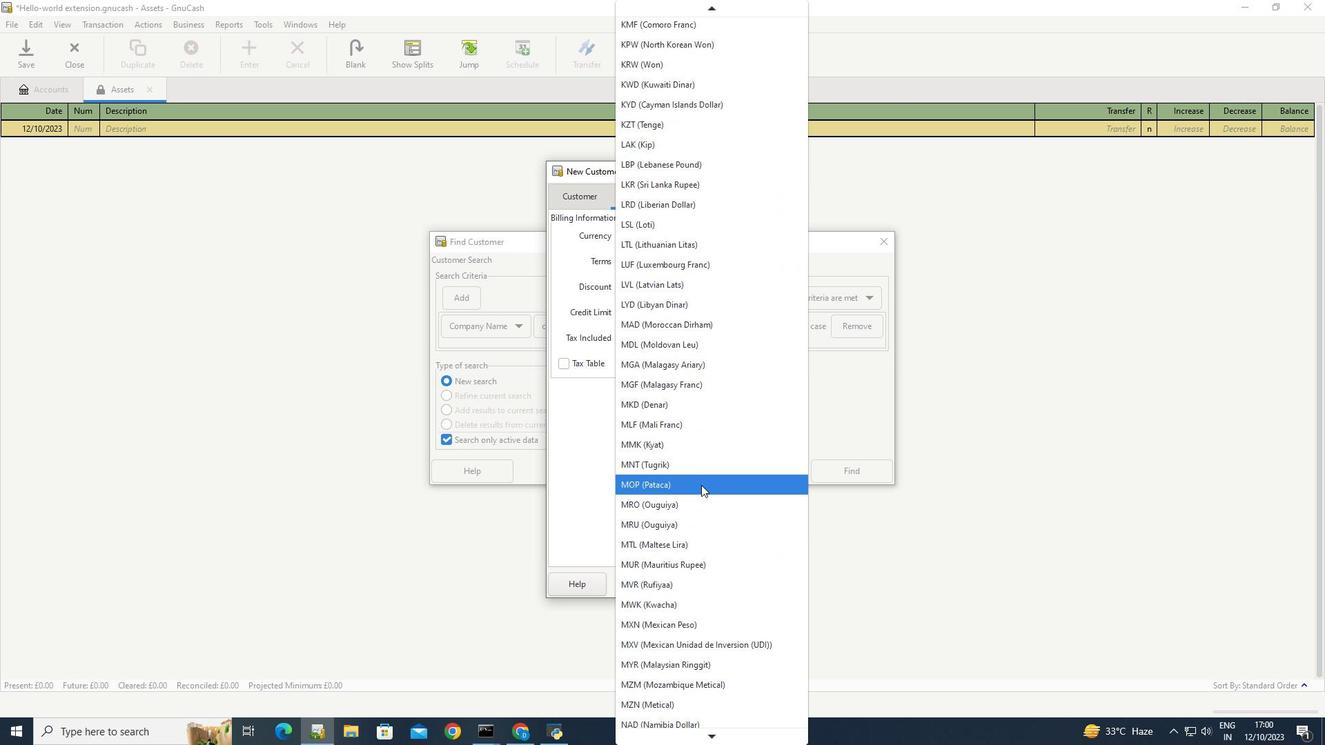 
Action: Mouse scrolled (701, 484) with delta (0, 0)
Screenshot: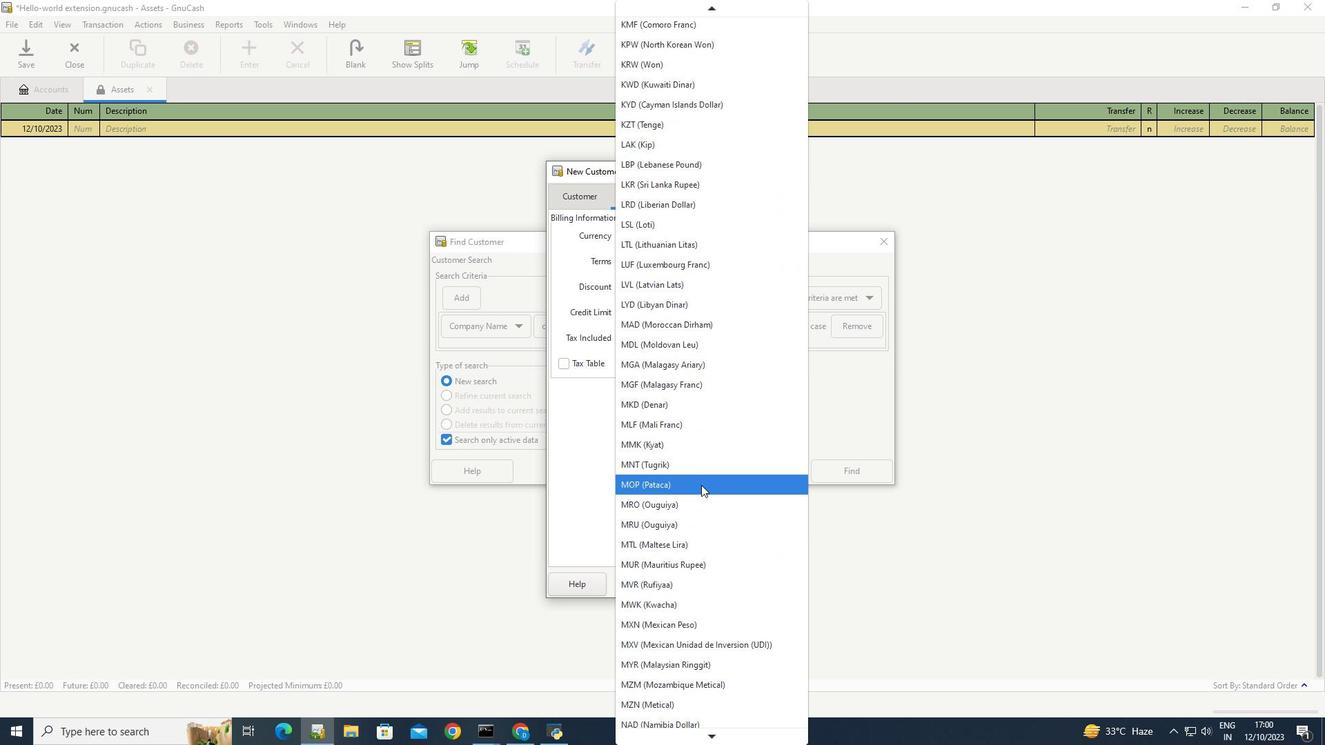 
Action: Mouse scrolled (701, 484) with delta (0, 0)
Screenshot: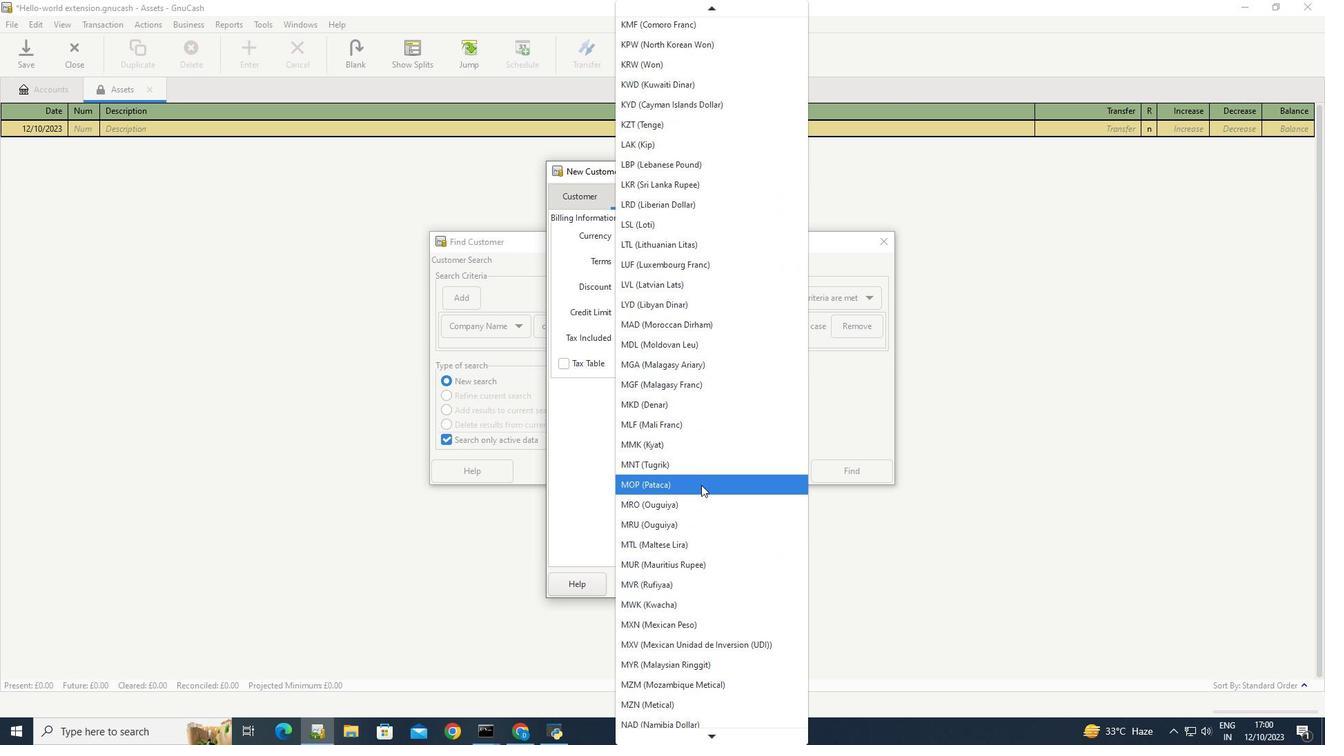 
Action: Mouse scrolled (701, 484) with delta (0, 0)
Screenshot: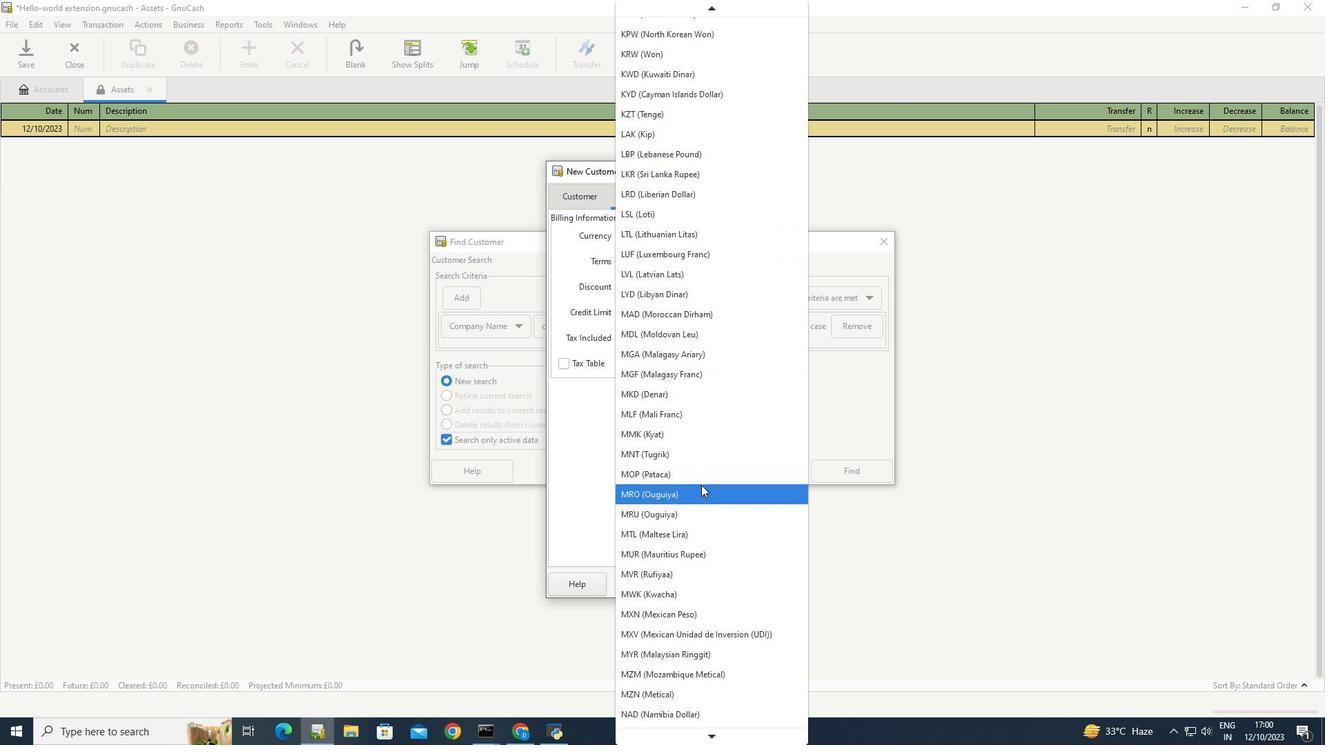 
Action: Mouse scrolled (701, 484) with delta (0, 0)
Screenshot: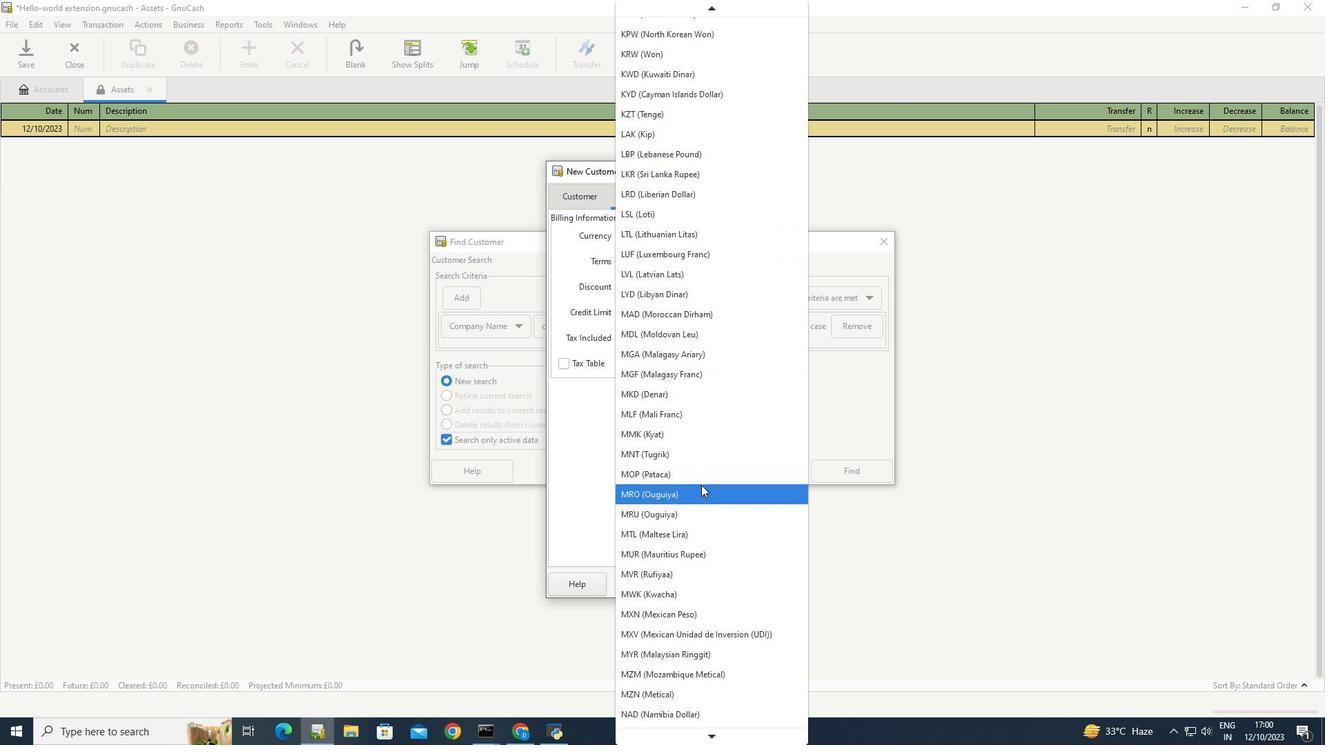 
Action: Mouse scrolled (701, 484) with delta (0, 0)
Screenshot: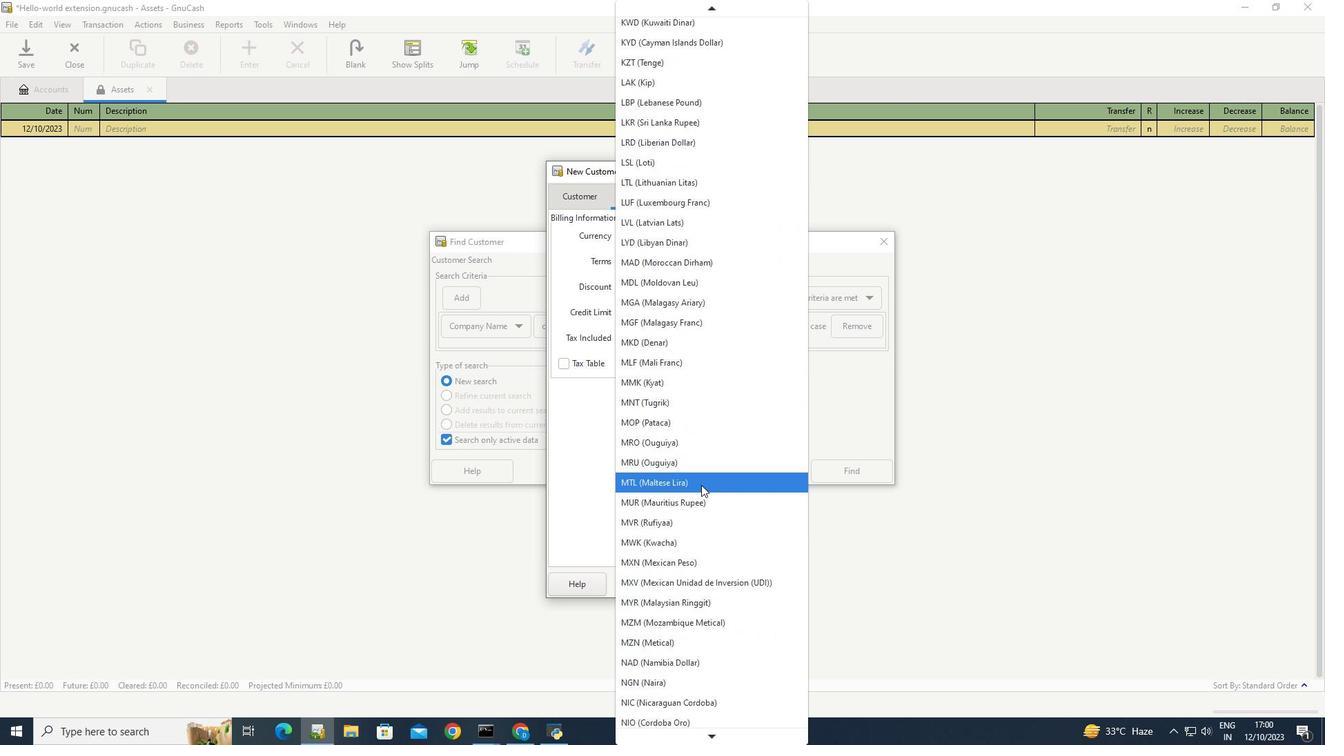 
Action: Mouse scrolled (701, 484) with delta (0, 0)
Screenshot: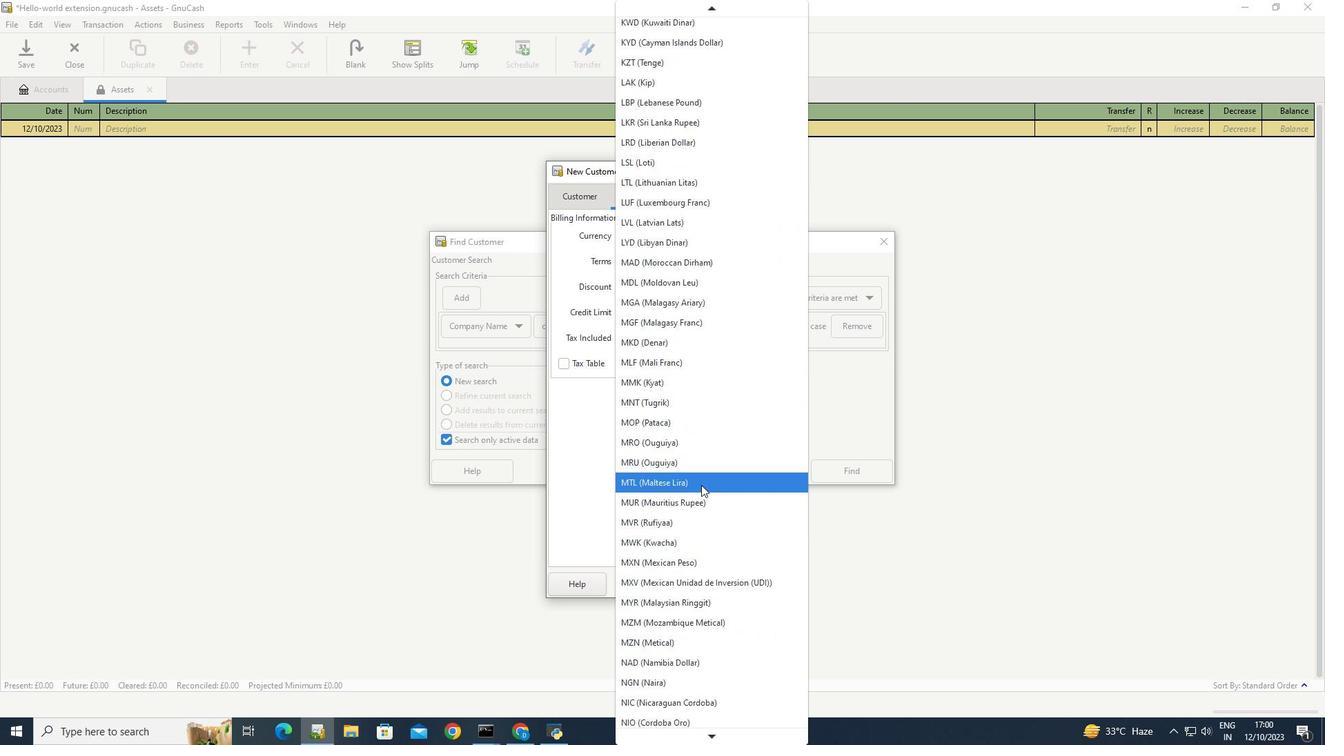 
Action: Mouse scrolled (701, 484) with delta (0, 0)
Screenshot: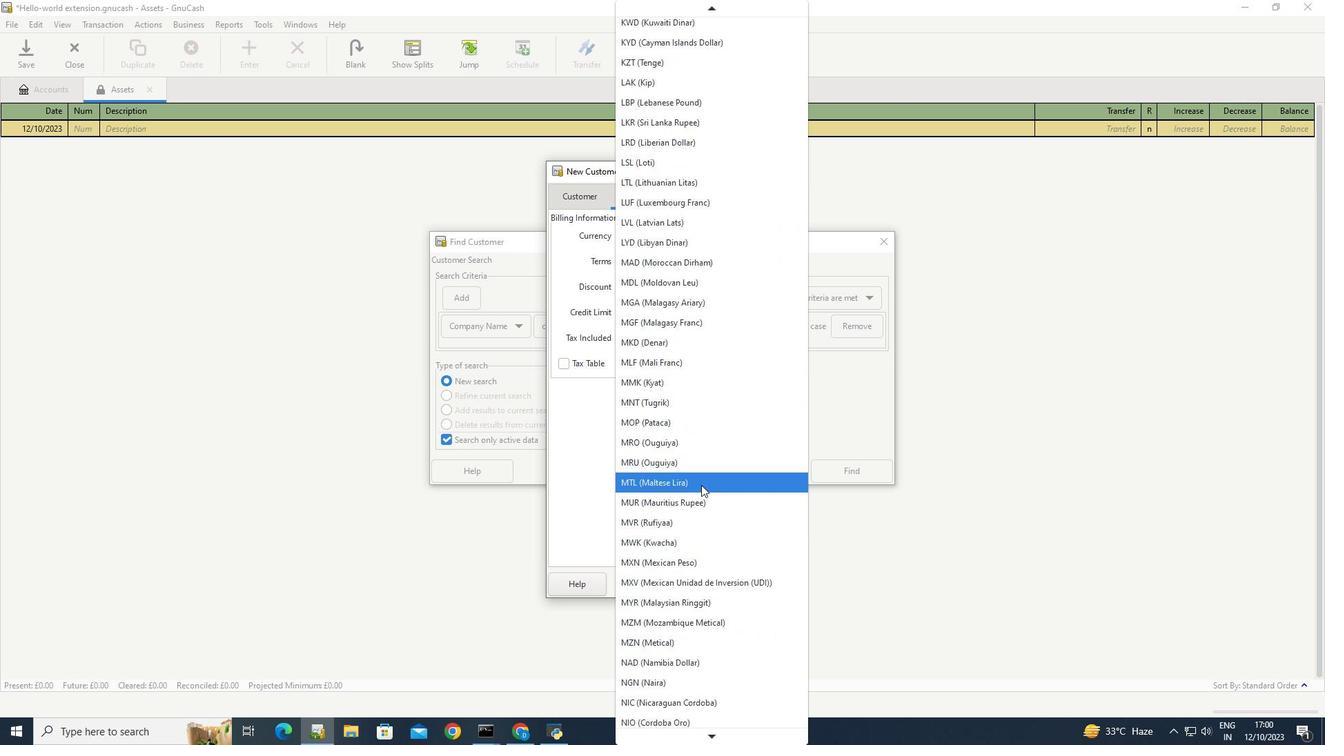 
Action: Mouse scrolled (701, 484) with delta (0, 0)
Screenshot: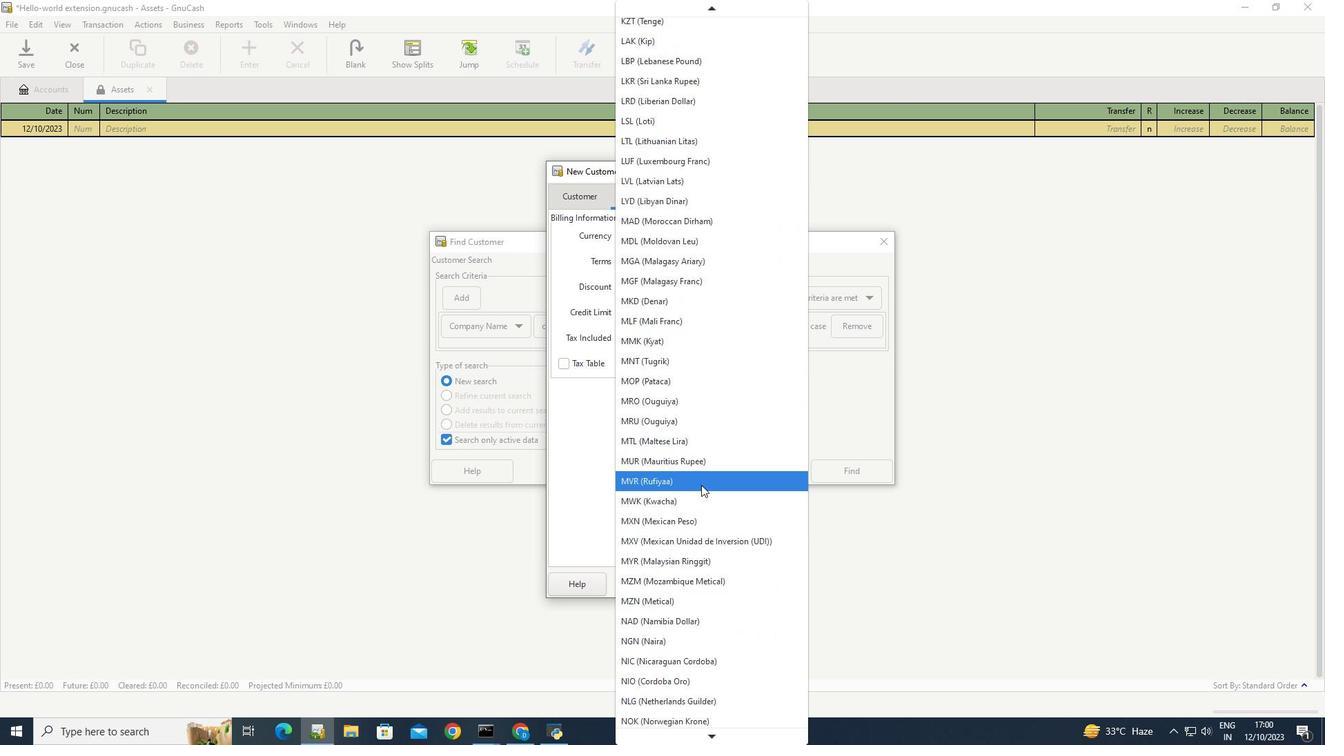 
Action: Mouse scrolled (701, 484) with delta (0, 0)
Screenshot: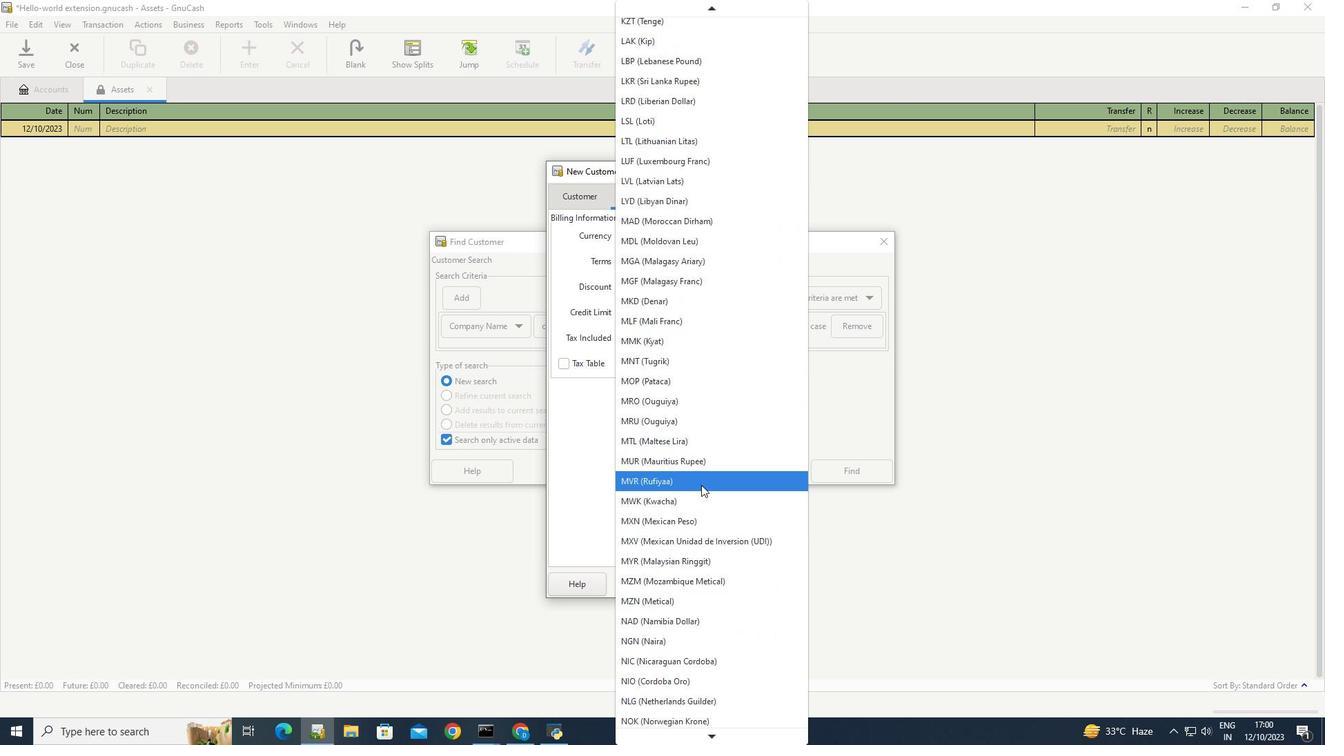 
Action: Mouse scrolled (701, 484) with delta (0, 0)
Screenshot: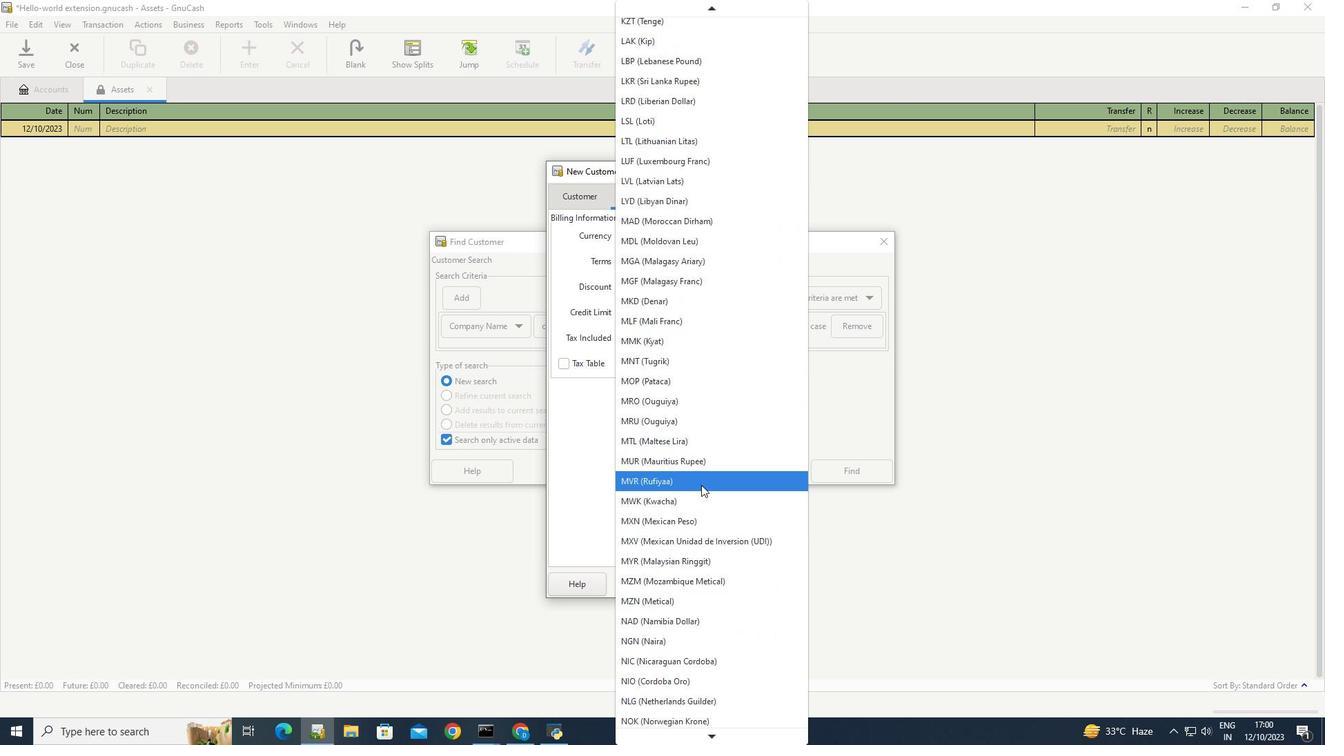 
Action: Mouse scrolled (701, 484) with delta (0, 0)
Screenshot: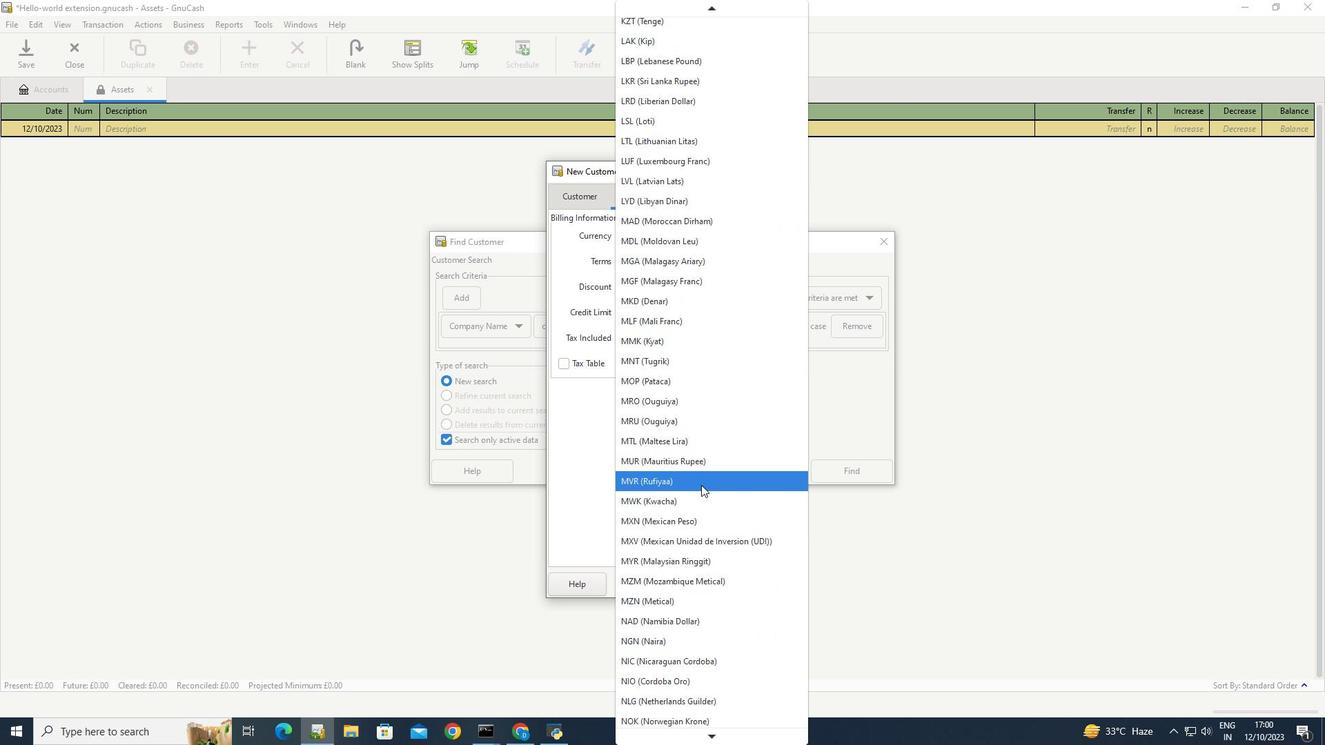 
Action: Mouse scrolled (701, 484) with delta (0, 0)
Screenshot: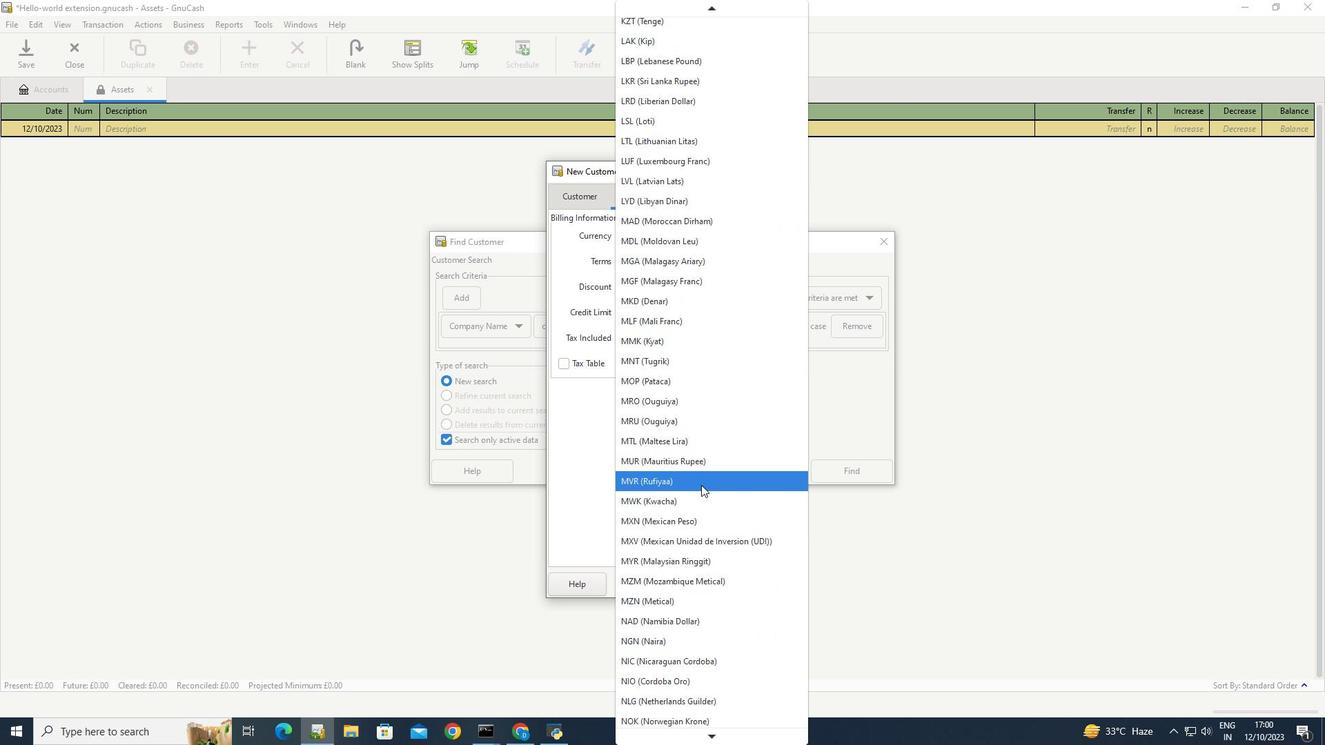 
Action: Mouse scrolled (701, 484) with delta (0, 0)
Screenshot: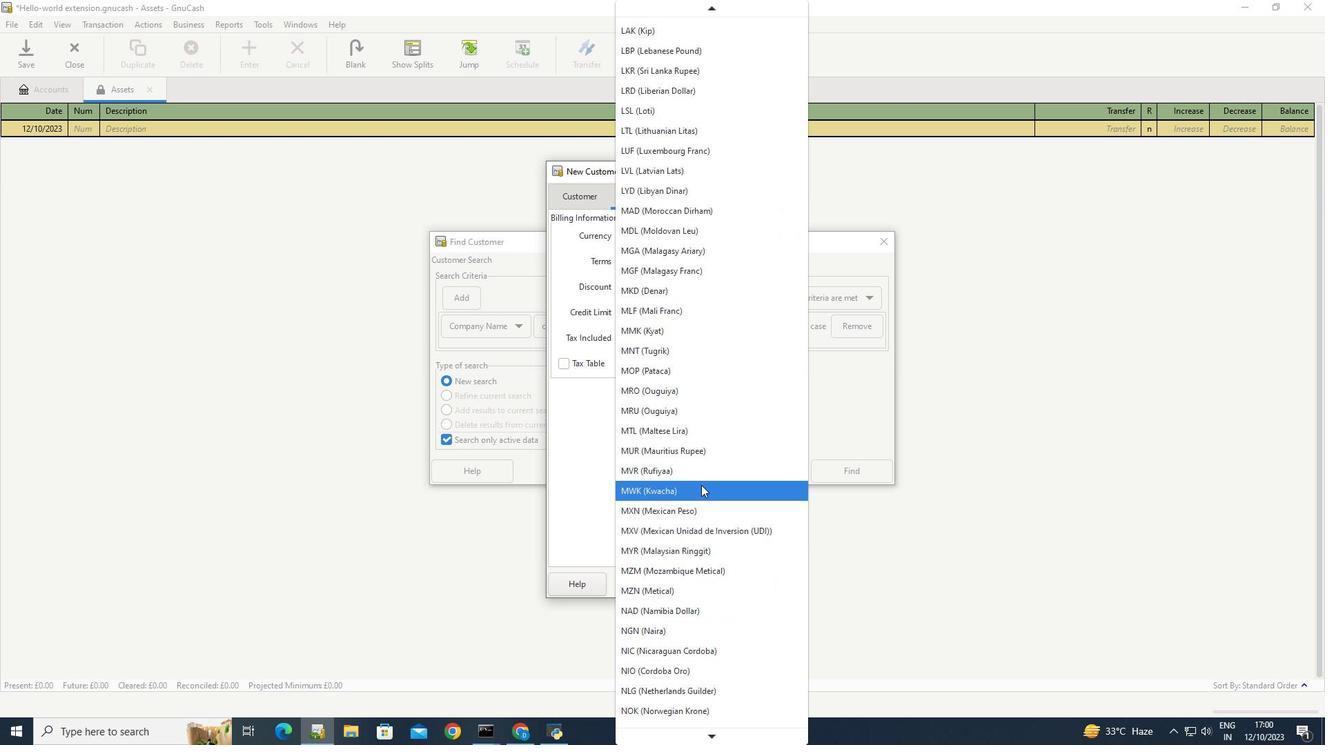 
Action: Mouse scrolled (701, 484) with delta (0, 0)
Screenshot: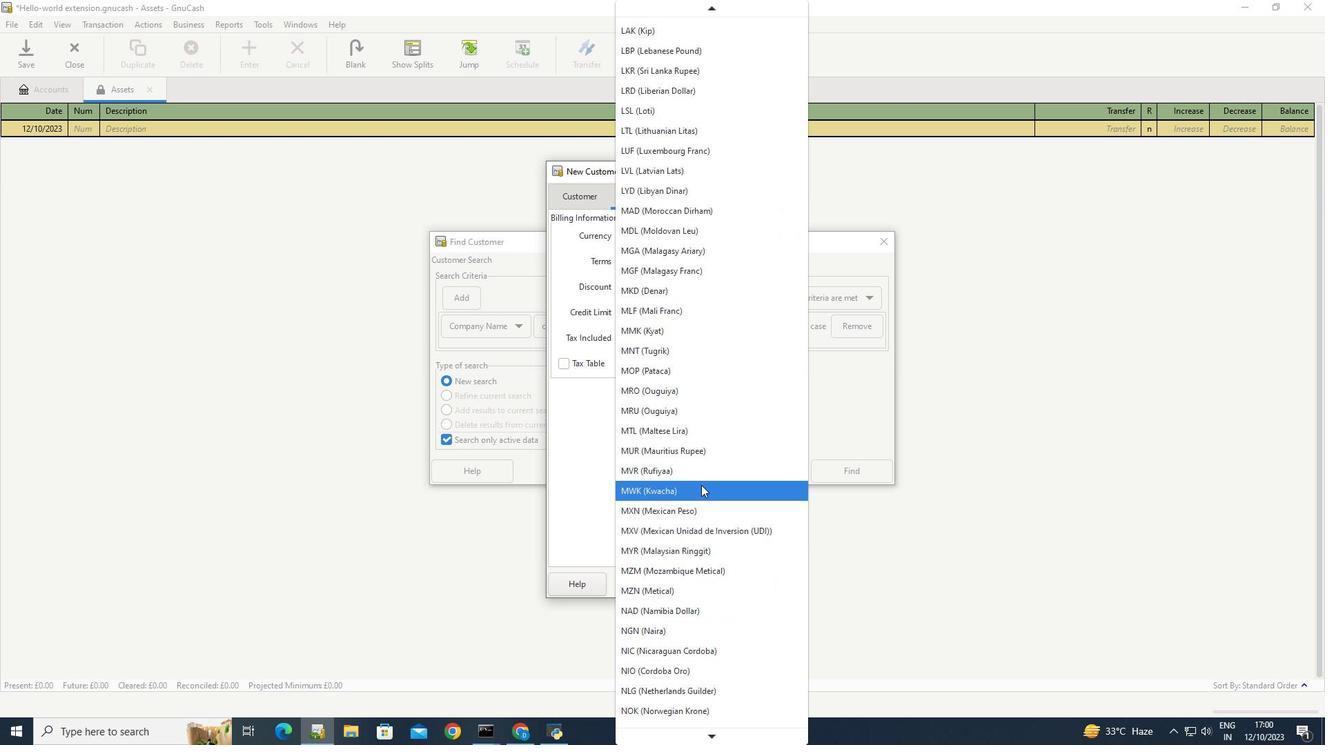 
Action: Mouse scrolled (701, 484) with delta (0, 0)
Screenshot: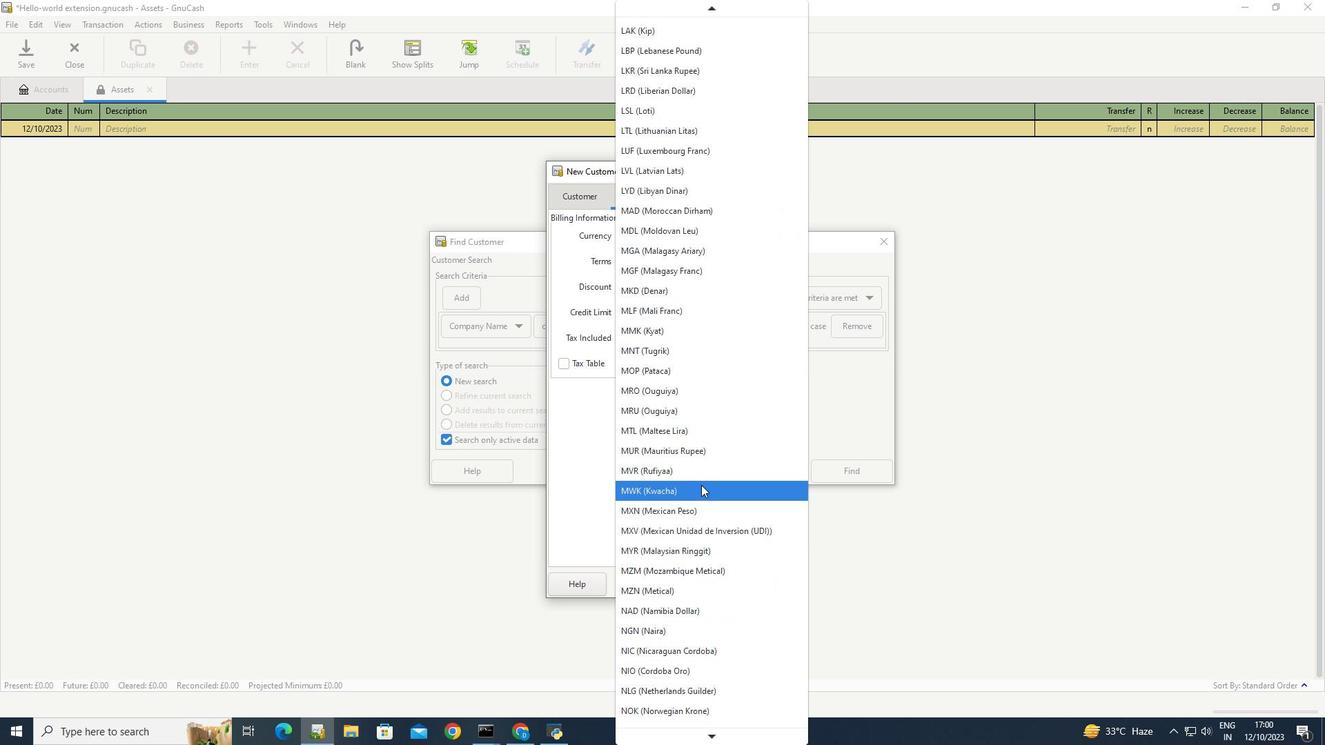 
Action: Mouse scrolled (701, 484) with delta (0, 0)
Screenshot: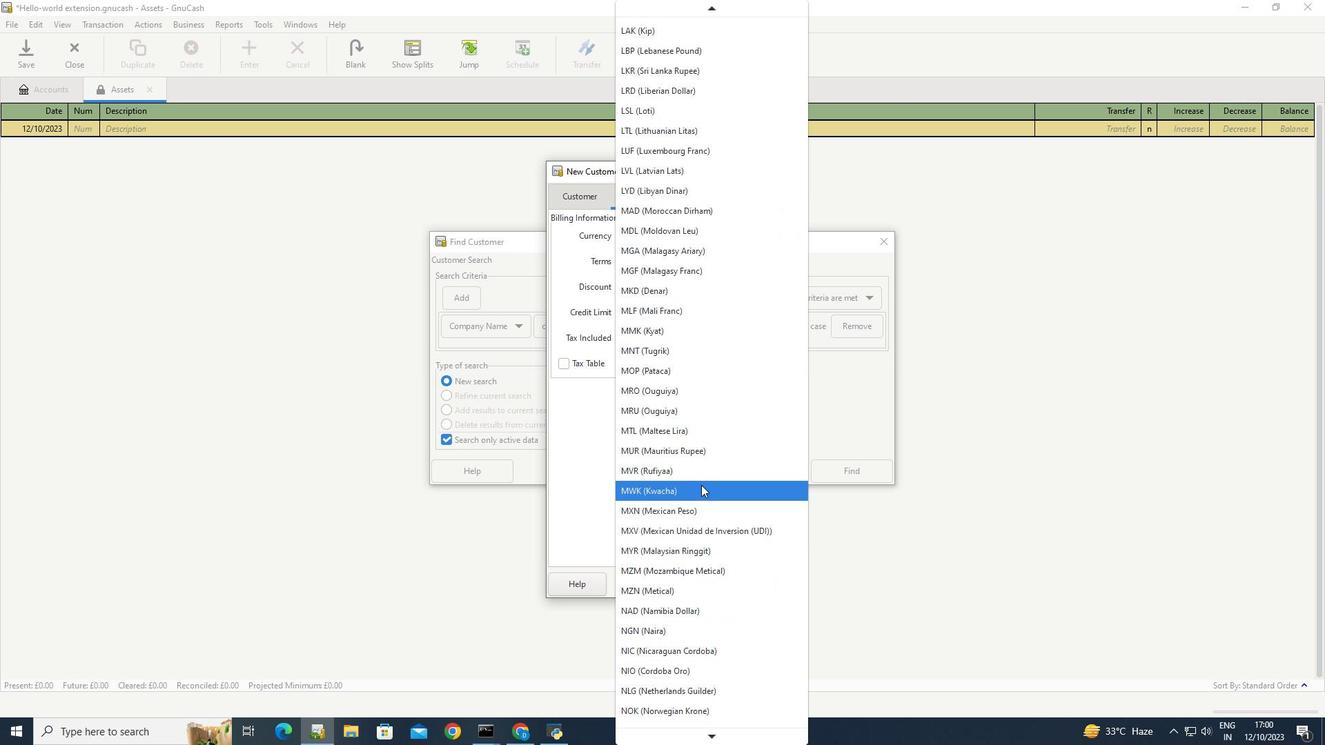 
Action: Mouse scrolled (701, 484) with delta (0, 0)
Screenshot: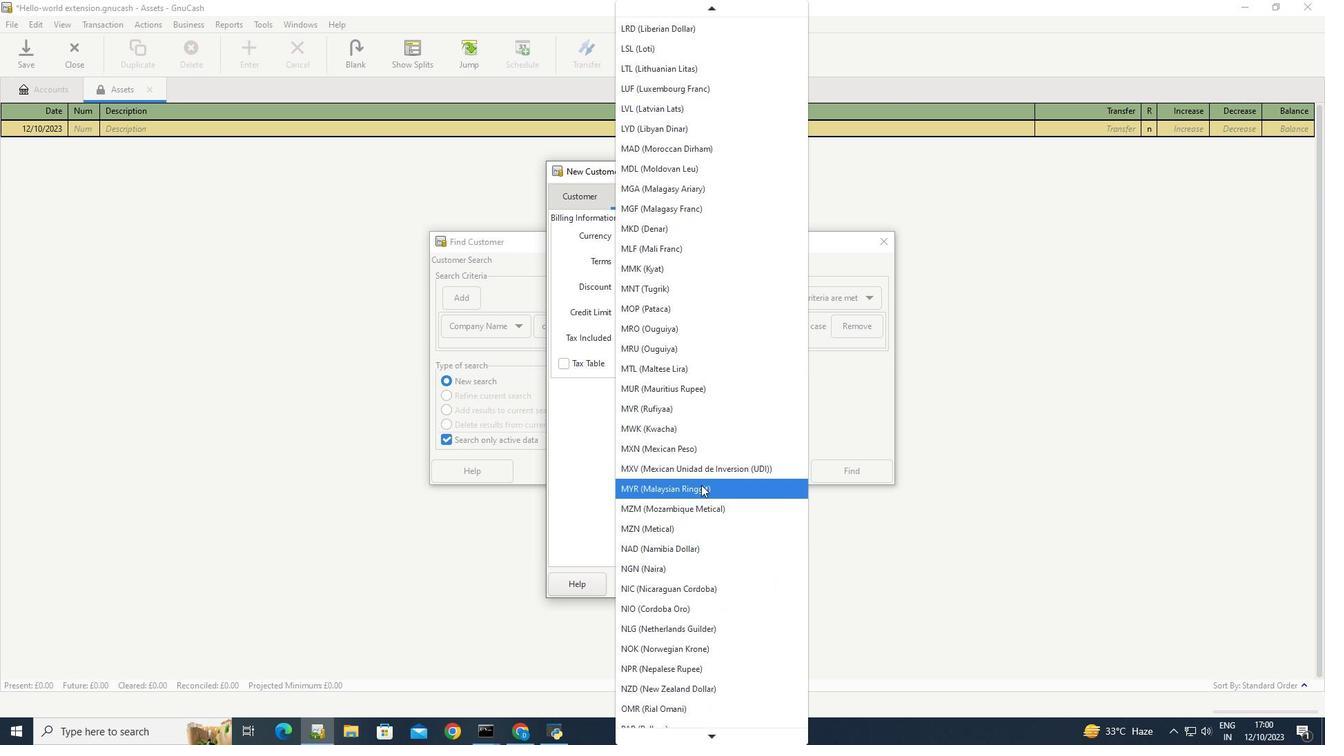 
Action: Mouse scrolled (701, 484) with delta (0, 0)
Screenshot: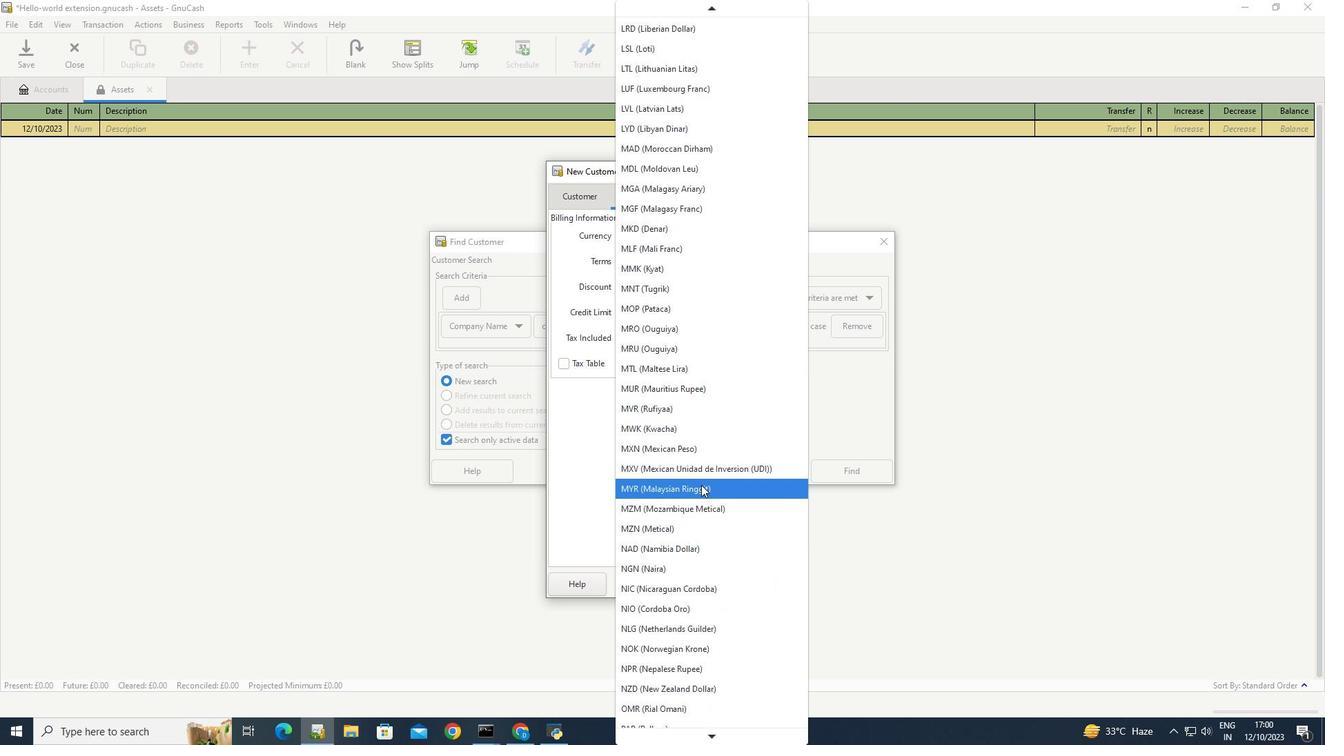 
Action: Mouse scrolled (701, 484) with delta (0, 0)
Screenshot: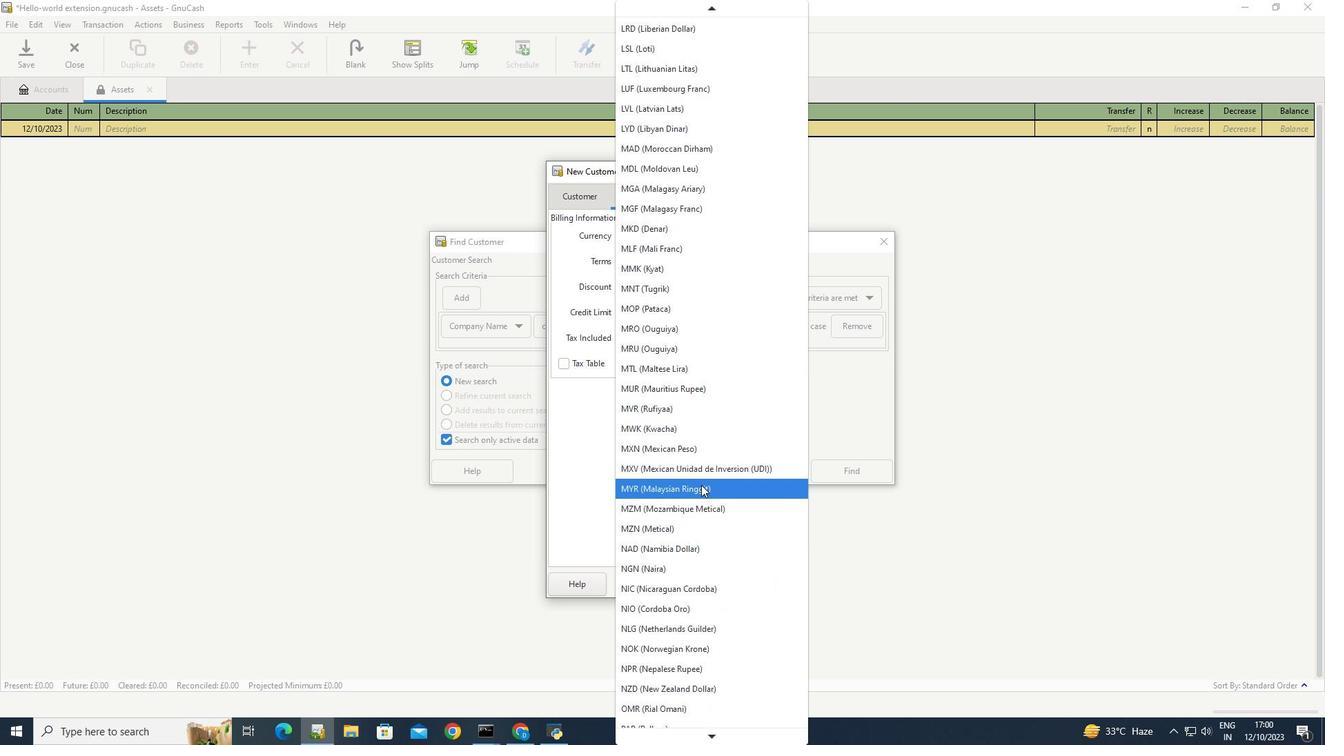 
Action: Mouse scrolled (701, 484) with delta (0, 0)
Screenshot: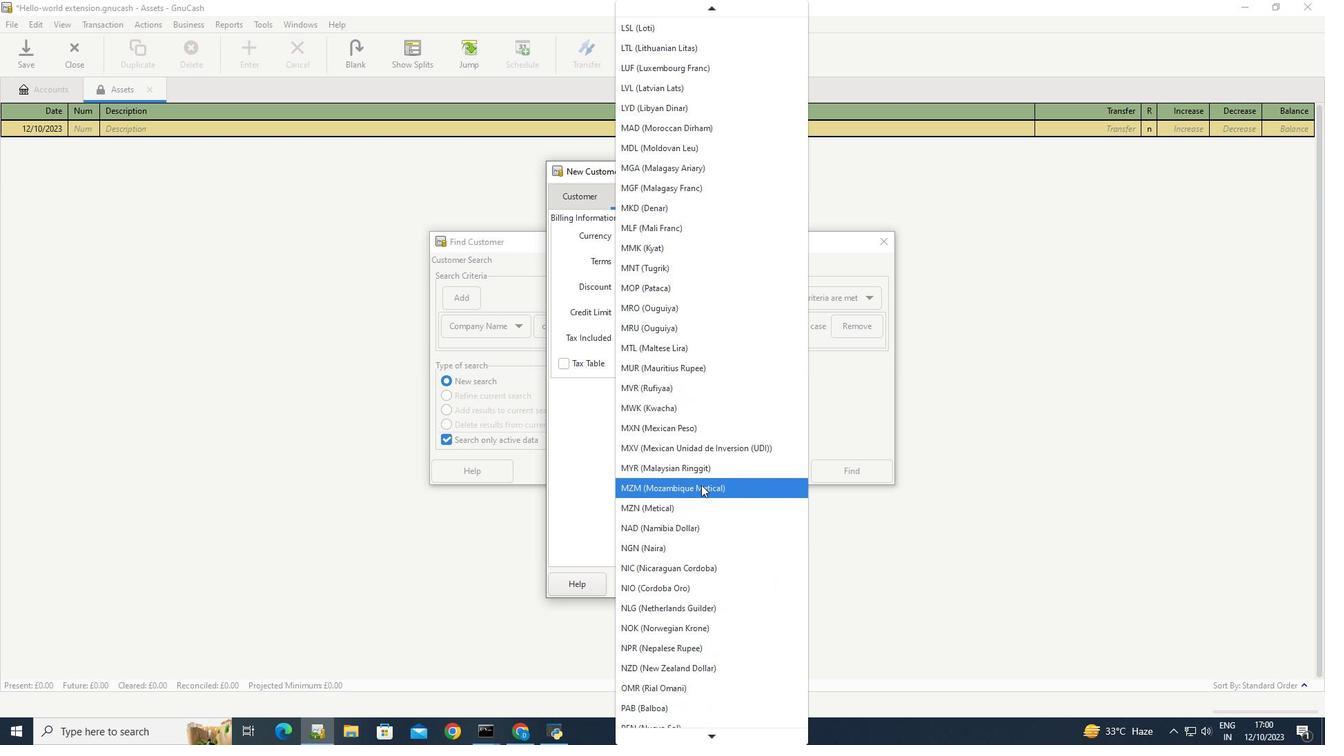 
Action: Mouse scrolled (701, 484) with delta (0, 0)
Screenshot: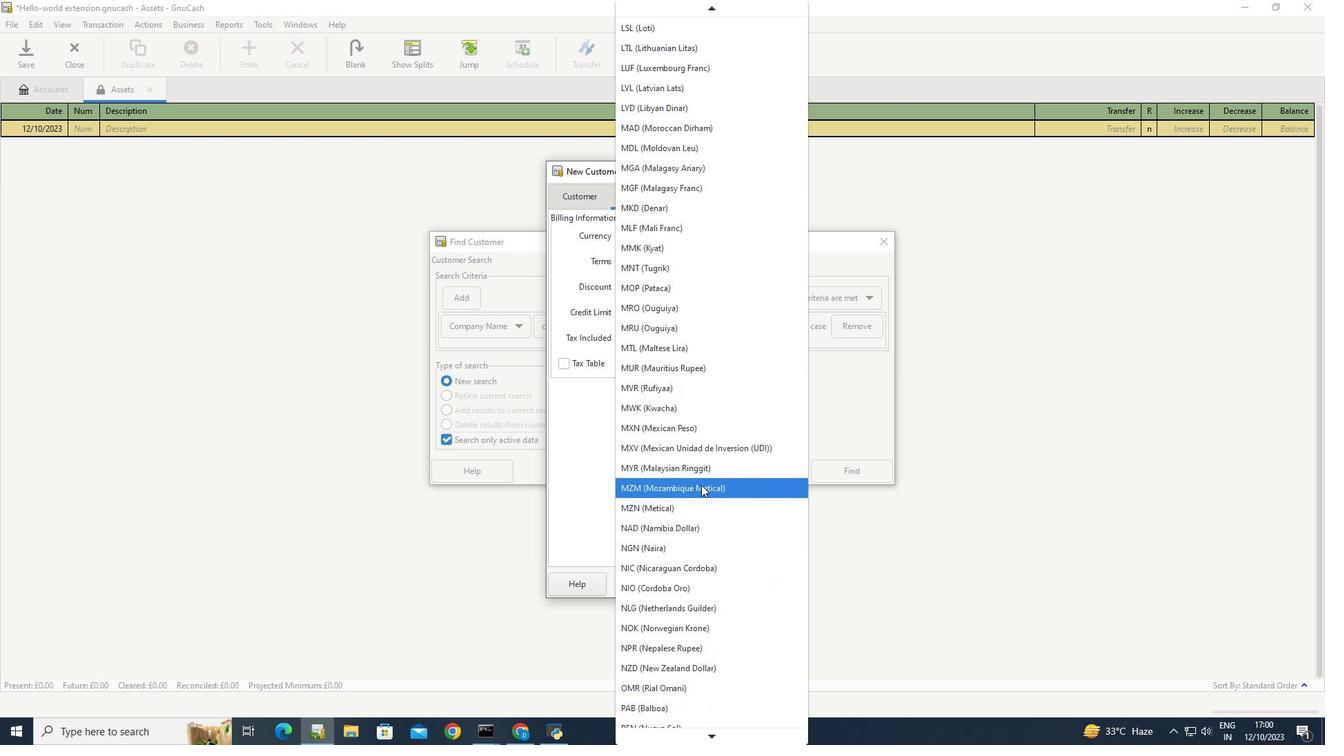 
Action: Mouse scrolled (701, 484) with delta (0, 0)
Screenshot: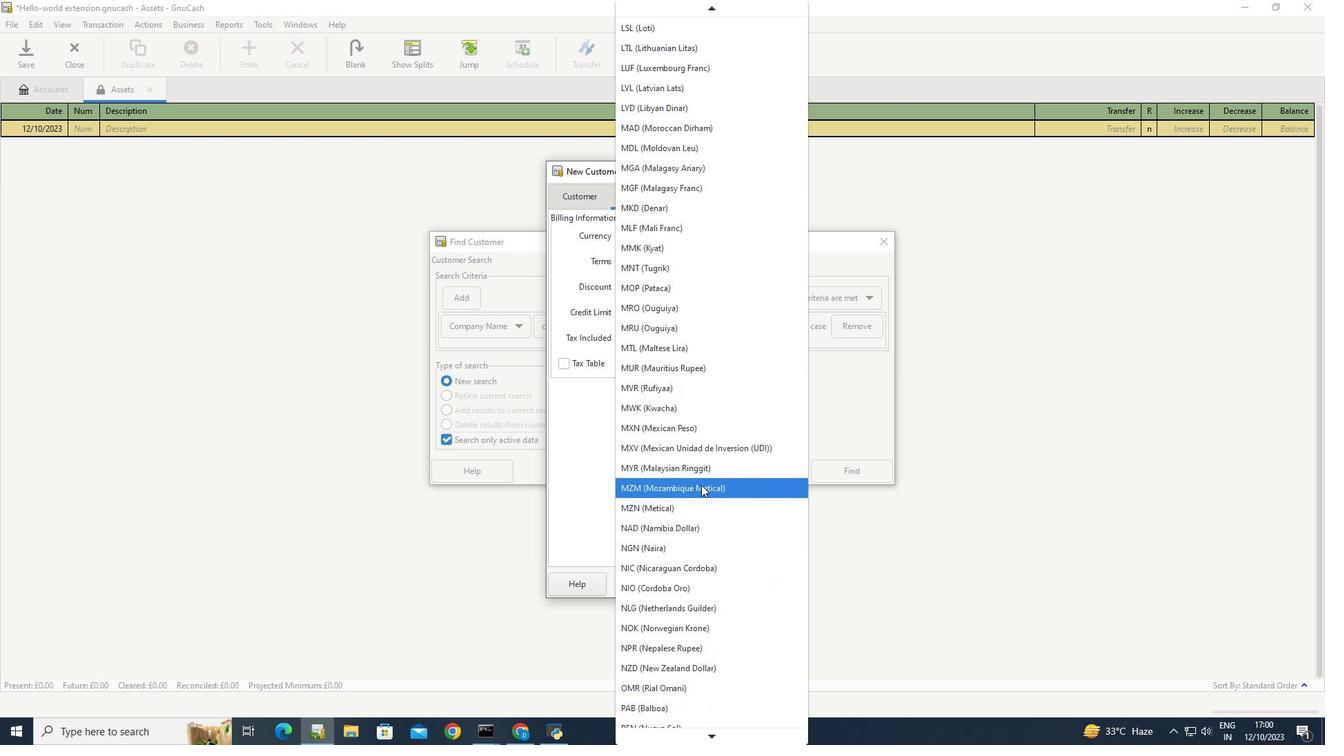 
Action: Mouse scrolled (701, 484) with delta (0, 0)
Screenshot: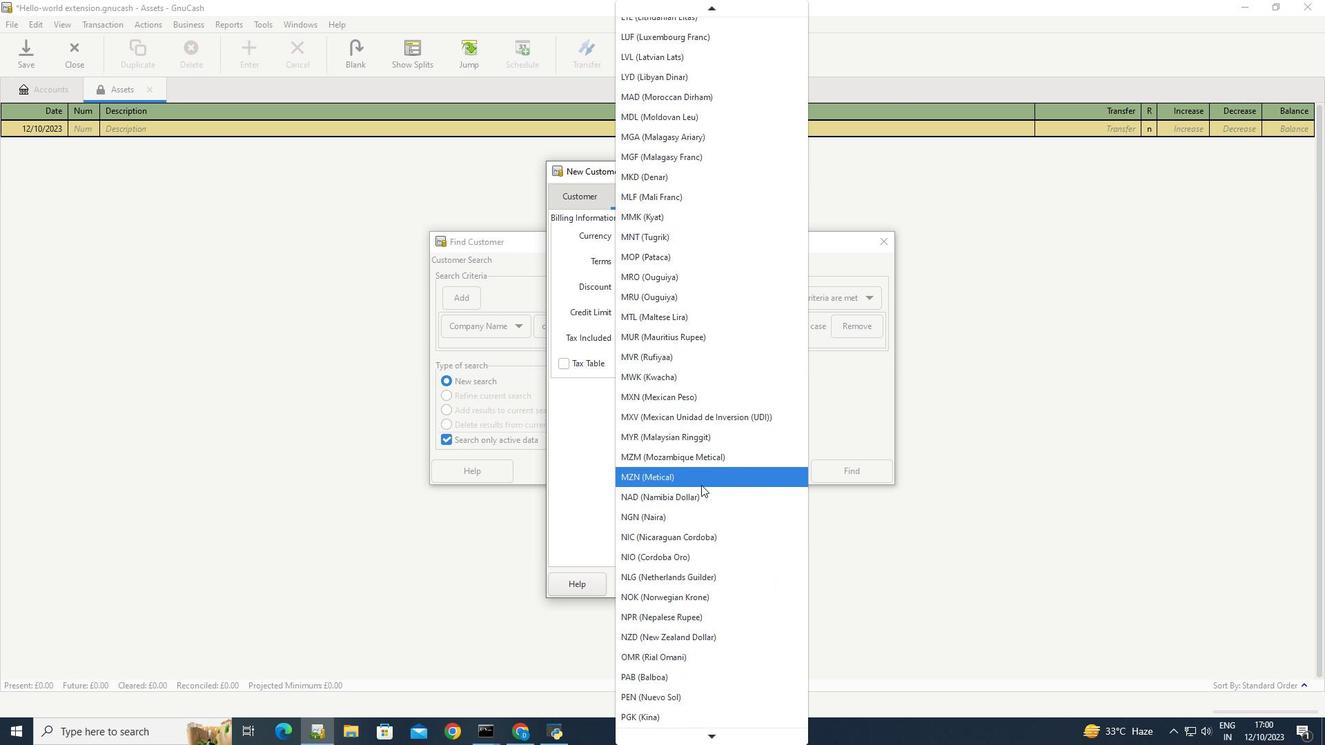 
Action: Mouse scrolled (701, 484) with delta (0, 0)
Screenshot: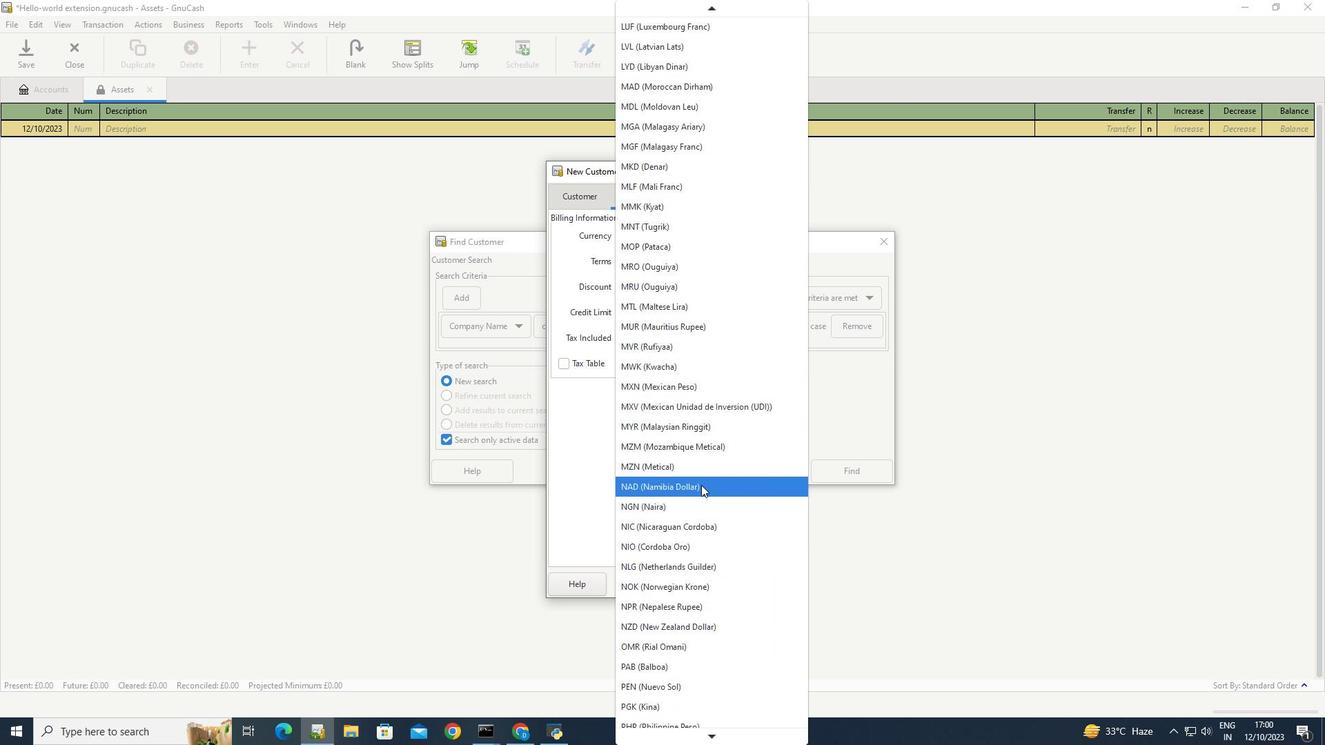 
Action: Mouse scrolled (701, 484) with delta (0, 0)
Screenshot: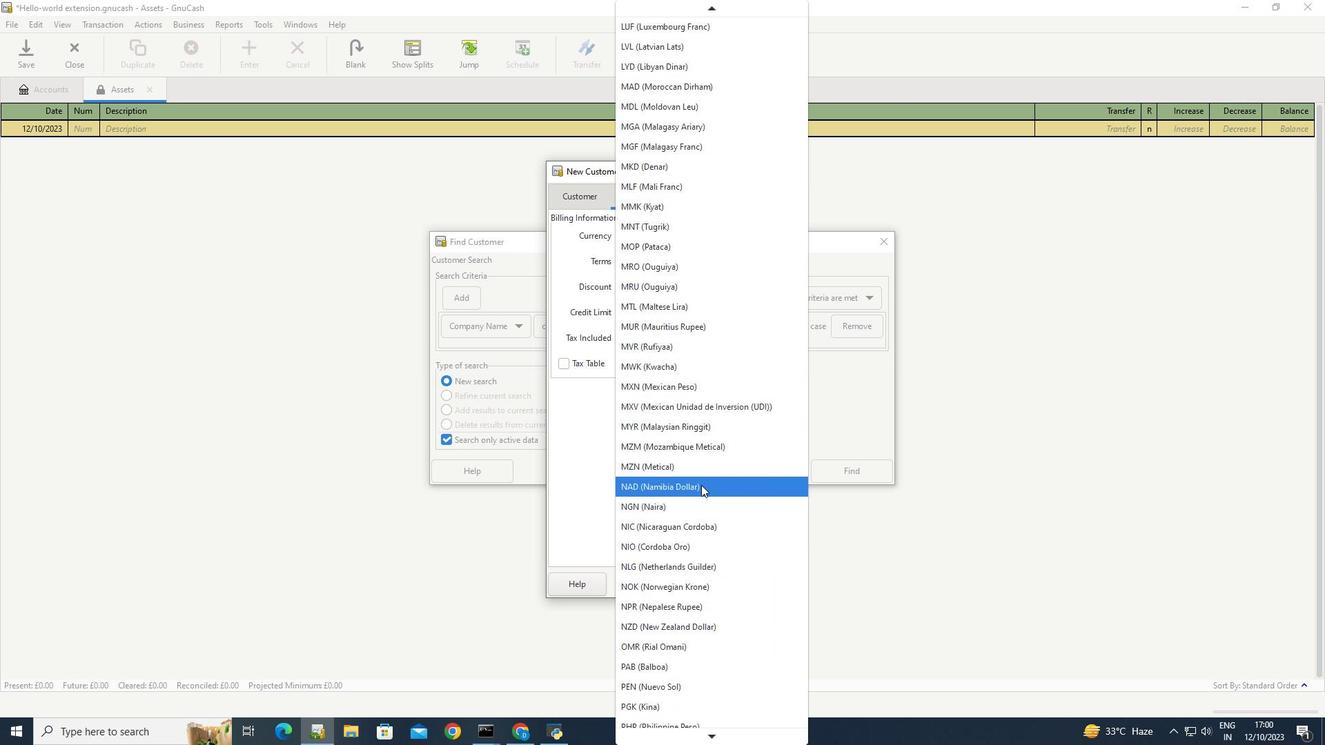 
Action: Mouse scrolled (701, 484) with delta (0, 0)
Screenshot: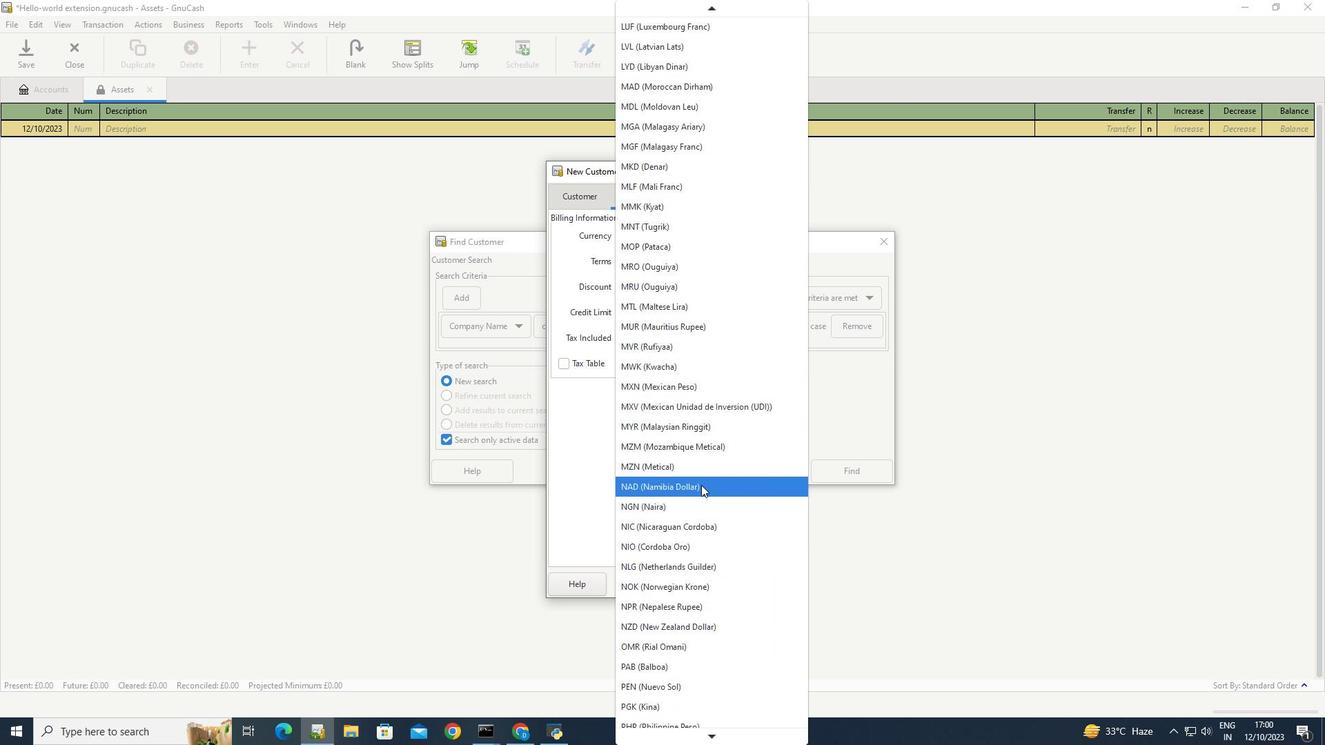 
Action: Mouse scrolled (701, 484) with delta (0, 0)
Screenshot: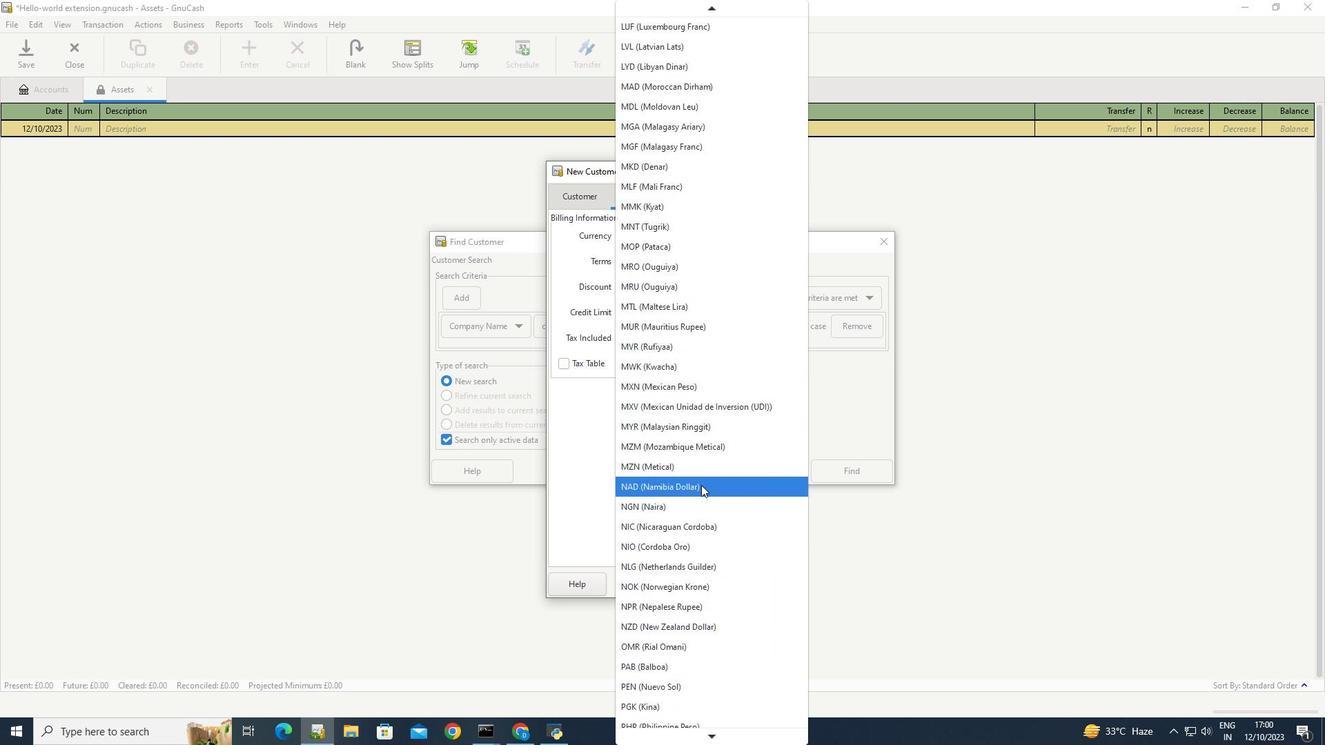 
Action: Mouse scrolled (701, 484) with delta (0, 0)
Screenshot: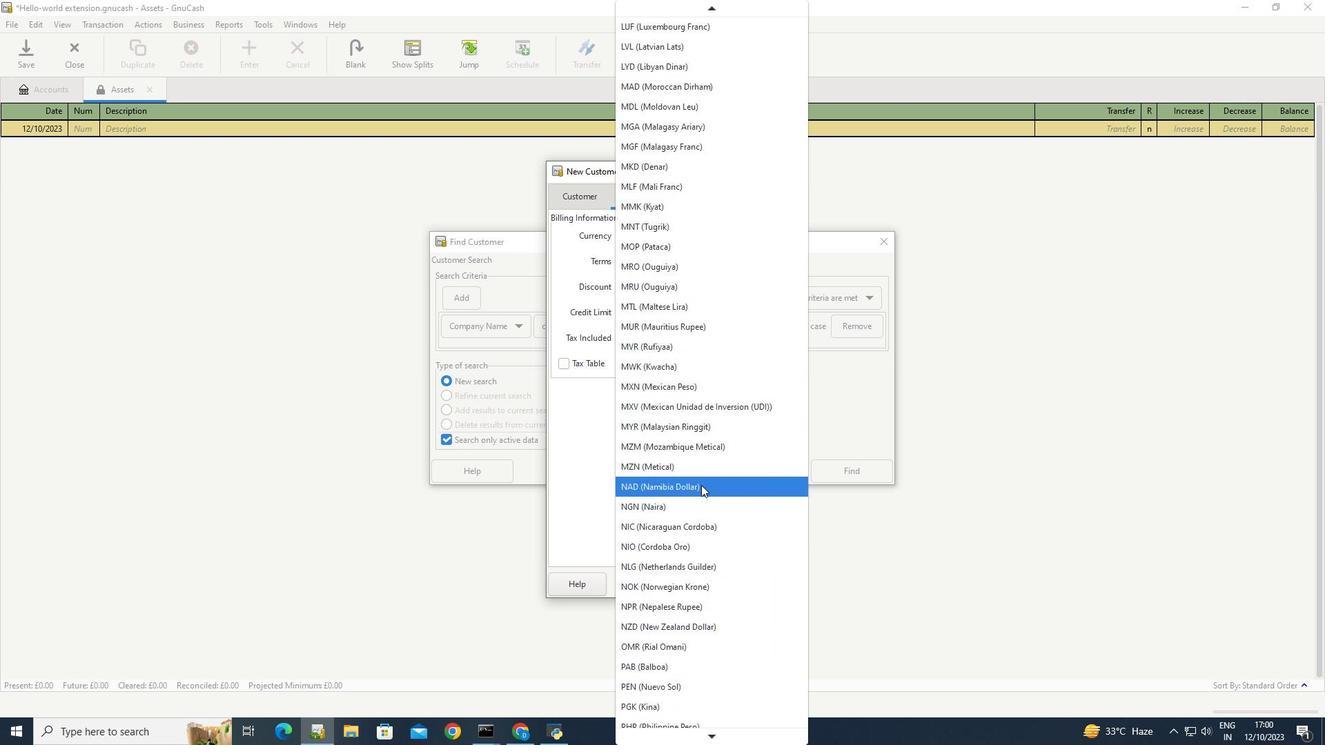 
Action: Mouse scrolled (701, 484) with delta (0, 0)
Screenshot: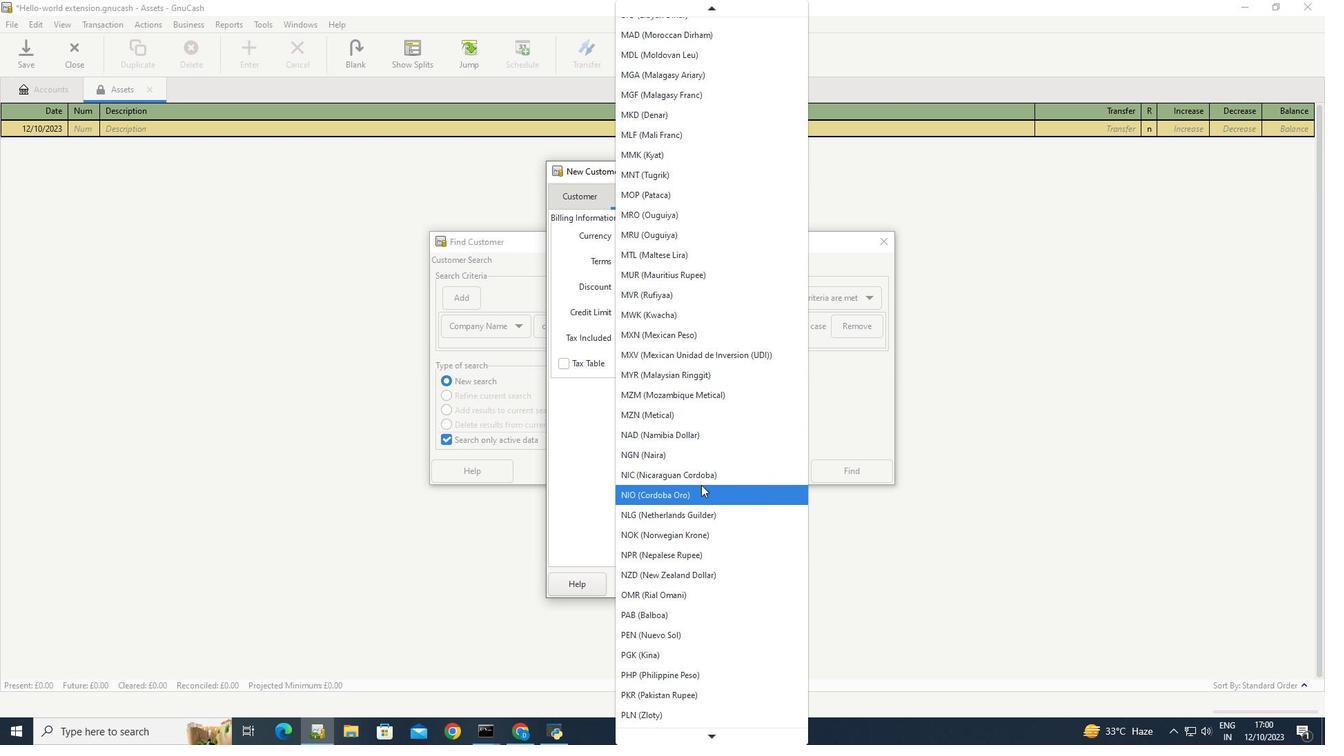 
Action: Mouse scrolled (701, 484) with delta (0, 0)
Screenshot: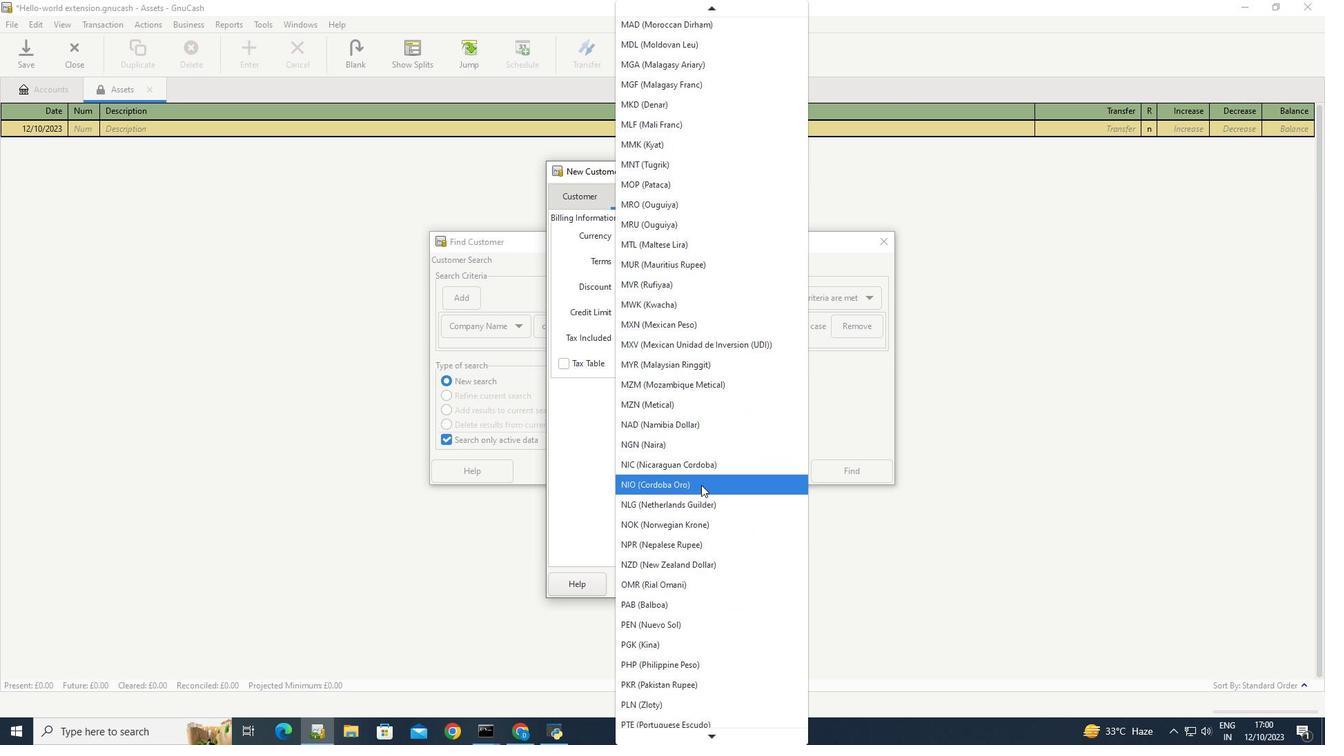 
Action: Mouse scrolled (701, 484) with delta (0, 0)
Screenshot: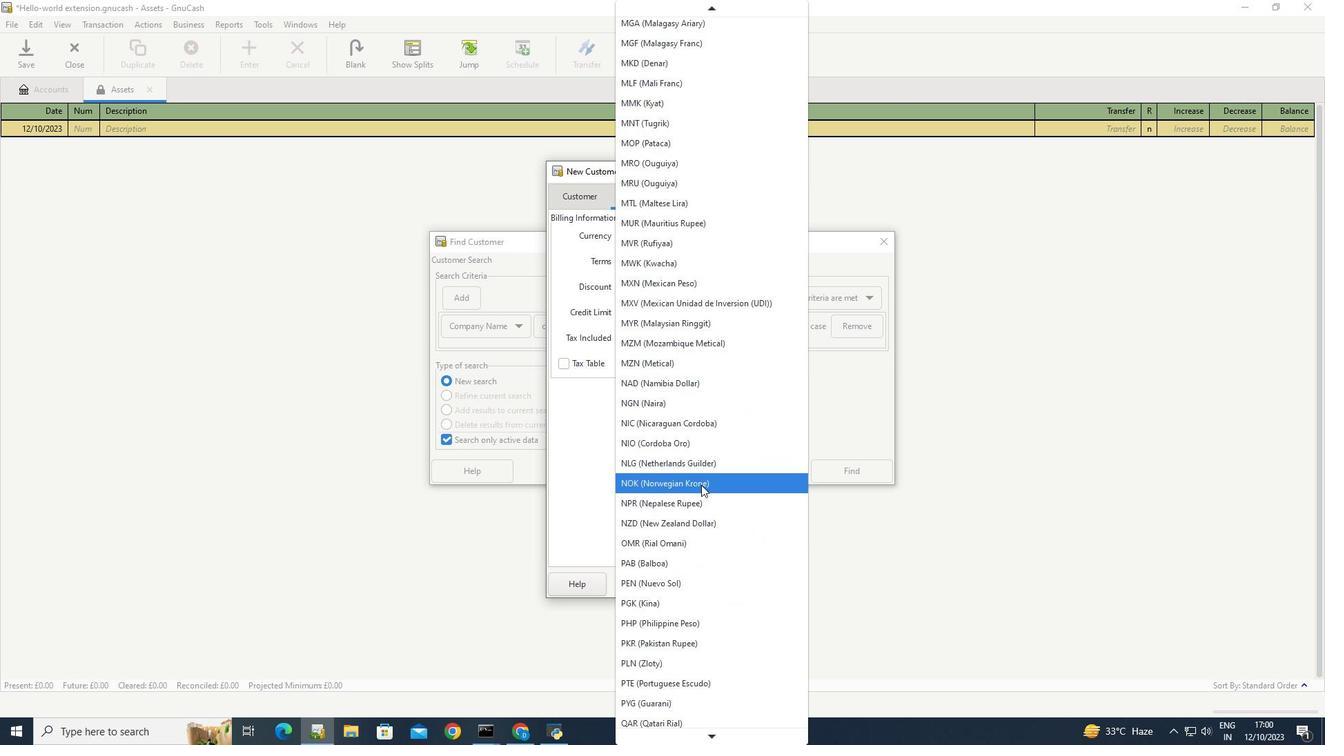 
Action: Mouse scrolled (701, 484) with delta (0, 0)
Screenshot: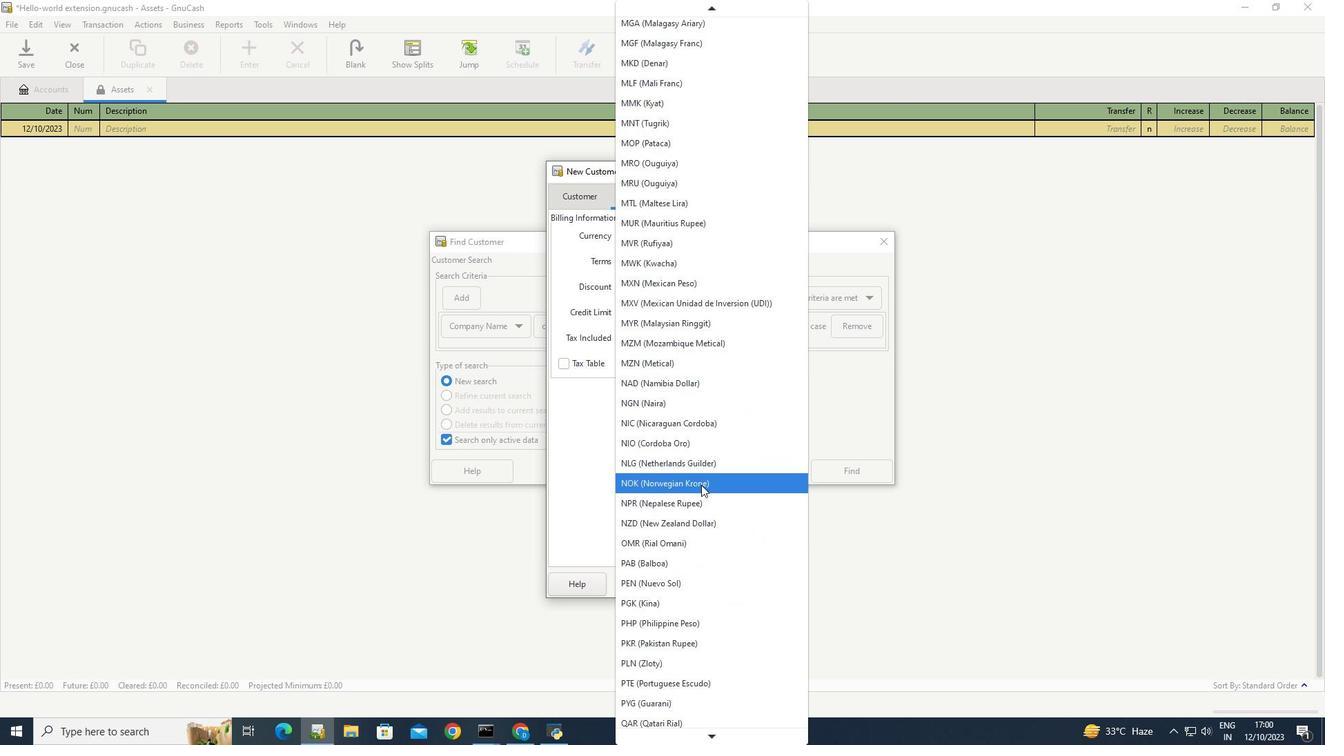 
Action: Mouse scrolled (701, 484) with delta (0, 0)
Screenshot: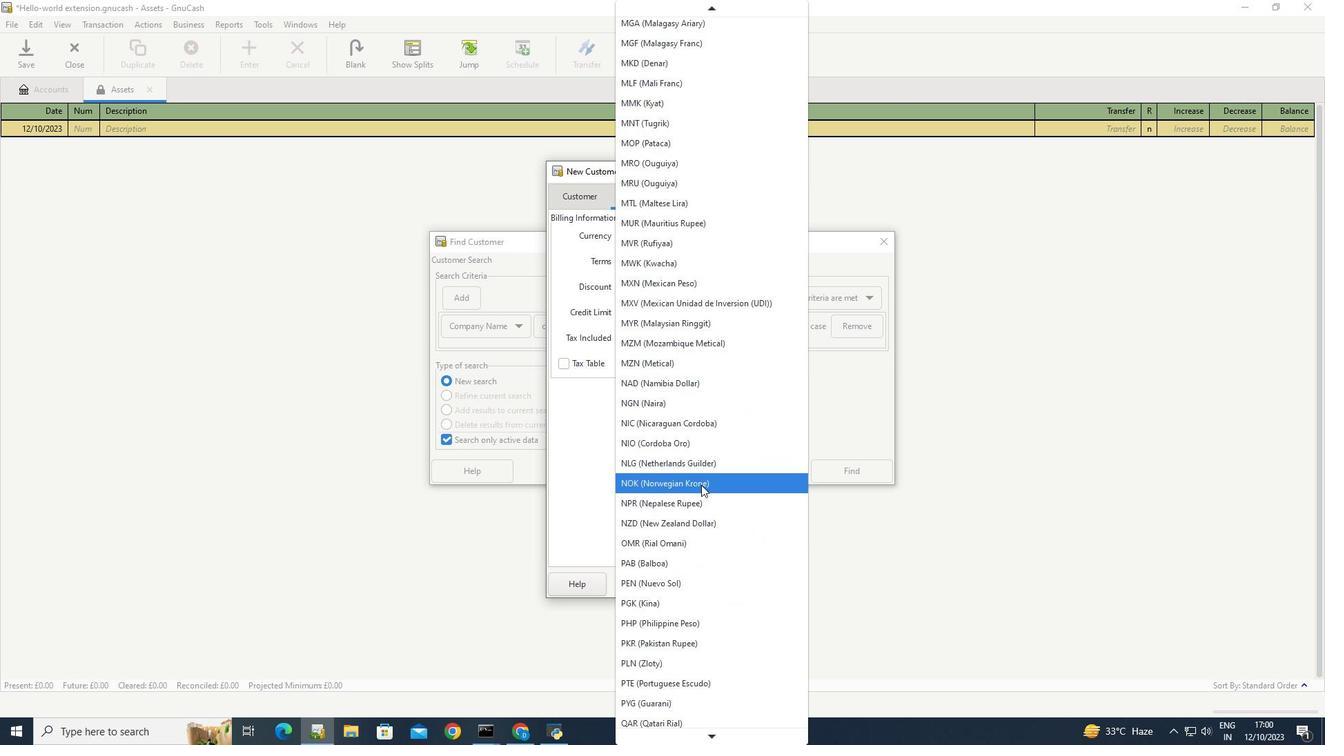 
Action: Mouse scrolled (701, 484) with delta (0, 0)
Screenshot: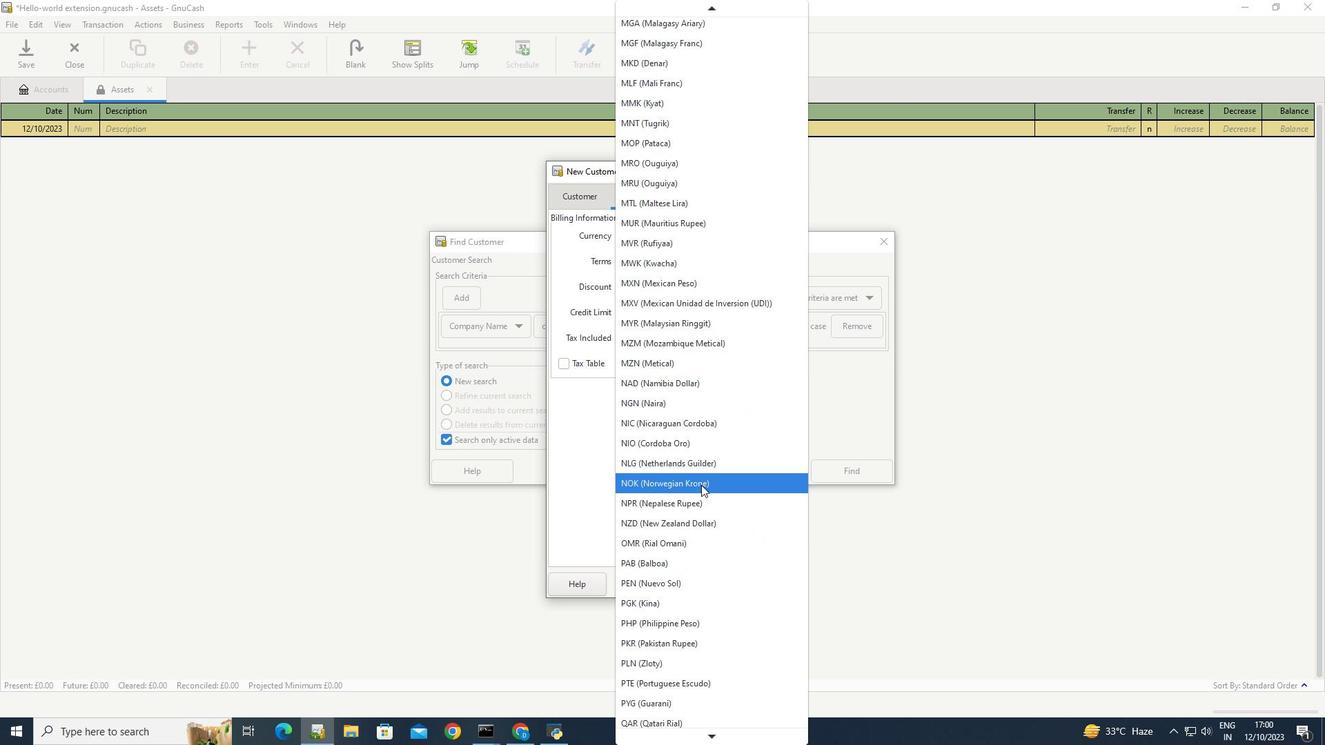 
Action: Mouse scrolled (701, 484) with delta (0, 0)
Screenshot: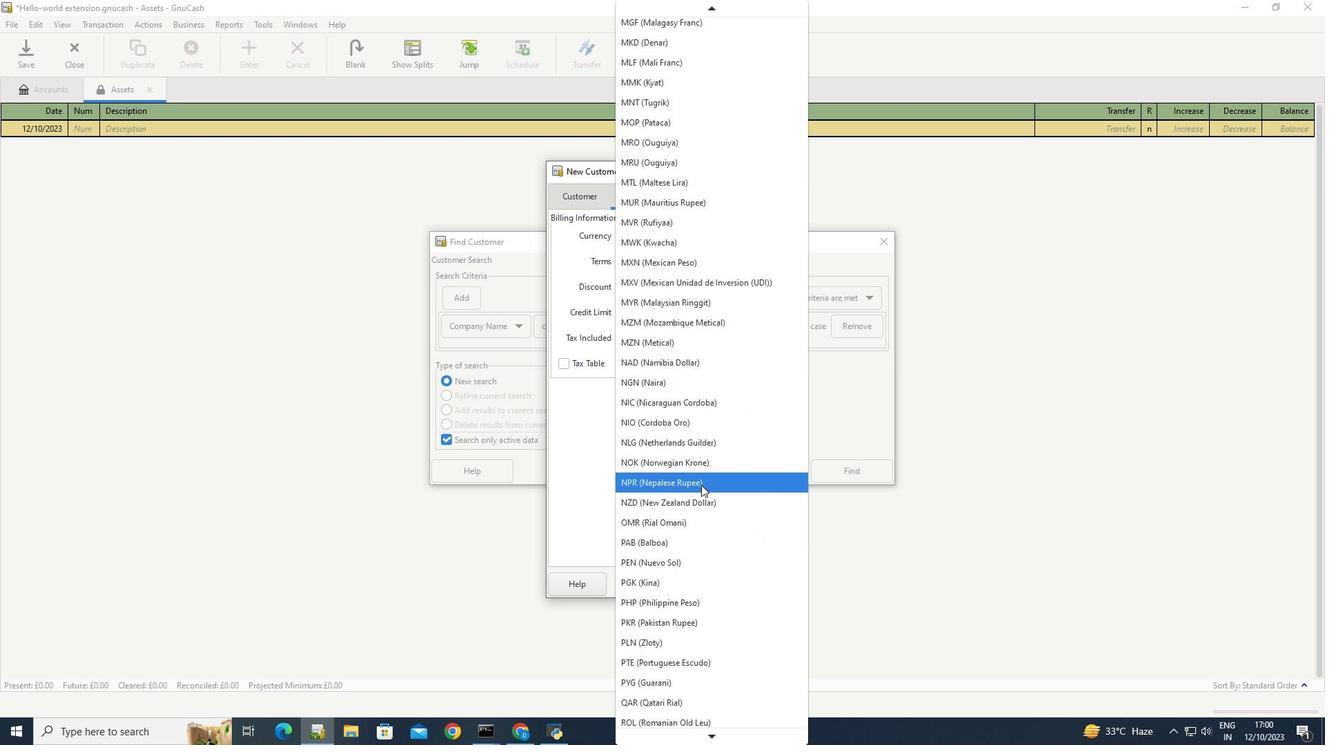 
Action: Mouse scrolled (701, 484) with delta (0, 0)
Screenshot: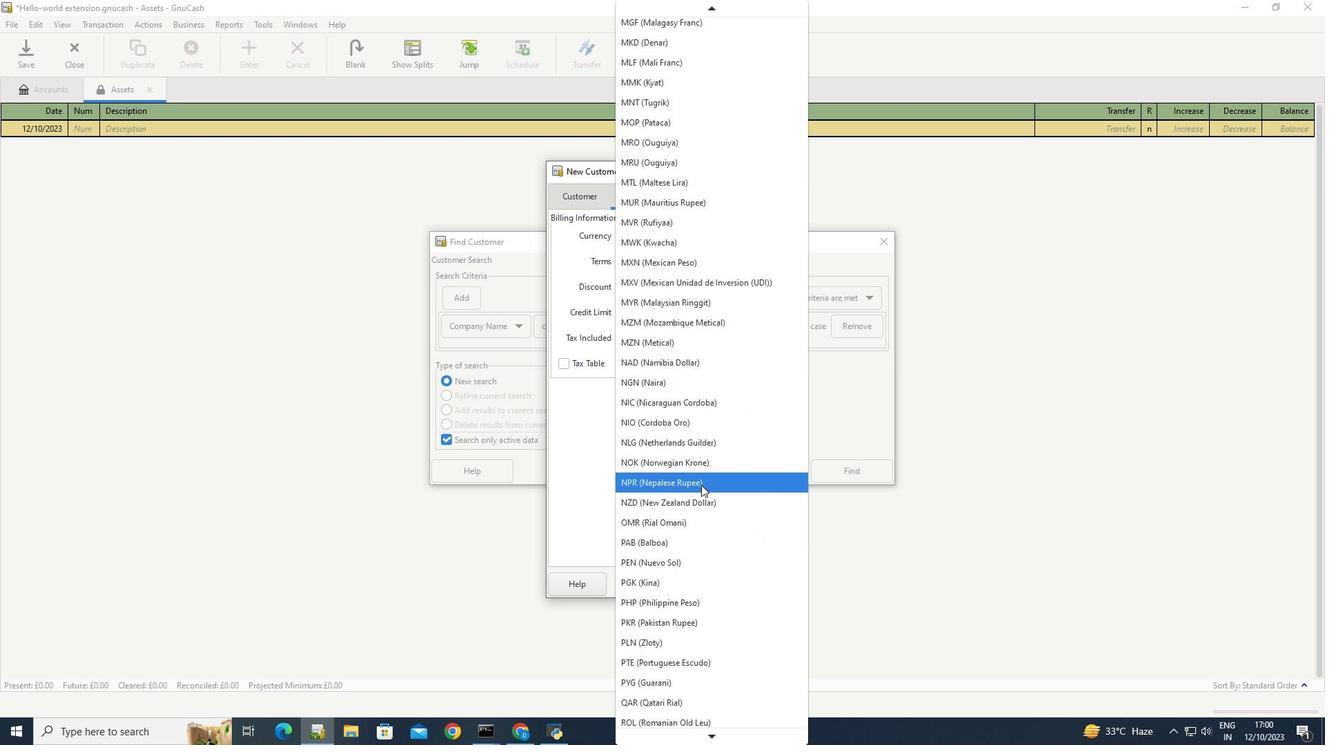 
Action: Mouse scrolled (701, 484) with delta (0, 0)
Screenshot: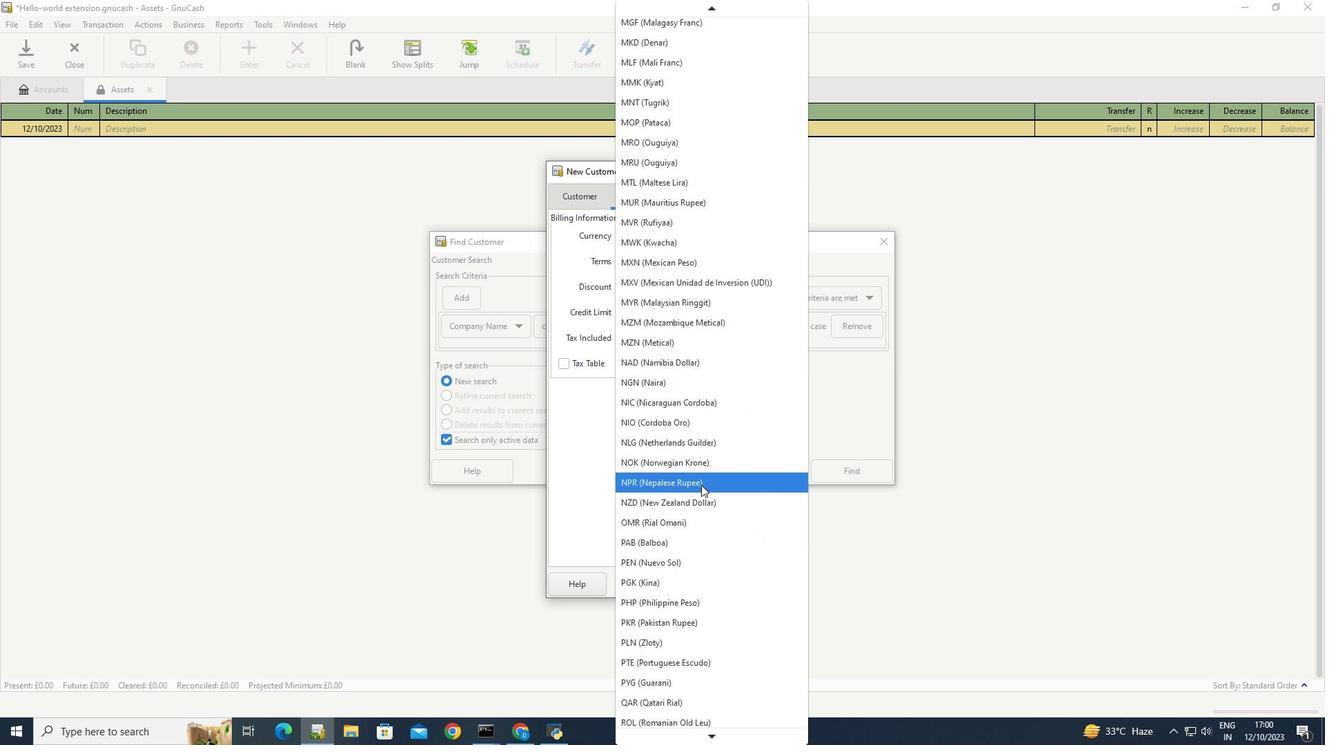
Action: Mouse scrolled (701, 484) with delta (0, 0)
Screenshot: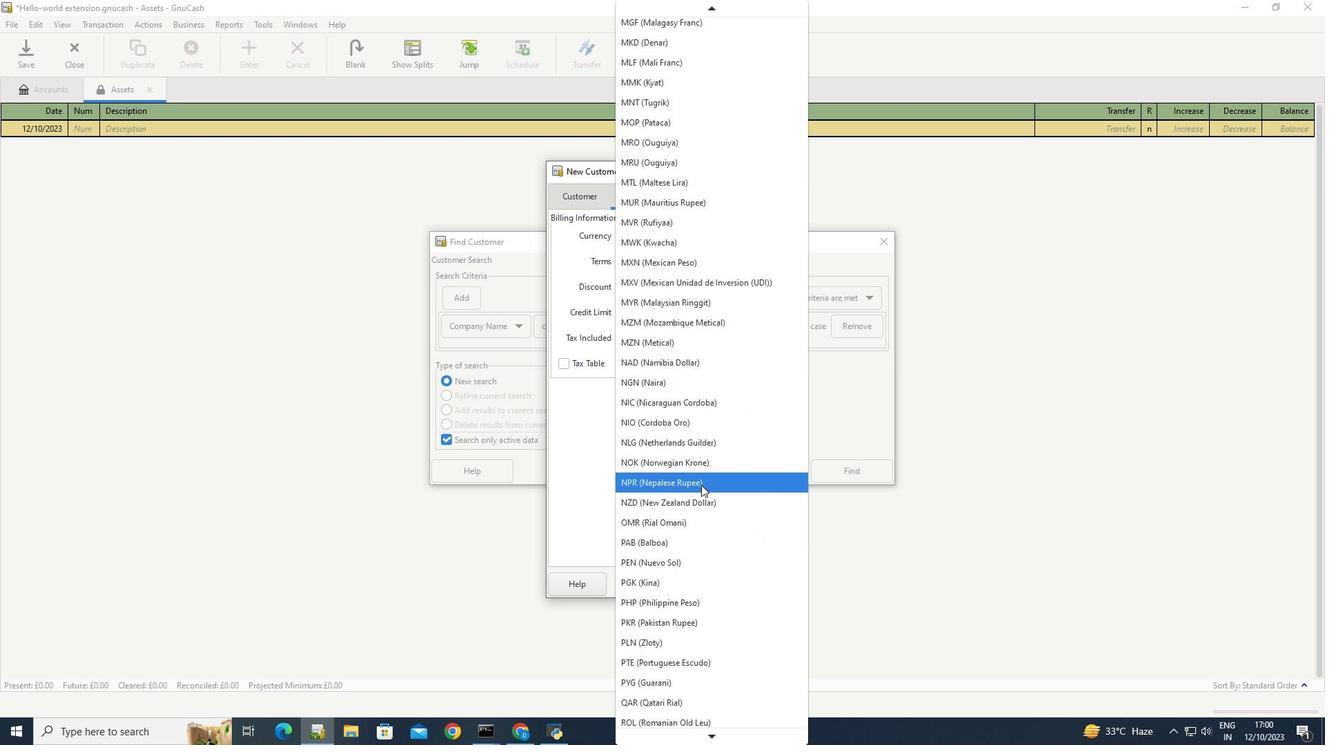 
Action: Mouse scrolled (701, 484) with delta (0, 0)
Screenshot: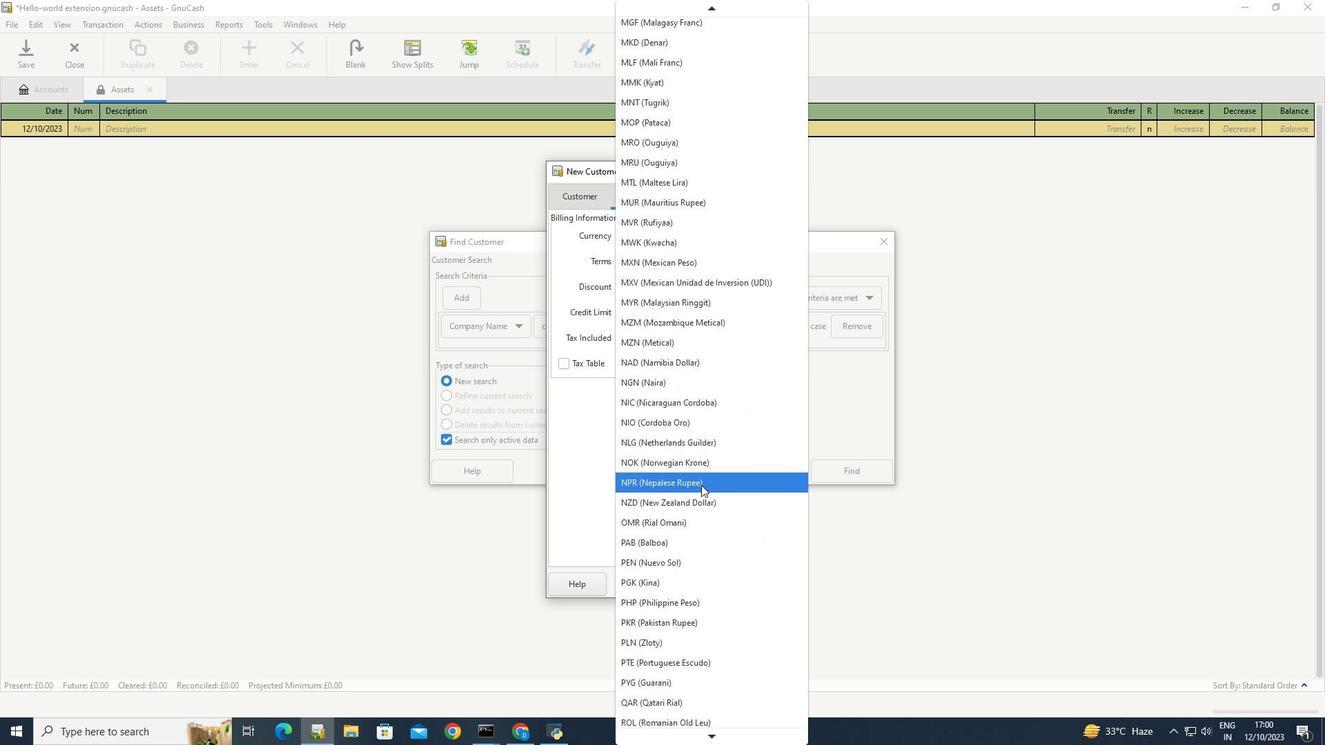 
Action: Mouse scrolled (701, 484) with delta (0, 0)
Screenshot: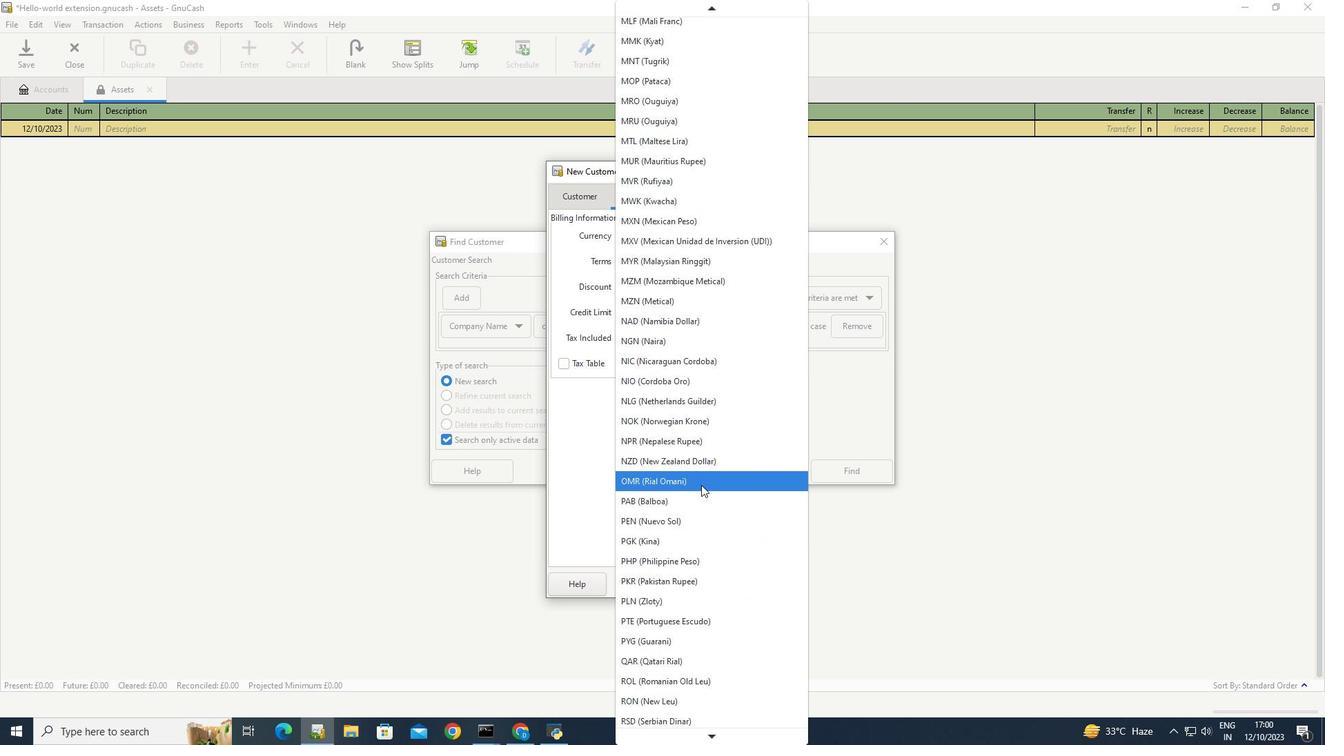 
Action: Mouse scrolled (701, 484) with delta (0, 0)
Screenshot: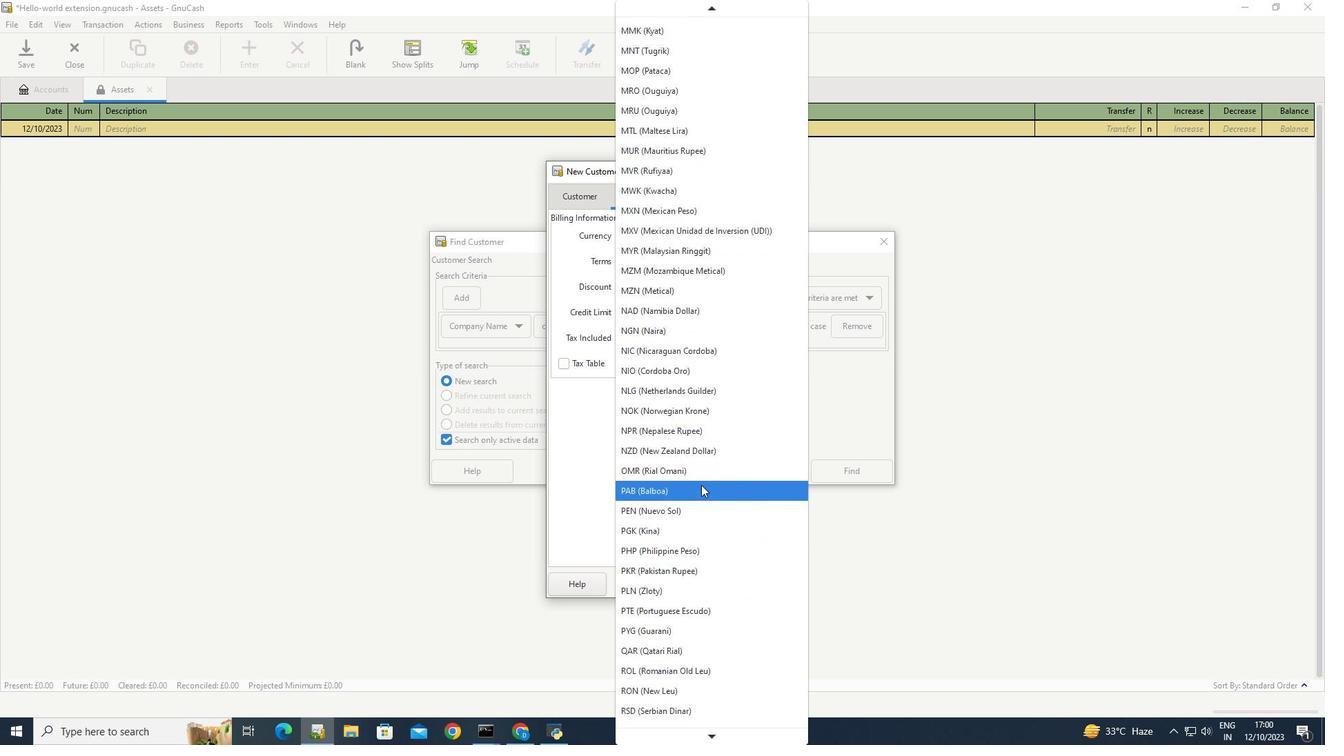 
Action: Mouse scrolled (701, 484) with delta (0, 0)
Screenshot: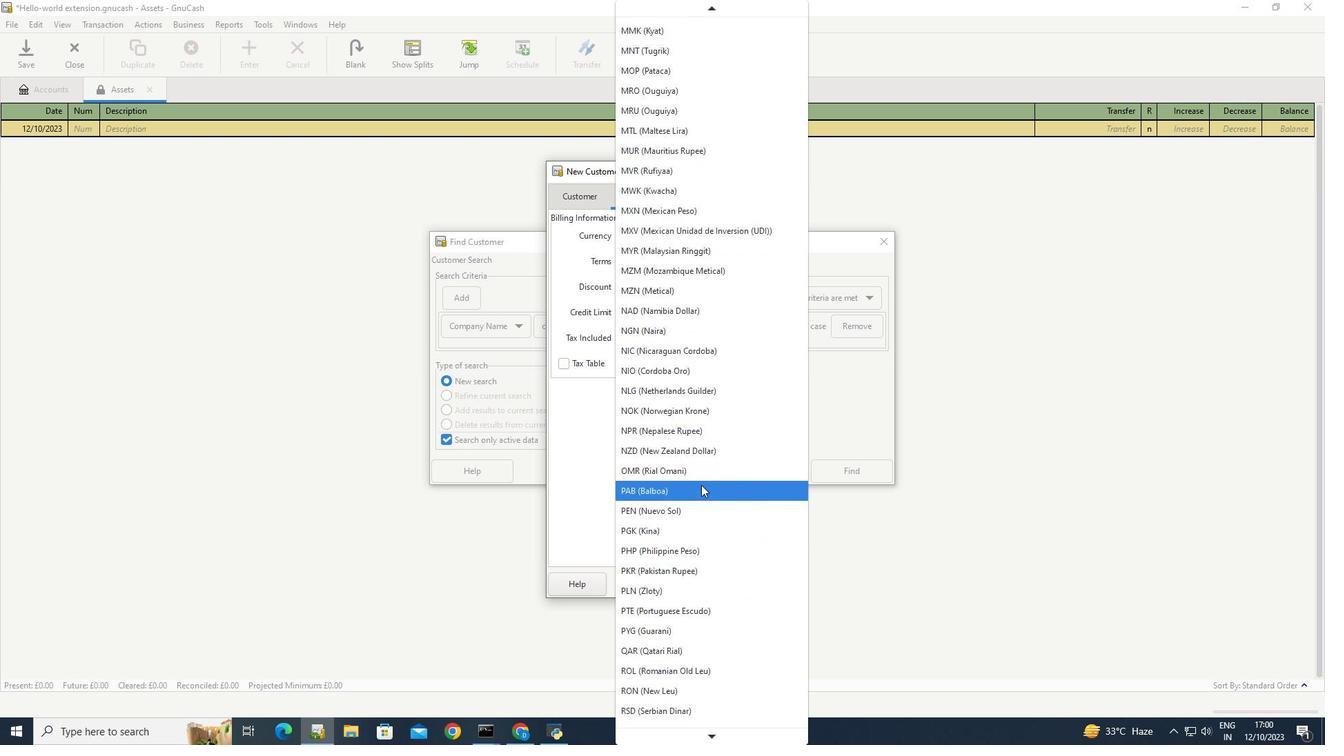 
Action: Mouse scrolled (701, 484) with delta (0, 0)
Screenshot: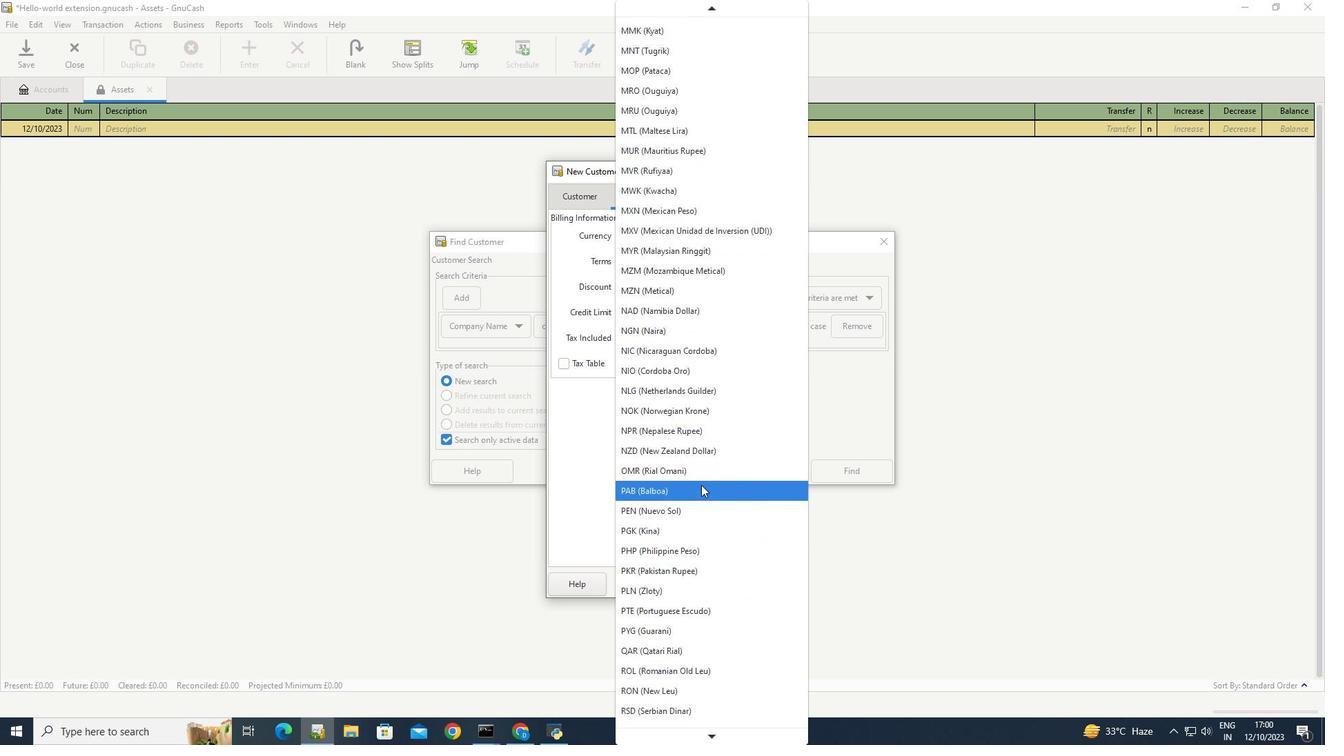 
Action: Mouse scrolled (701, 484) with delta (0, 0)
Screenshot: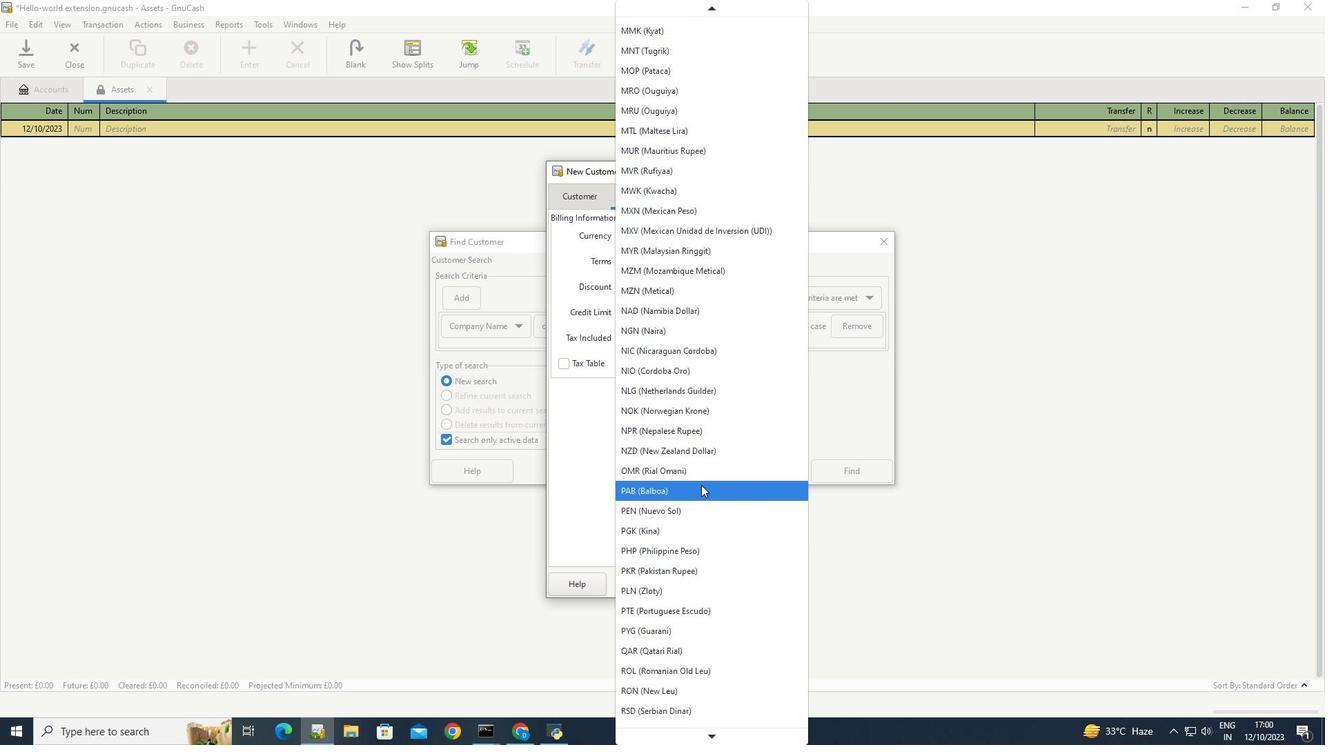 
Action: Mouse scrolled (701, 484) with delta (0, 0)
Screenshot: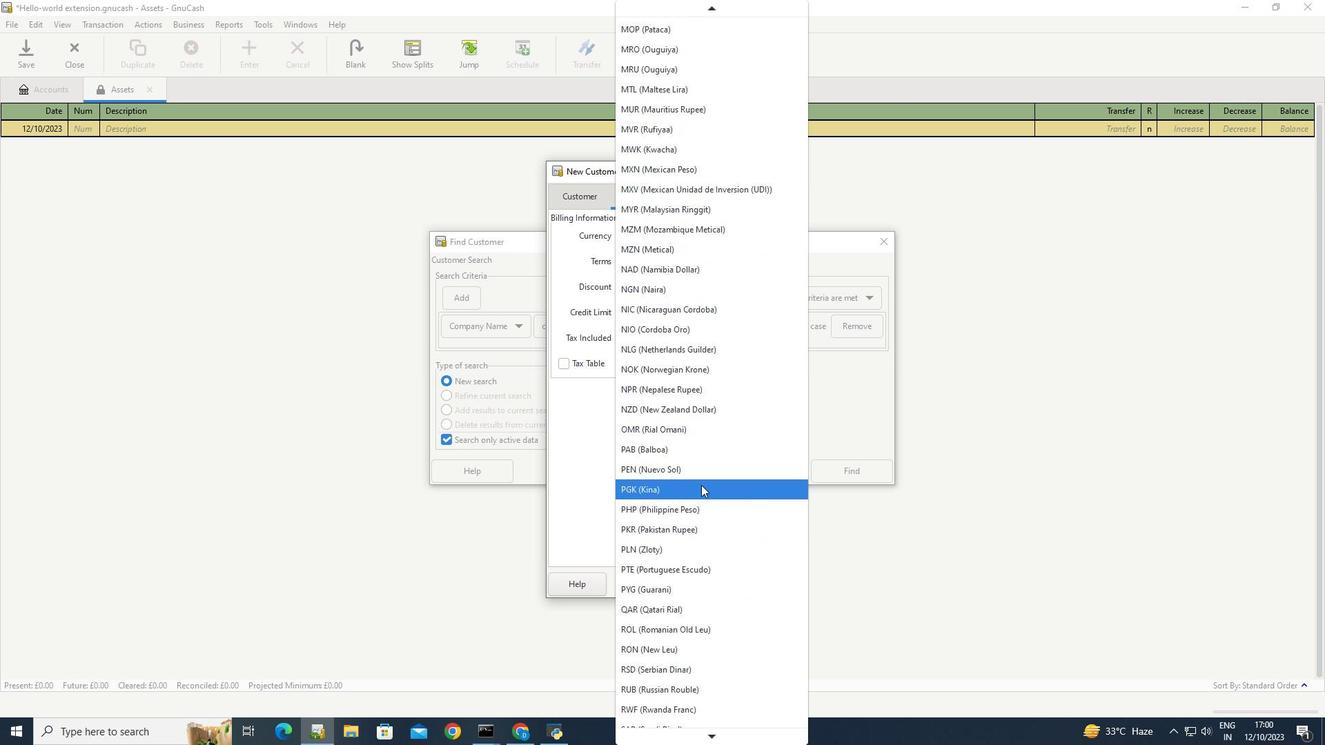 
Action: Mouse scrolled (701, 484) with delta (0, 0)
Screenshot: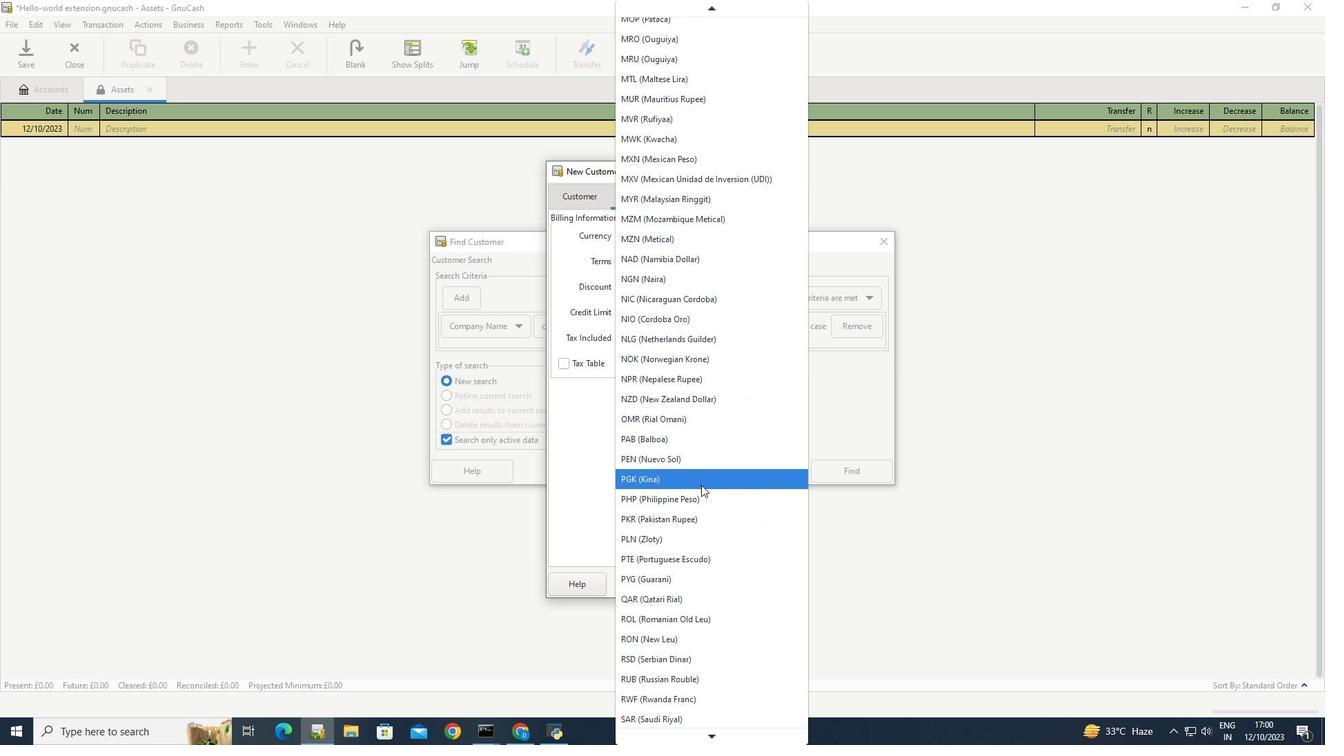 
Action: Mouse scrolled (701, 484) with delta (0, 0)
Screenshot: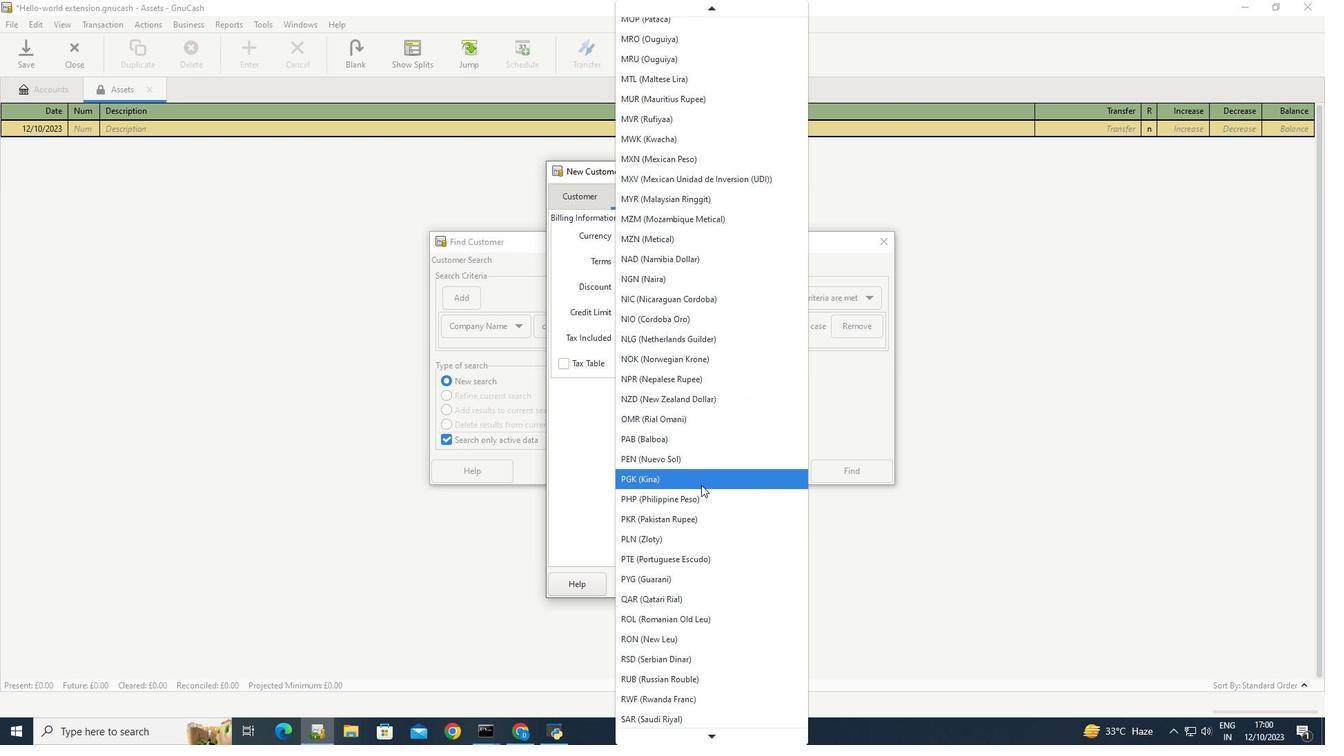 
Action: Mouse scrolled (701, 484) with delta (0, 0)
Screenshot: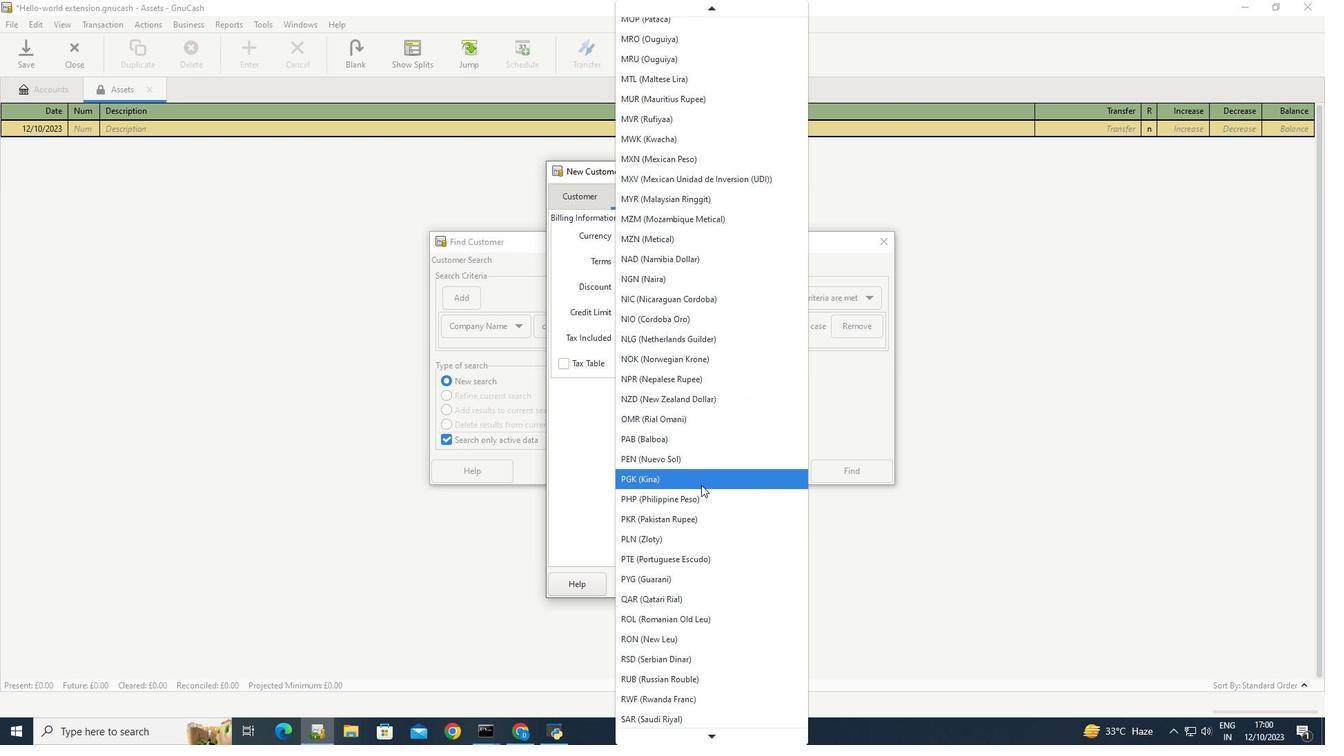 
Action: Mouse scrolled (701, 484) with delta (0, 0)
Screenshot: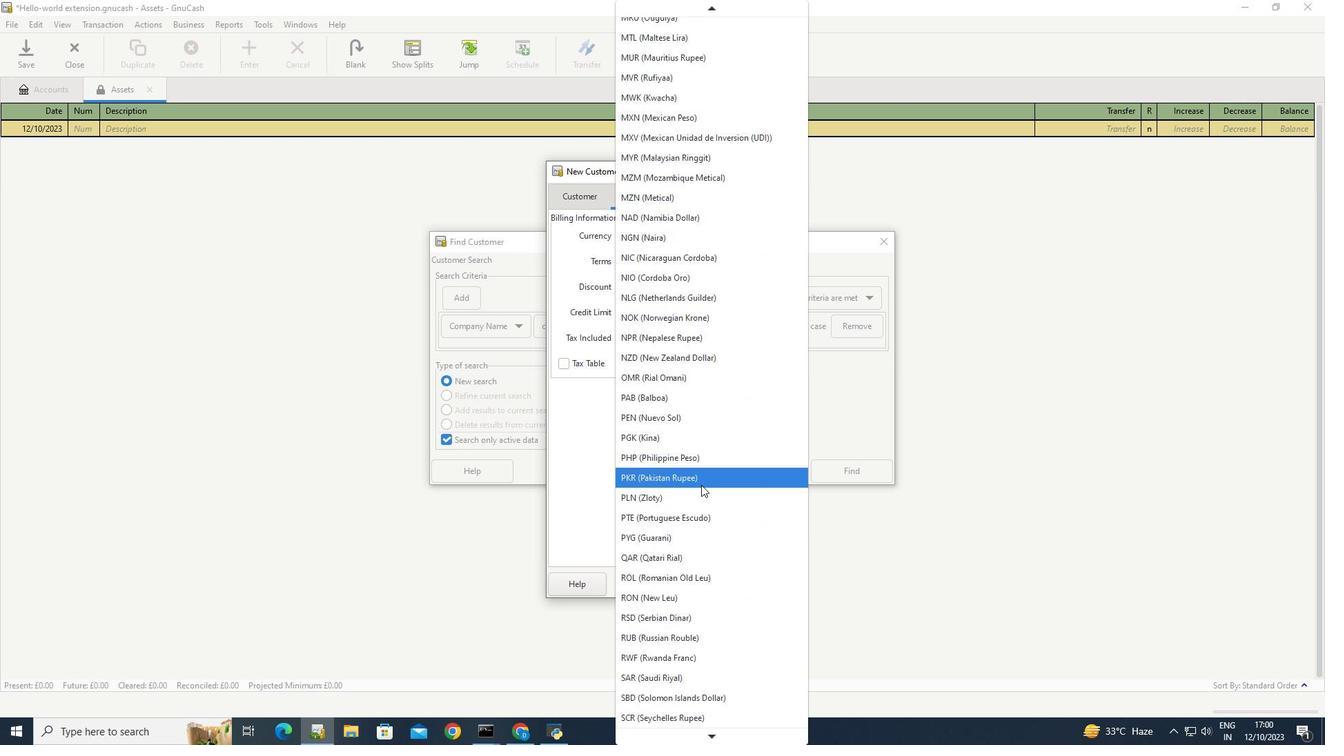 
Action: Mouse scrolled (701, 484) with delta (0, 0)
Screenshot: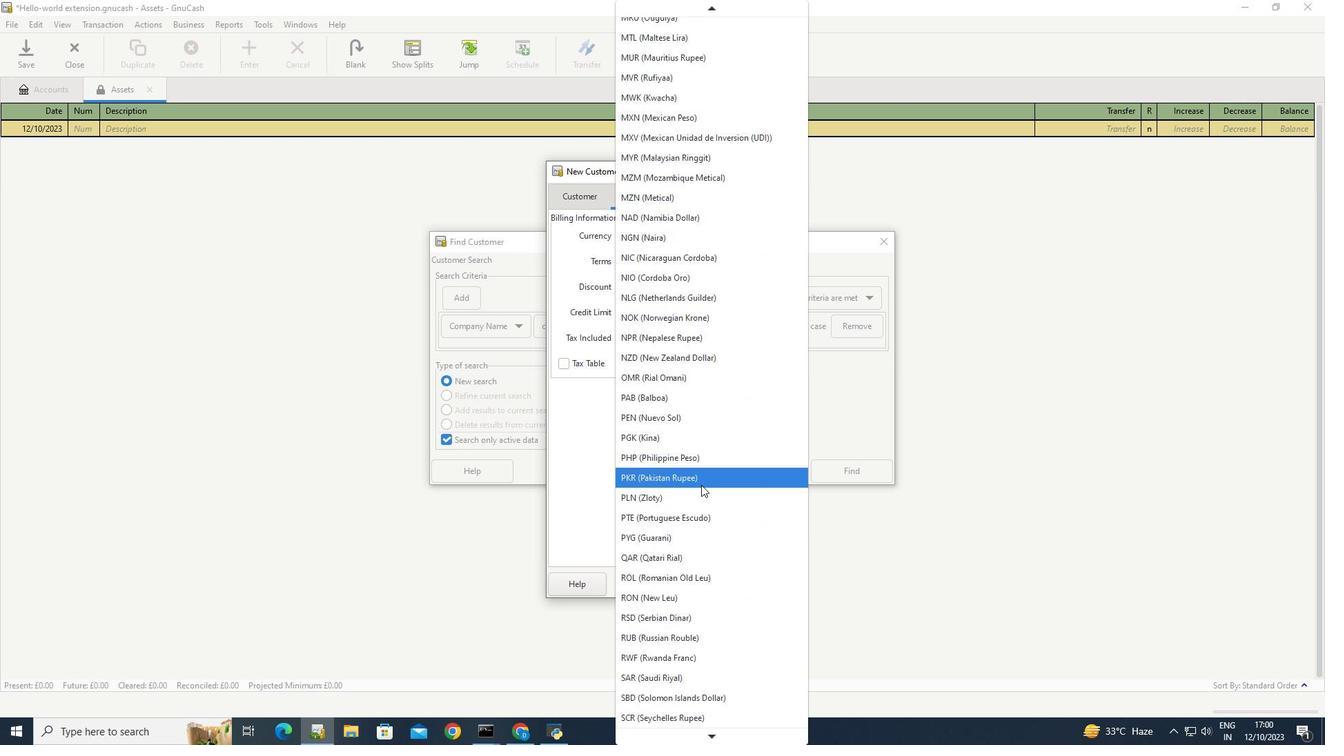
Action: Mouse scrolled (701, 484) with delta (0, 0)
Screenshot: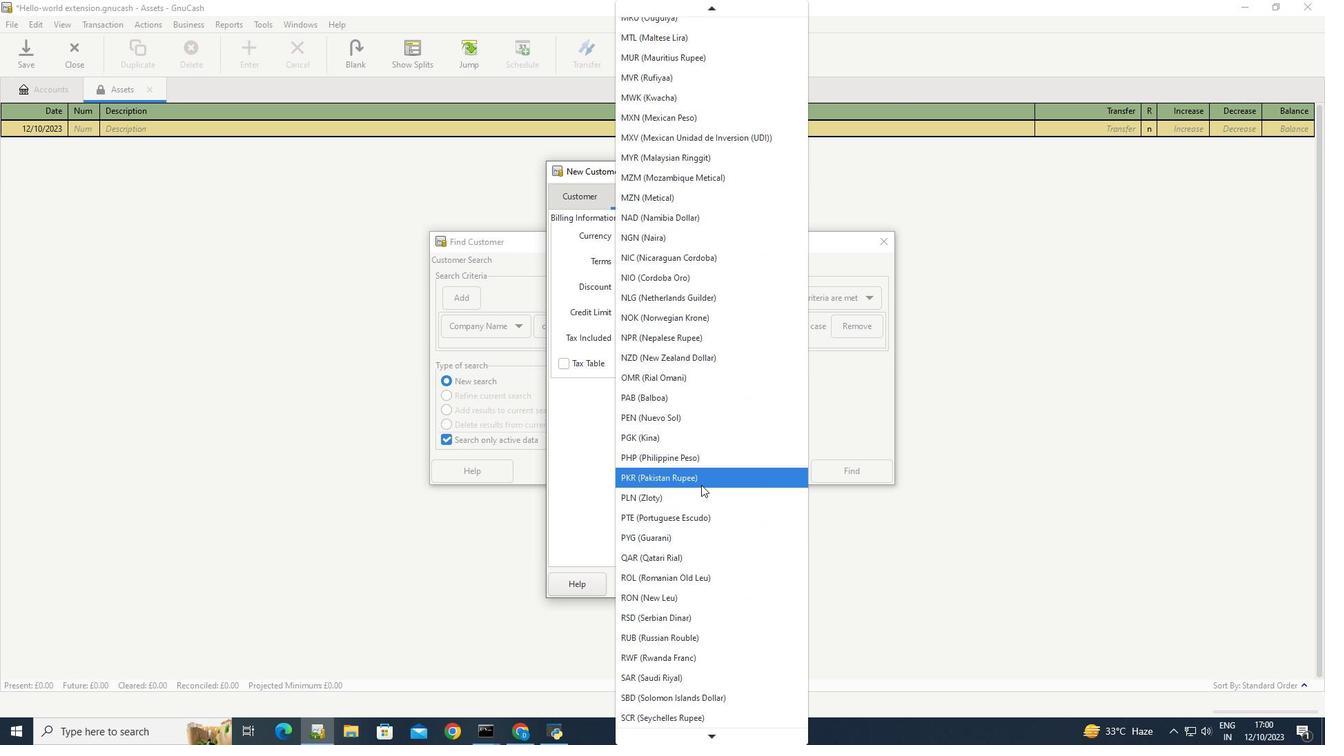 
Action: Mouse scrolled (701, 484) with delta (0, 0)
Screenshot: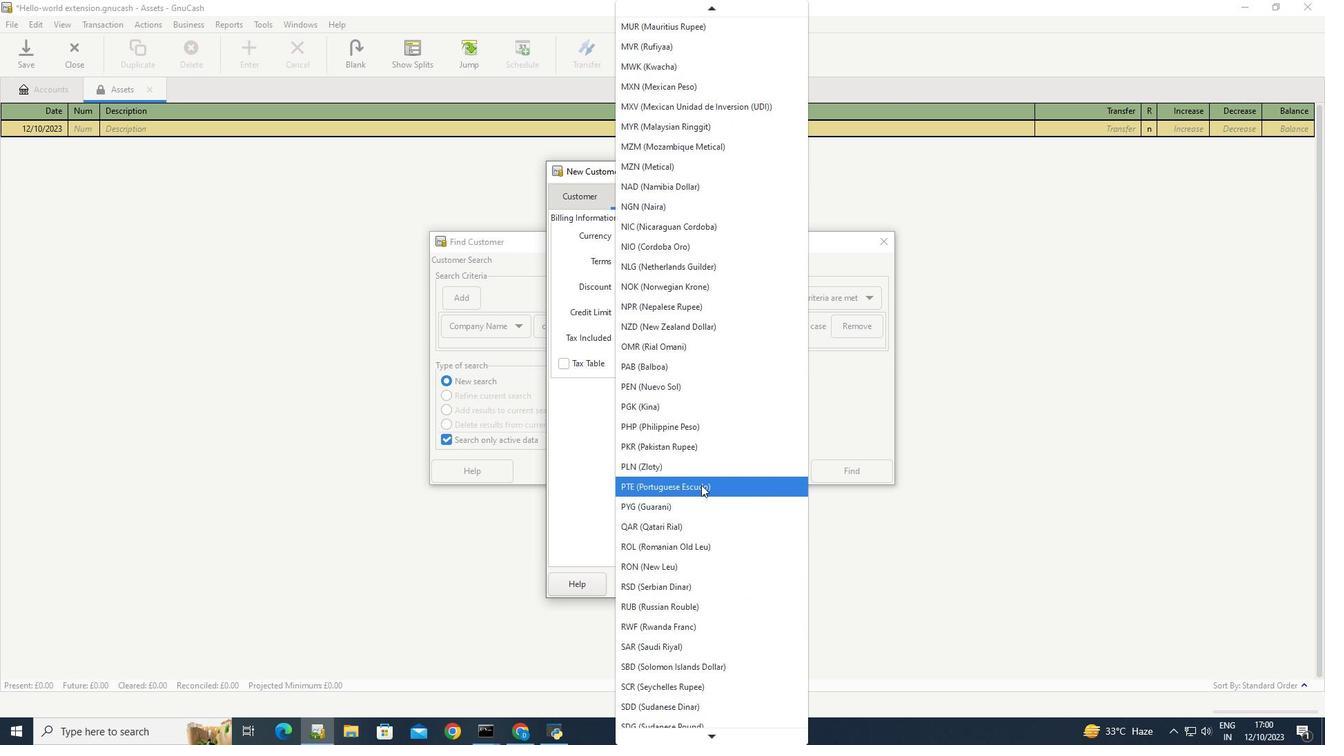 
Action: Mouse scrolled (701, 484) with delta (0, 0)
Screenshot: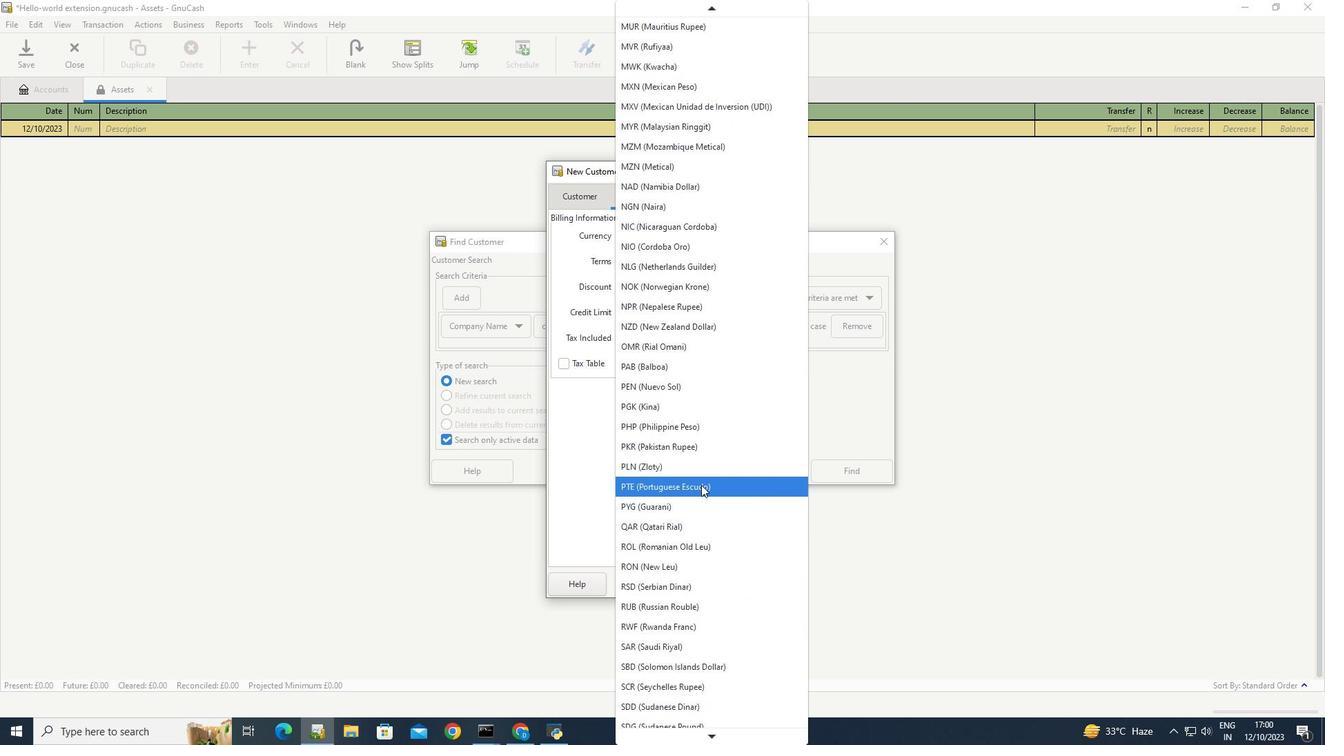 
Action: Mouse scrolled (701, 484) with delta (0, 0)
Screenshot: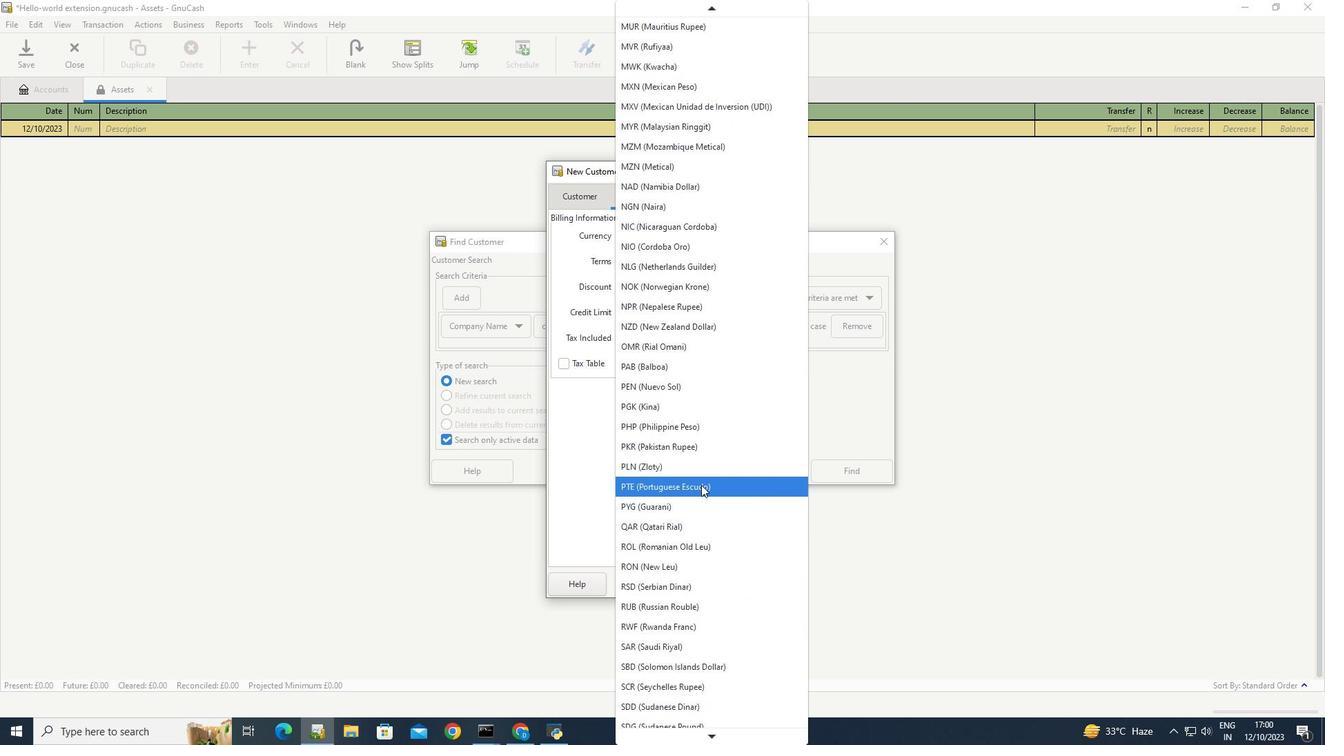 
Action: Mouse scrolled (701, 484) with delta (0, 0)
Screenshot: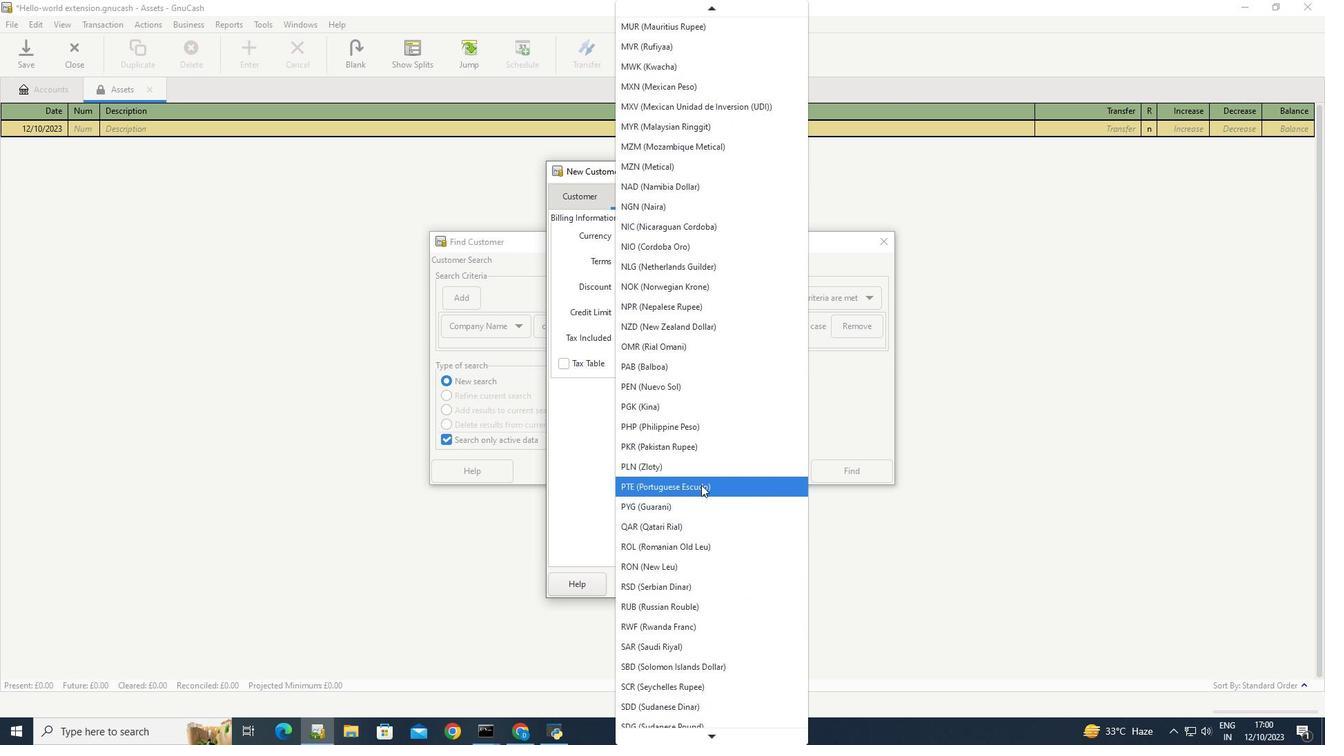 
Action: Mouse scrolled (701, 484) with delta (0, 0)
Screenshot: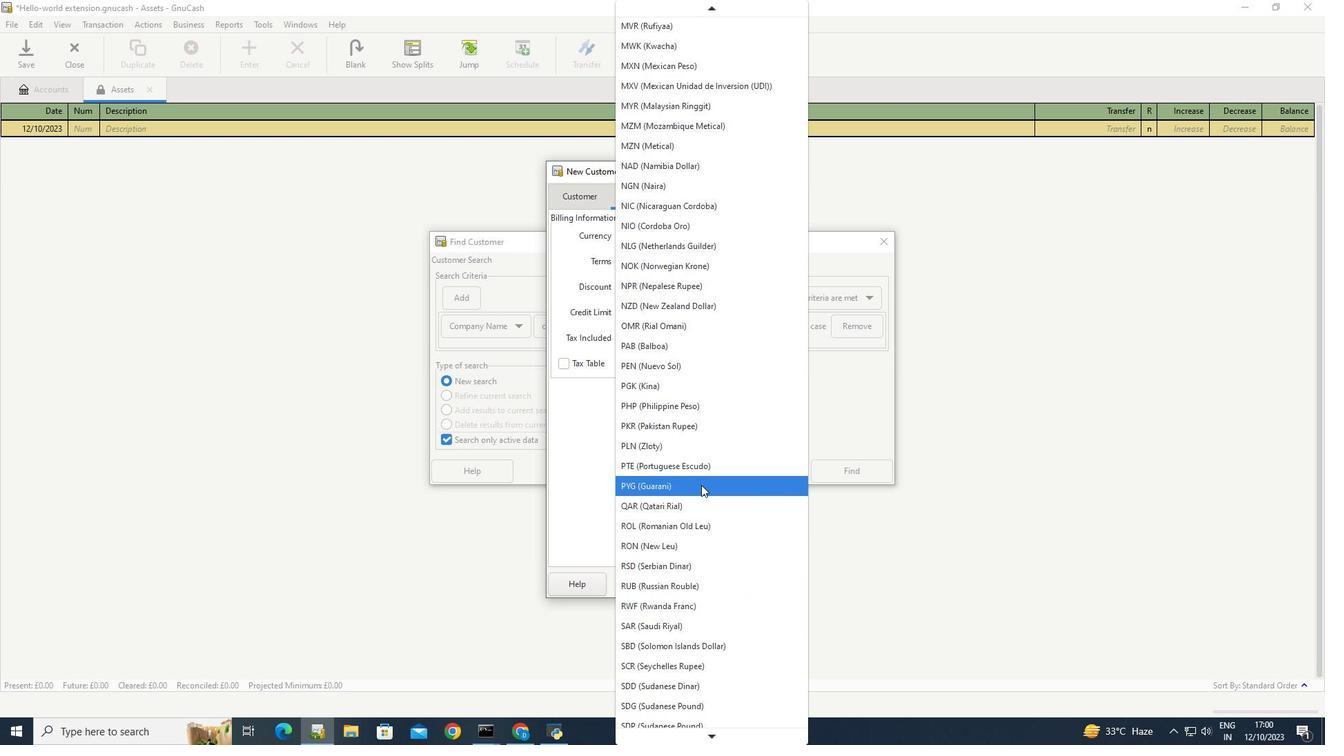
Action: Mouse scrolled (701, 484) with delta (0, 0)
Screenshot: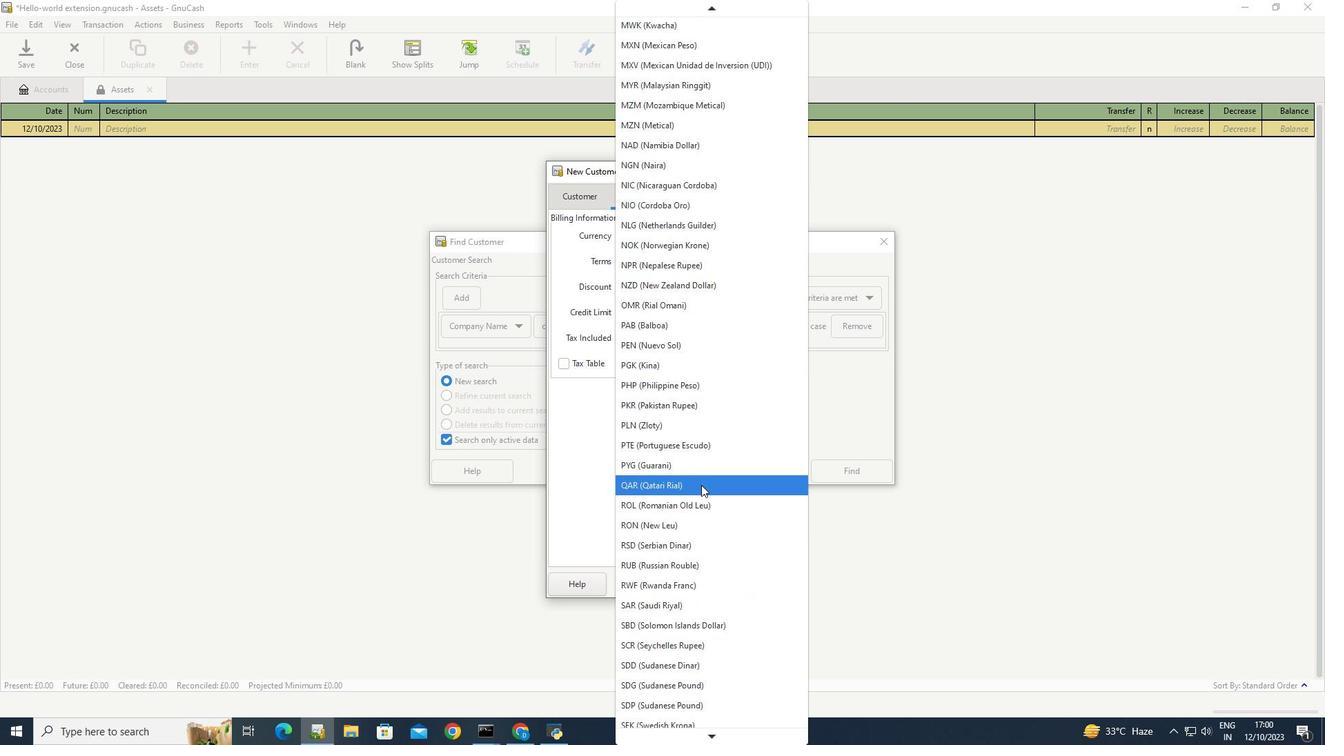 
Action: Mouse scrolled (701, 484) with delta (0, 0)
Screenshot: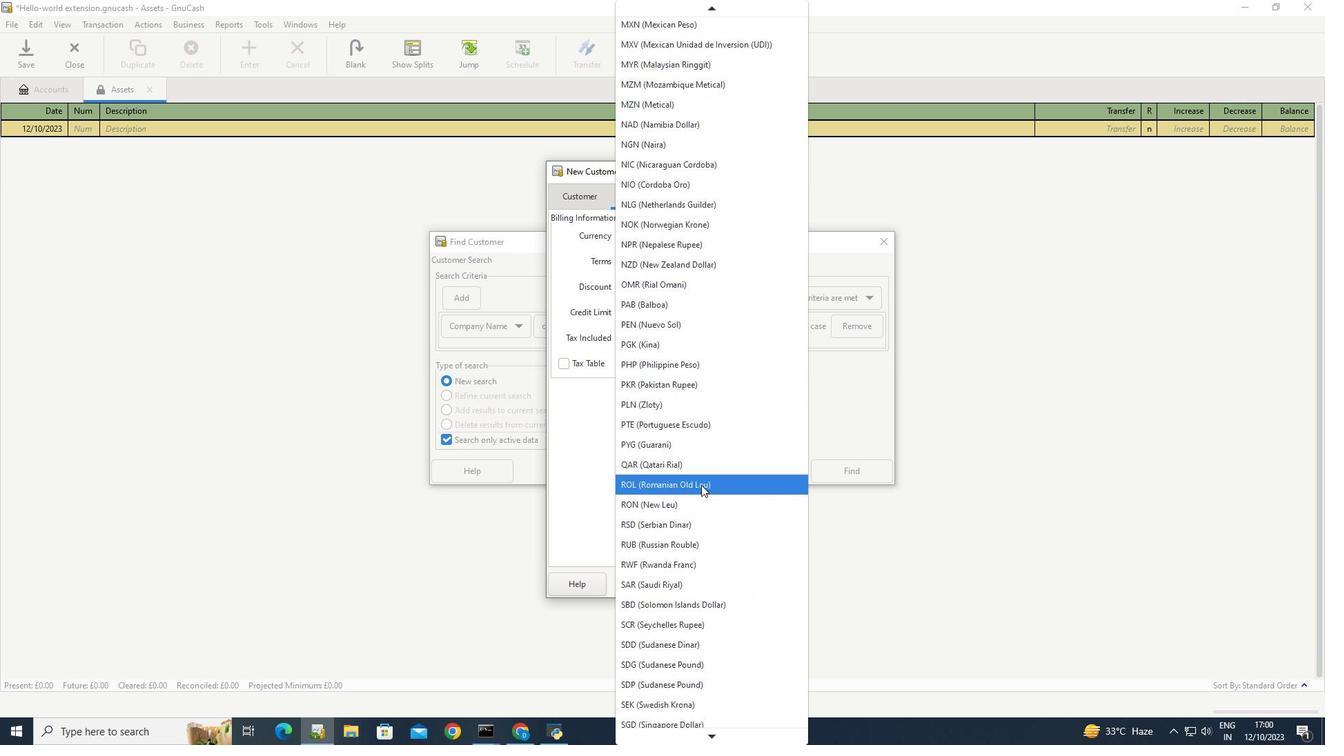 
Action: Mouse scrolled (701, 484) with delta (0, 0)
Screenshot: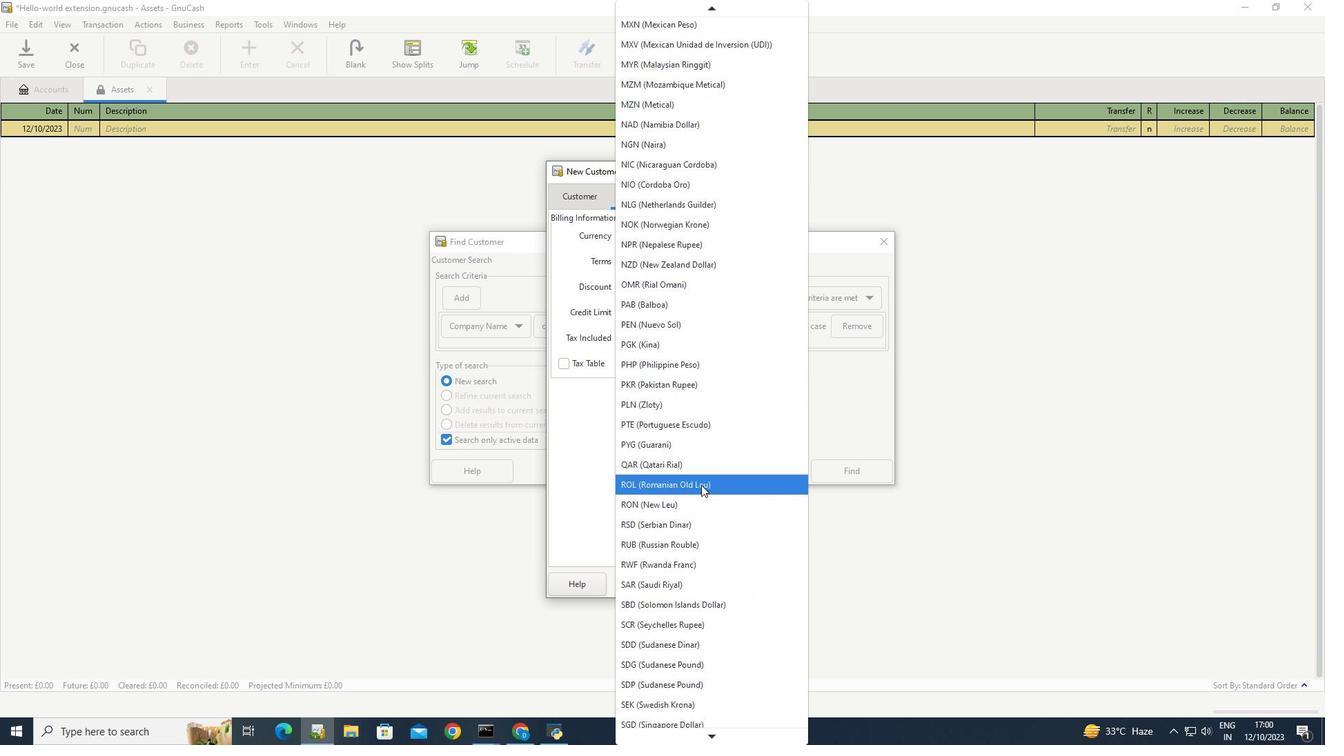 
Action: Mouse scrolled (701, 484) with delta (0, 0)
Screenshot: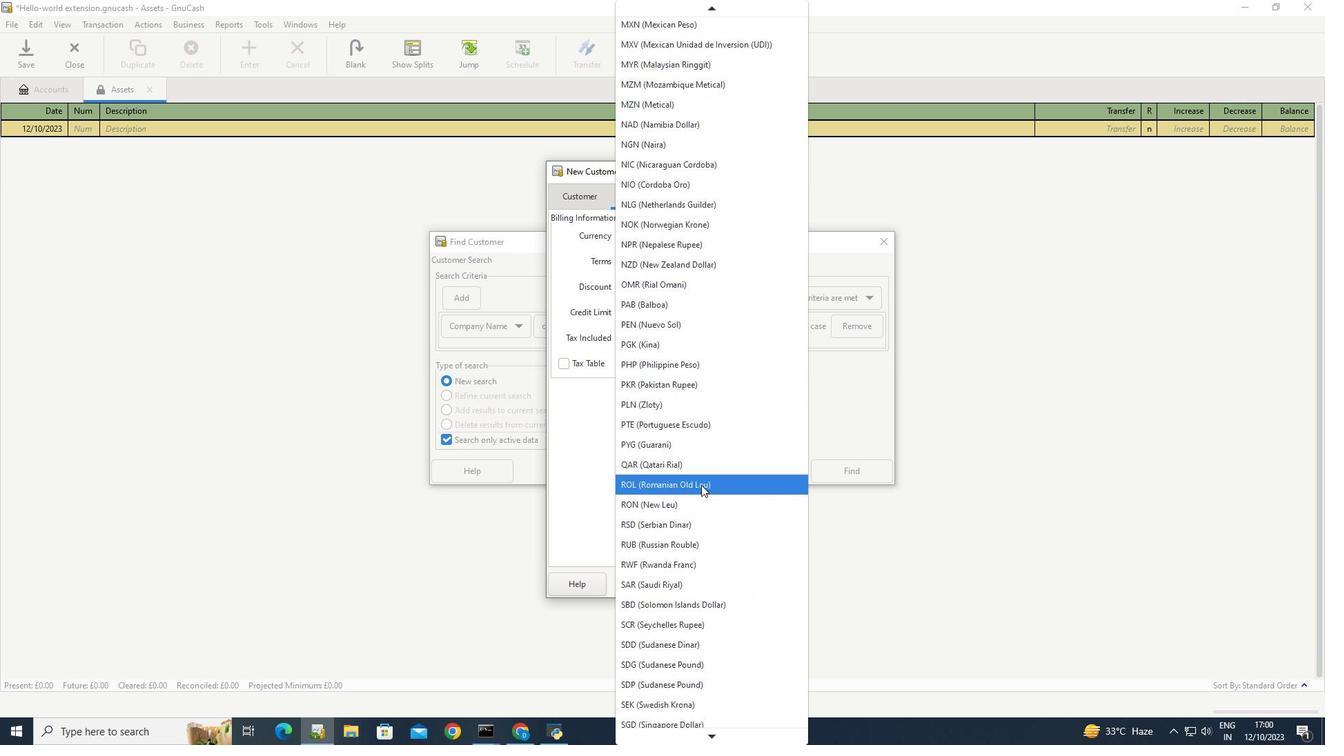 
Action: Mouse scrolled (701, 484) with delta (0, 0)
Screenshot: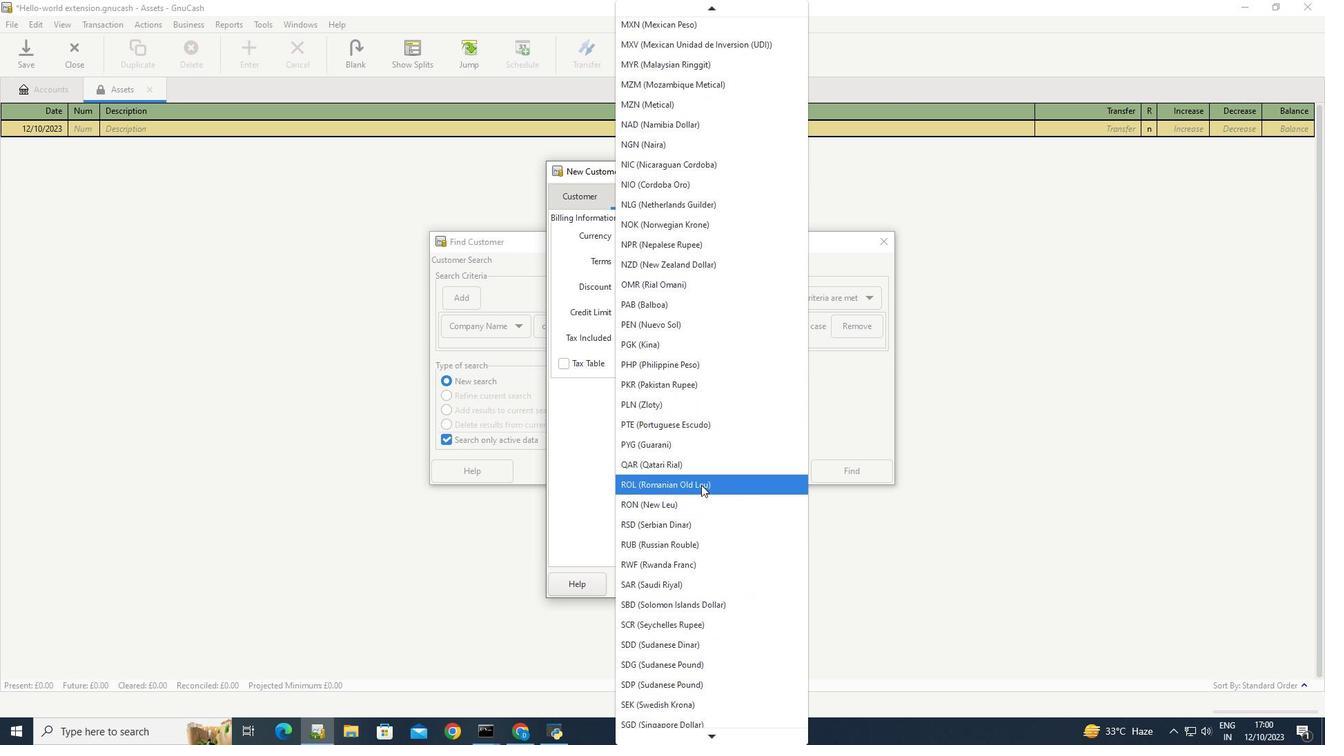 
Action: Mouse scrolled (701, 484) with delta (0, 0)
Screenshot: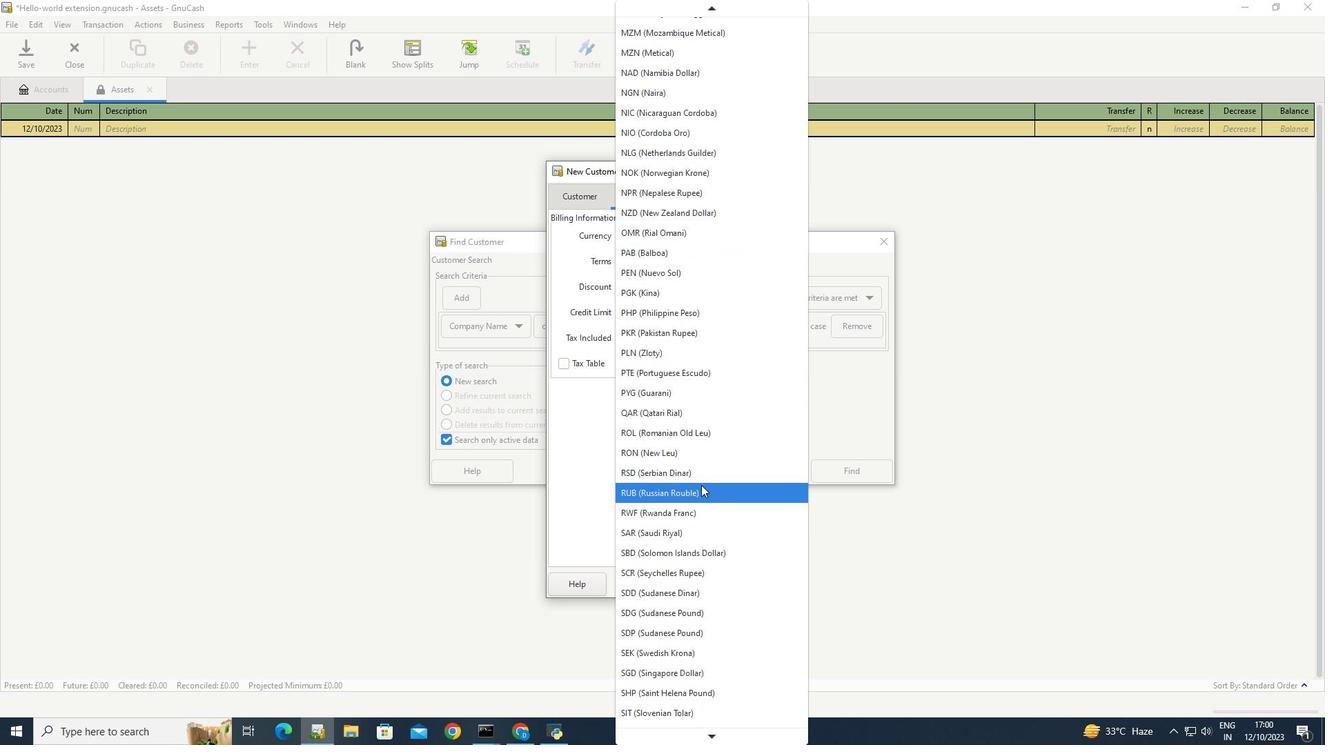 
Action: Mouse scrolled (701, 484) with delta (0, 0)
Screenshot: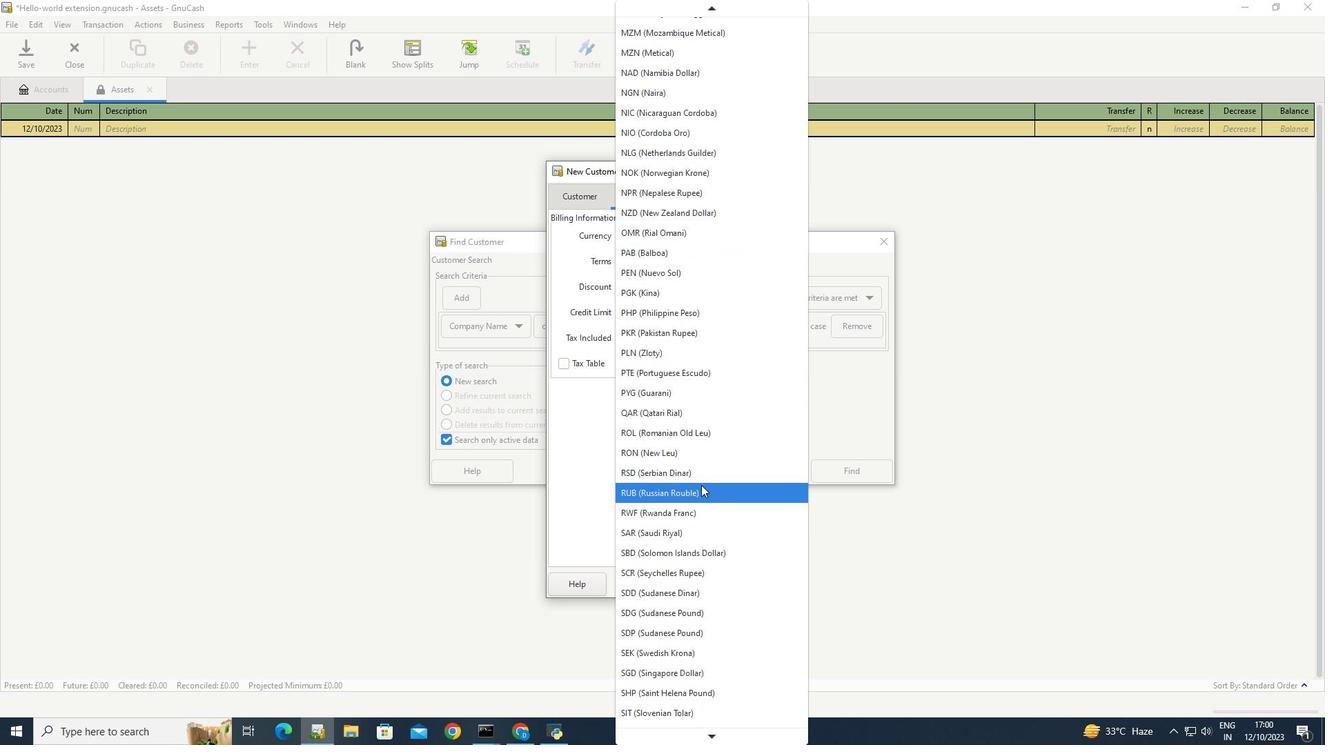 
Action: Mouse scrolled (701, 484) with delta (0, 0)
Screenshot: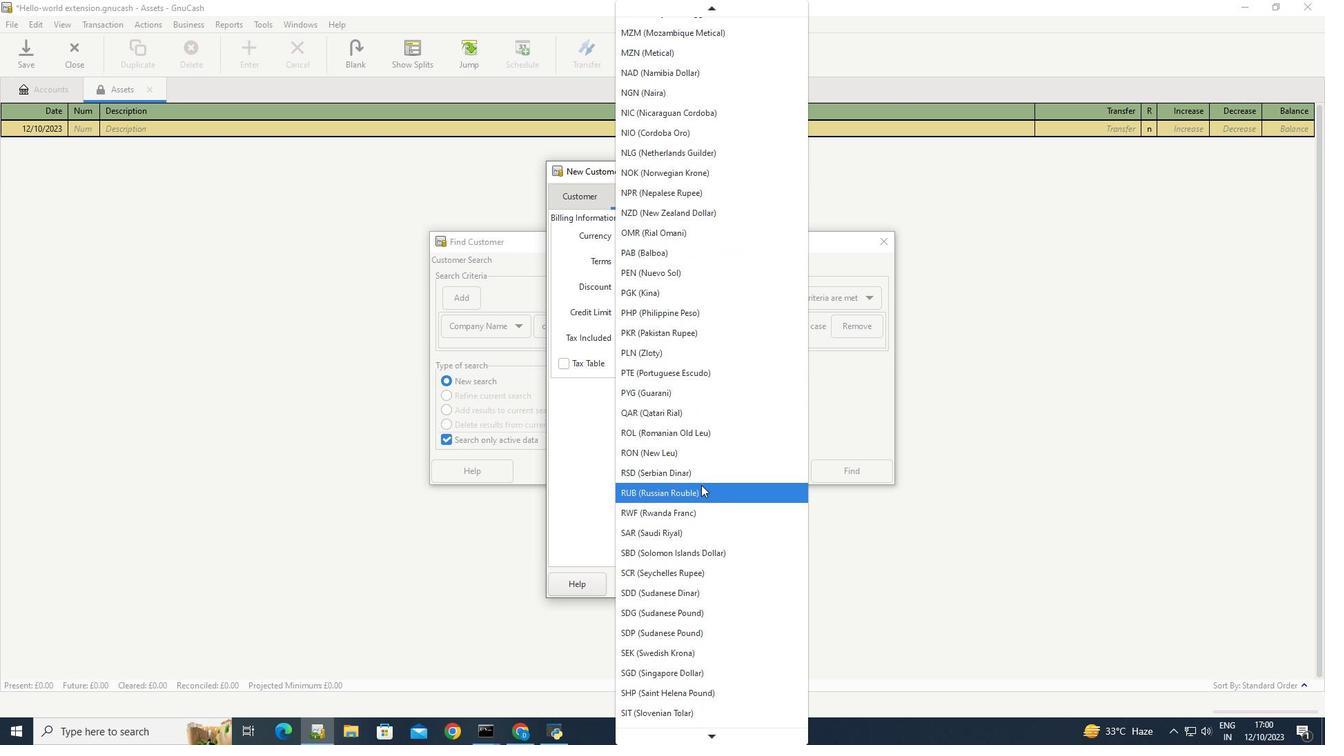
Action: Mouse scrolled (701, 484) with delta (0, 0)
Screenshot: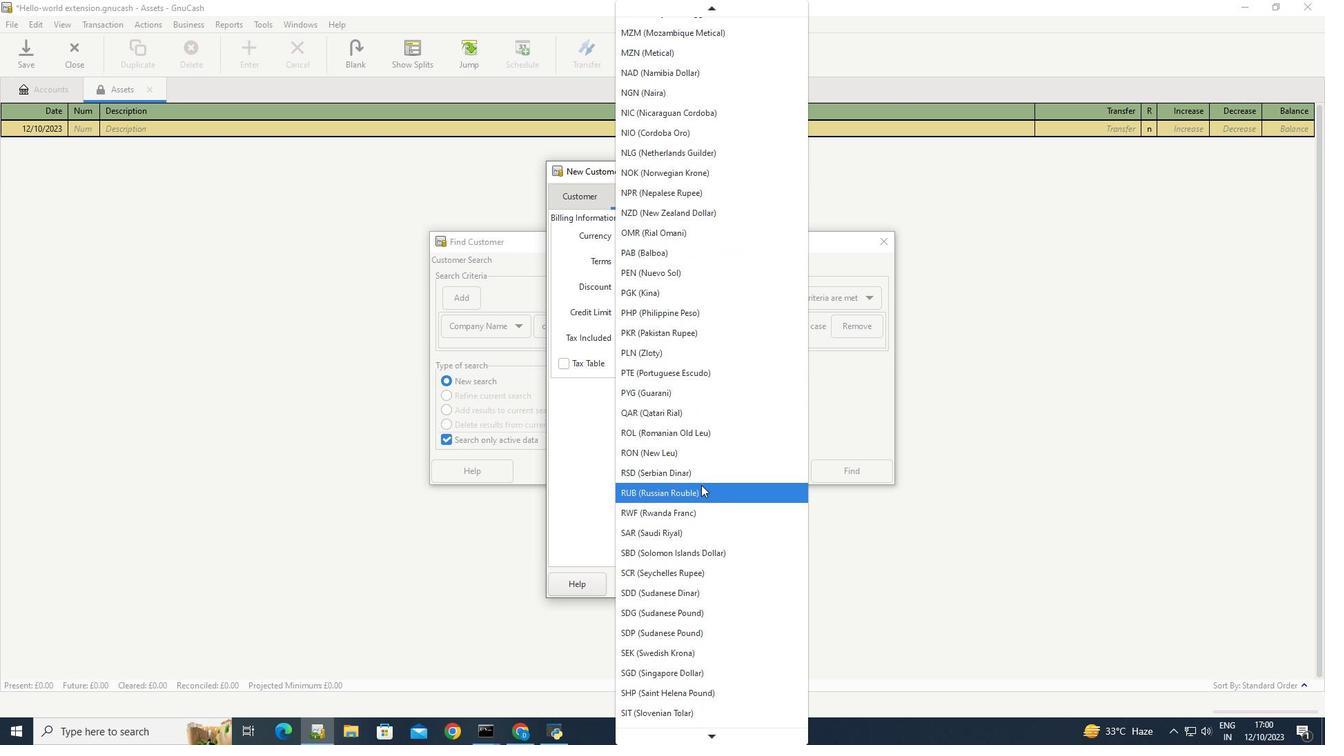 
Action: Mouse scrolled (701, 484) with delta (0, 0)
Screenshot: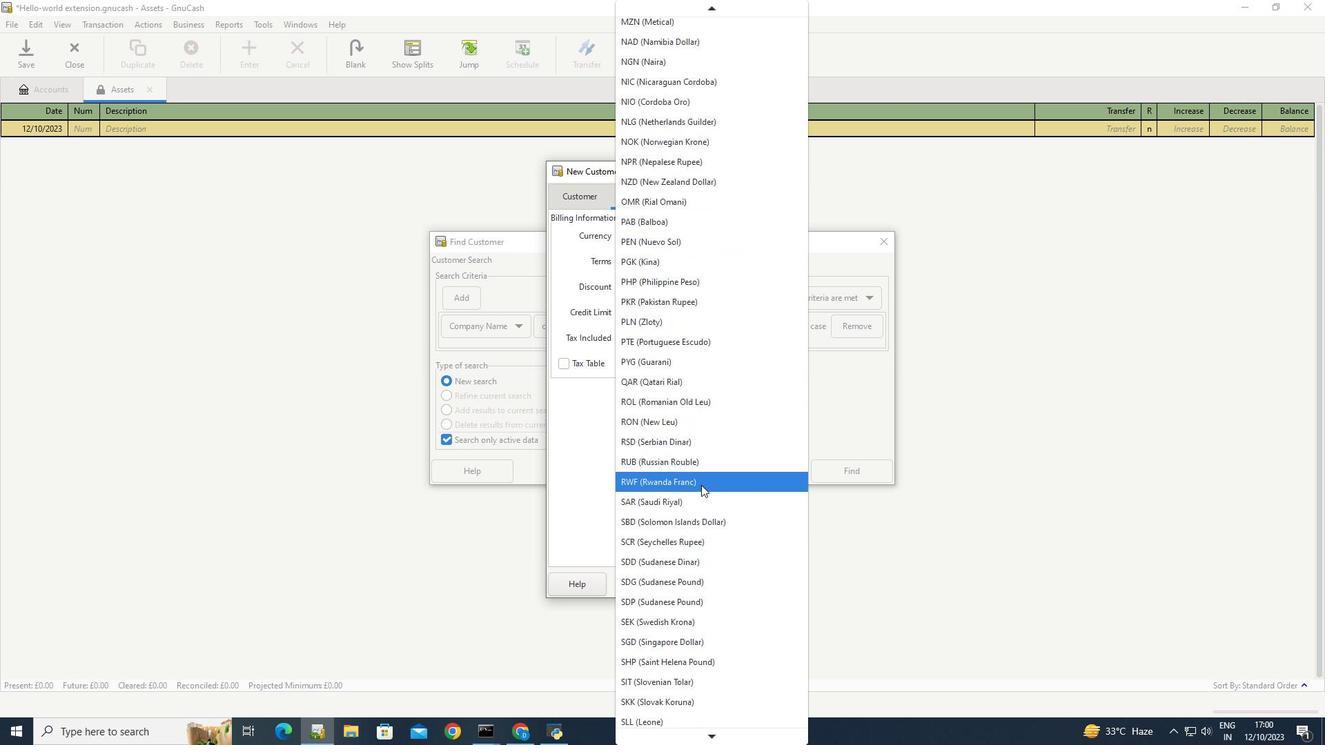 
Action: Mouse scrolled (701, 484) with delta (0, 0)
Screenshot: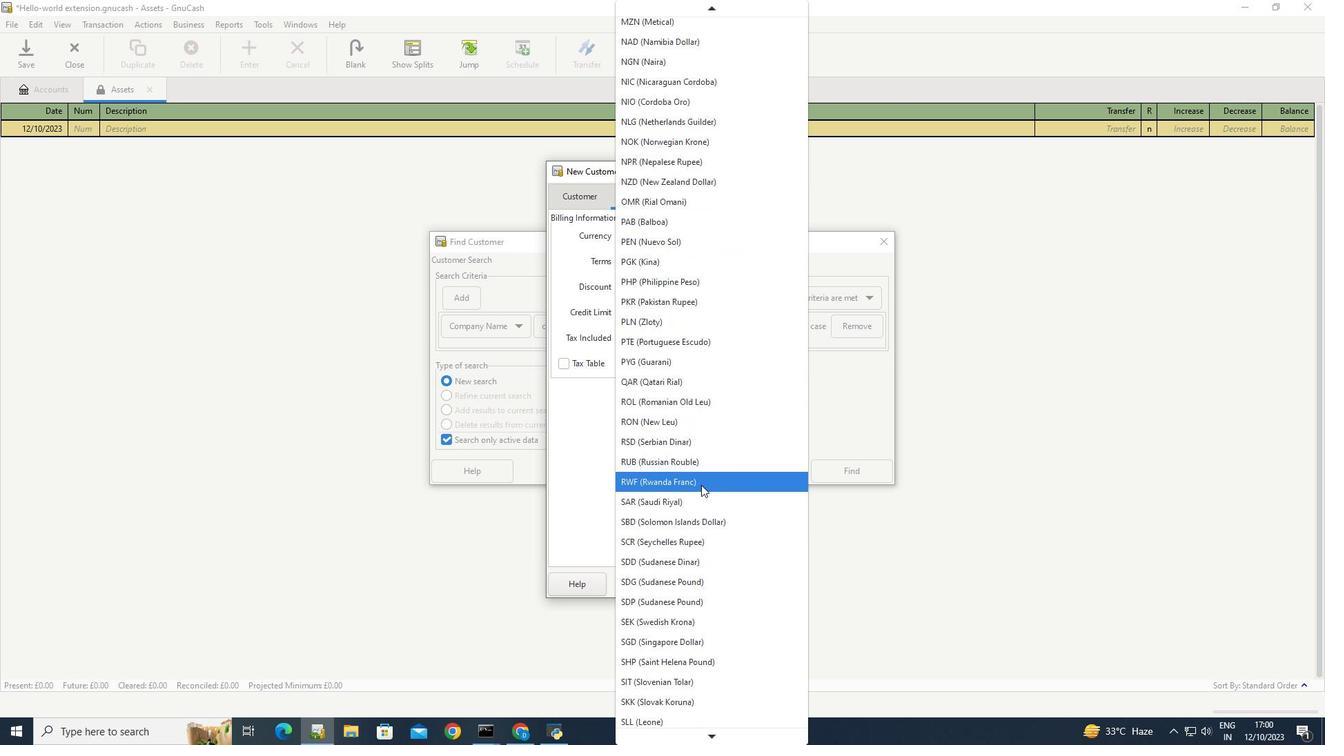 
Action: Mouse scrolled (701, 484) with delta (0, 0)
Screenshot: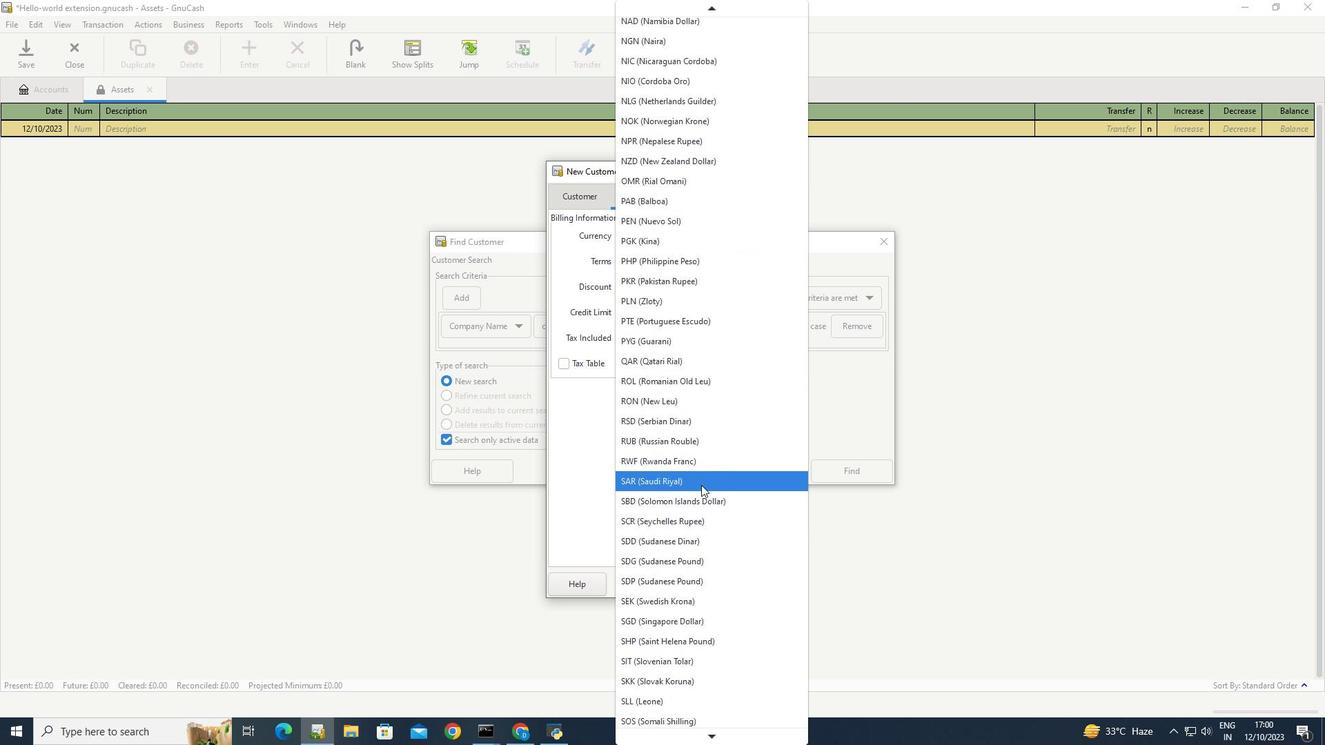 
Action: Mouse scrolled (701, 484) with delta (0, 0)
Screenshot: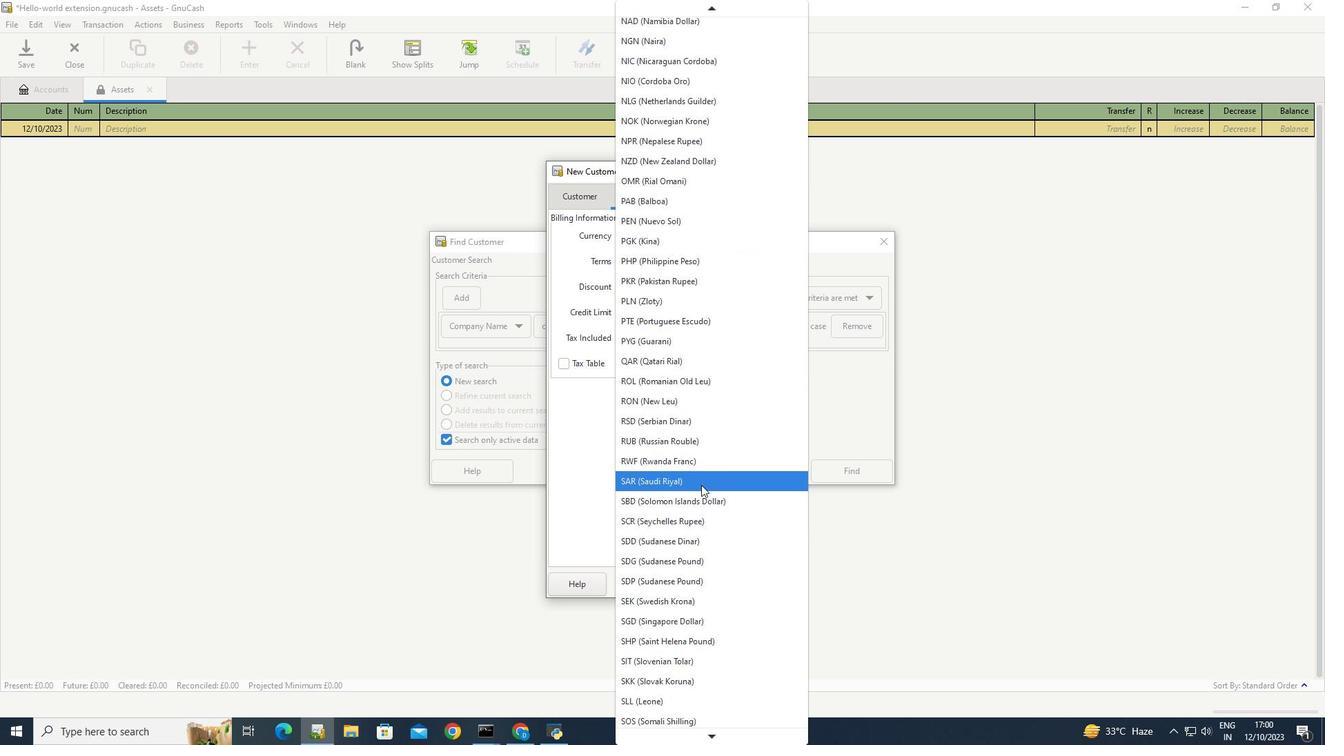 
Action: Mouse scrolled (701, 484) with delta (0, 0)
Screenshot: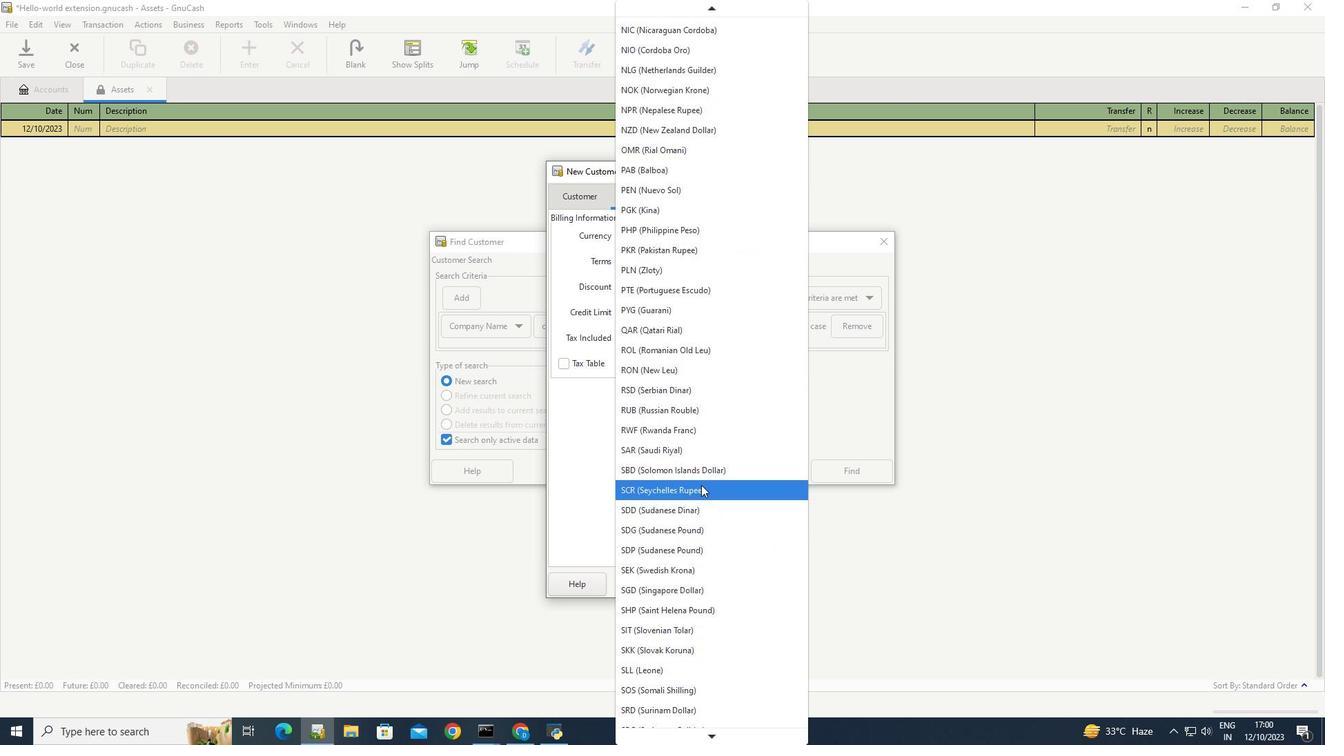 
Action: Mouse scrolled (701, 484) with delta (0, 0)
Screenshot: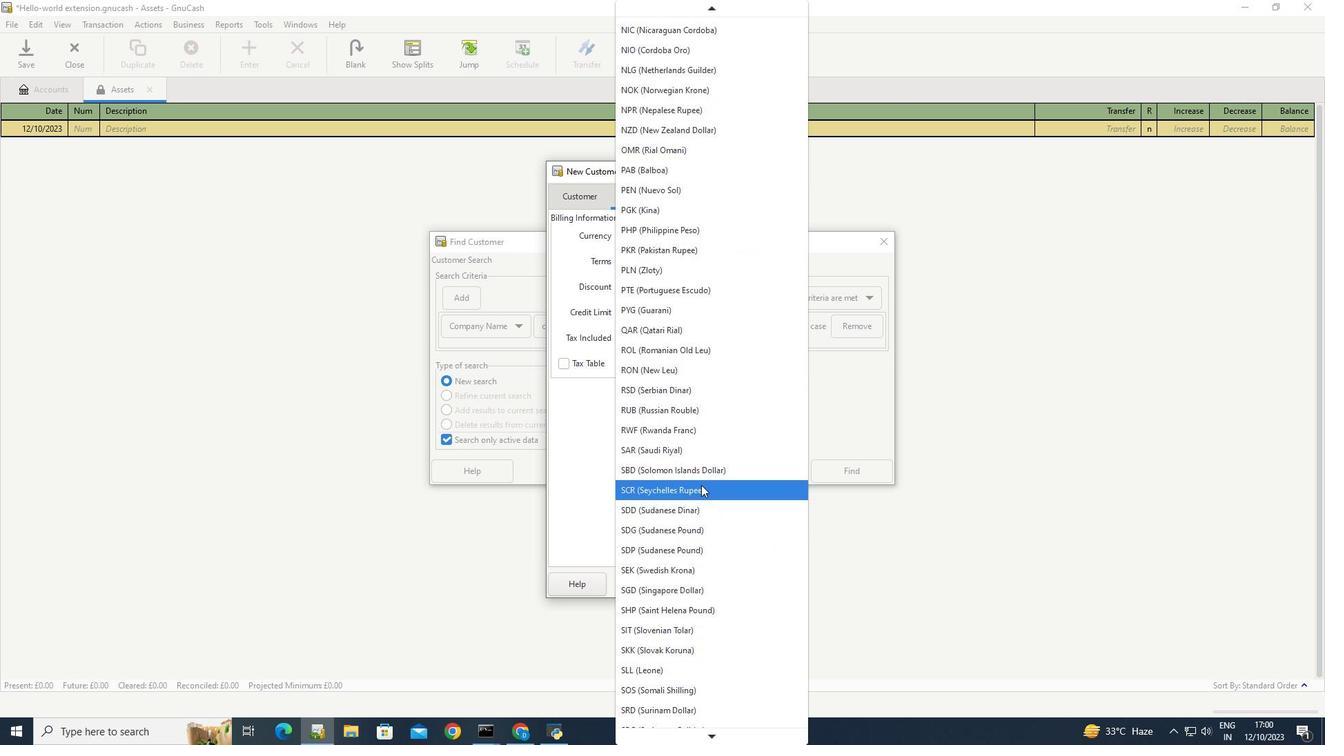 
Action: Mouse scrolled (701, 484) with delta (0, 0)
Screenshot: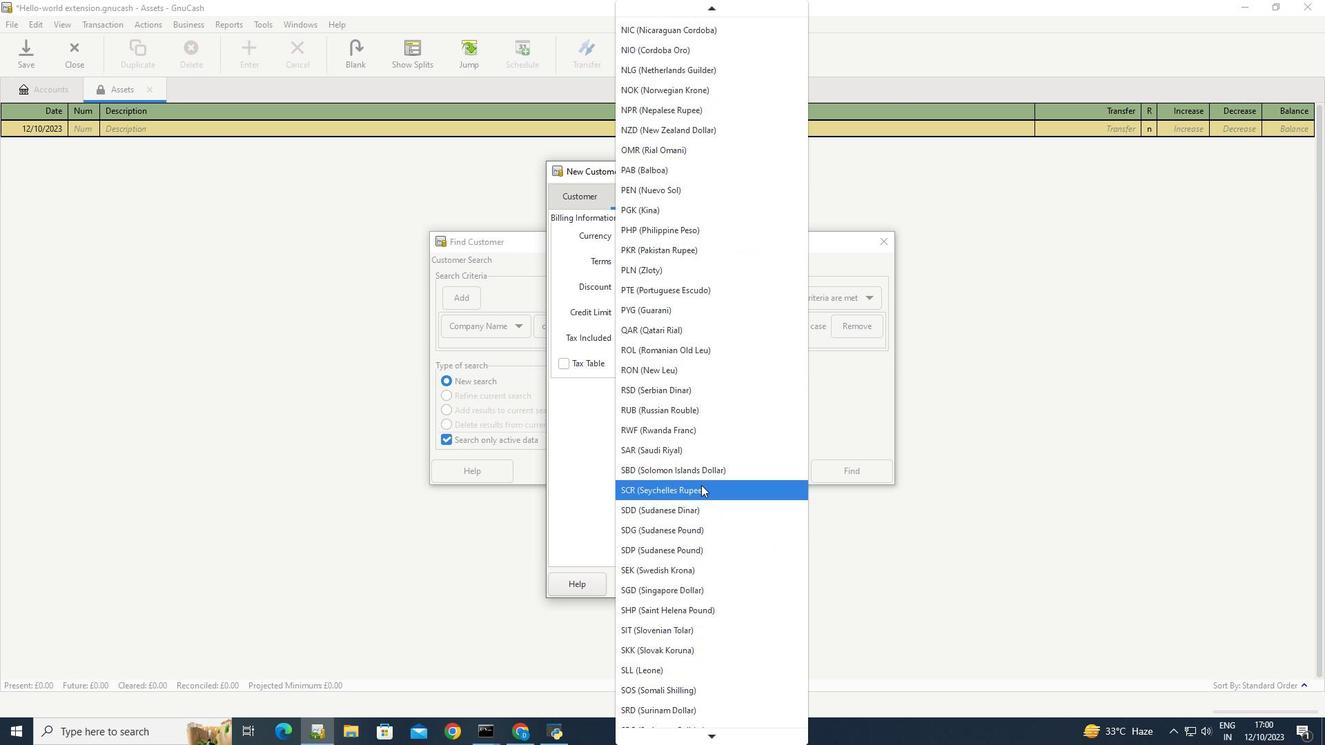 
Action: Mouse scrolled (701, 484) with delta (0, 0)
Screenshot: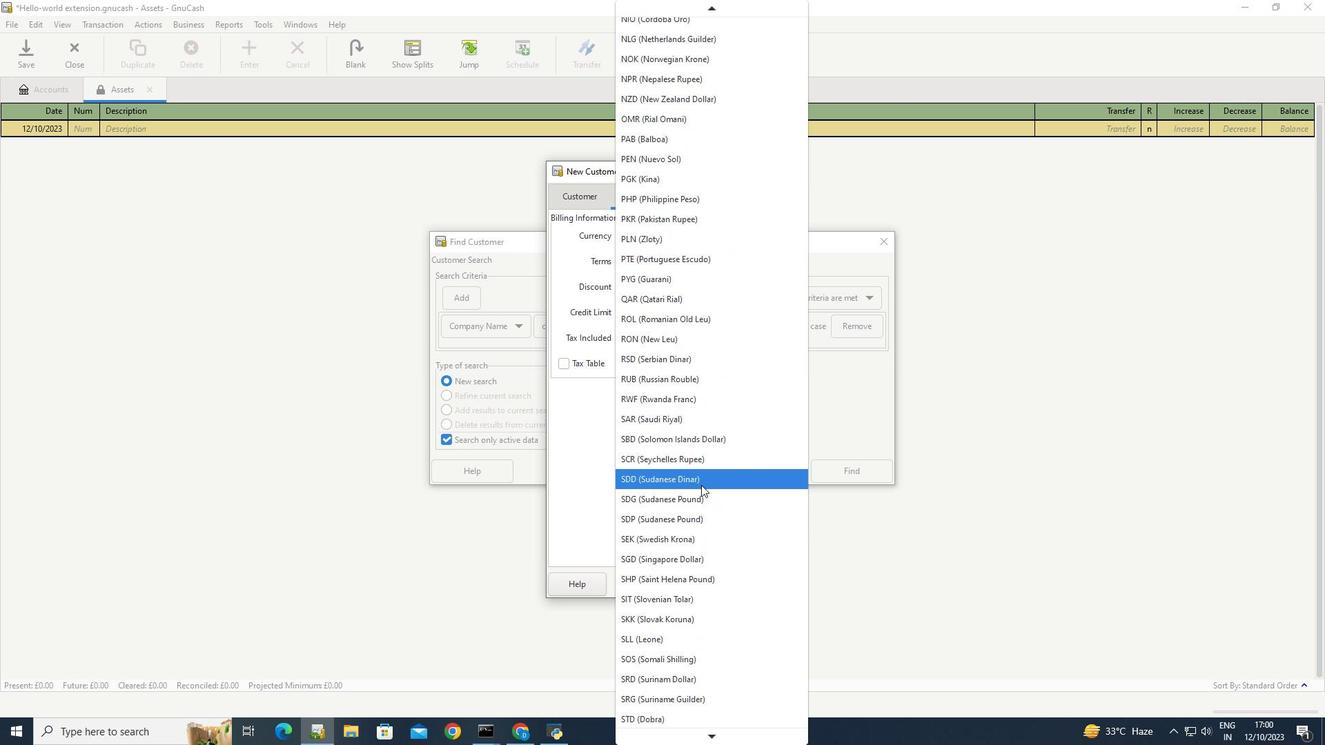
Action: Mouse scrolled (701, 484) with delta (0, 0)
Screenshot: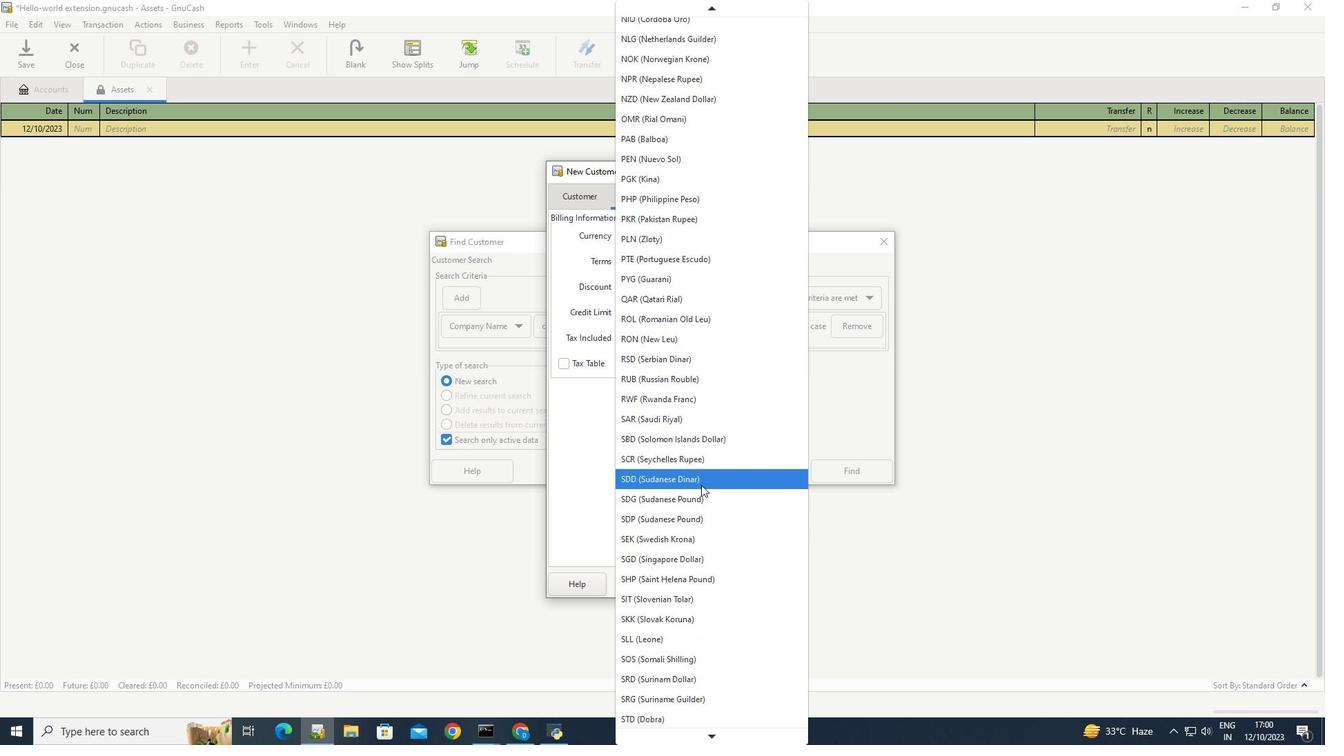 
Action: Mouse scrolled (701, 484) with delta (0, 0)
Screenshot: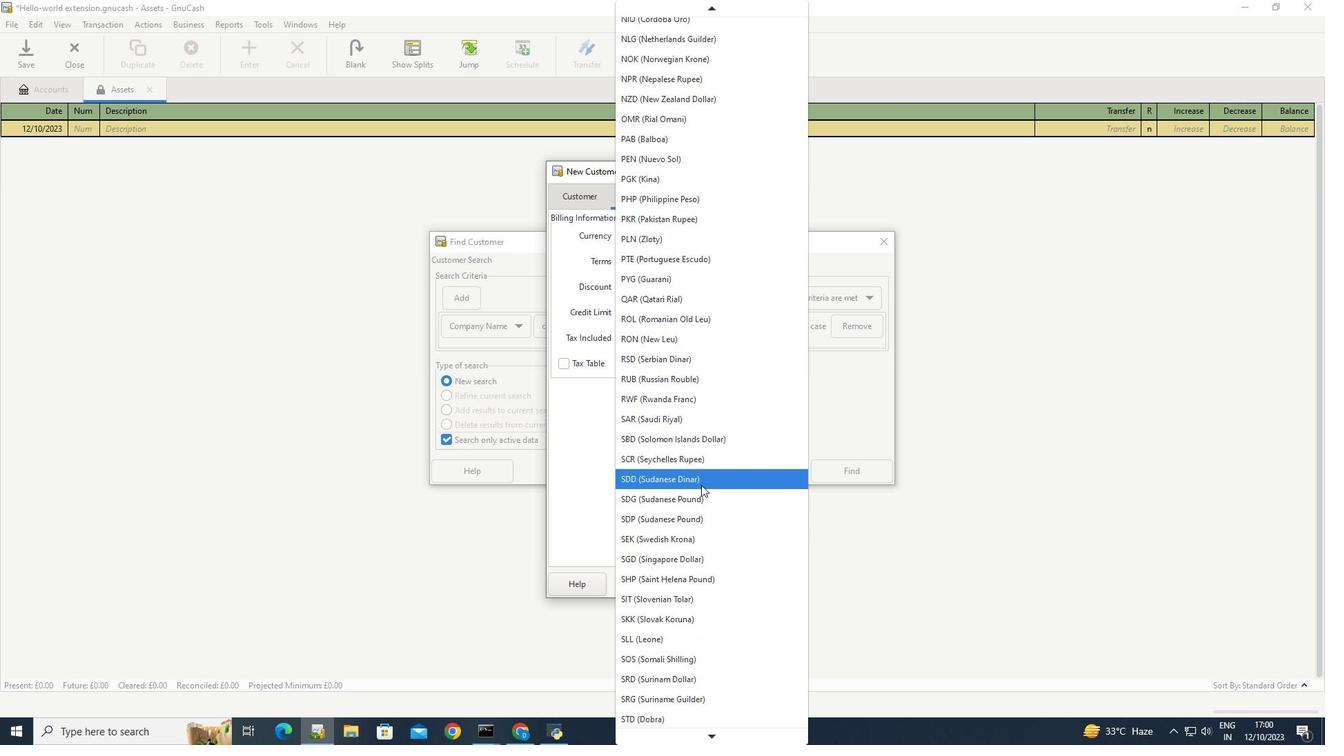 
Action: Mouse scrolled (701, 484) with delta (0, 0)
Screenshot: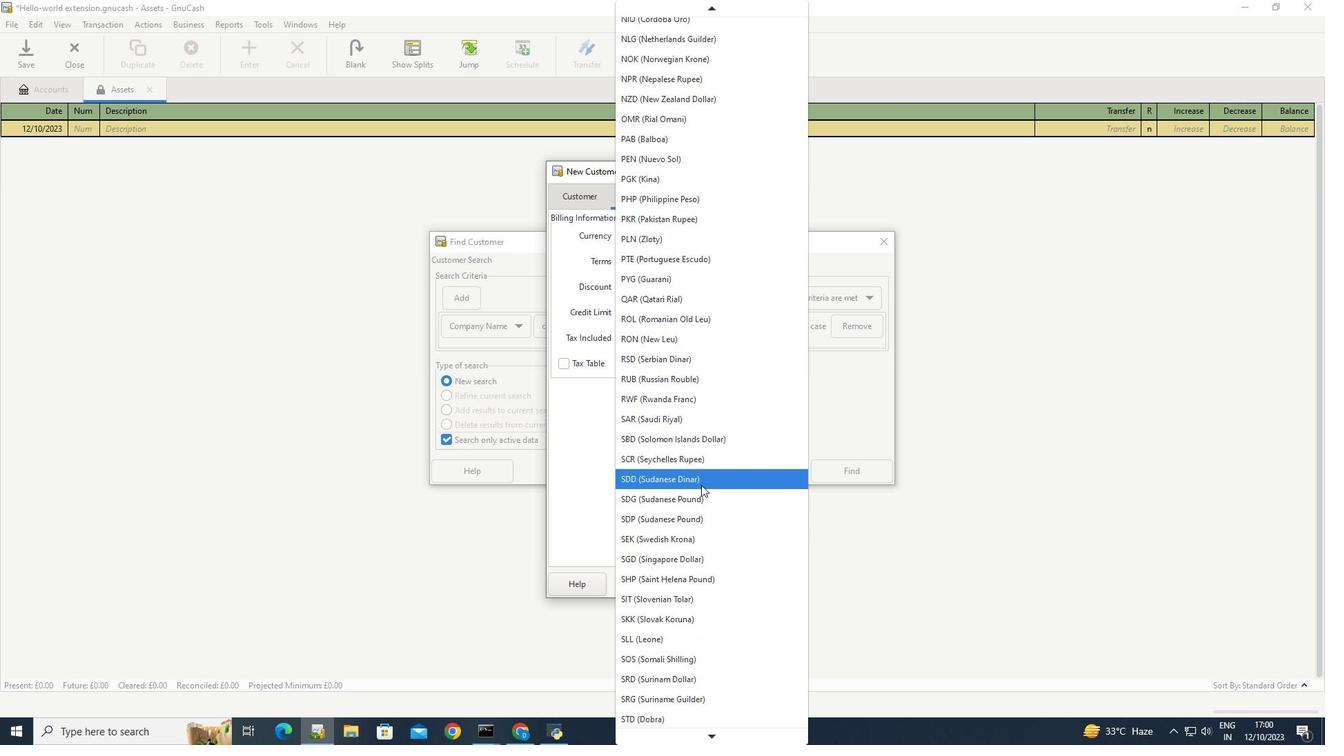 
Action: Mouse scrolled (701, 484) with delta (0, 0)
Screenshot: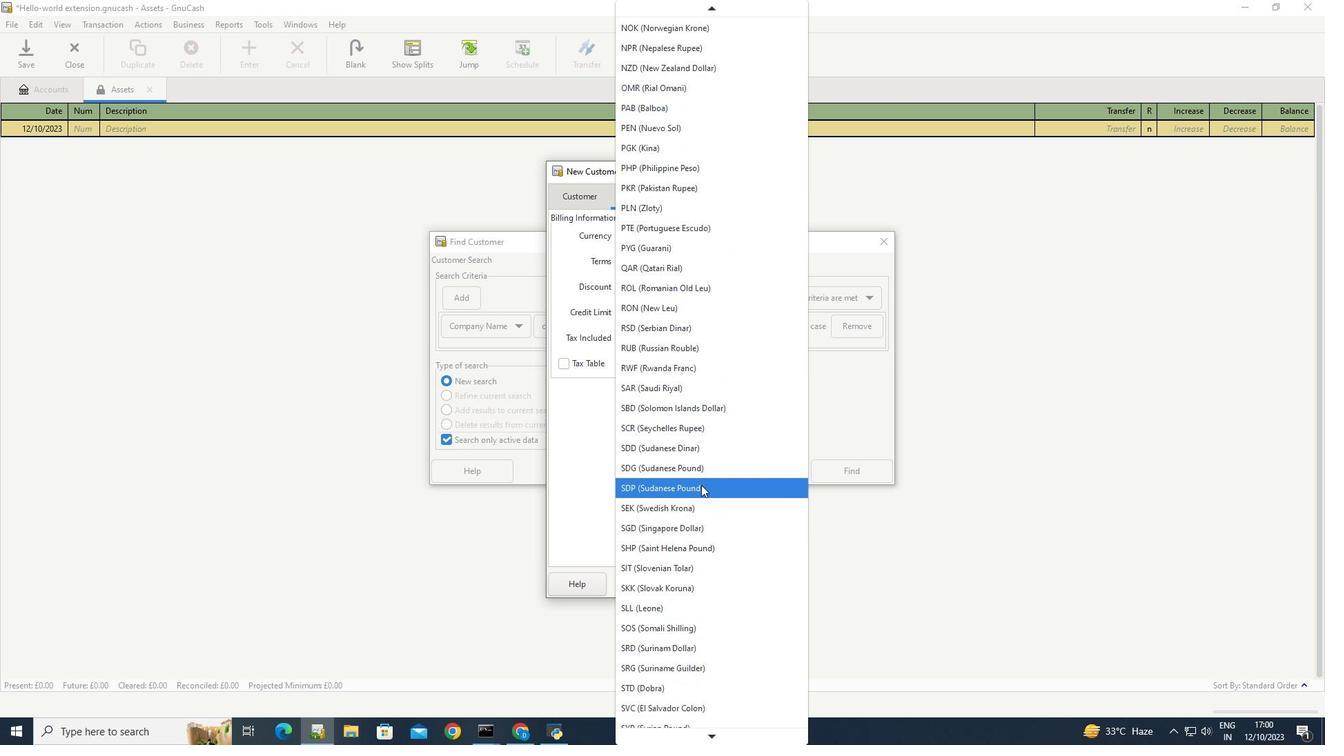 
Action: Mouse scrolled (701, 484) with delta (0, 0)
Screenshot: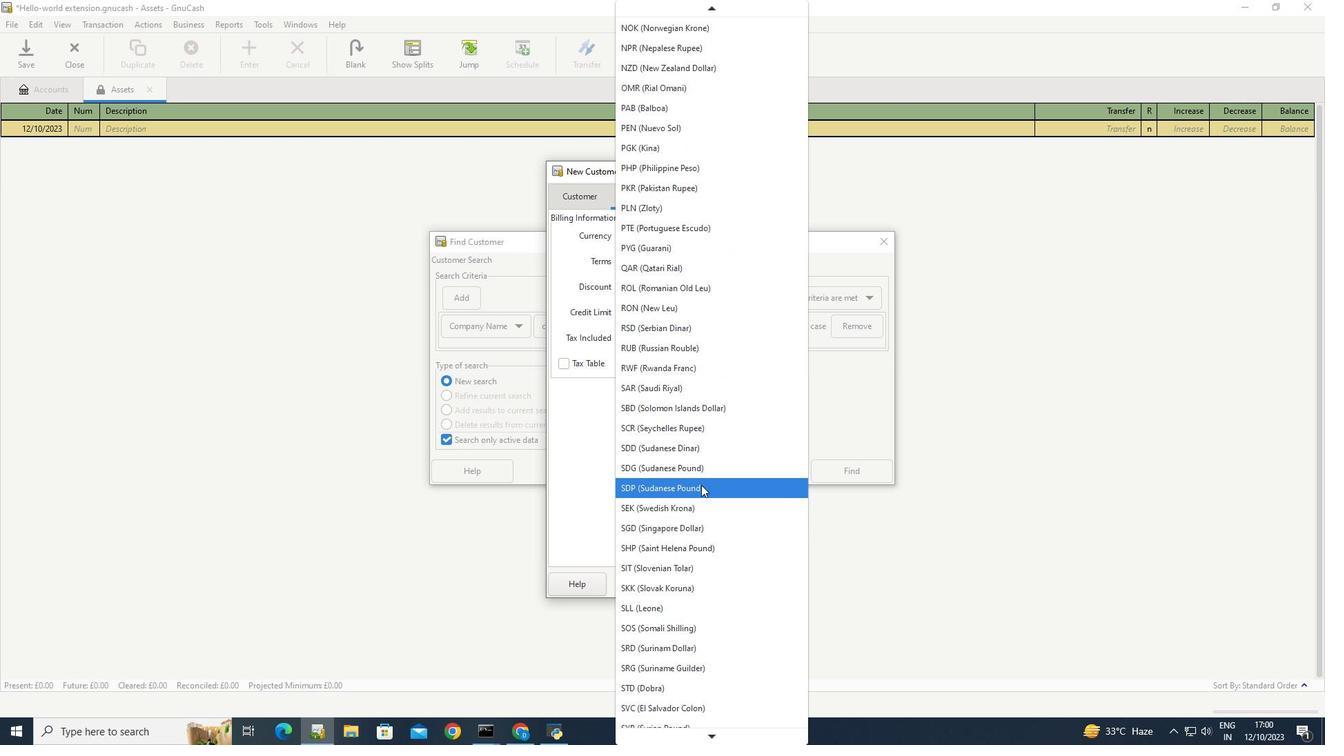 
Action: Mouse scrolled (701, 484) with delta (0, 0)
Screenshot: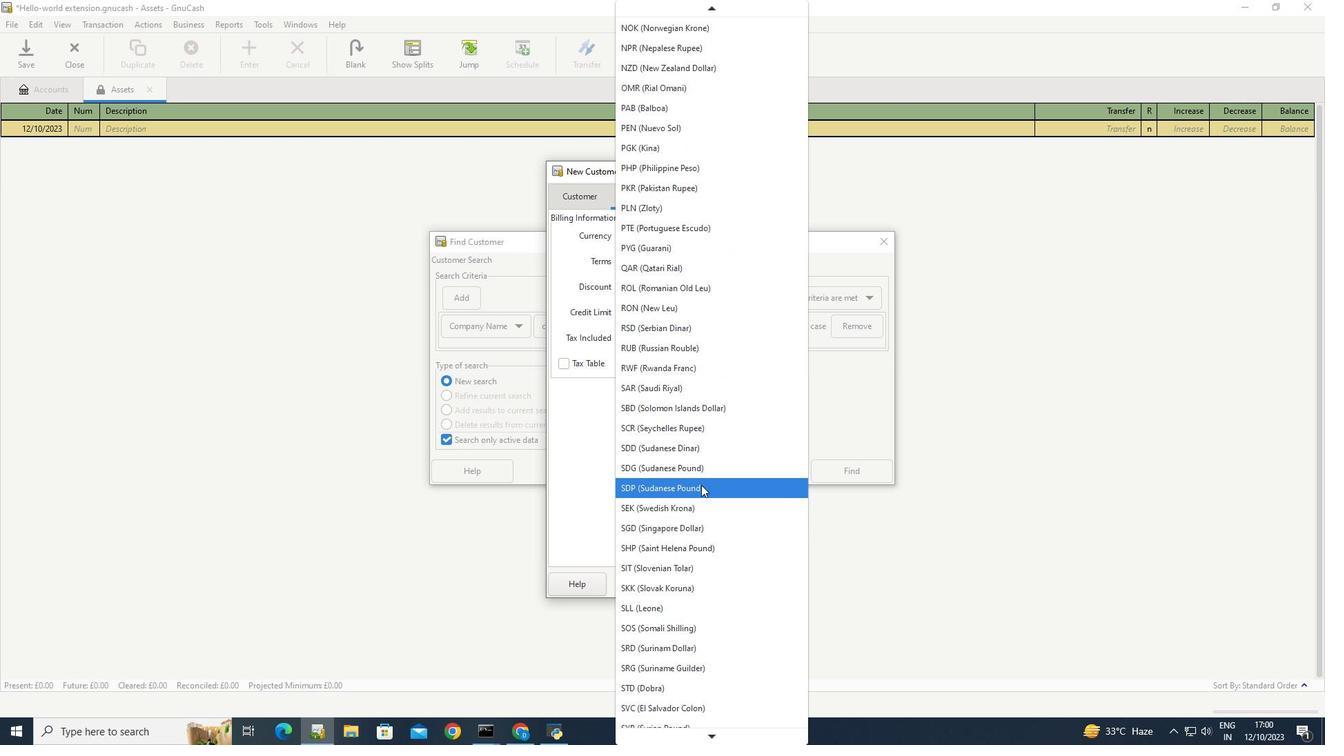 
Action: Mouse scrolled (701, 484) with delta (0, 0)
Screenshot: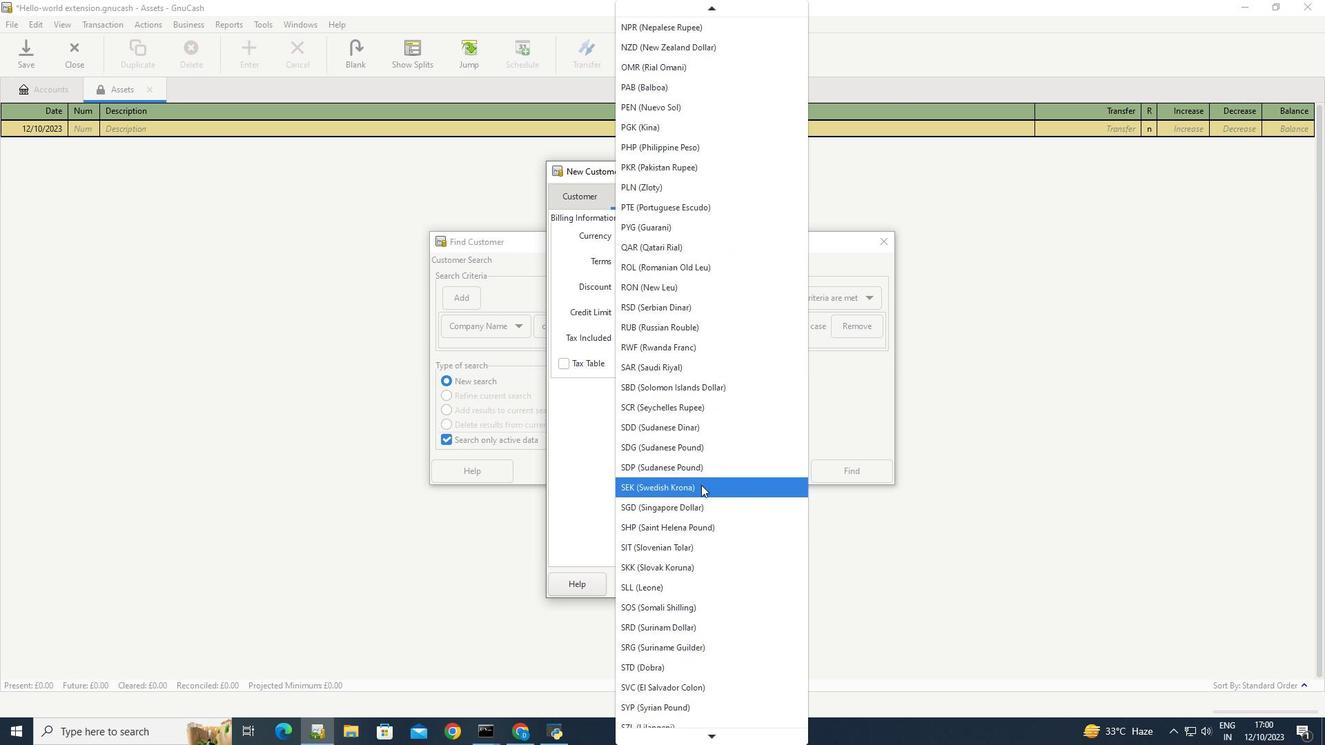 
Action: Mouse scrolled (701, 484) with delta (0, 0)
Screenshot: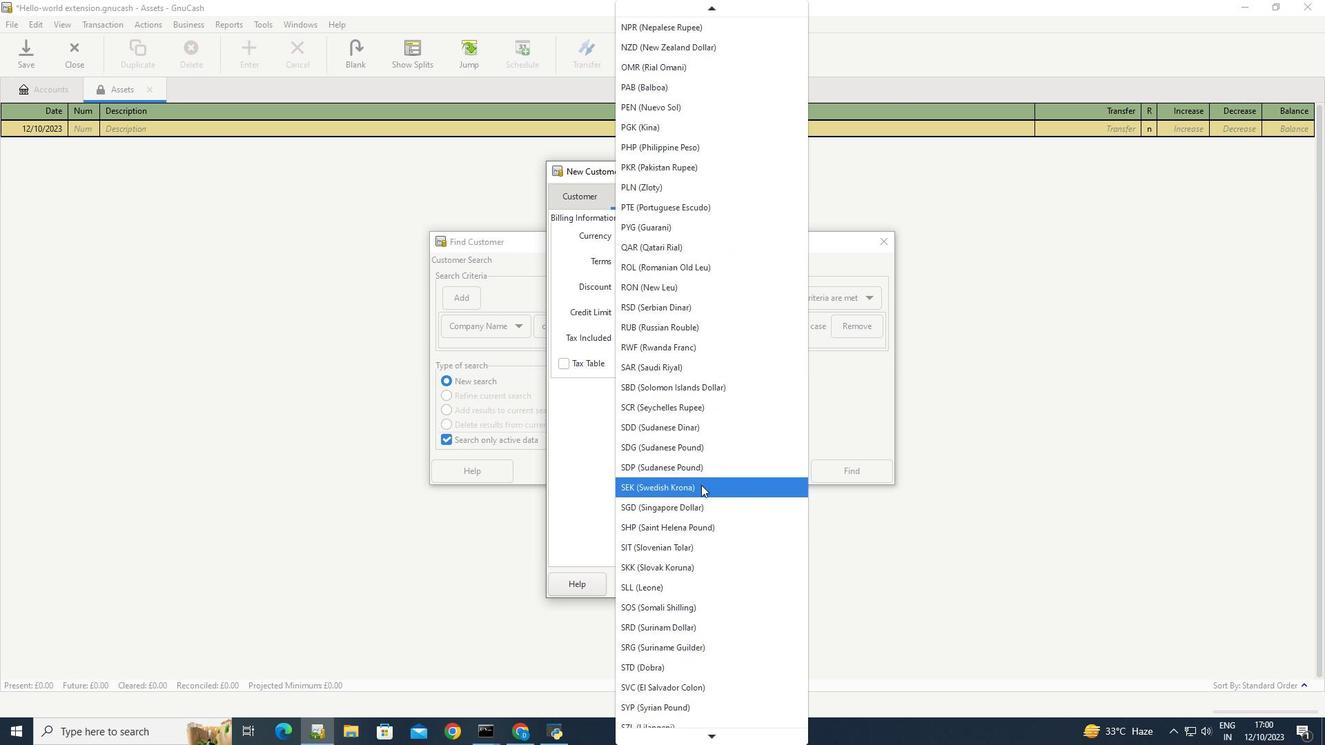
Action: Mouse scrolled (701, 484) with delta (0, 0)
Screenshot: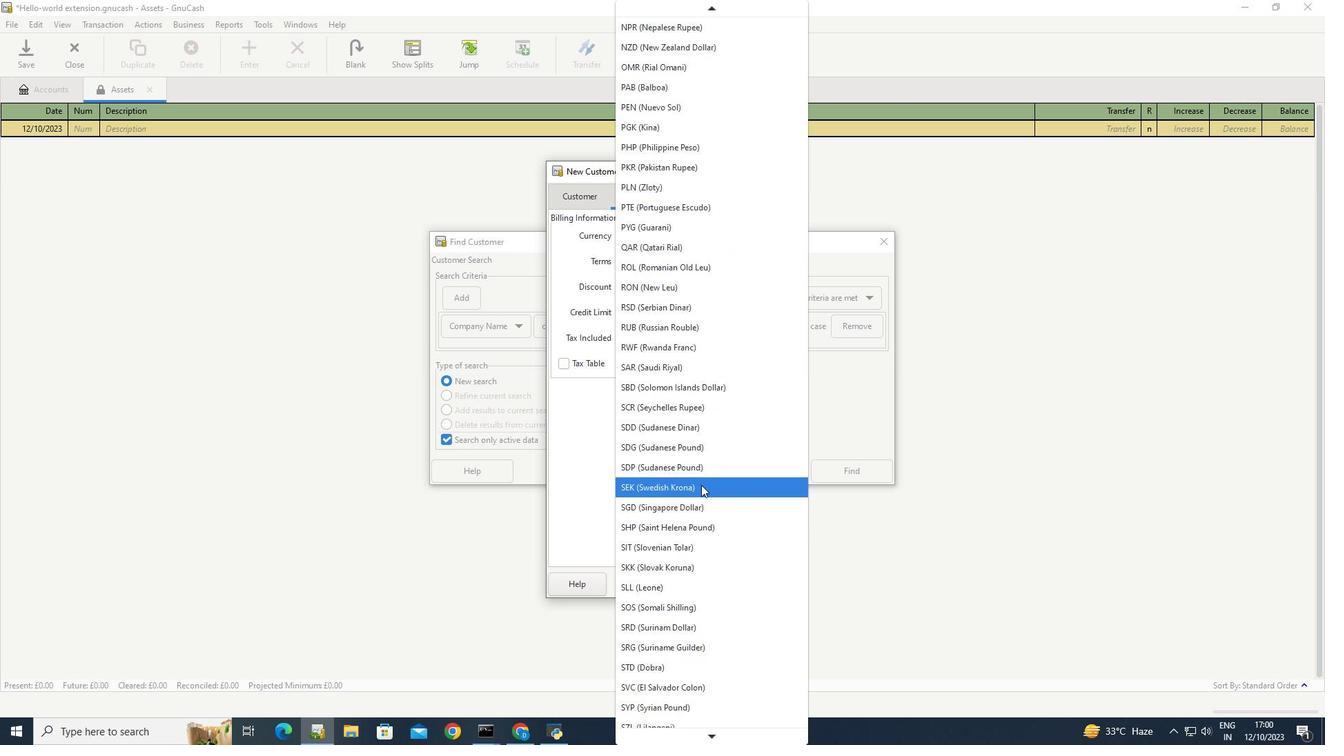 
Action: Mouse scrolled (701, 484) with delta (0, 0)
Screenshot: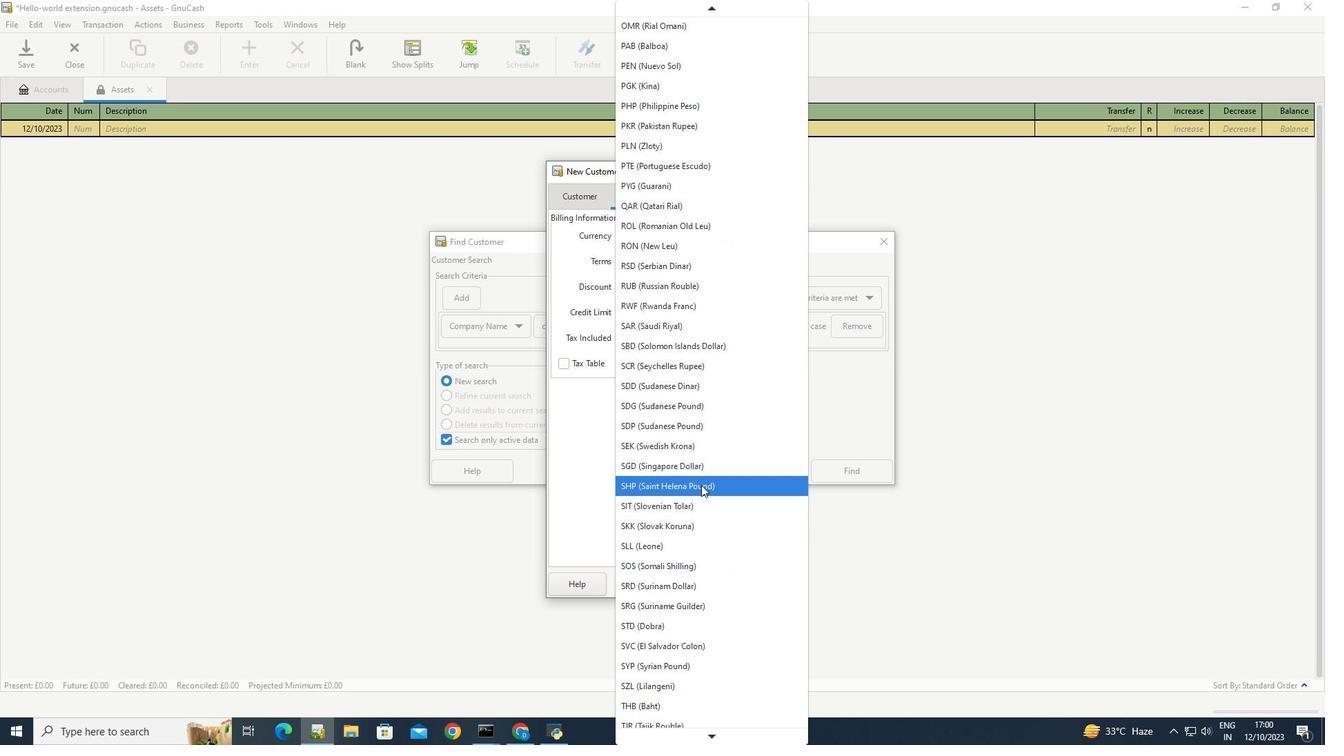 
Action: Mouse scrolled (701, 484) with delta (0, 0)
Screenshot: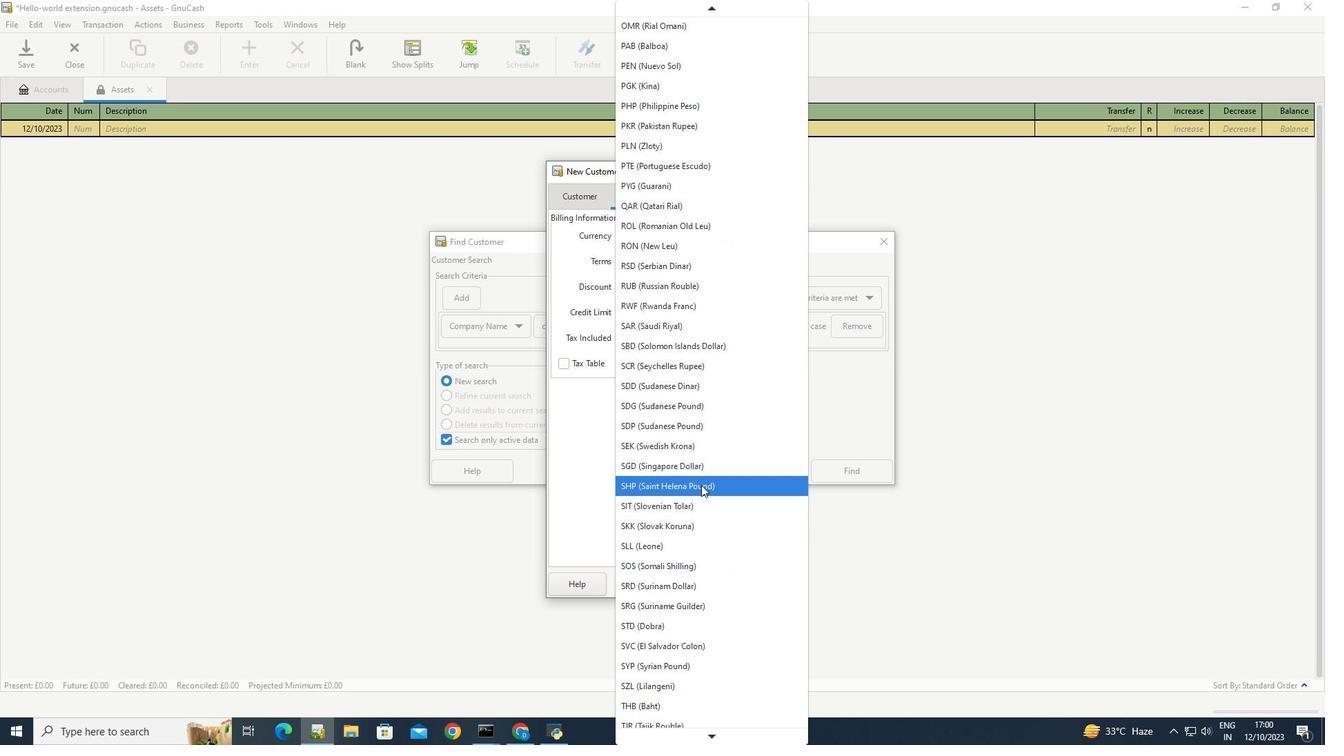 
Action: Mouse scrolled (701, 484) with delta (0, 0)
Screenshot: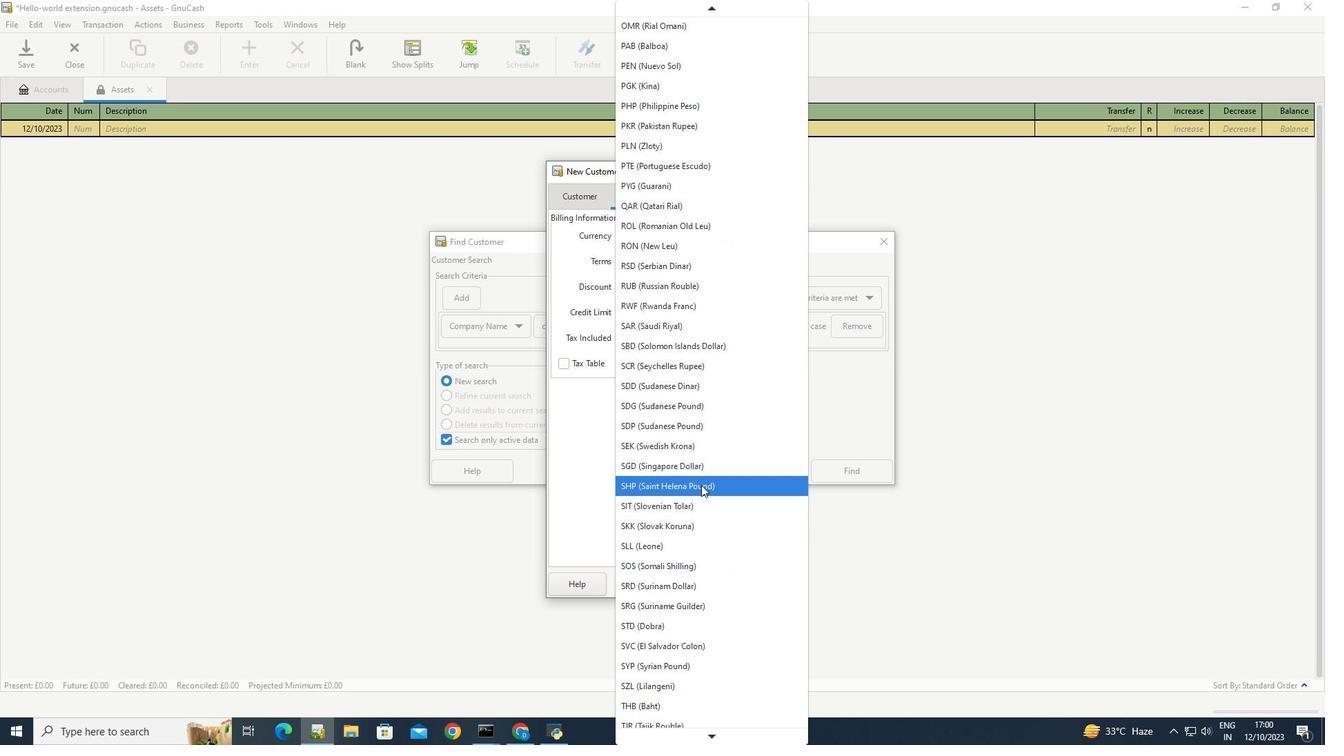 
Action: Mouse scrolled (701, 484) with delta (0, 0)
Screenshot: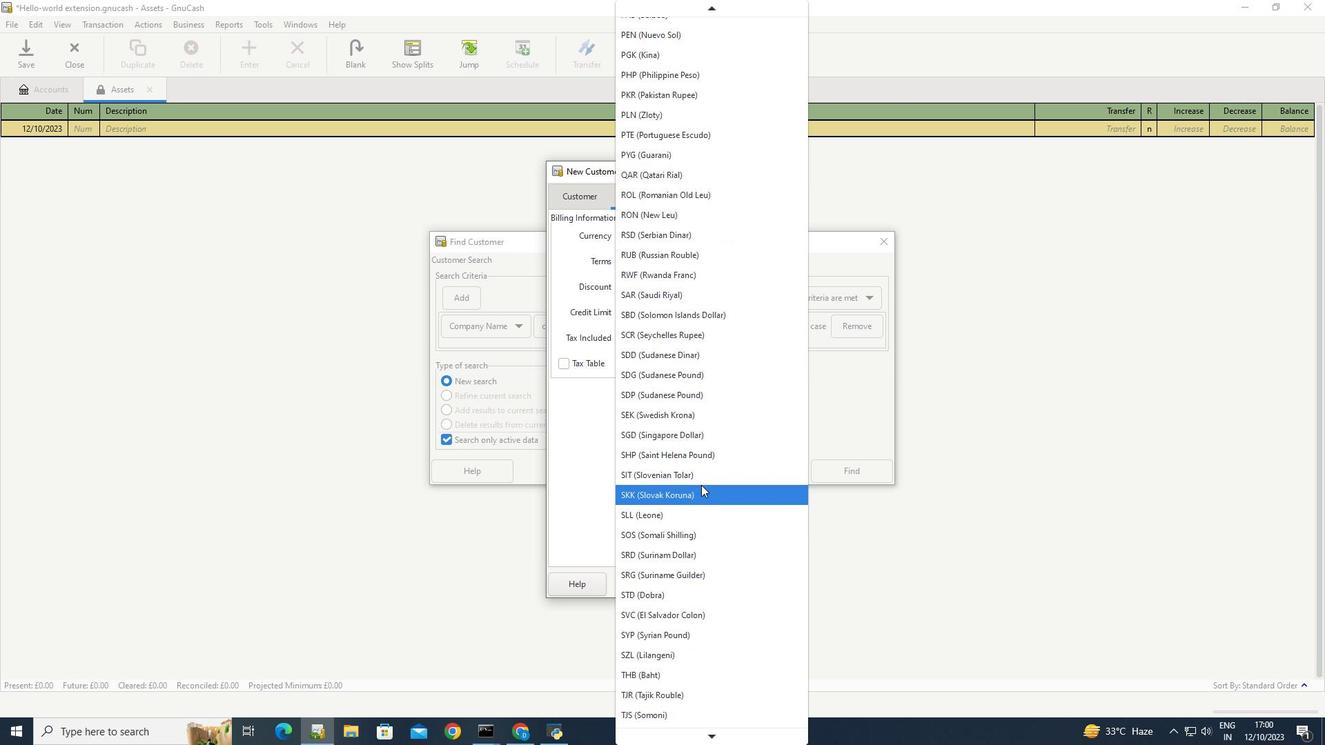 
Action: Mouse scrolled (701, 484) with delta (0, 0)
Screenshot: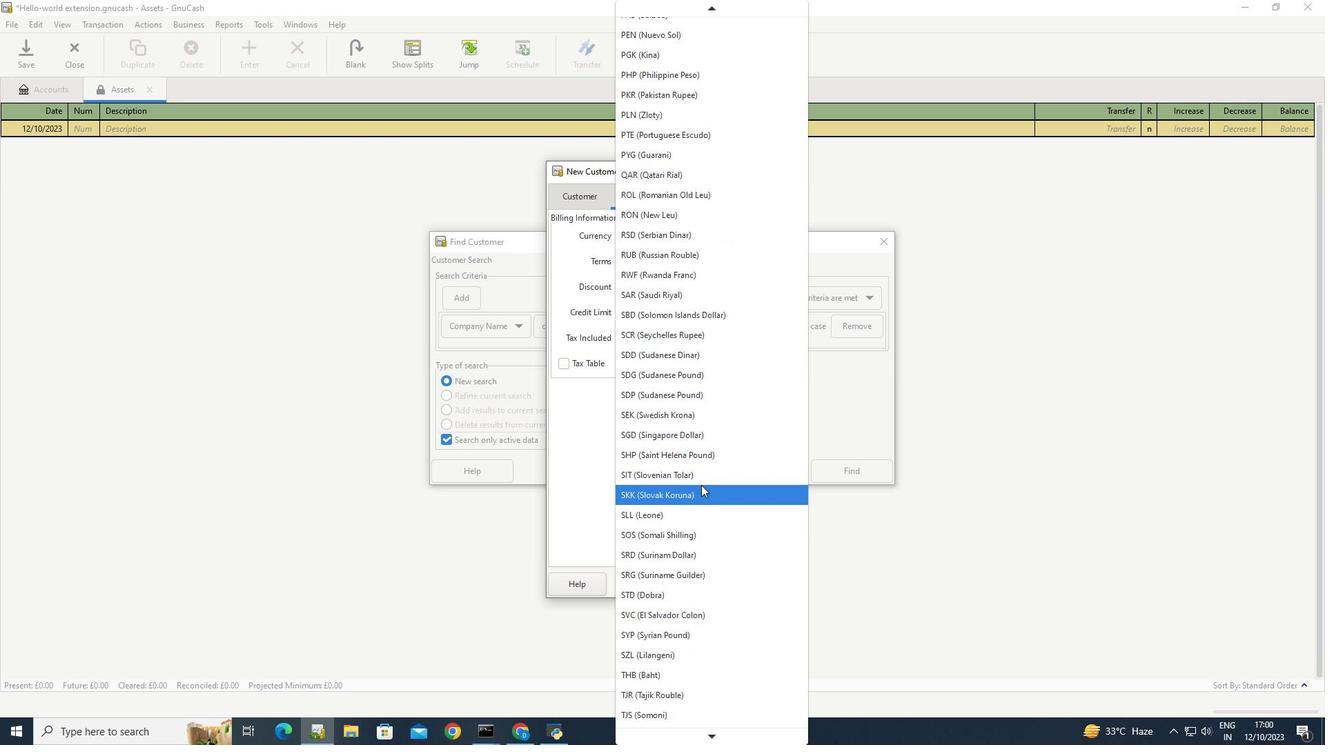 
Action: Mouse scrolled (701, 484) with delta (0, 0)
Screenshot: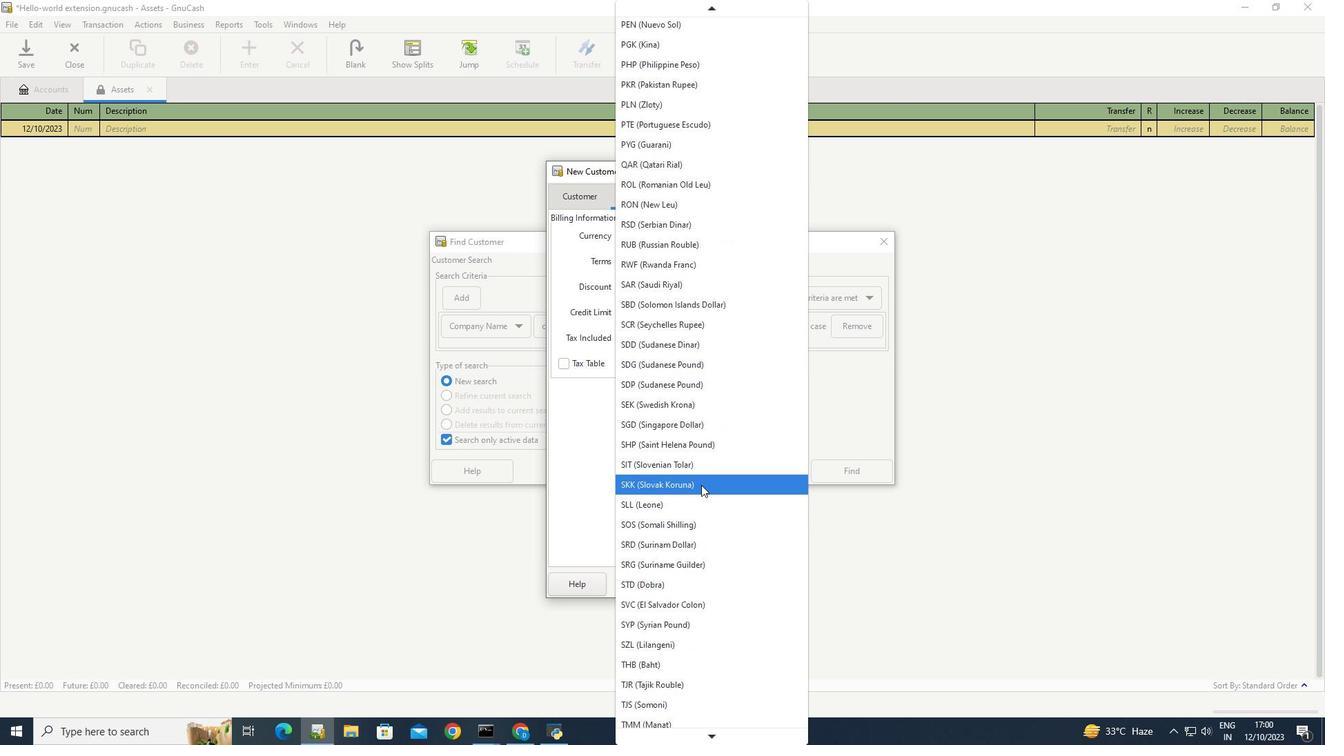 
Action: Mouse scrolled (701, 484) with delta (0, 0)
Screenshot: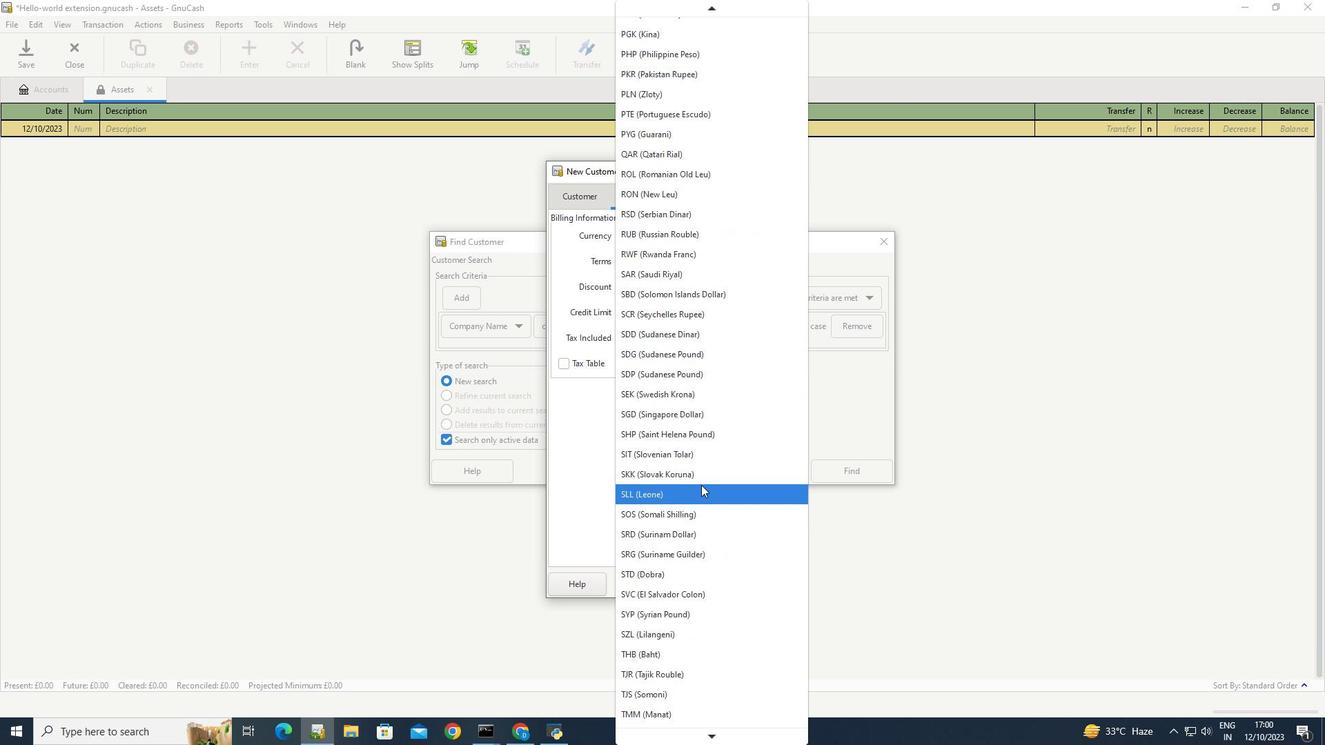 
Action: Mouse scrolled (701, 484) with delta (0, 0)
Screenshot: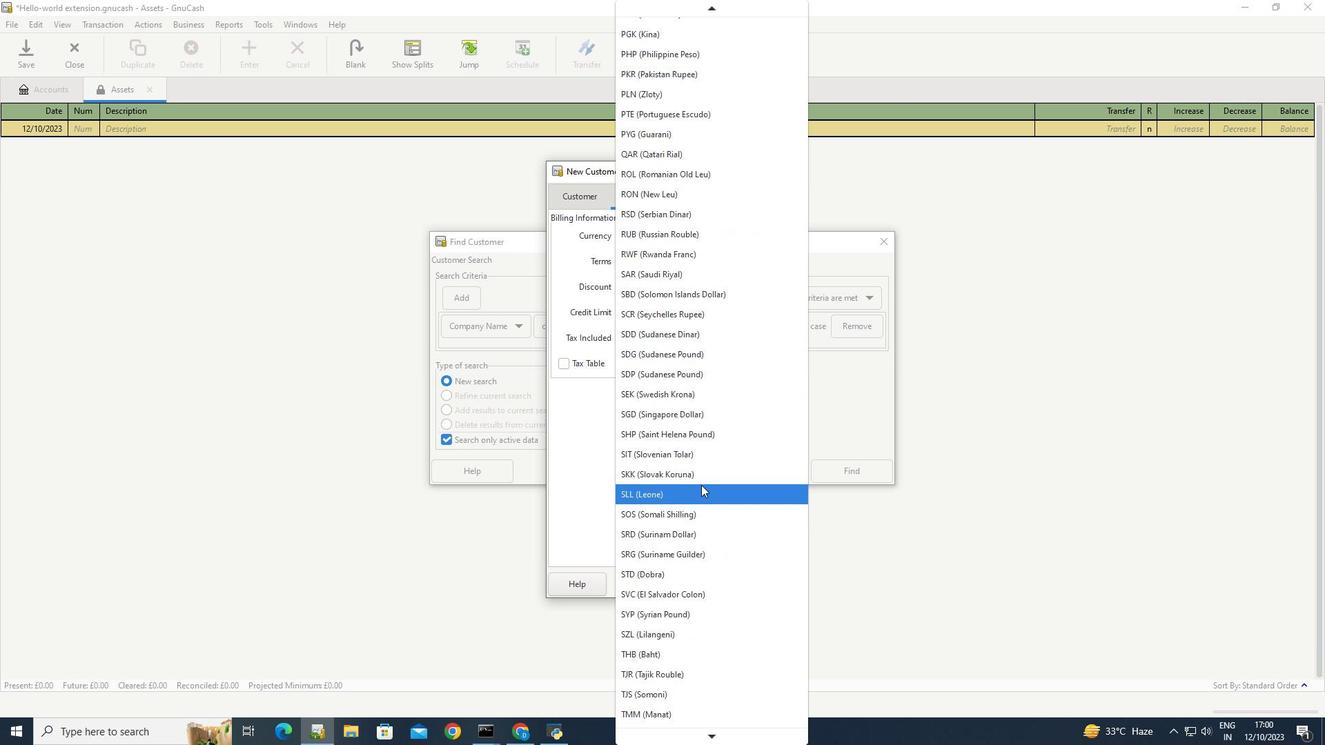 
Action: Mouse scrolled (701, 484) with delta (0, 0)
Screenshot: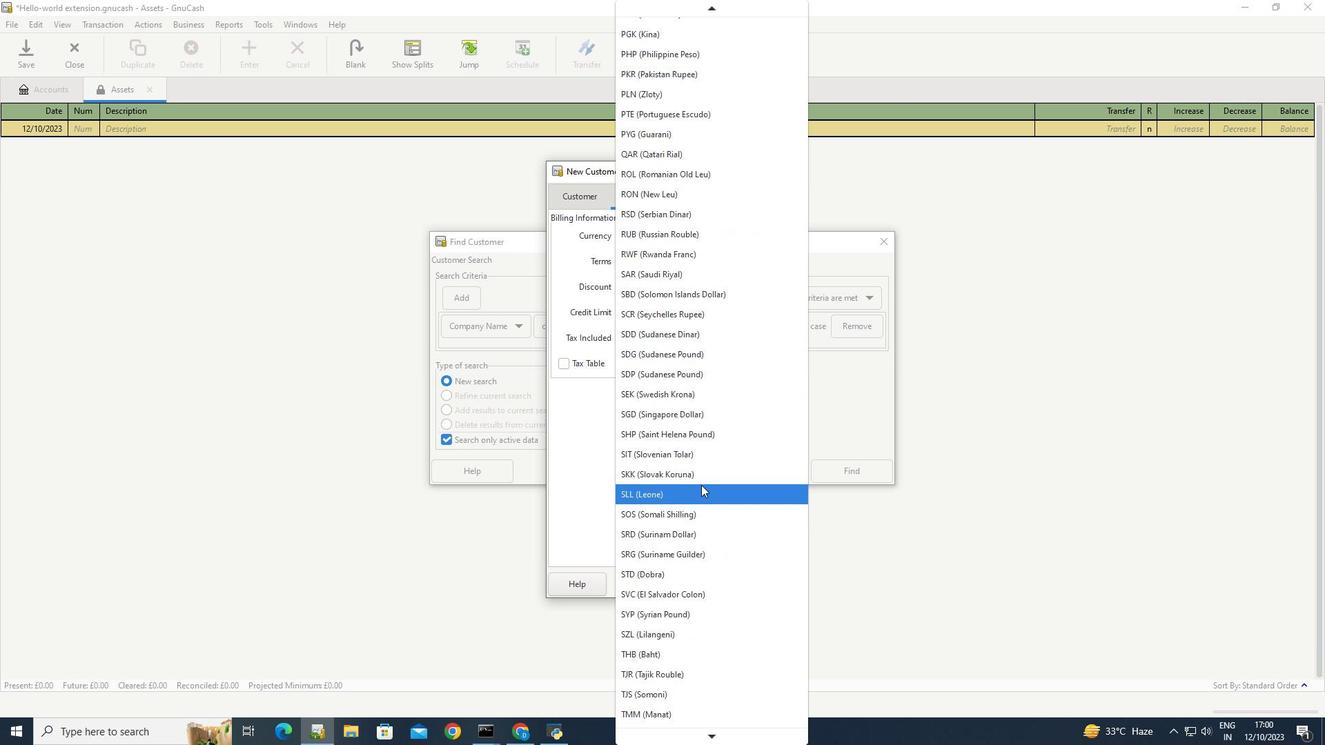 
Action: Mouse scrolled (701, 484) with delta (0, 0)
Screenshot: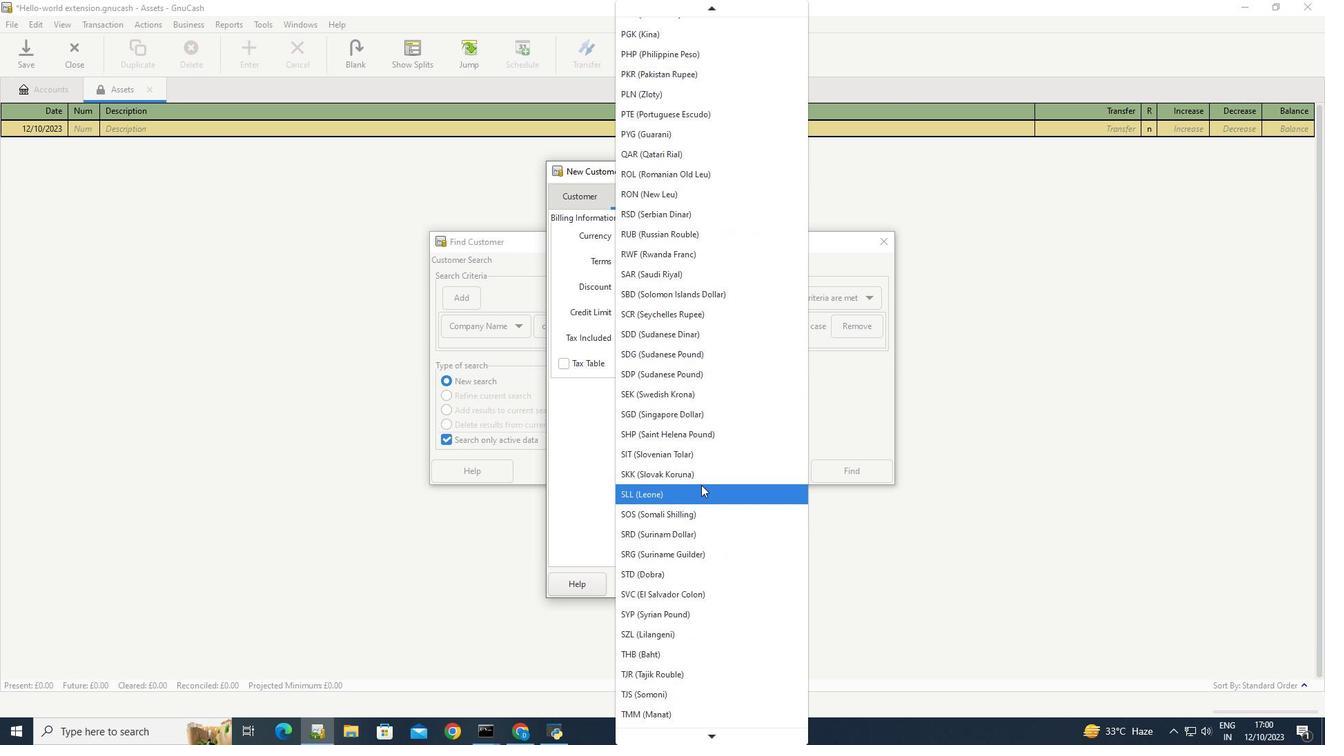 
Action: Mouse scrolled (701, 484) with delta (0, 0)
Screenshot: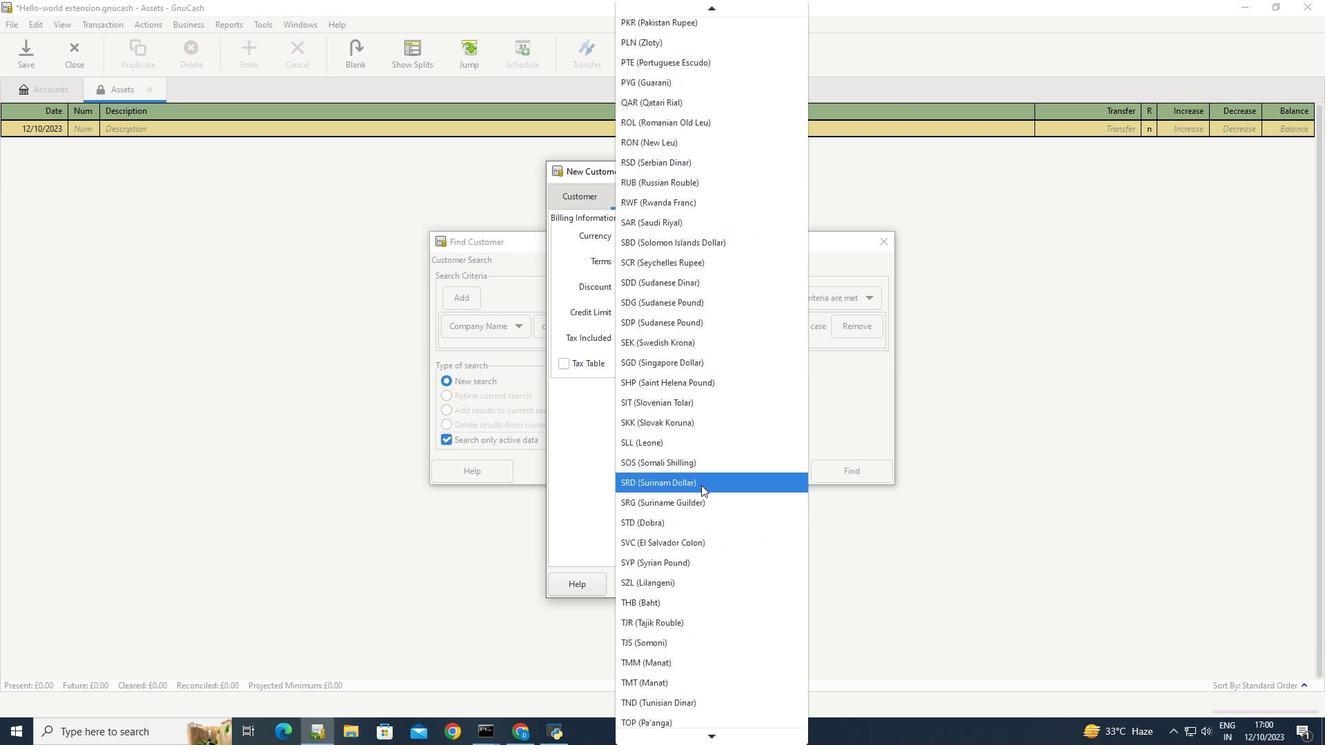 
Action: Mouse scrolled (701, 484) with delta (0, 0)
Screenshot: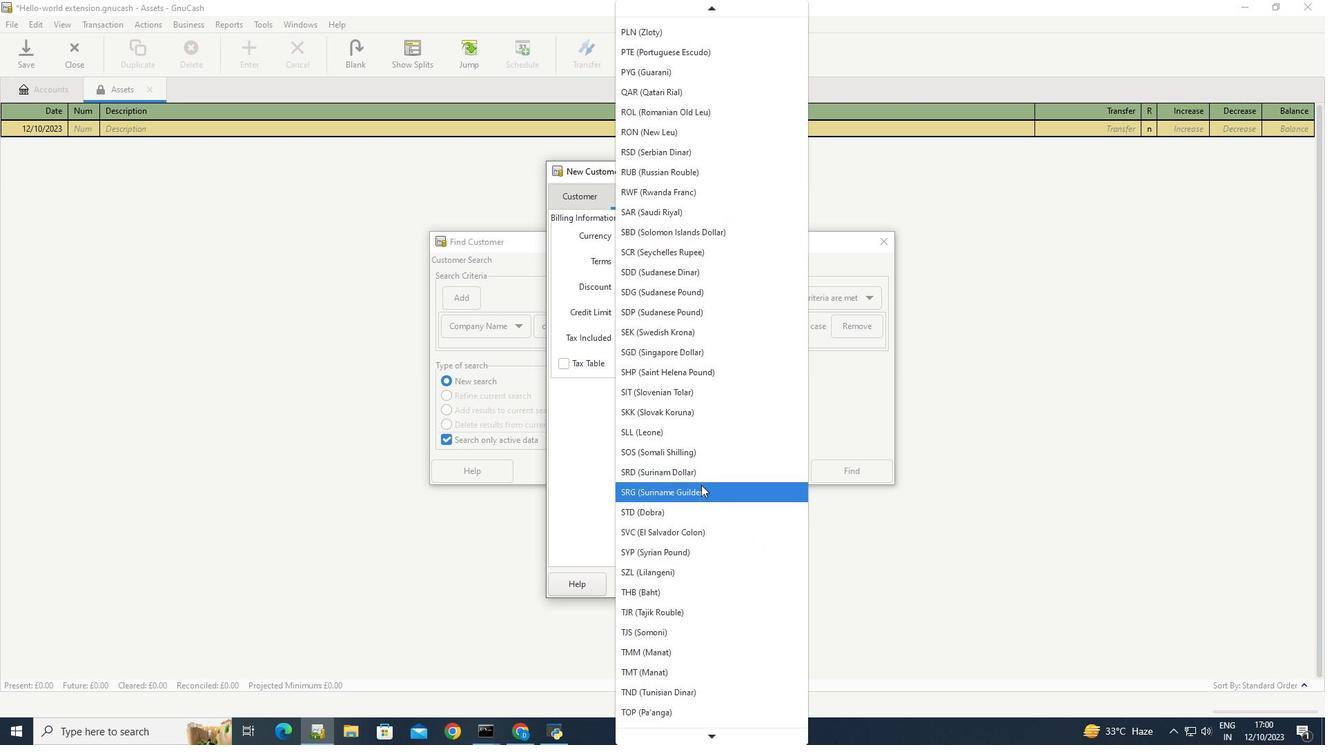 
Action: Mouse scrolled (701, 484) with delta (0, 0)
Screenshot: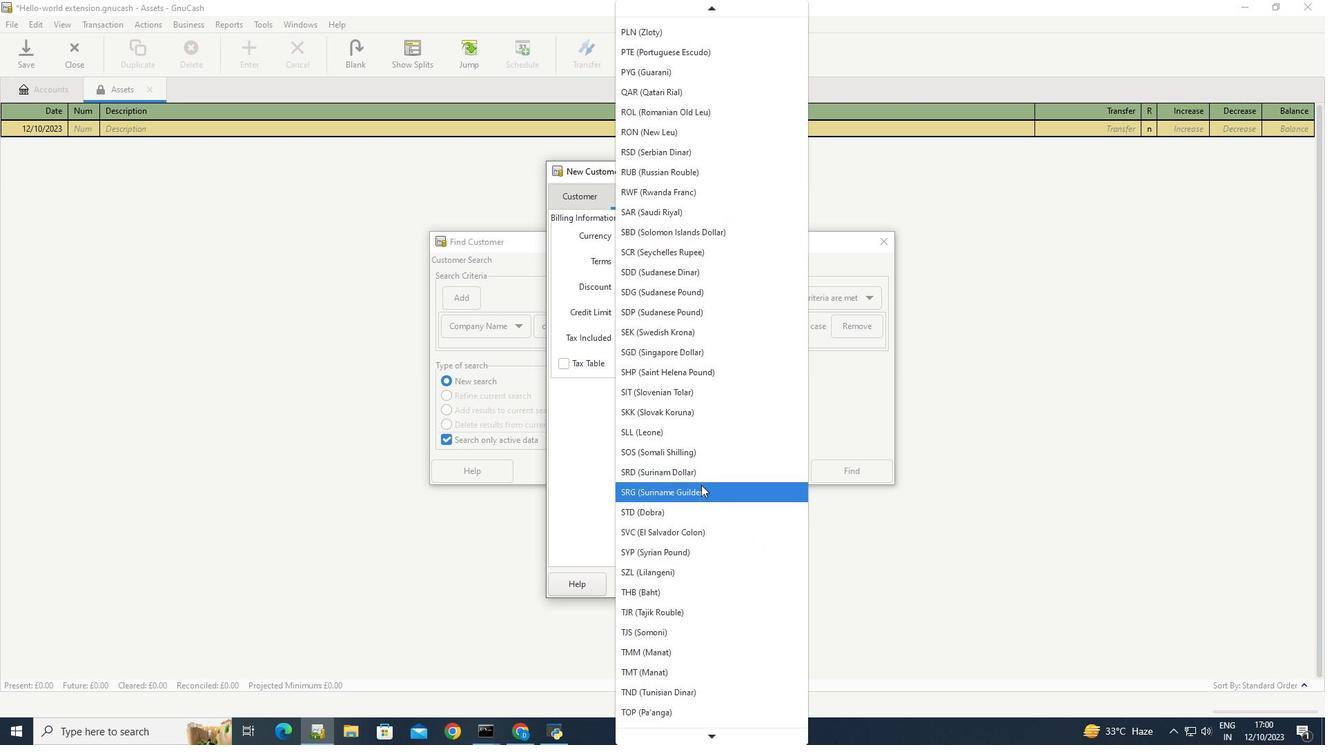 
Action: Mouse scrolled (701, 484) with delta (0, 0)
Screenshot: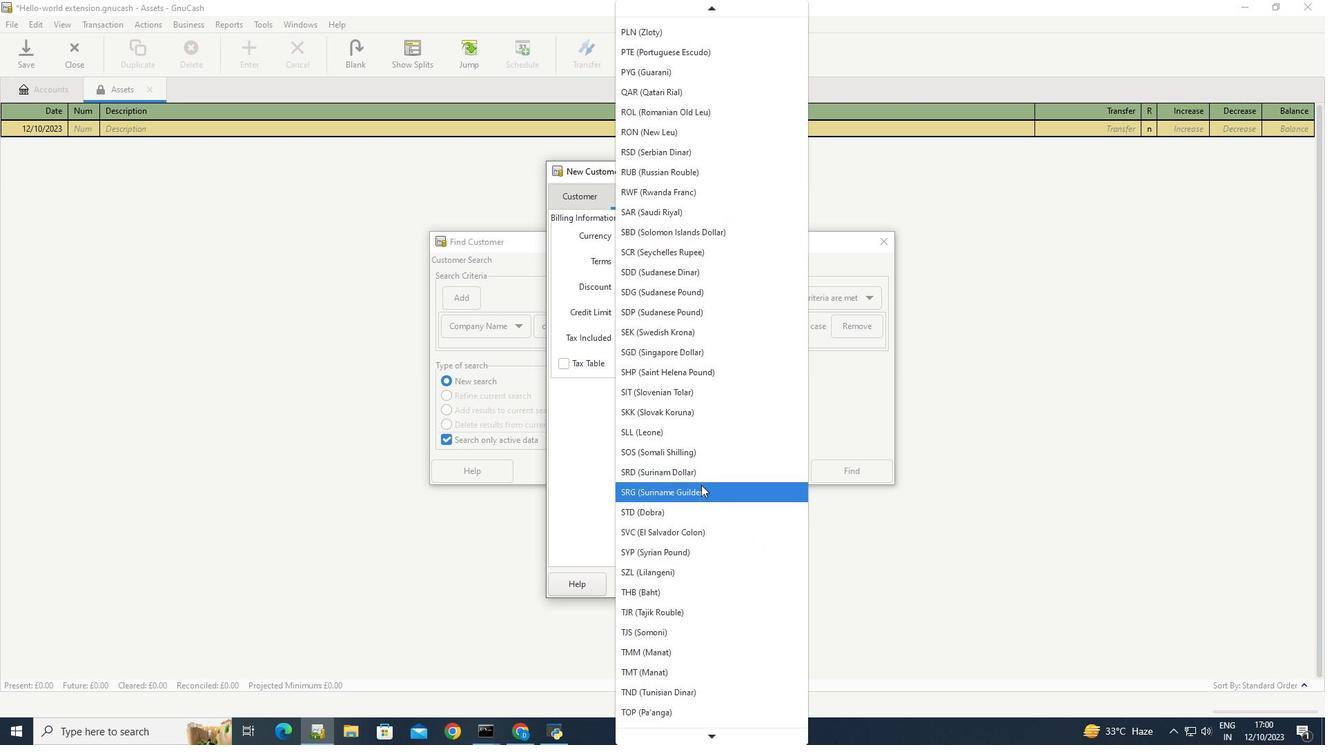 
Action: Mouse scrolled (701, 484) with delta (0, 0)
Screenshot: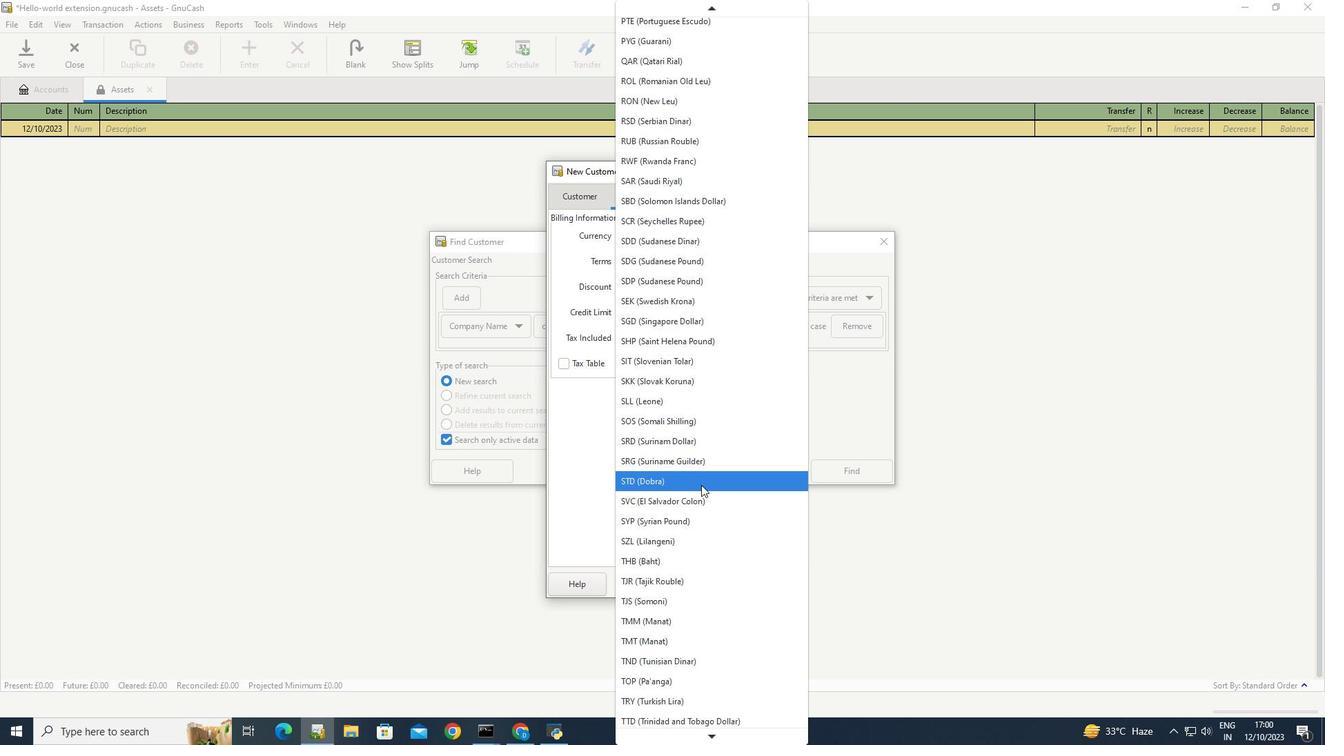 
Action: Mouse scrolled (701, 484) with delta (0, 0)
Screenshot: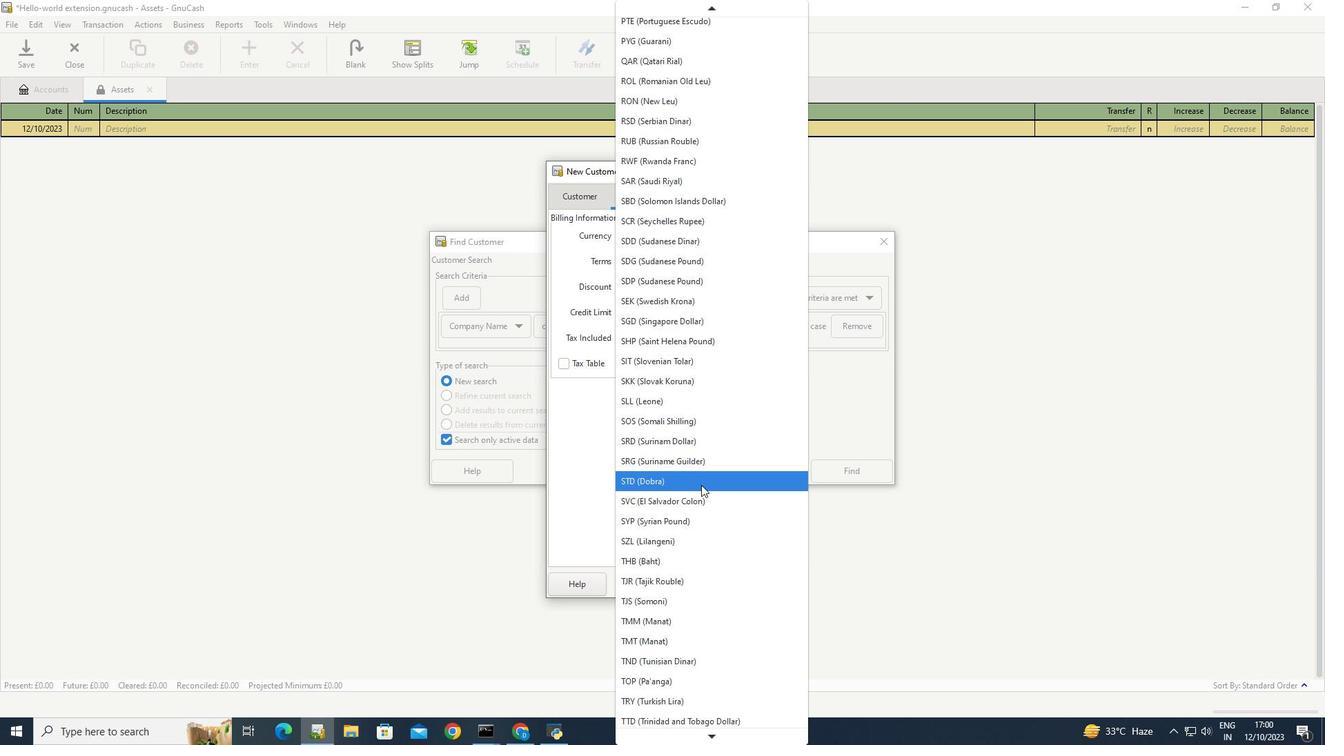 
Action: Mouse scrolled (701, 484) with delta (0, 0)
Screenshot: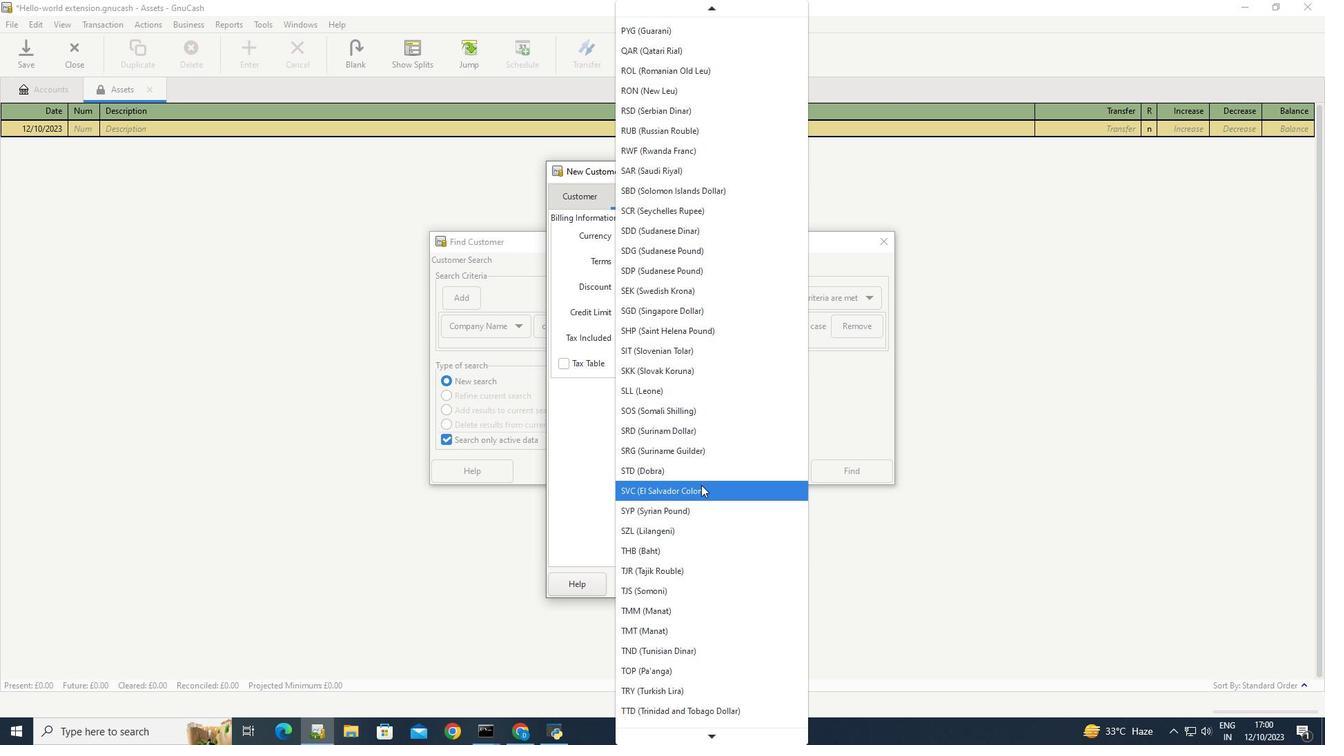 
Action: Mouse scrolled (701, 484) with delta (0, 0)
Screenshot: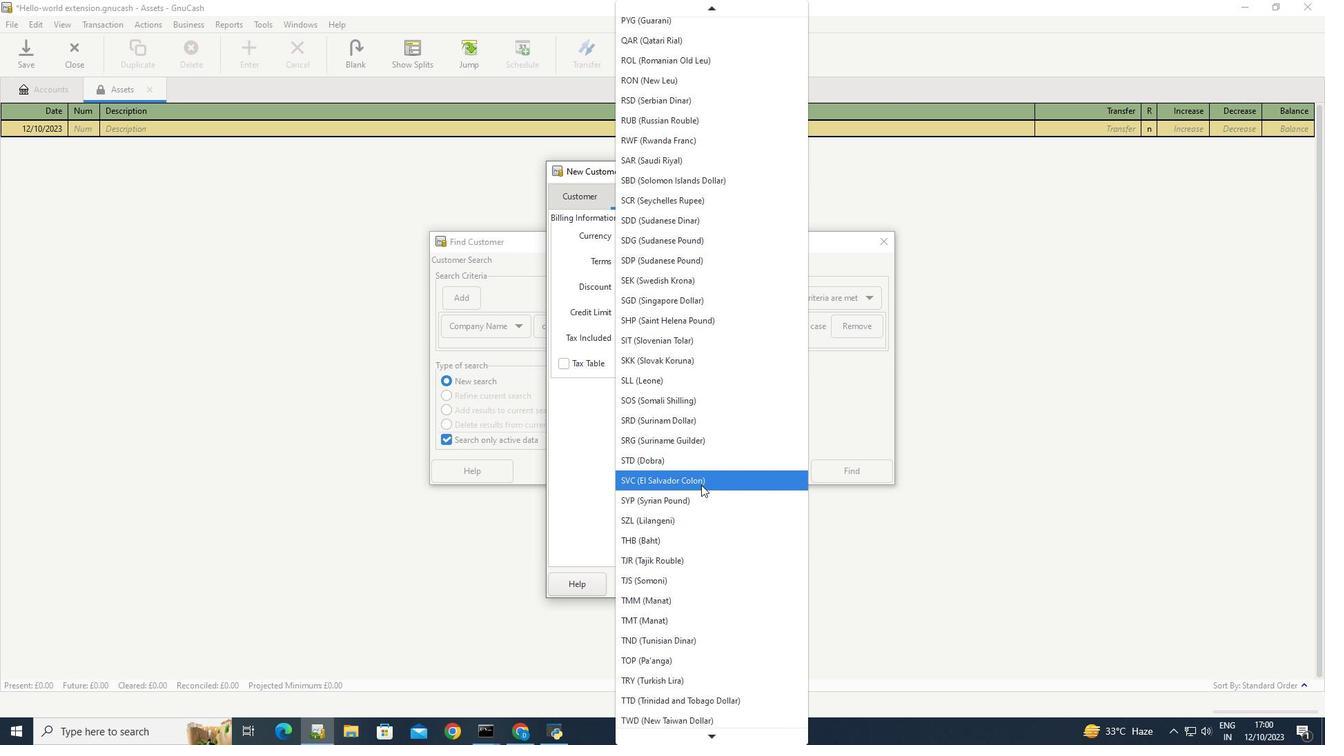 
Action: Mouse scrolled (701, 484) with delta (0, 0)
Screenshot: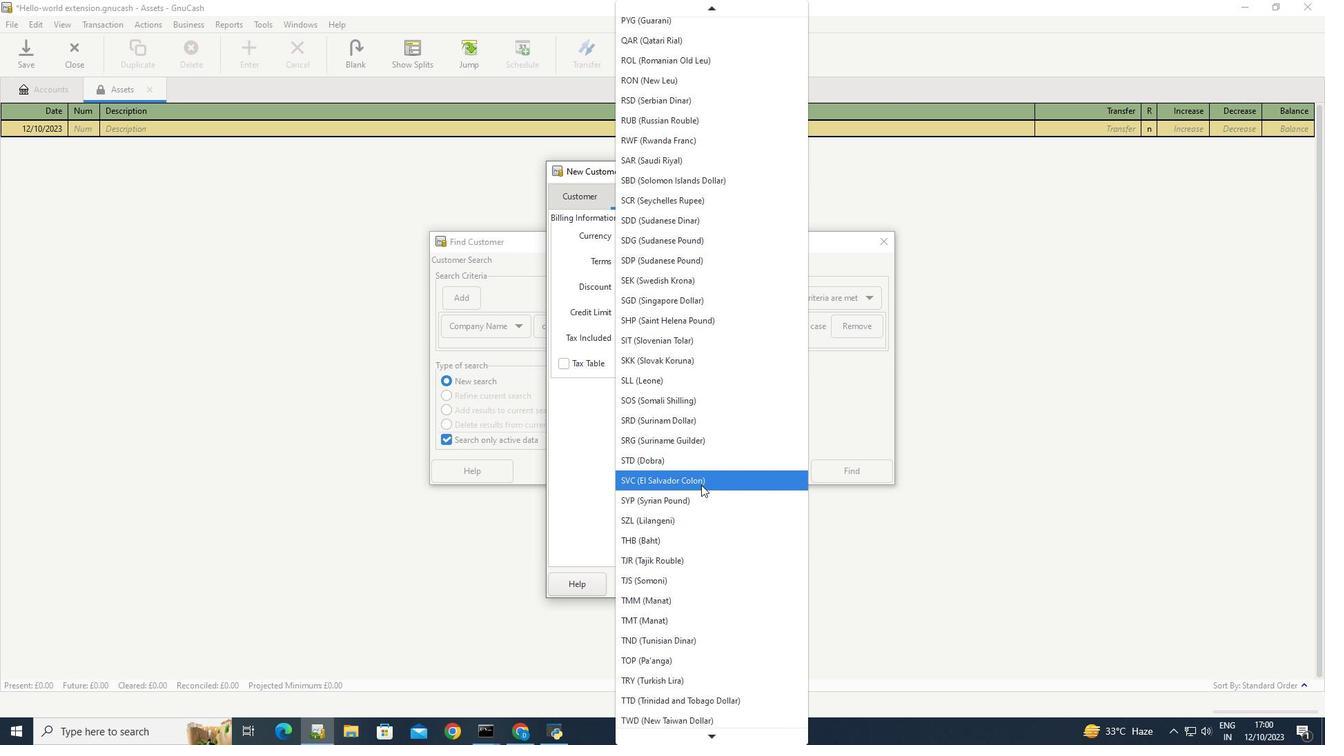 
Action: Mouse scrolled (701, 484) with delta (0, 0)
Screenshot: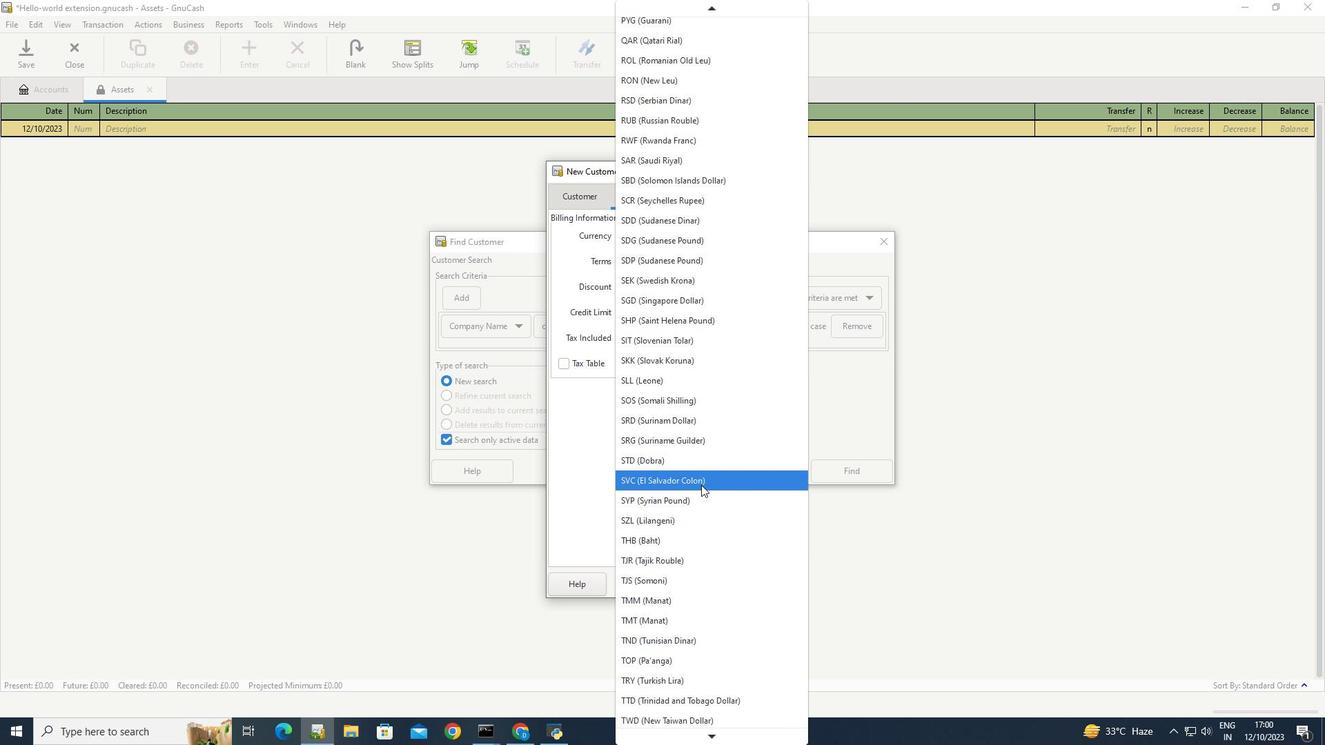
Action: Mouse scrolled (701, 484) with delta (0, 0)
Screenshot: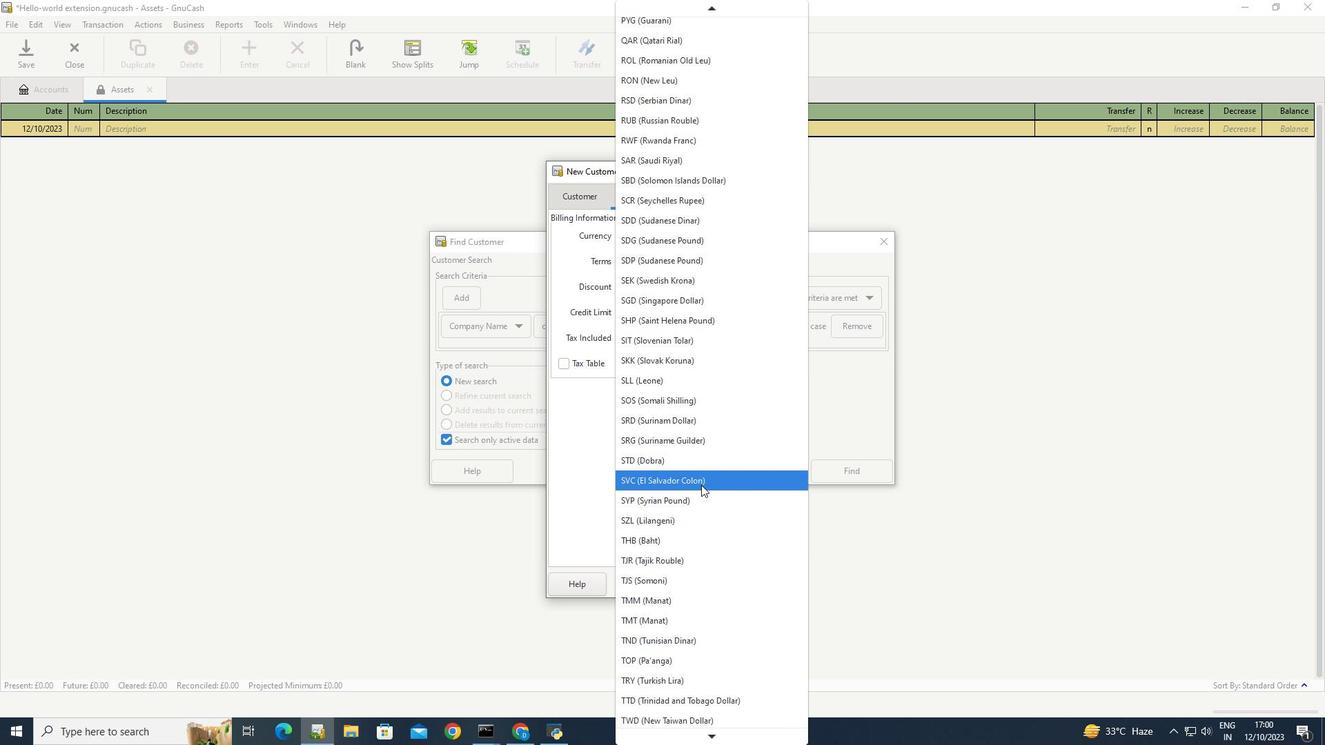 
Action: Mouse scrolled (701, 484) with delta (0, 0)
Screenshot: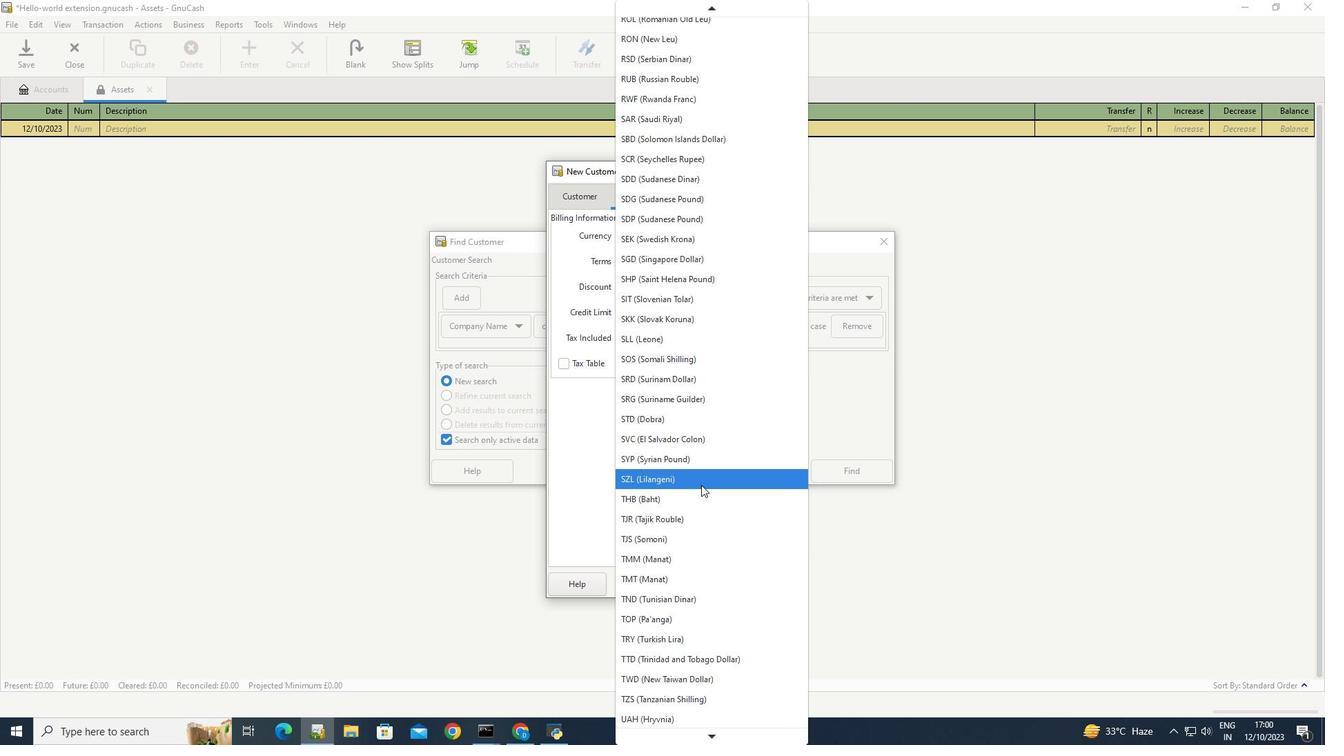 
Action: Mouse scrolled (701, 484) with delta (0, 0)
Screenshot: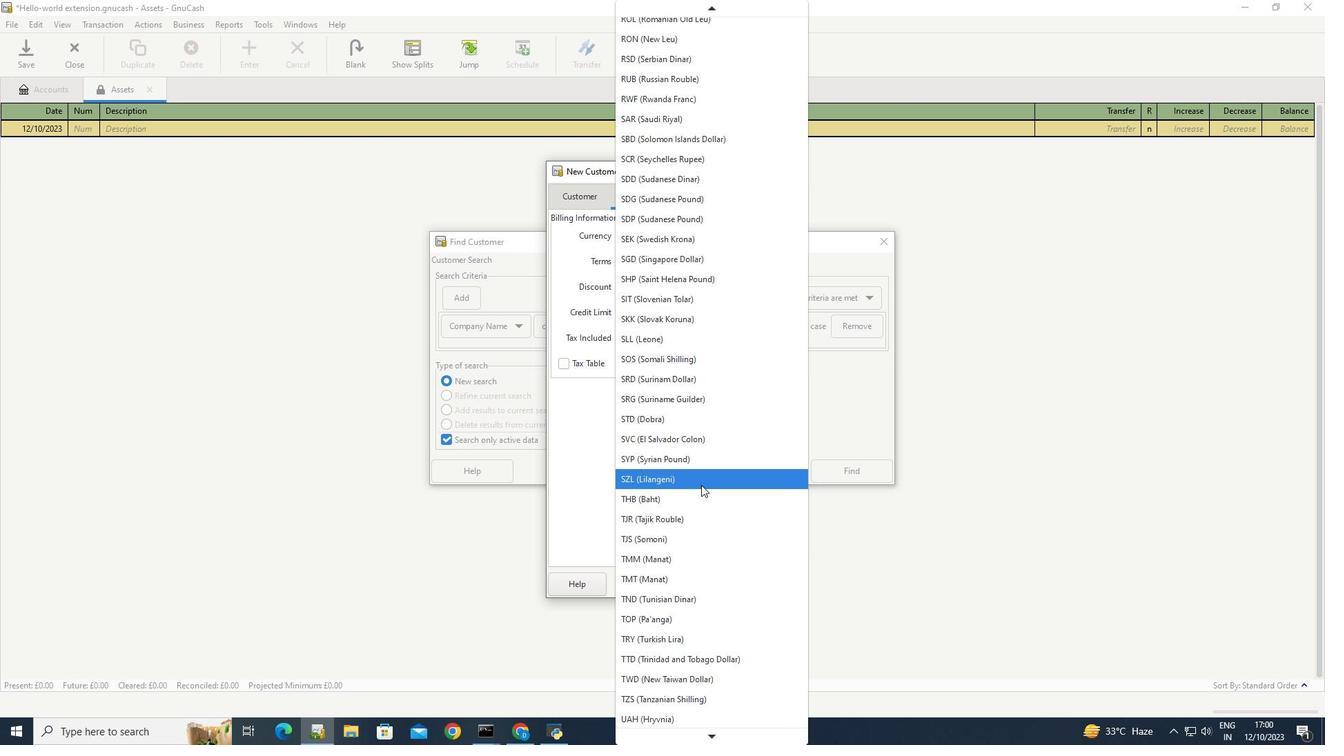 
Action: Mouse scrolled (701, 484) with delta (0, 0)
Screenshot: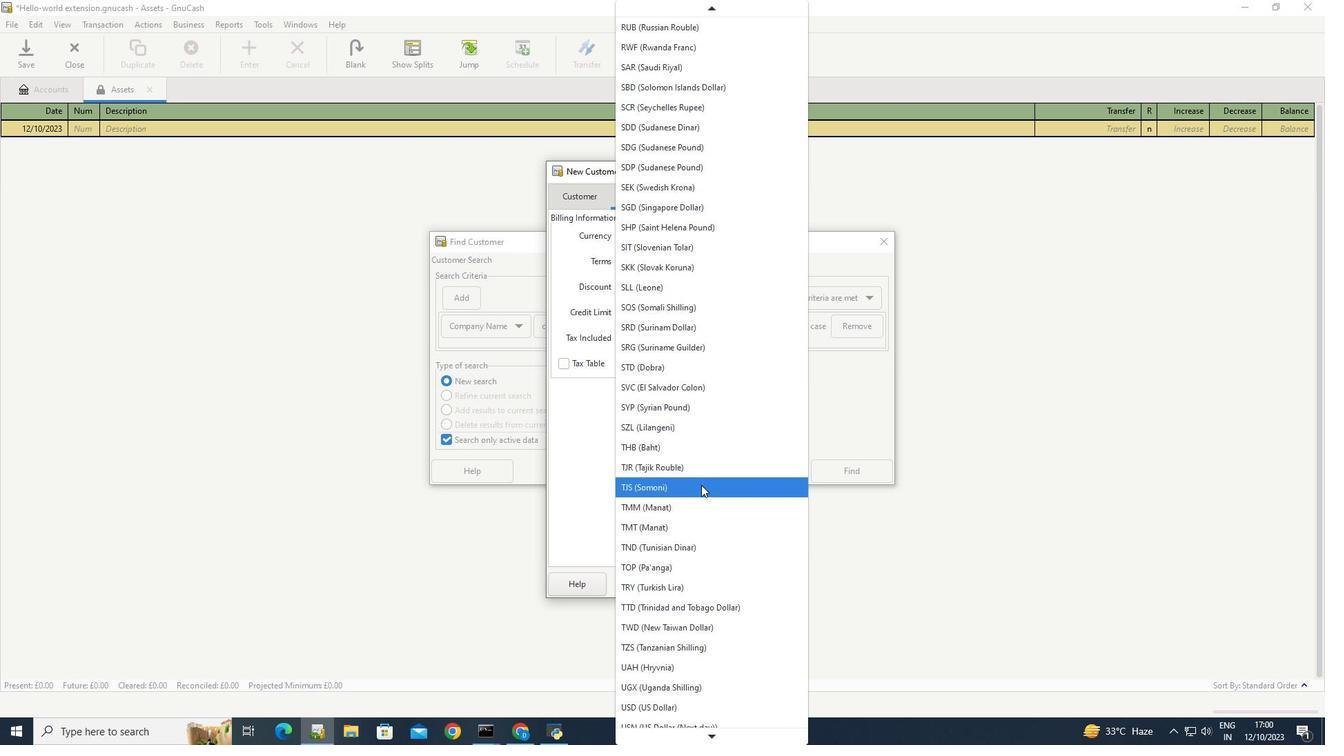 
Action: Mouse scrolled (701, 484) with delta (0, 0)
Screenshot: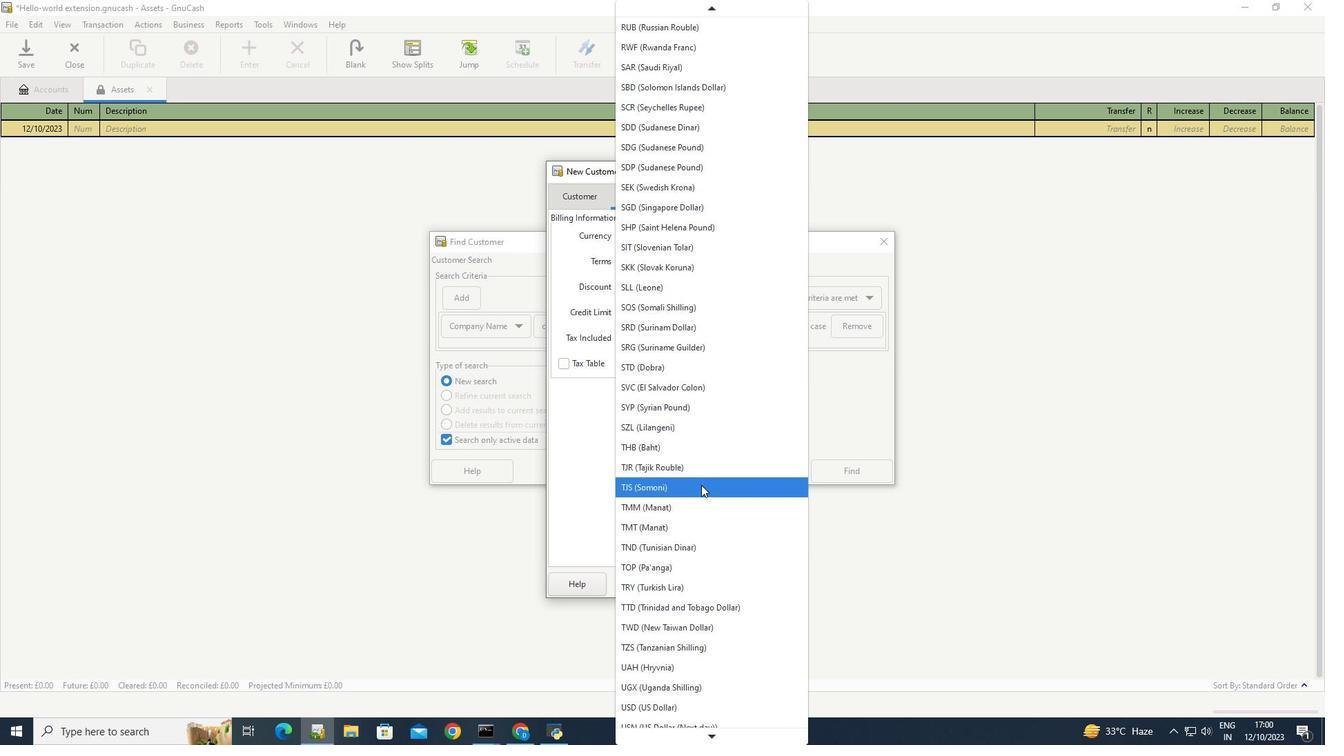 
Action: Mouse scrolled (701, 484) with delta (0, 0)
Screenshot: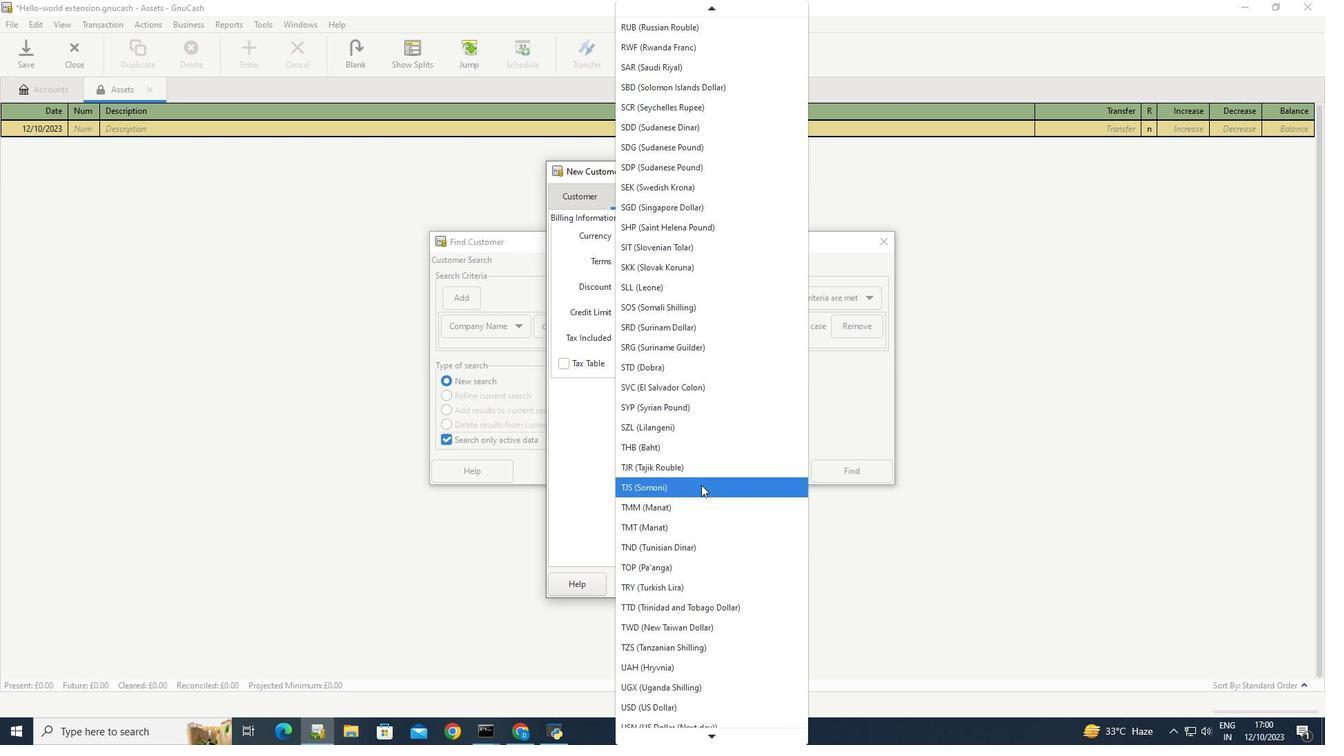 
Action: Mouse scrolled (701, 484) with delta (0, 0)
Screenshot: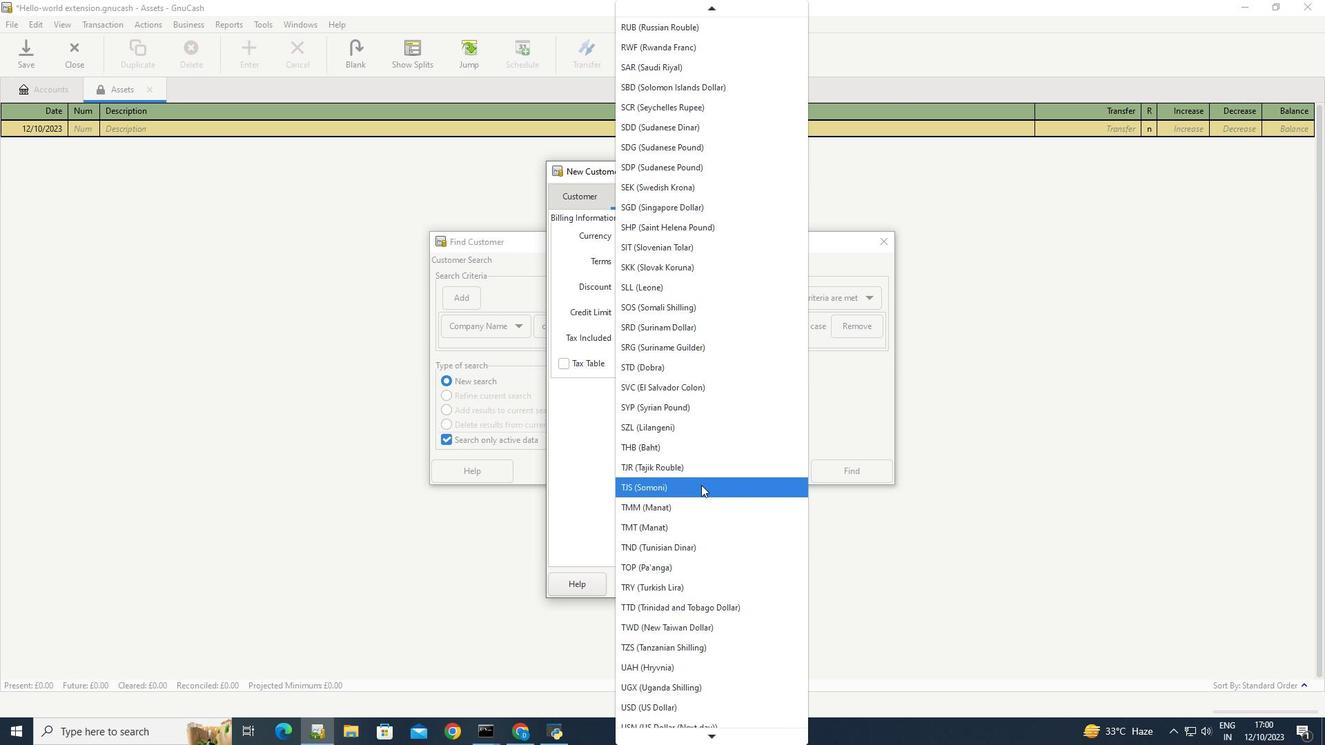 
Action: Mouse scrolled (701, 484) with delta (0, 0)
